 Task: Research new construction projects in San Antonio, Texas, to compare amenities and prices
Action: Mouse moved to (226, 170)
Screenshot: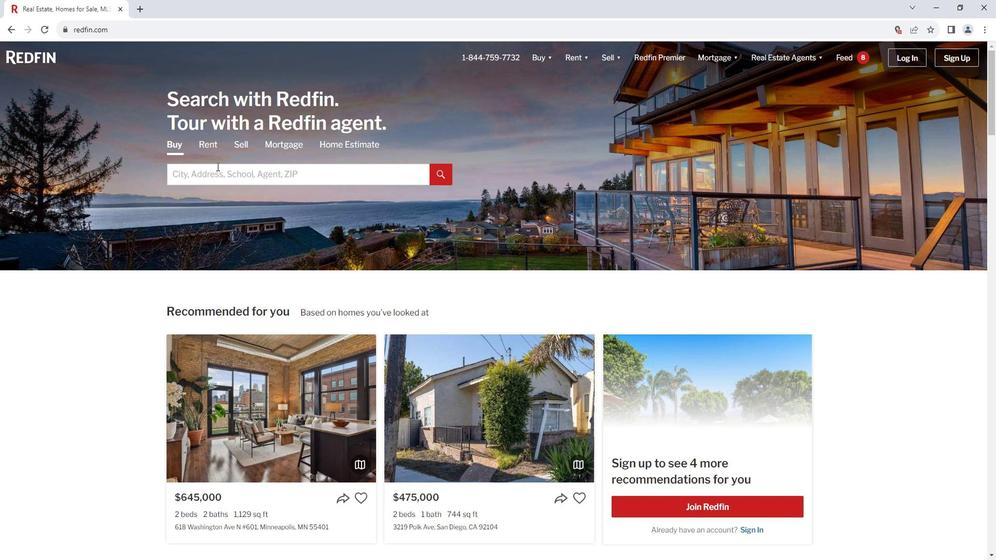 
Action: Mouse pressed left at (226, 170)
Screenshot: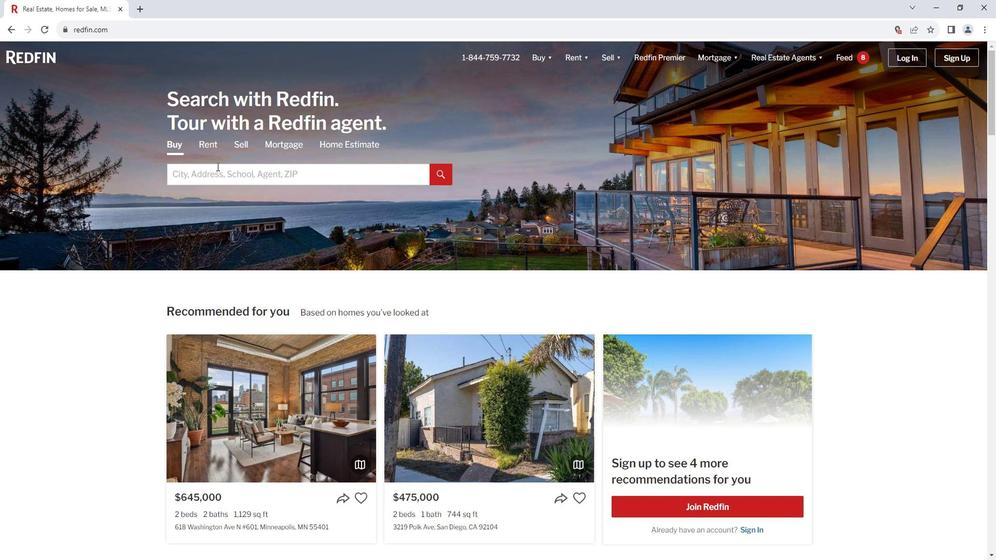 
Action: Key pressed <Key.shift>San<Key.space><Key.shift>An
Screenshot: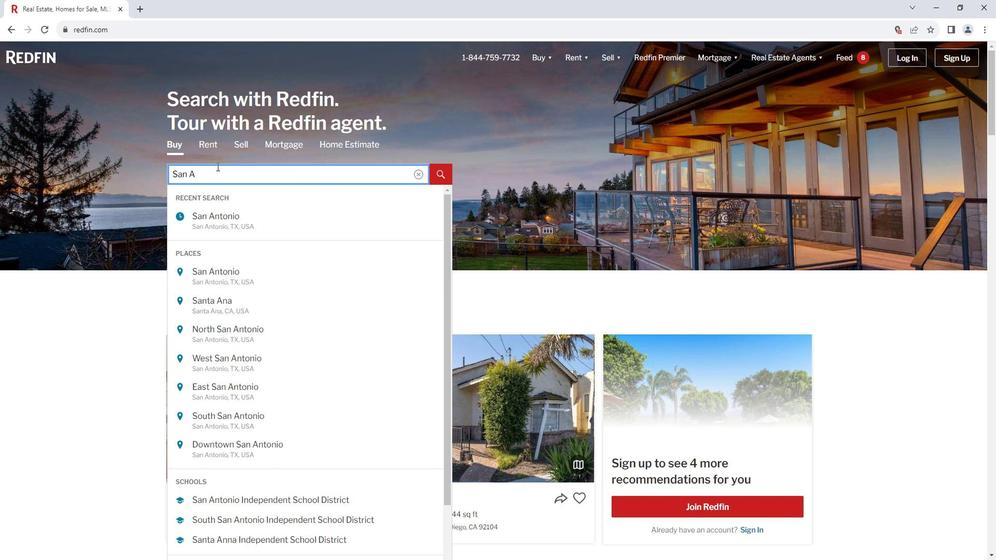 
Action: Mouse moved to (221, 281)
Screenshot: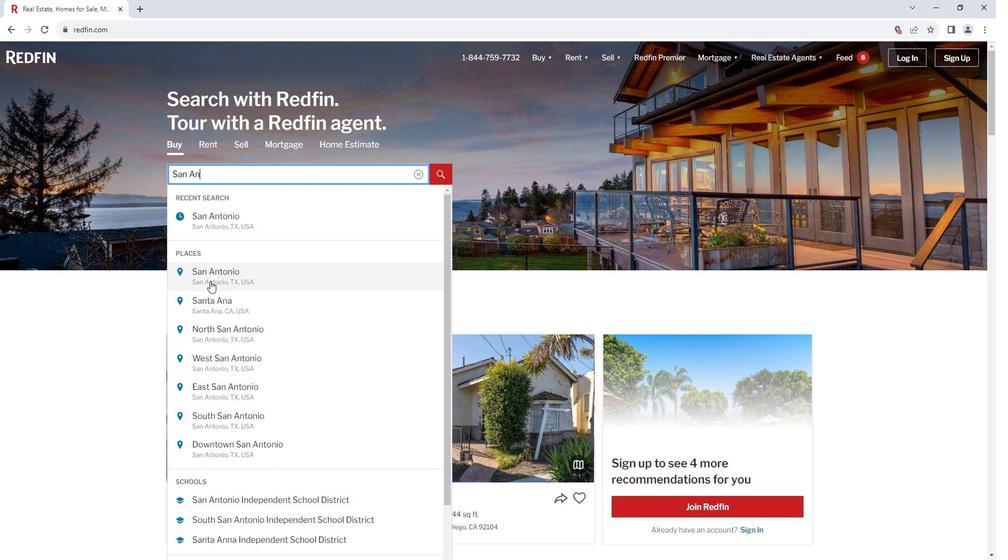 
Action: Mouse pressed left at (221, 281)
Screenshot: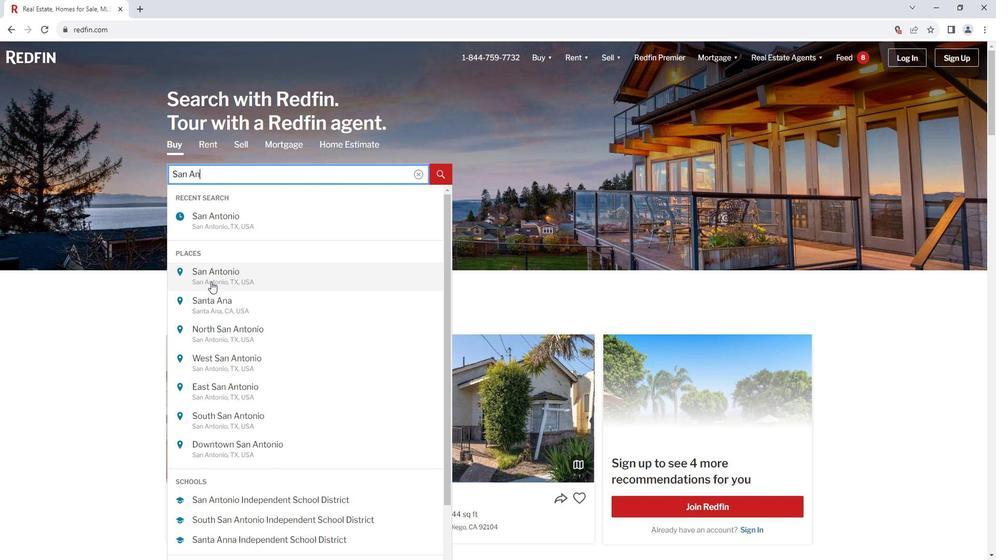 
Action: Mouse moved to (889, 134)
Screenshot: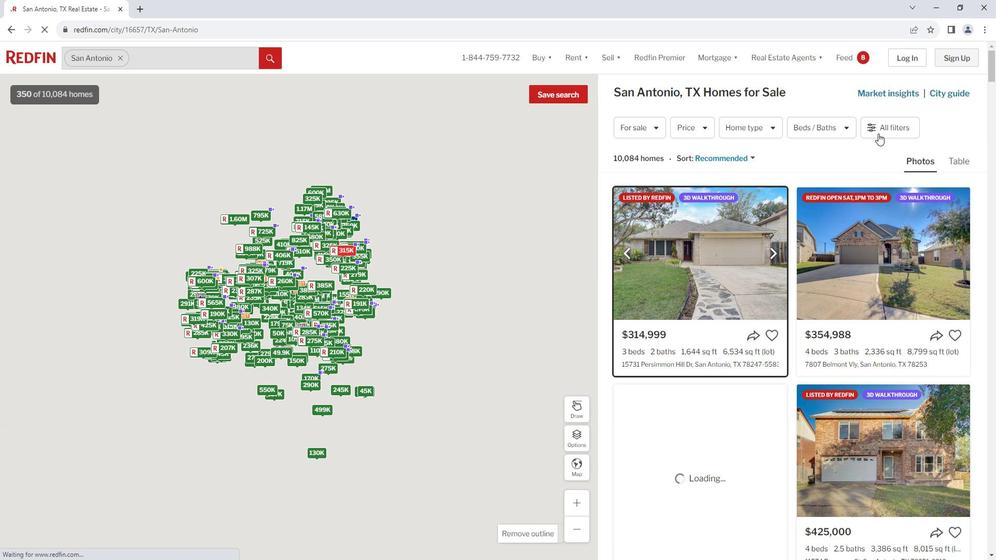 
Action: Mouse pressed left at (889, 134)
Screenshot: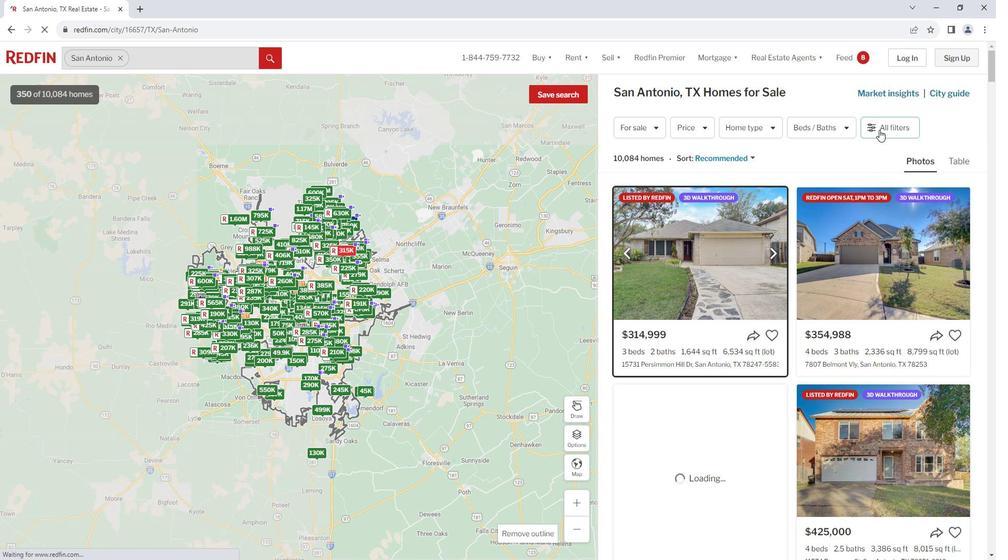 
Action: Mouse moved to (892, 132)
Screenshot: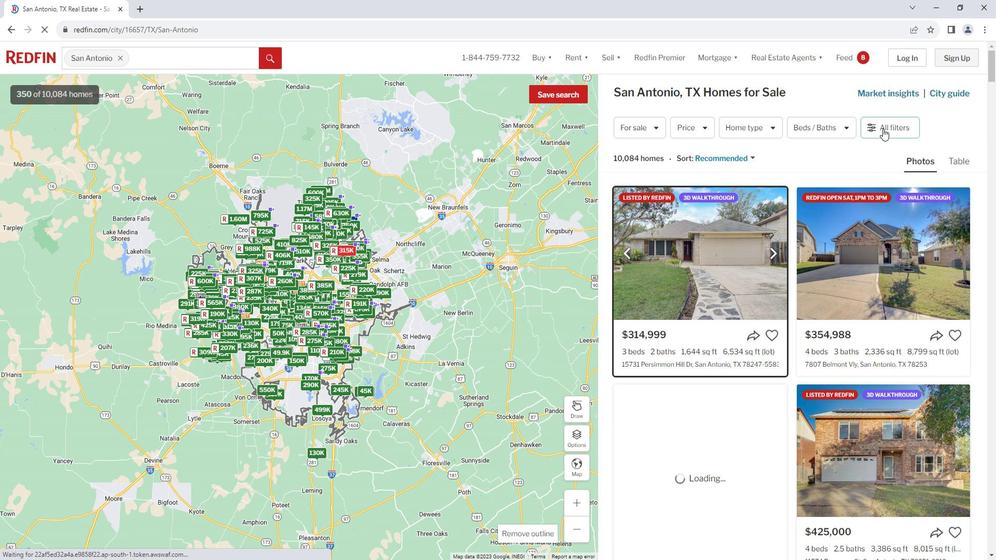 
Action: Mouse pressed left at (892, 132)
Screenshot: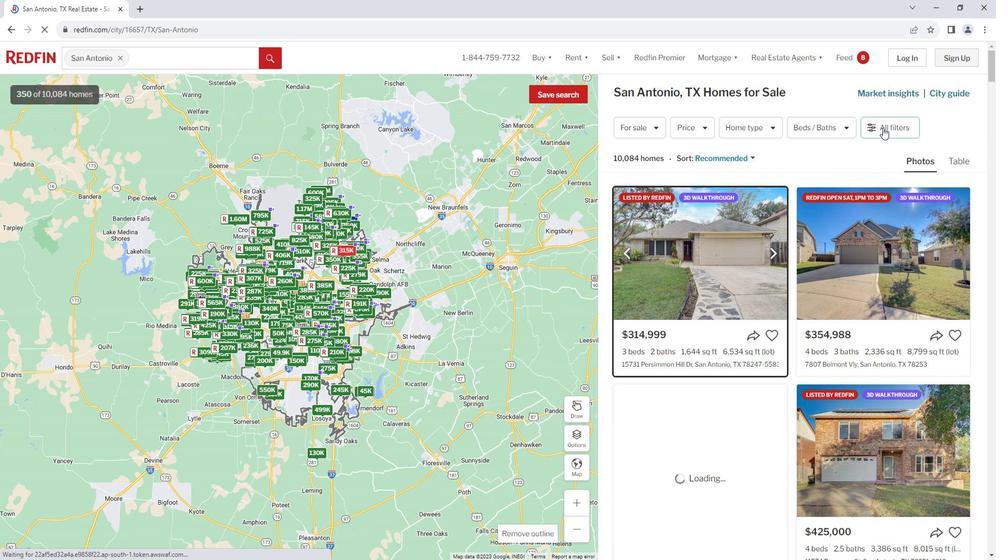 
Action: Mouse moved to (900, 128)
Screenshot: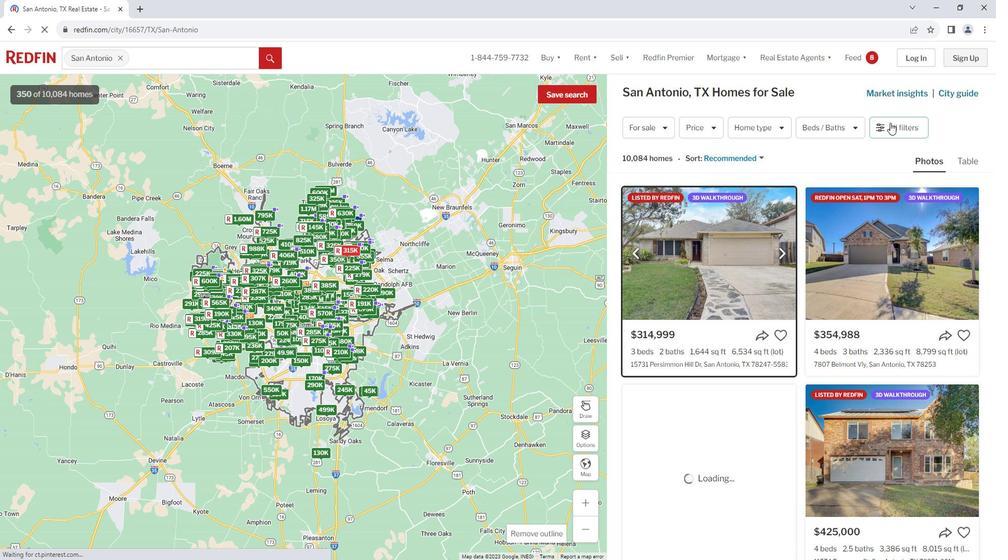 
Action: Mouse pressed left at (900, 128)
Screenshot: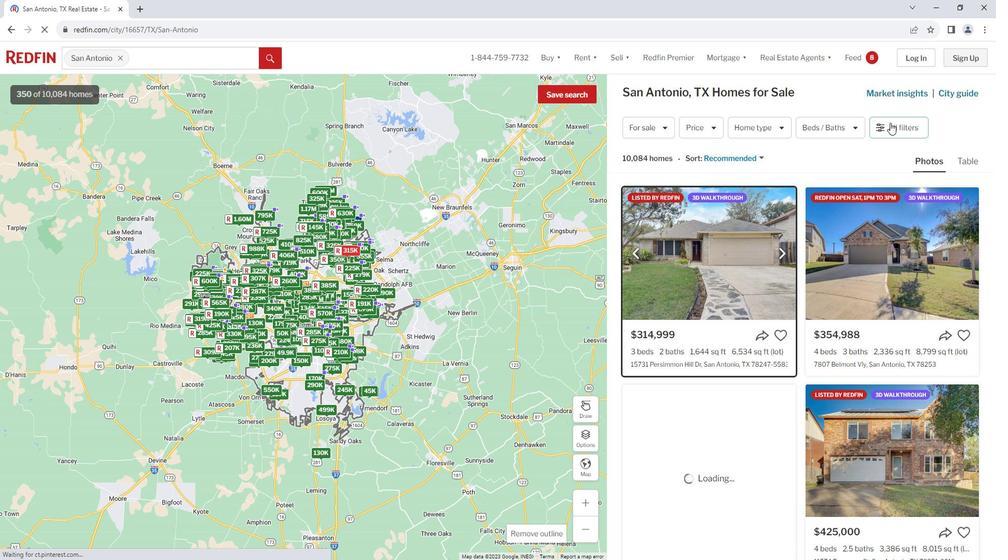 
Action: Mouse moved to (900, 129)
Screenshot: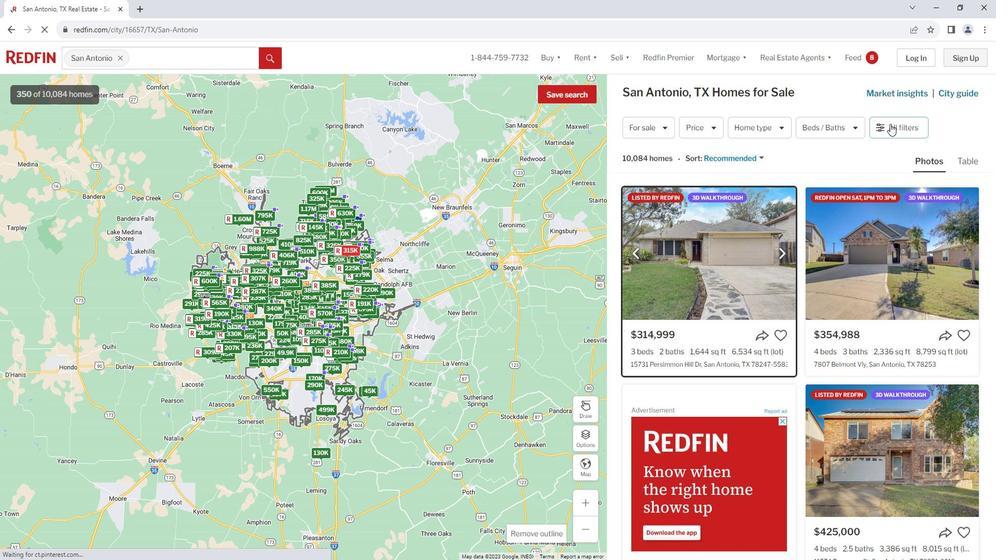 
Action: Mouse pressed left at (900, 129)
Screenshot: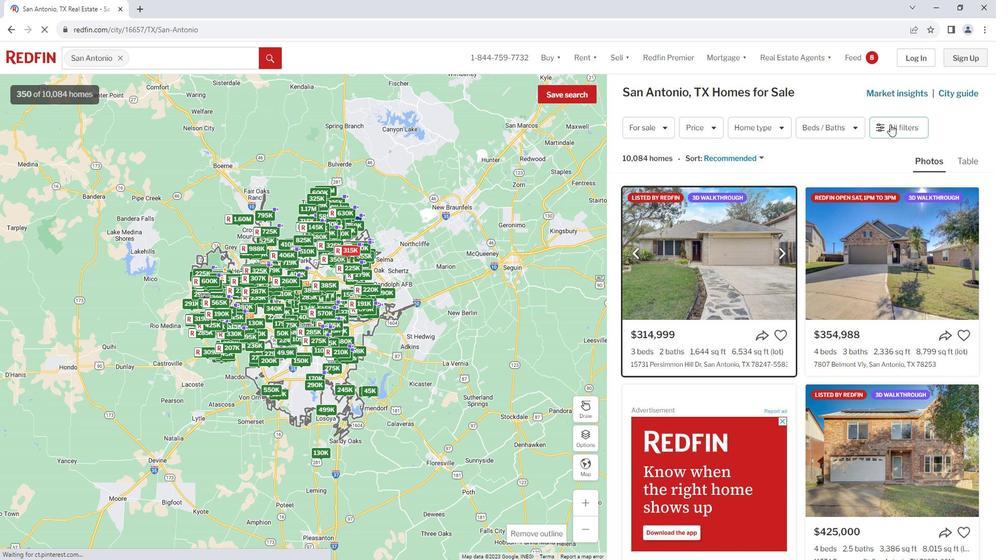 
Action: Mouse moved to (808, 201)
Screenshot: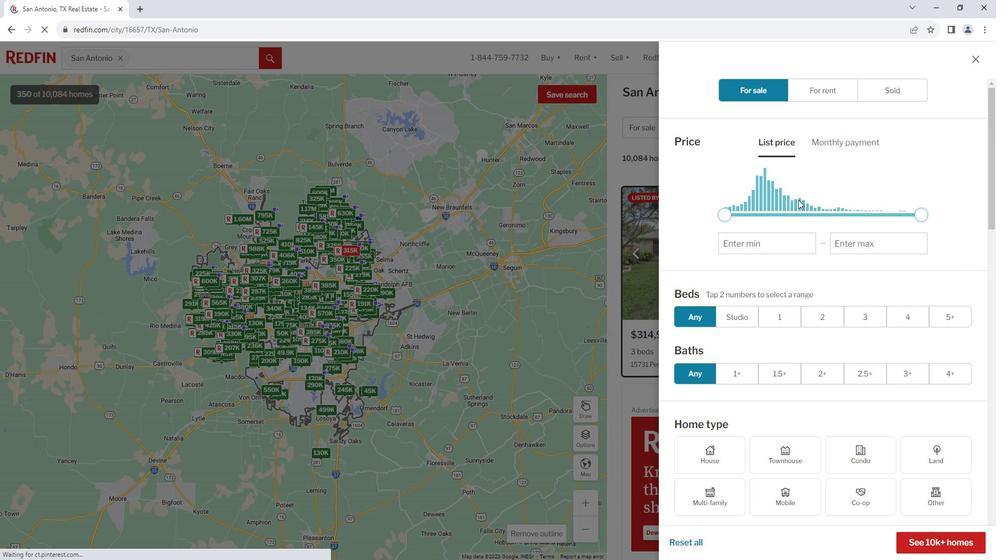 
Action: Mouse scrolled (808, 201) with delta (0, 0)
Screenshot: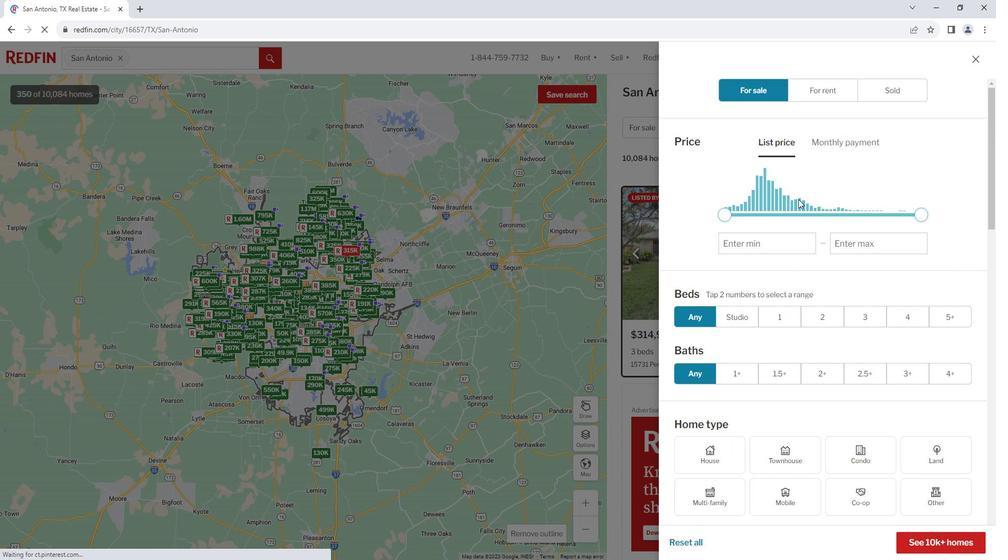 
Action: Mouse scrolled (808, 202) with delta (0, 0)
Screenshot: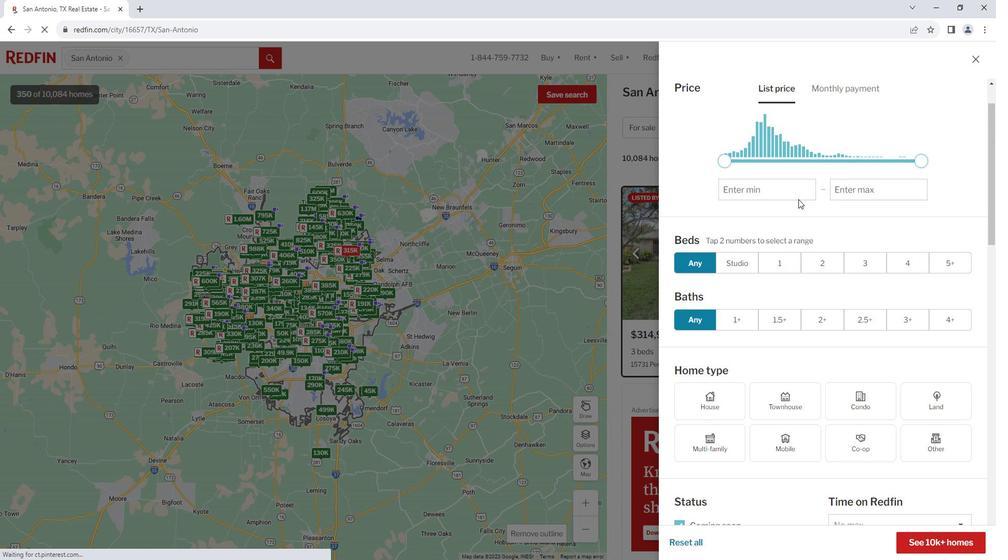 
Action: Mouse moved to (824, 254)
Screenshot: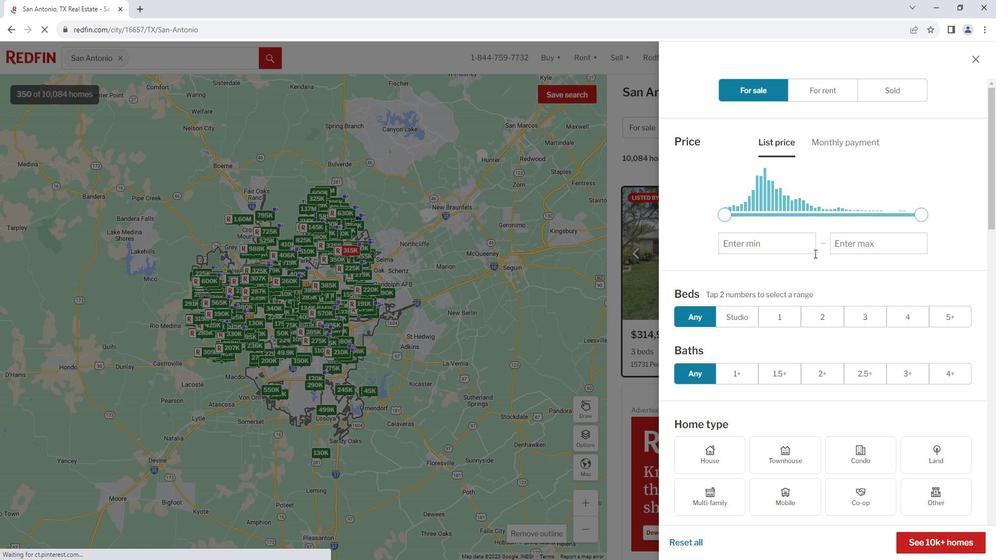 
Action: Mouse scrolled (824, 253) with delta (0, 0)
Screenshot: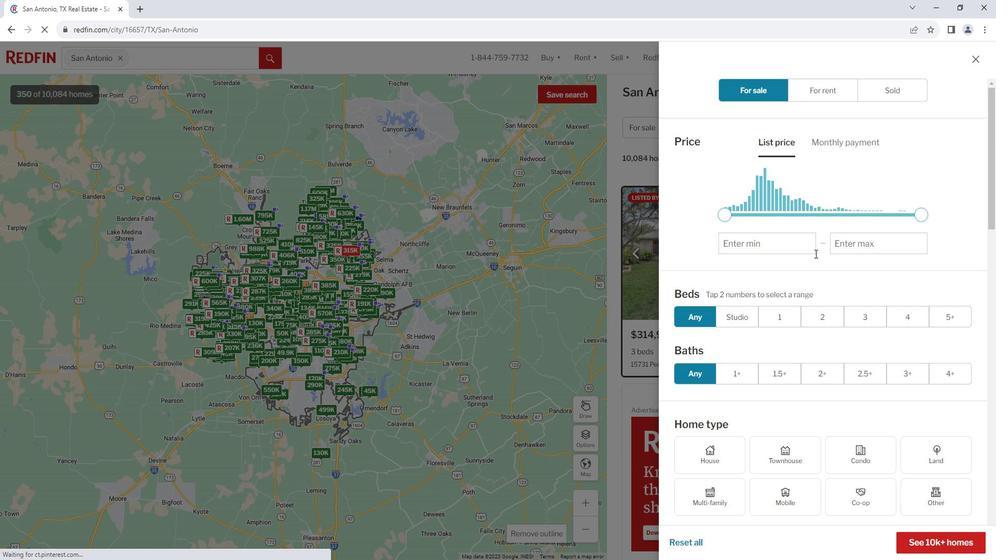 
Action: Mouse moved to (824, 254)
Screenshot: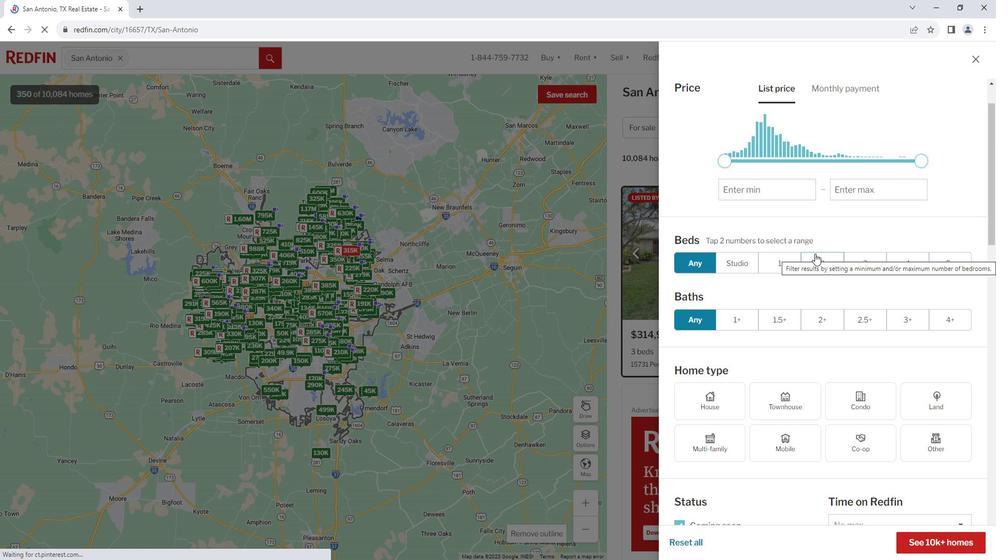 
Action: Mouse scrolled (824, 253) with delta (0, 0)
Screenshot: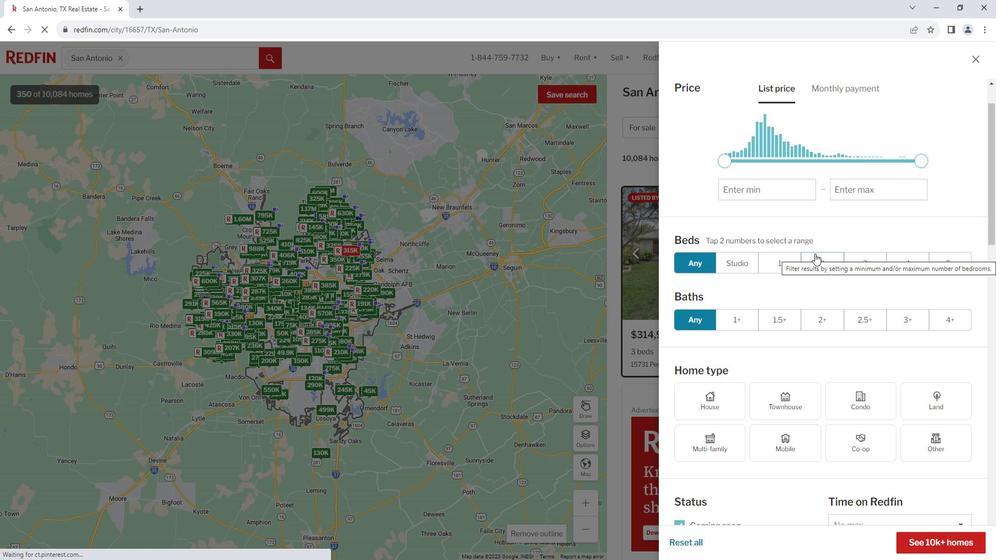 
Action: Mouse moved to (824, 249)
Screenshot: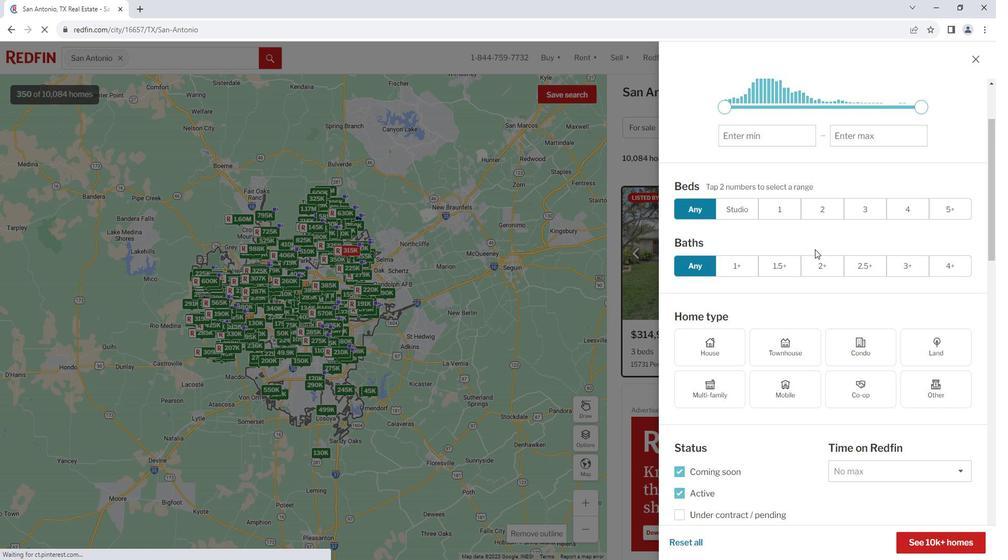 
Action: Mouse scrolled (824, 250) with delta (0, 0)
Screenshot: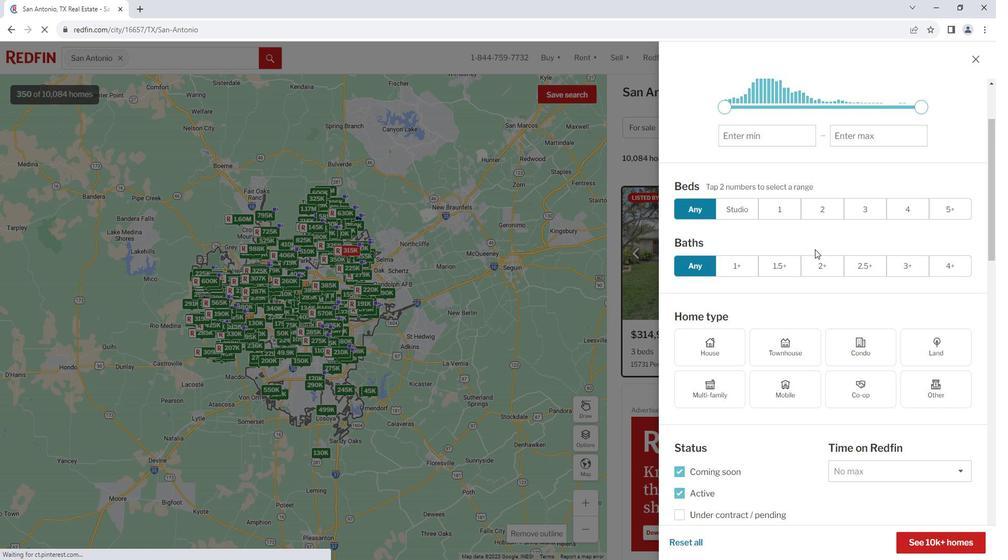 
Action: Mouse scrolled (824, 250) with delta (0, 0)
Screenshot: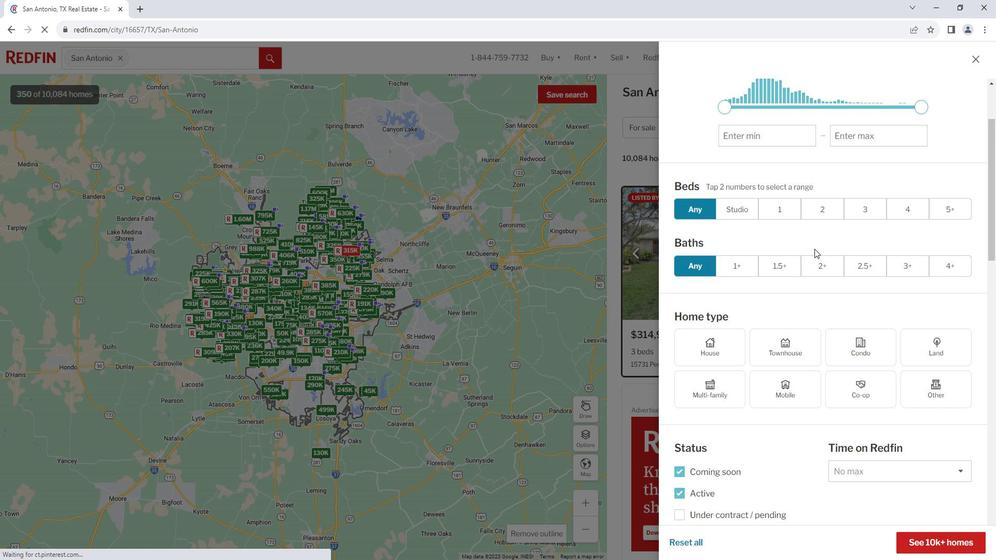 
Action: Mouse scrolled (824, 250) with delta (0, 0)
Screenshot: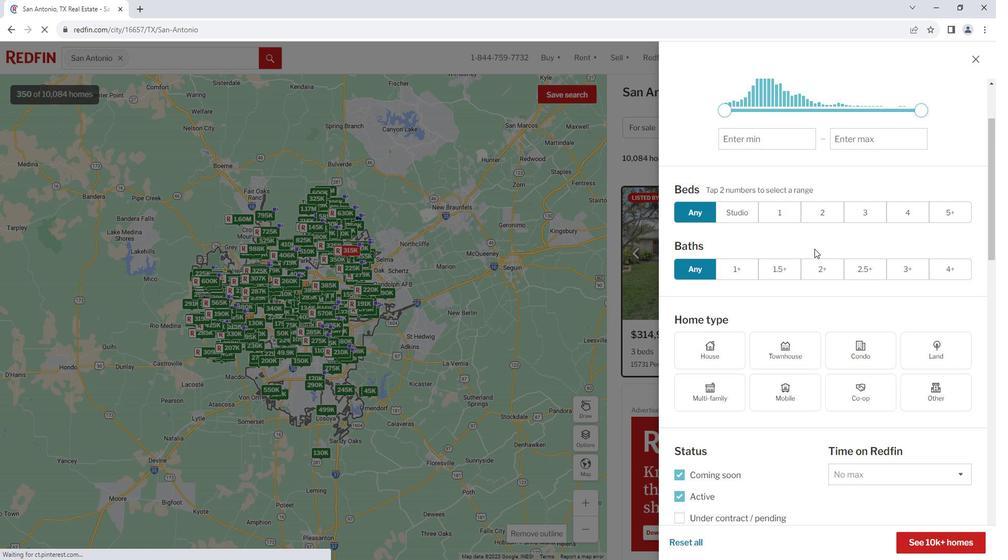 
Action: Mouse moved to (823, 249)
Screenshot: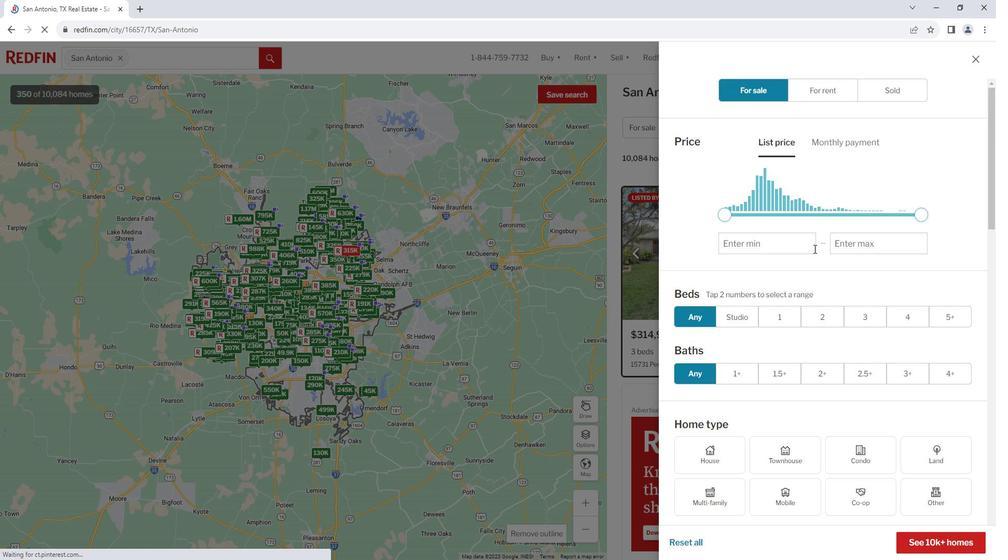 
Action: Mouse scrolled (823, 249) with delta (0, 0)
Screenshot: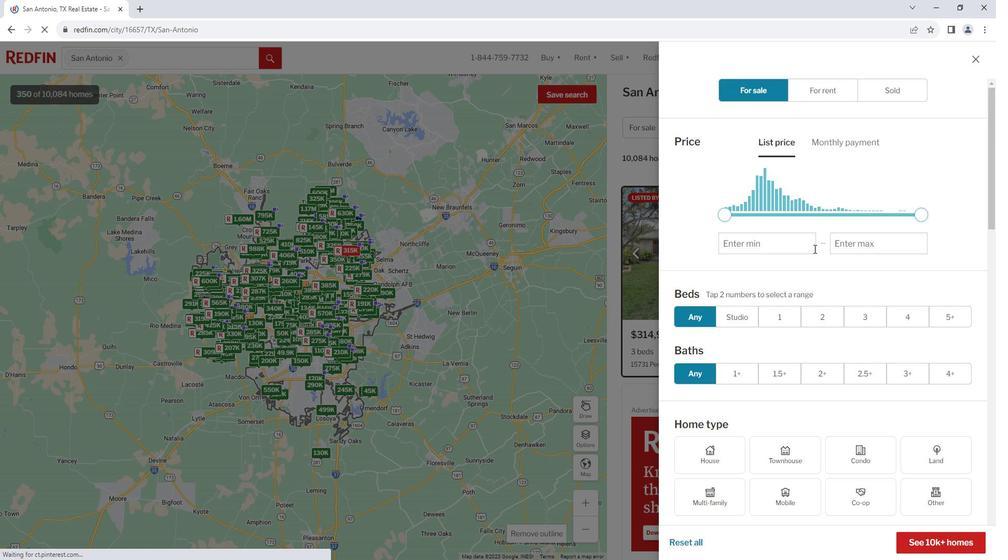 
Action: Mouse moved to (822, 249)
Screenshot: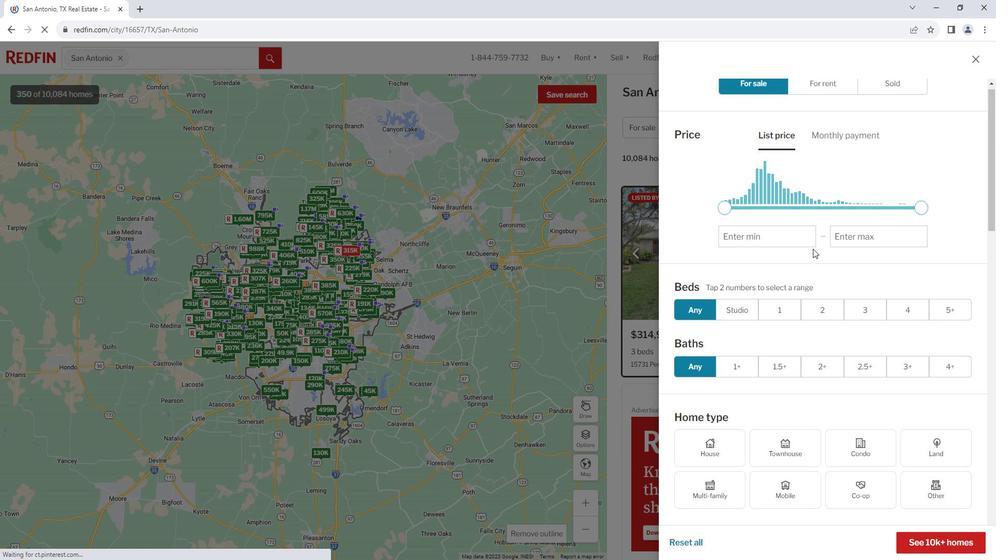 
Action: Mouse scrolled (822, 249) with delta (0, 0)
Screenshot: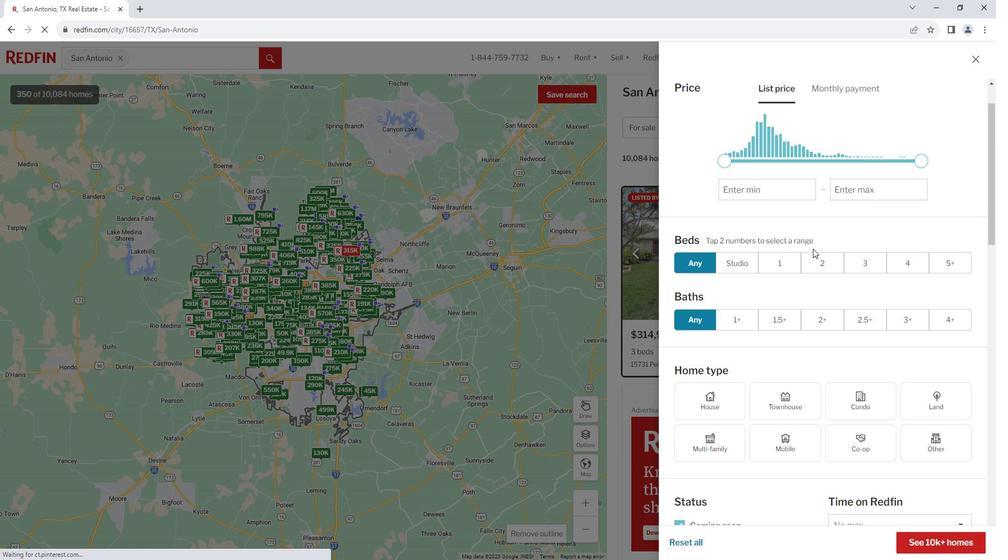 
Action: Mouse scrolled (822, 249) with delta (0, 0)
Screenshot: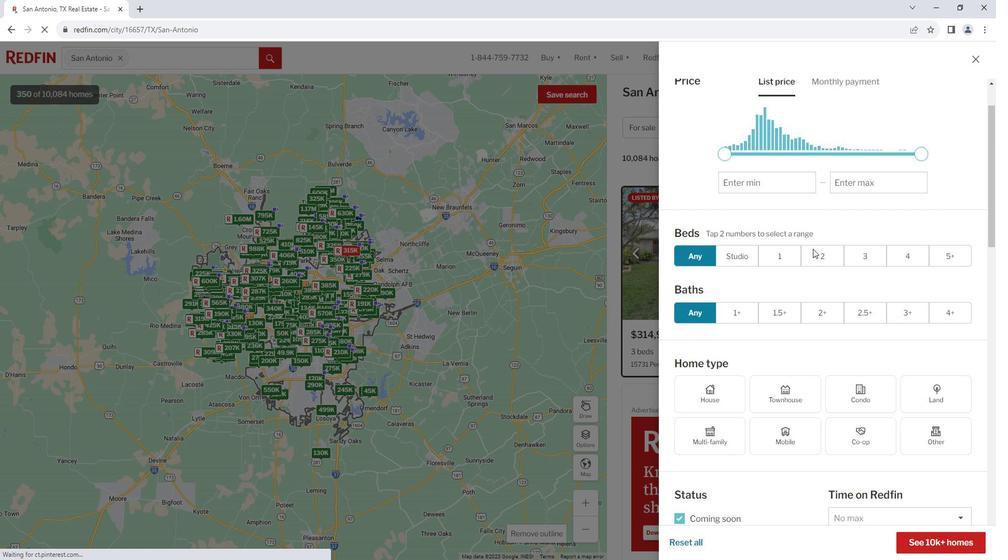 
Action: Mouse moved to (822, 249)
Screenshot: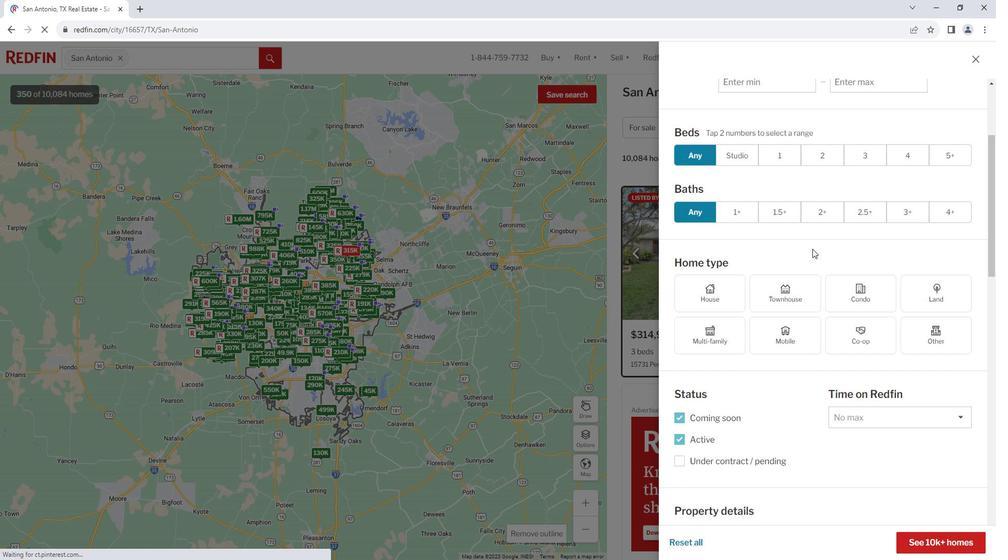 
Action: Mouse scrolled (822, 248) with delta (0, 0)
Screenshot: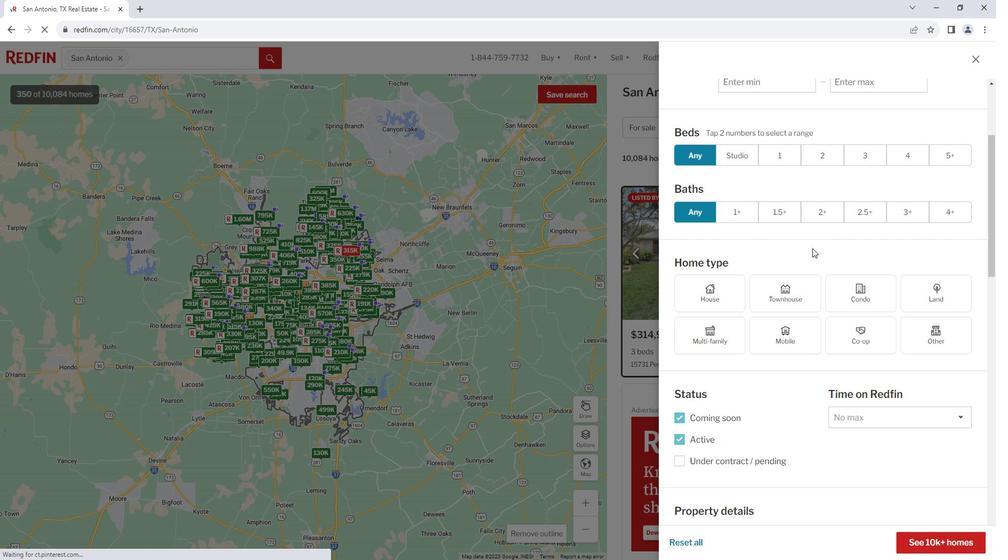 
Action: Mouse scrolled (822, 248) with delta (0, 0)
Screenshot: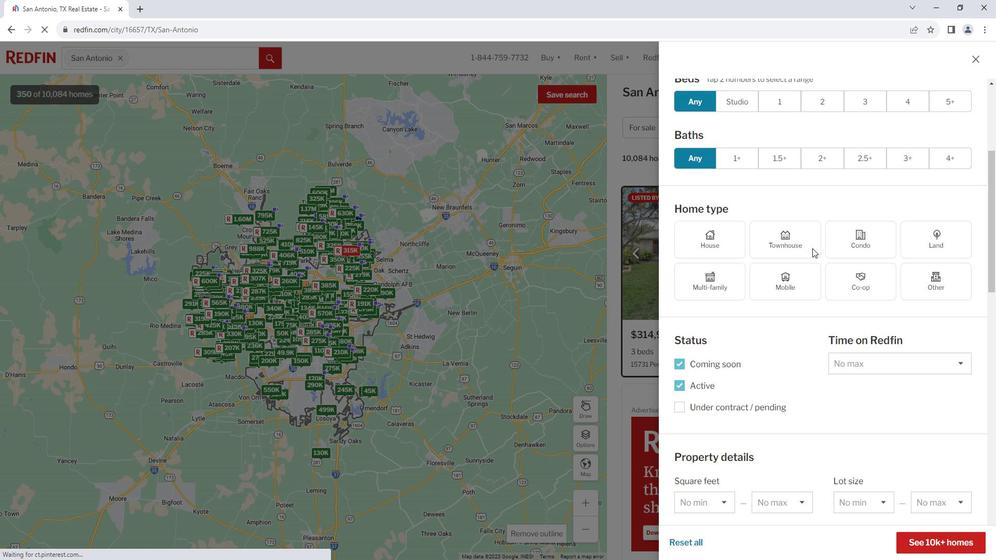 
Action: Mouse scrolled (822, 248) with delta (0, 0)
Screenshot: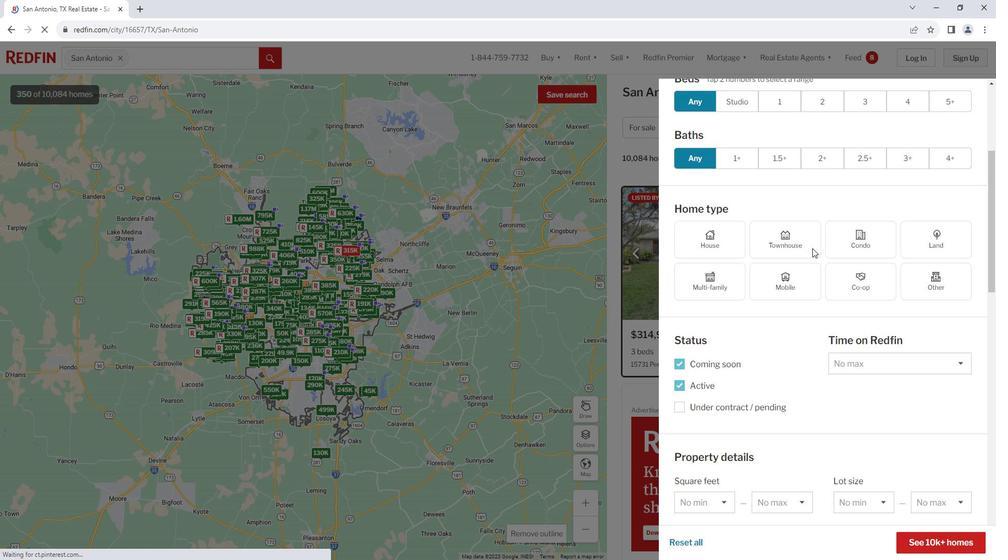 
Action: Mouse moved to (823, 249)
Screenshot: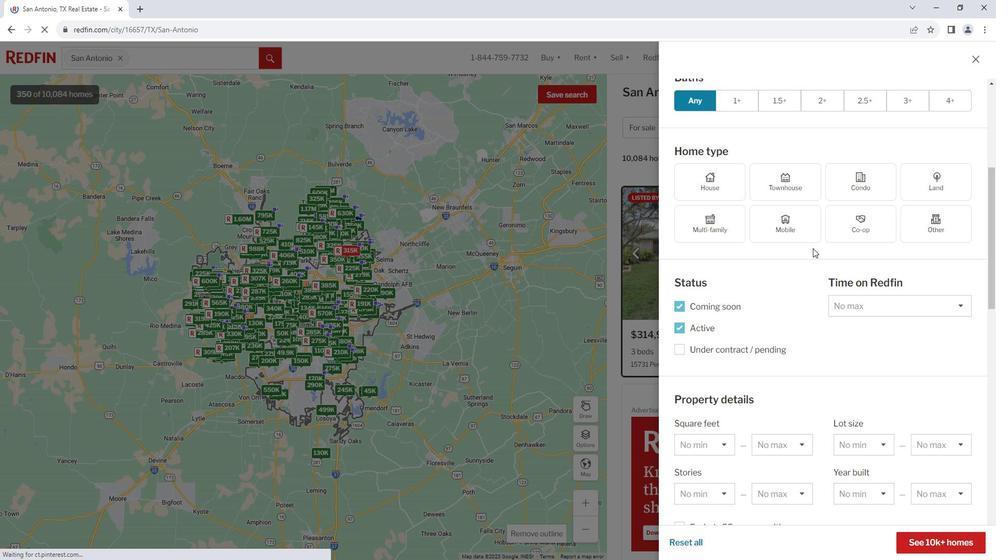 
Action: Mouse scrolled (823, 248) with delta (0, 0)
Screenshot: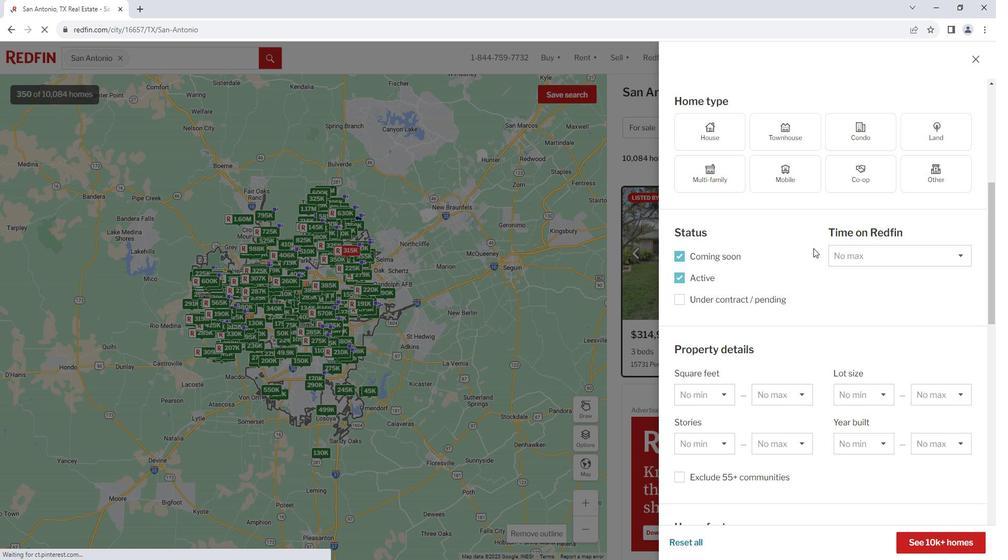 
Action: Mouse scrolled (823, 248) with delta (0, 0)
Screenshot: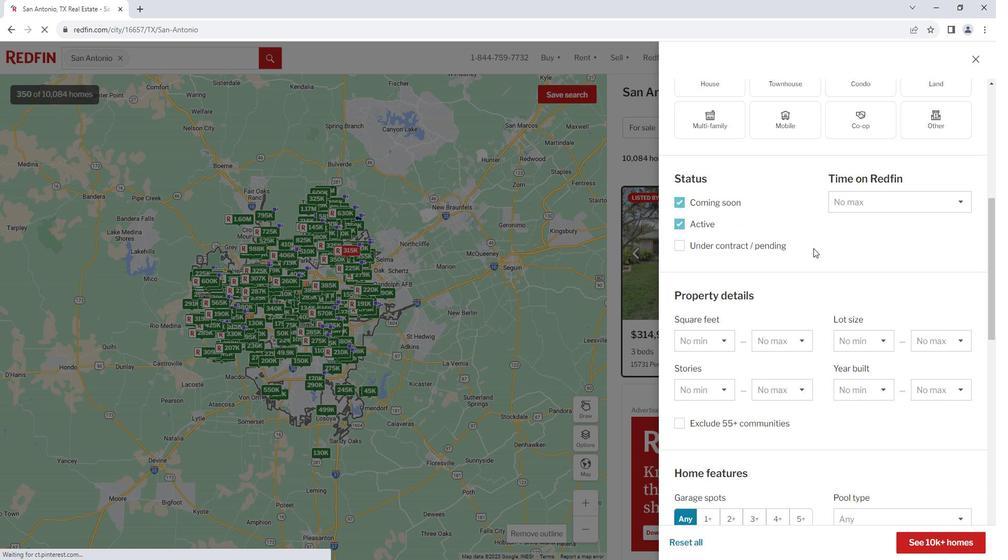 
Action: Mouse scrolled (823, 248) with delta (0, 0)
Screenshot: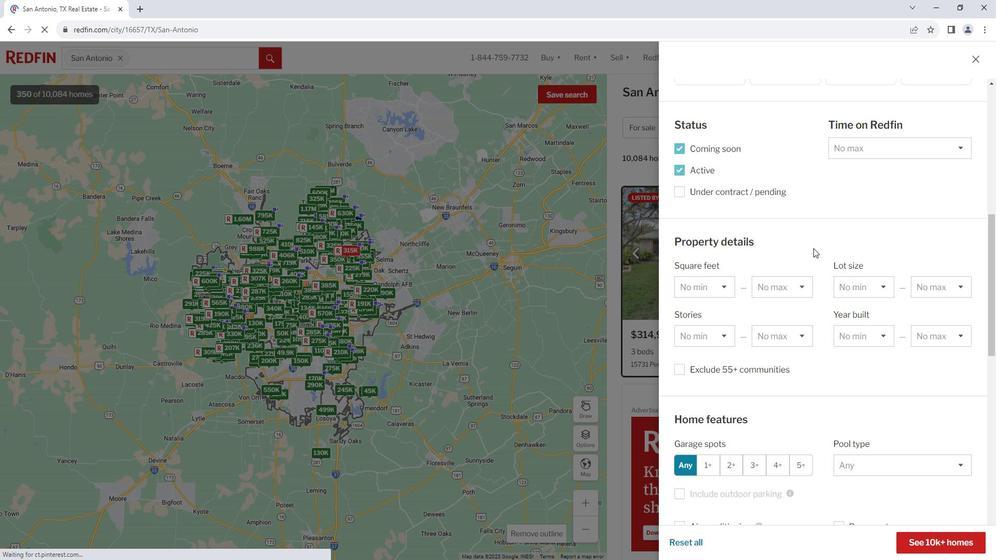 
Action: Mouse scrolled (823, 248) with delta (0, 0)
Screenshot: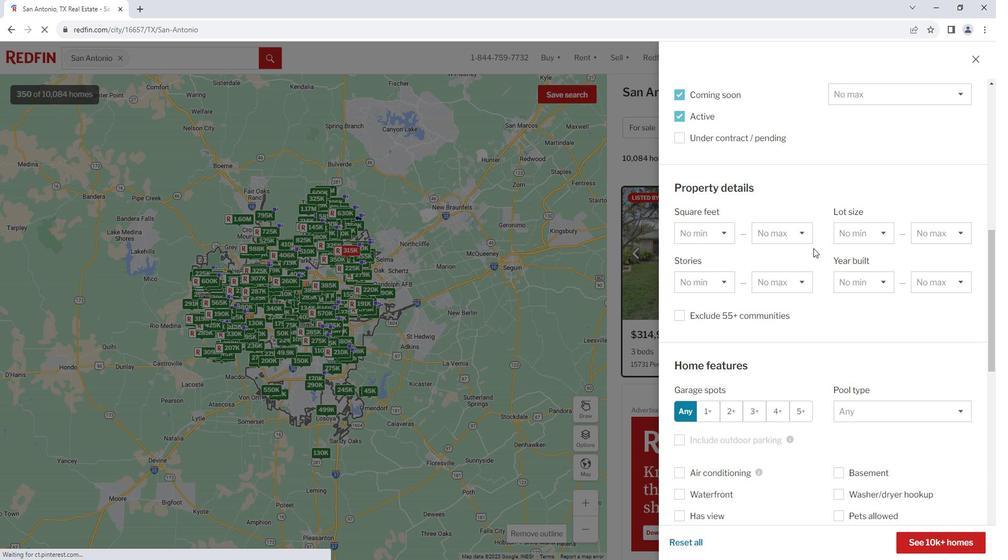 
Action: Mouse moved to (823, 249)
Screenshot: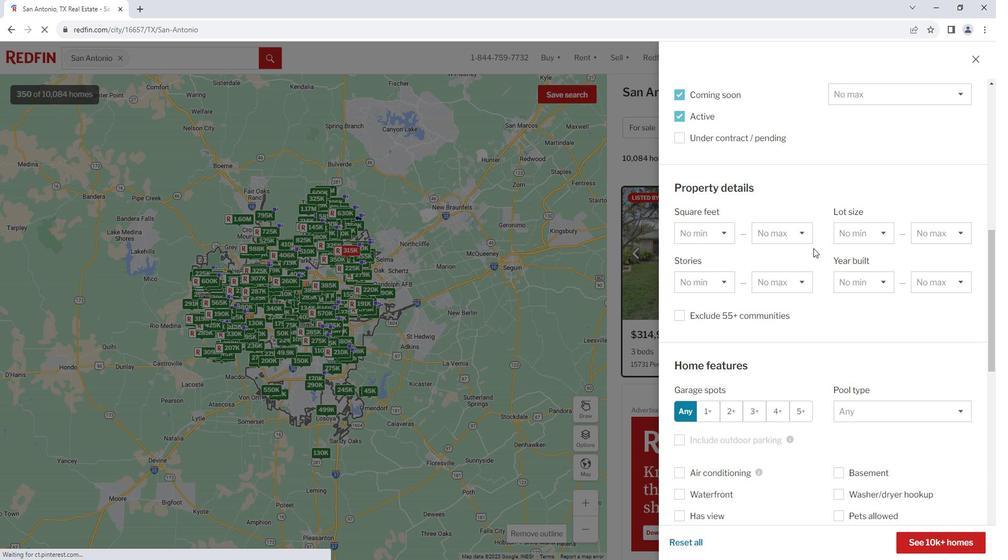 
Action: Mouse scrolled (823, 248) with delta (0, 0)
Screenshot: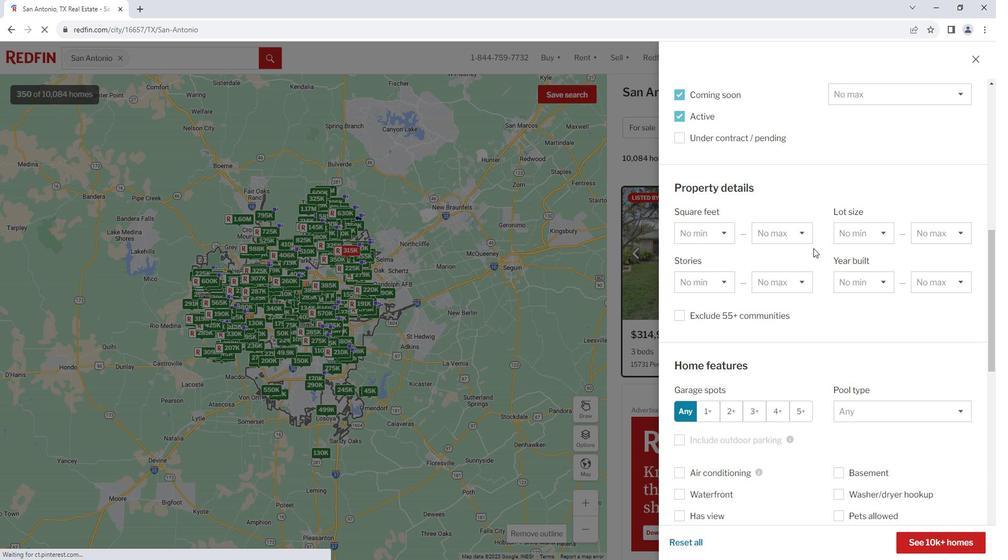 
Action: Mouse scrolled (823, 248) with delta (0, 0)
Screenshot: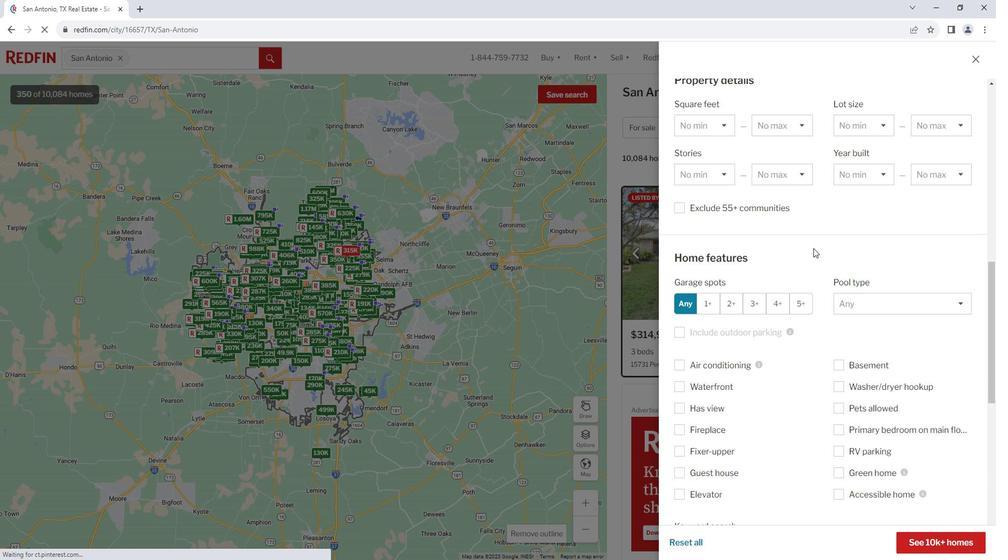 
Action: Mouse scrolled (823, 248) with delta (0, 0)
Screenshot: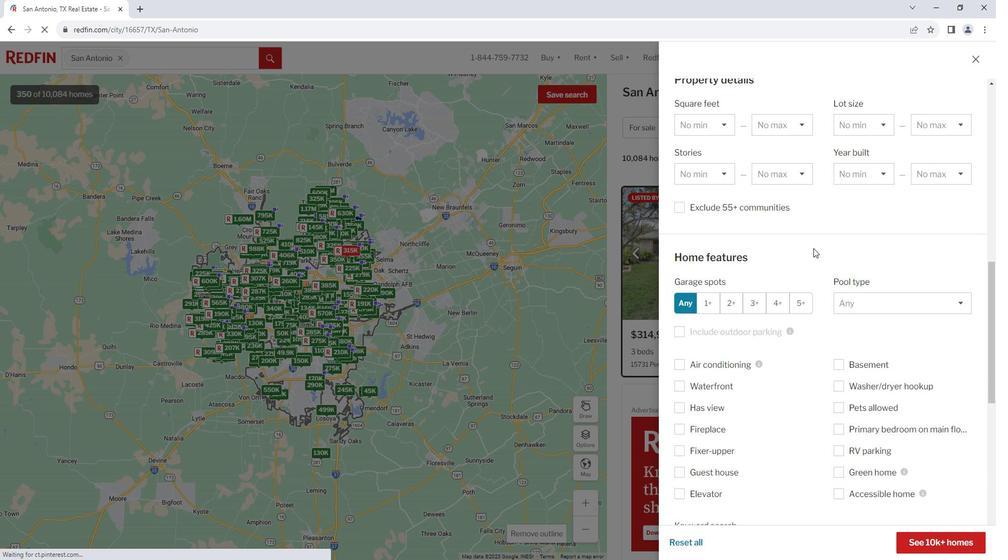 
Action: Mouse scrolled (823, 248) with delta (0, 0)
Screenshot: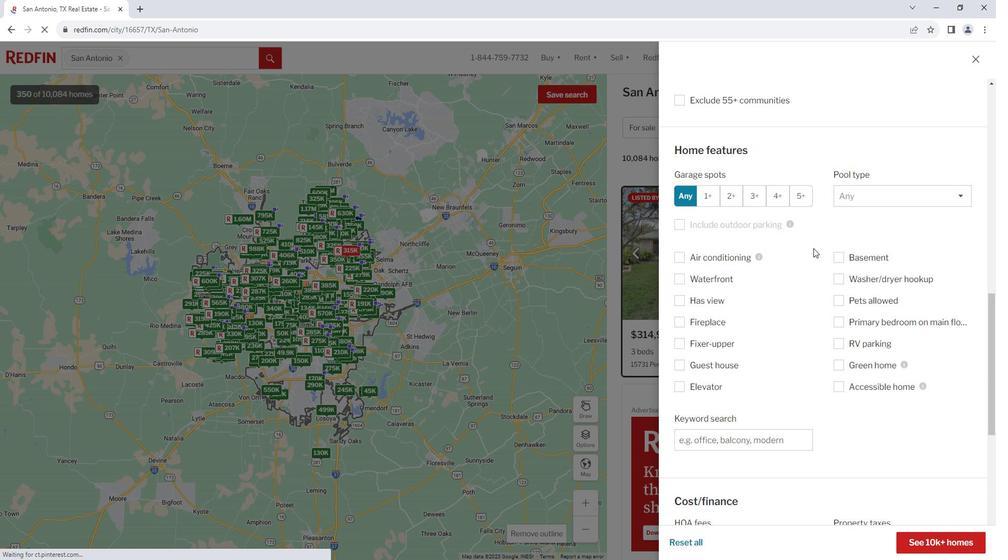 
Action: Mouse scrolled (823, 248) with delta (0, 0)
Screenshot: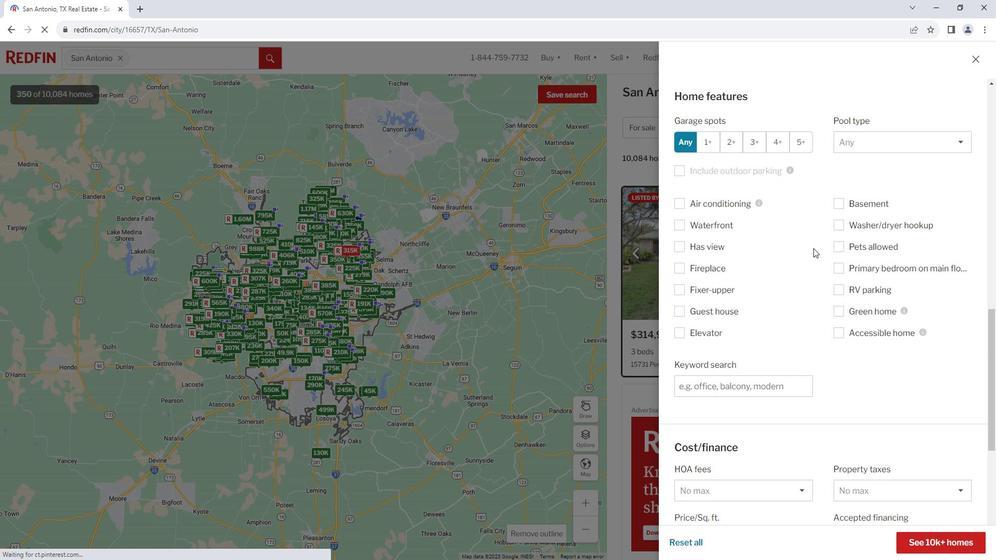 
Action: Mouse scrolled (823, 248) with delta (0, 0)
Screenshot: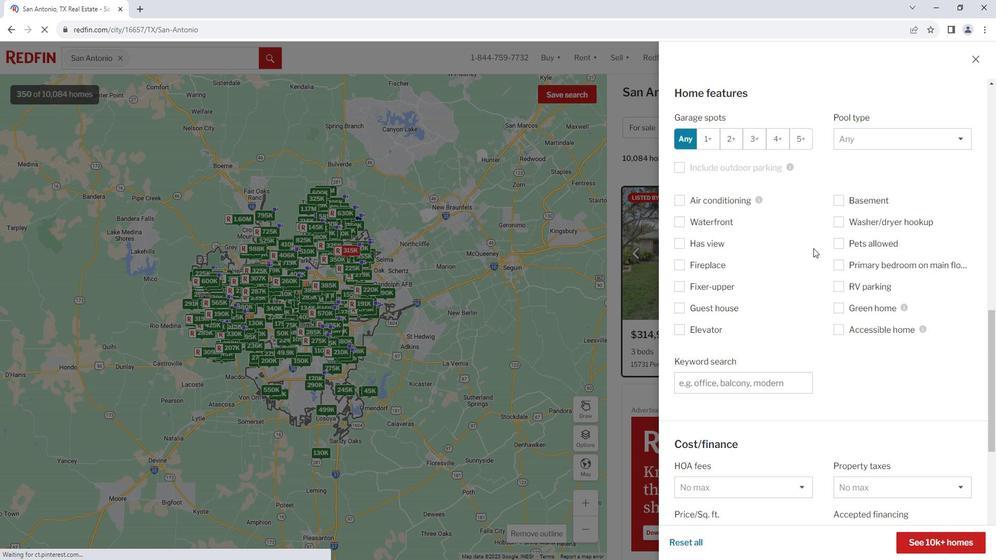 
Action: Mouse scrolled (823, 248) with delta (0, 0)
Screenshot: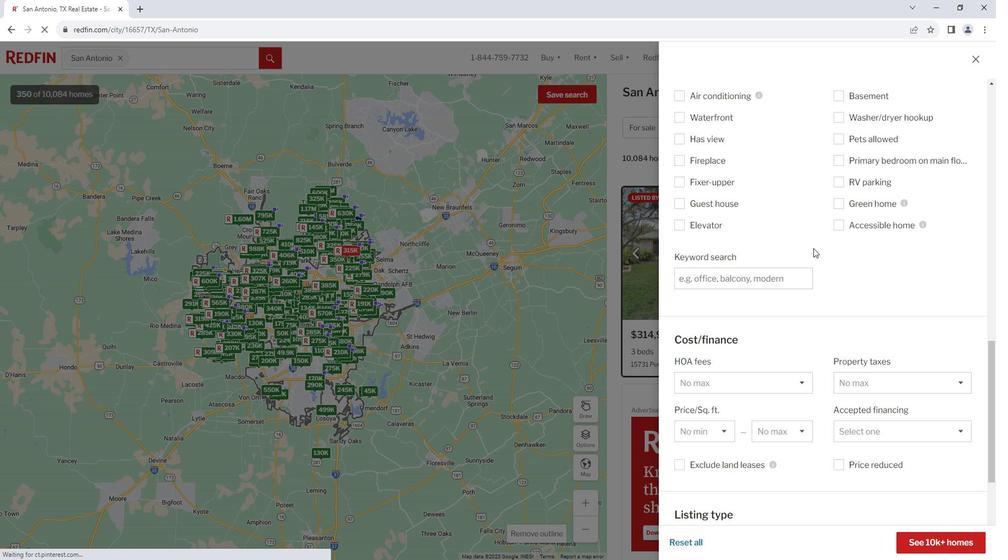 
Action: Mouse scrolled (823, 248) with delta (0, 0)
Screenshot: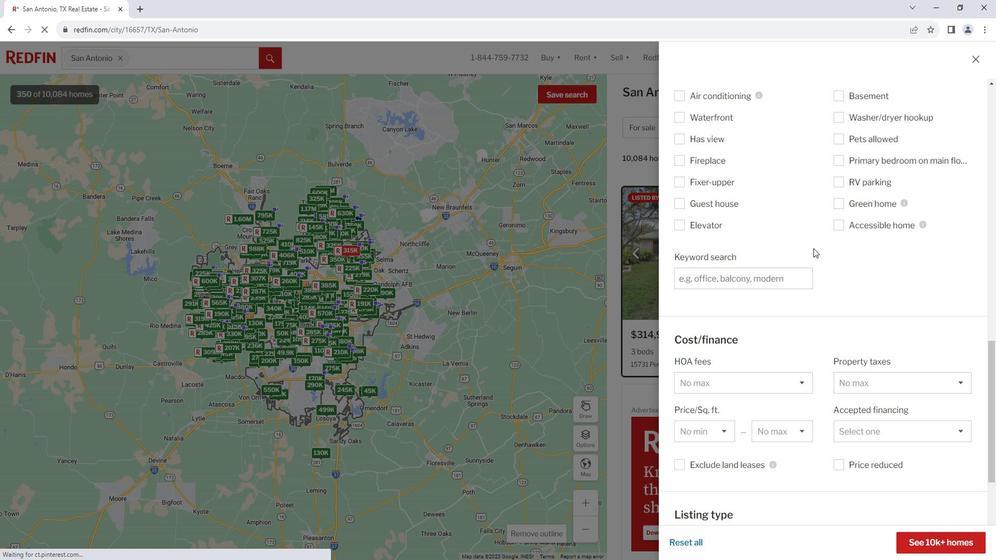 
Action: Mouse moved to (823, 249)
Screenshot: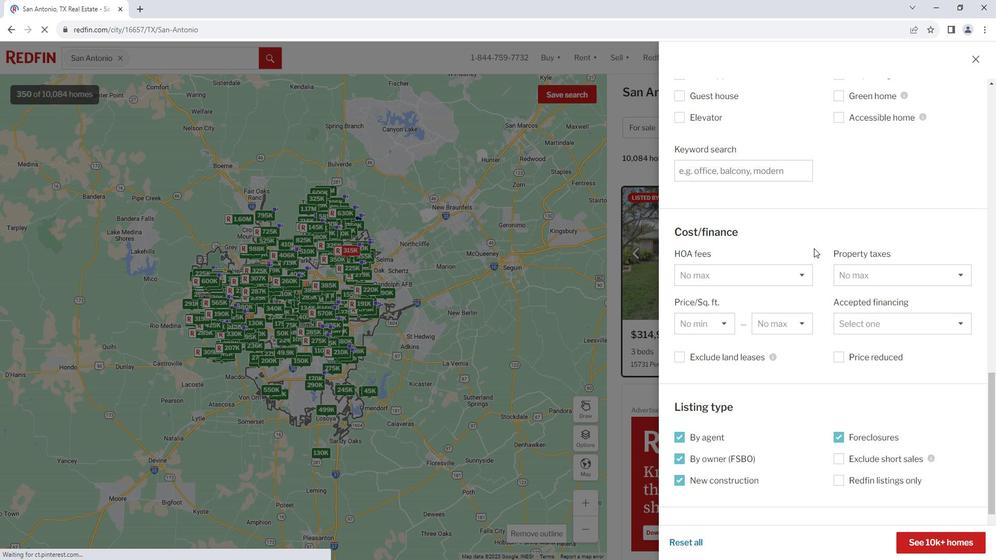 
Action: Mouse scrolled (823, 248) with delta (0, 0)
Screenshot: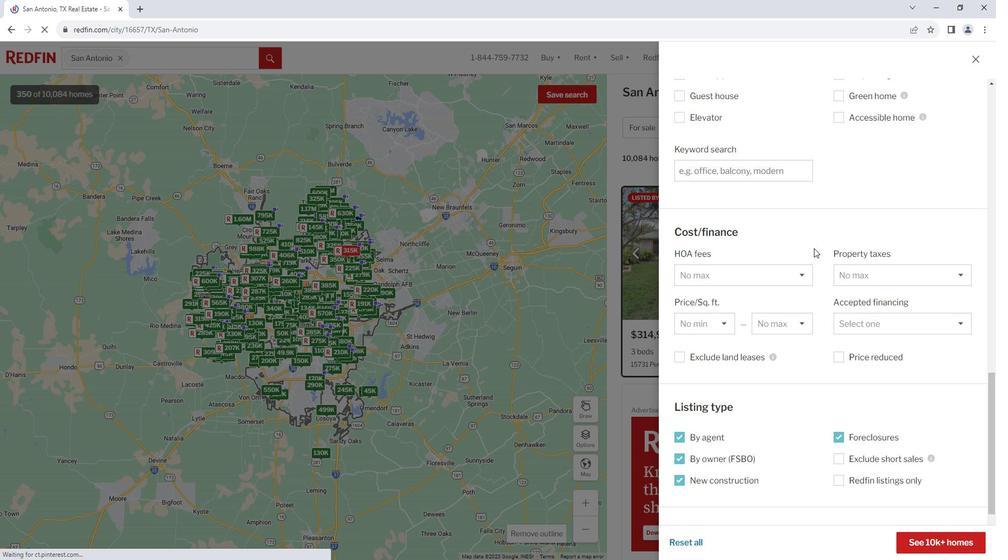 
Action: Mouse scrolled (823, 248) with delta (0, 0)
Screenshot: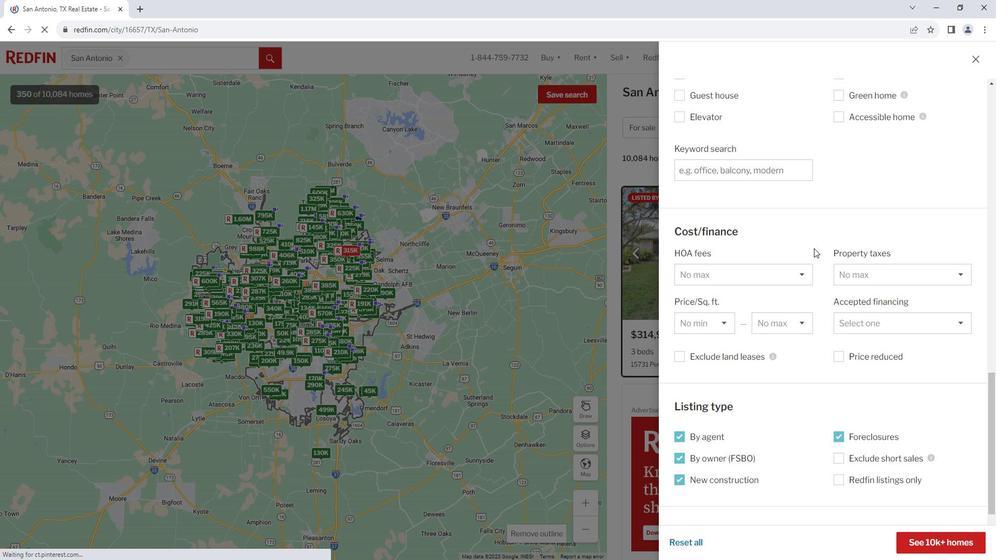 
Action: Mouse scrolled (823, 248) with delta (0, 0)
Screenshot: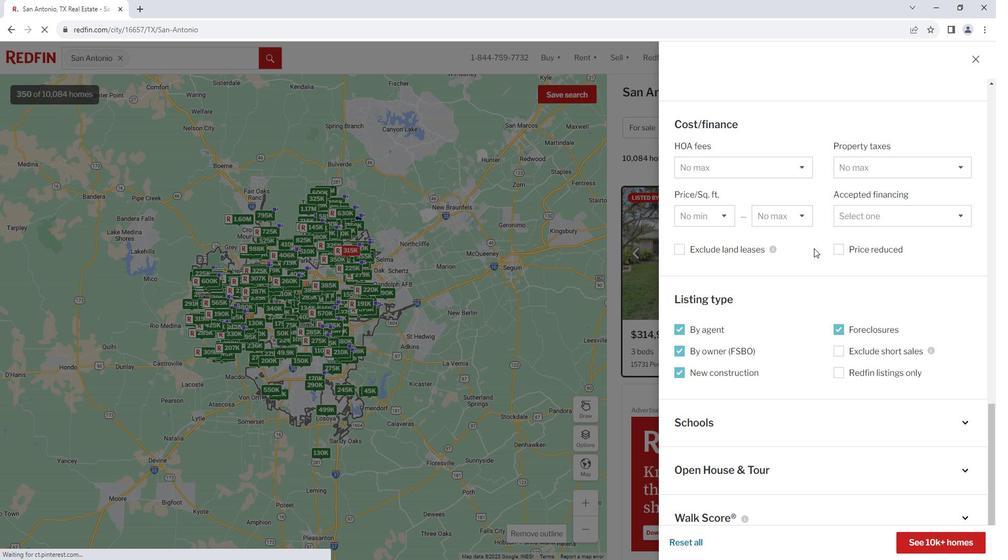 
Action: Mouse scrolled (823, 248) with delta (0, 0)
Screenshot: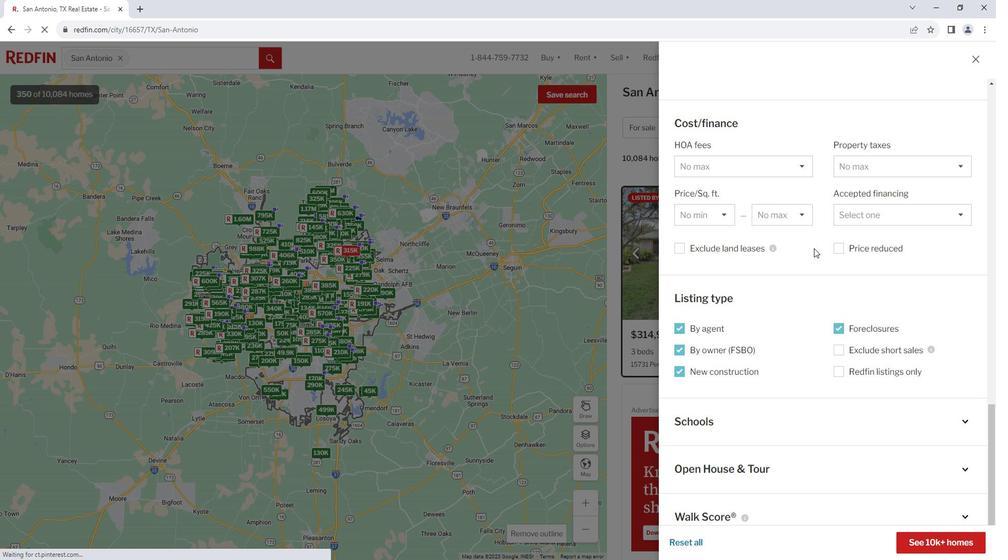 
Action: Mouse scrolled (823, 248) with delta (0, 0)
Screenshot: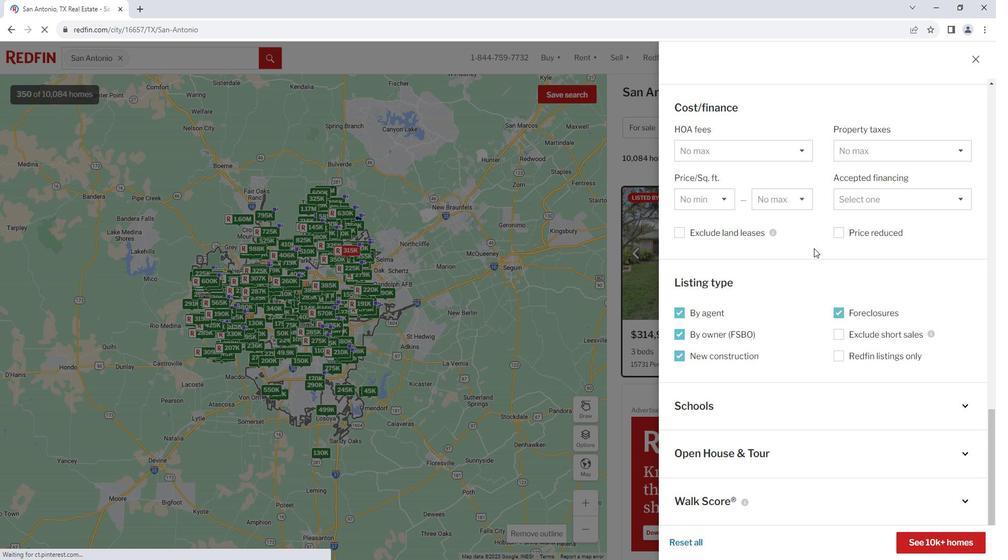 
Action: Mouse moved to (936, 527)
Screenshot: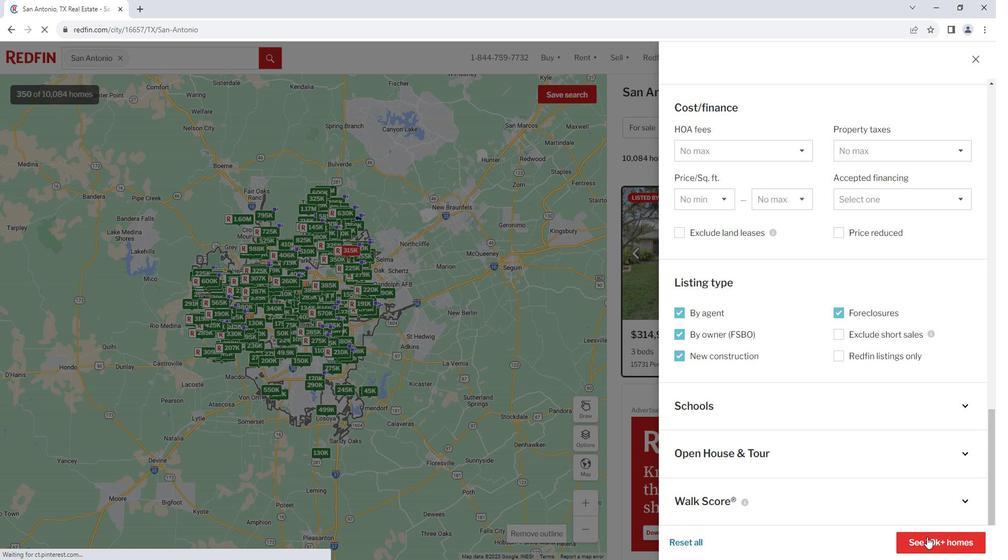 
Action: Mouse pressed left at (936, 527)
Screenshot: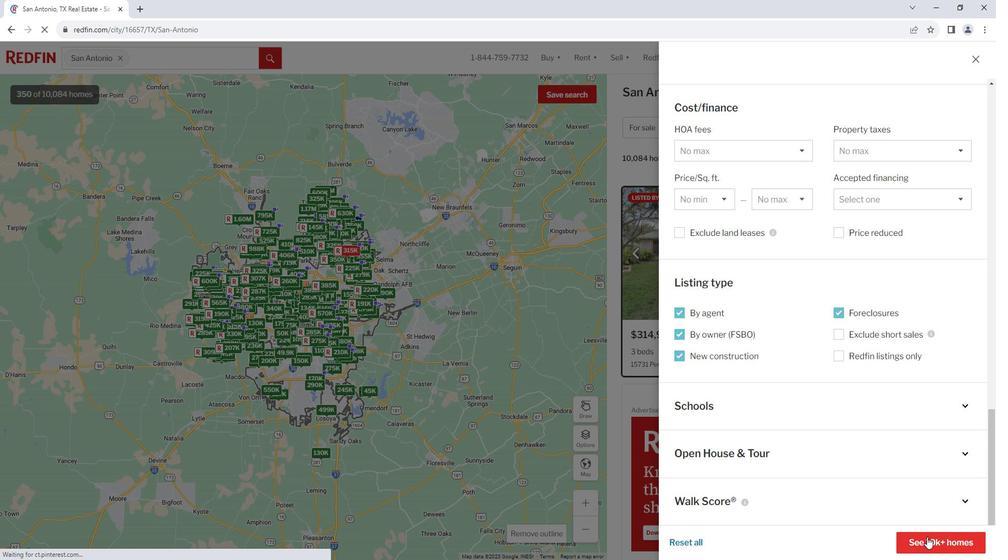 
Action: Mouse moved to (895, 305)
Screenshot: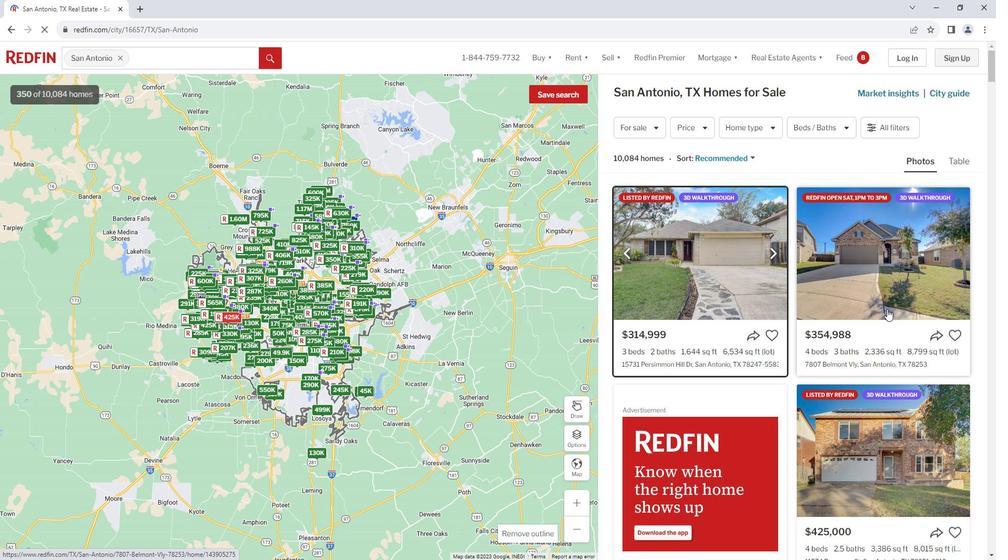 
Action: Mouse pressed left at (895, 305)
Screenshot: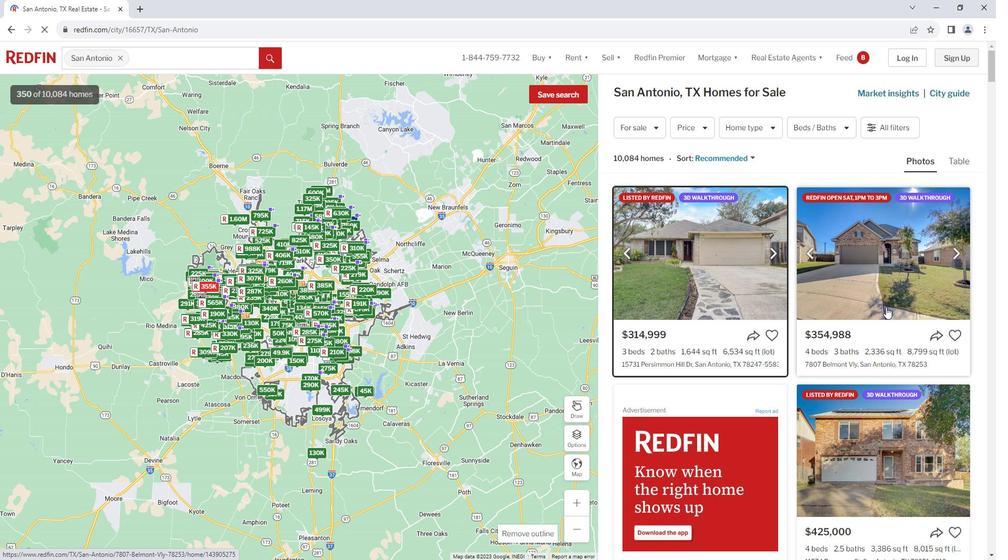 
Action: Mouse moved to (739, 339)
Screenshot: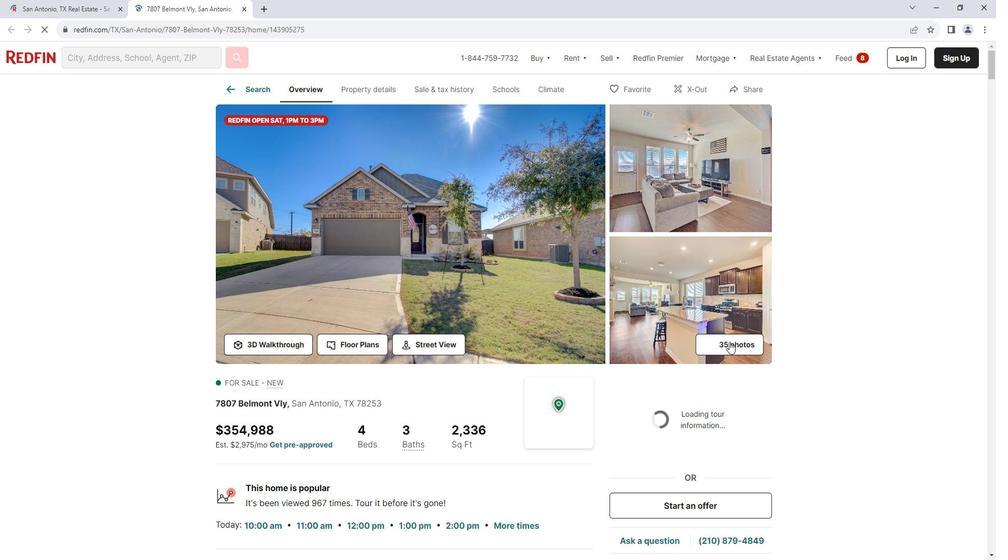 
Action: Mouse pressed left at (739, 339)
Screenshot: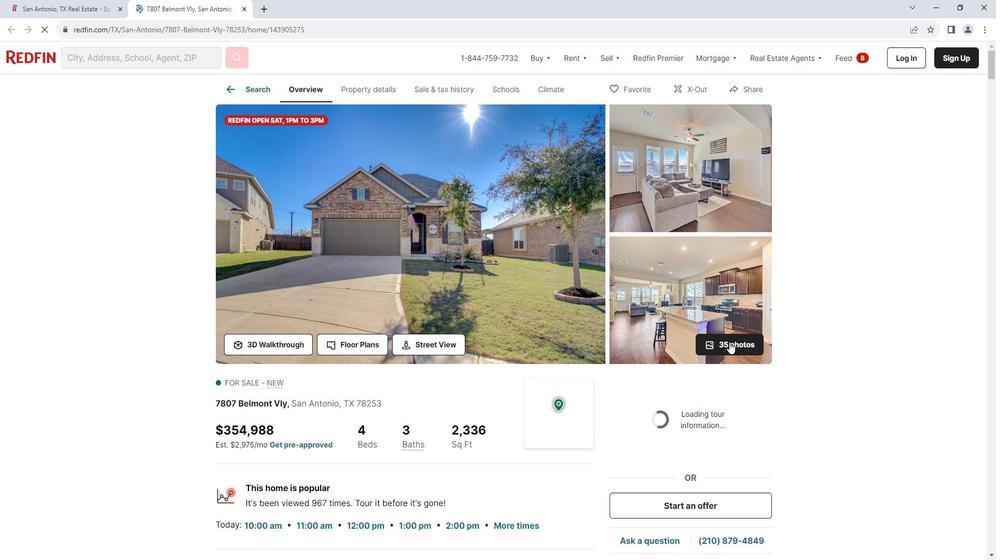 
Action: Mouse moved to (945, 298)
Screenshot: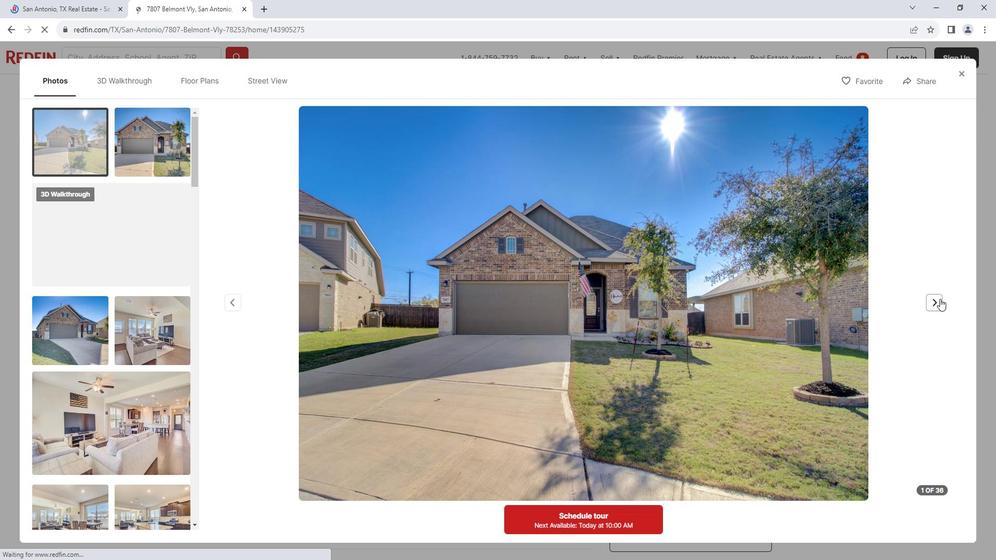 
Action: Mouse pressed left at (945, 298)
Screenshot: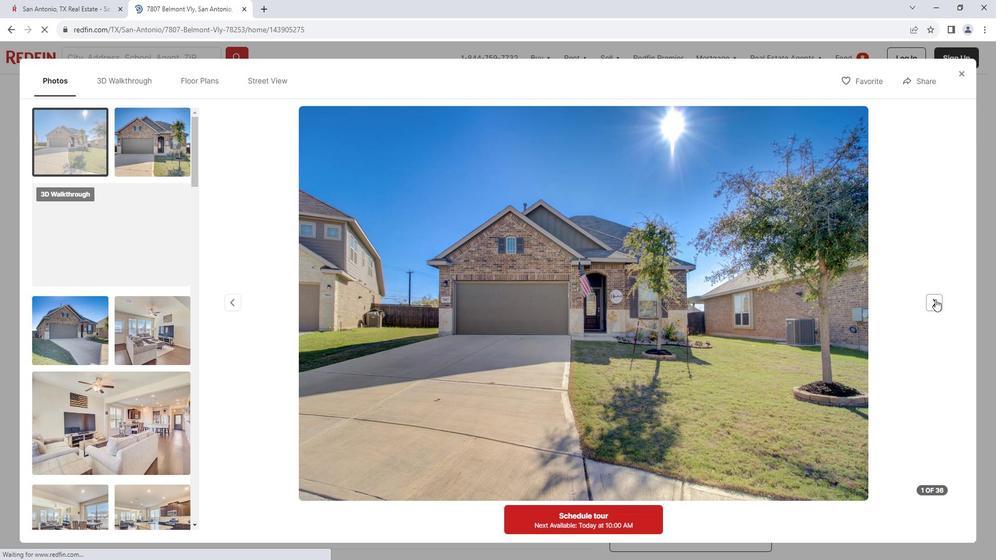 
Action: Mouse pressed left at (945, 298)
Screenshot: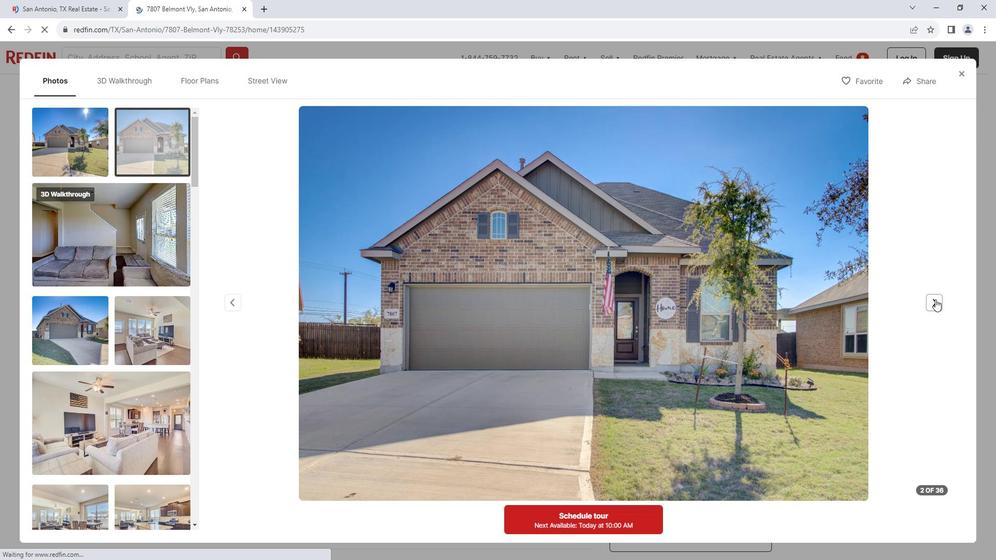 
Action: Mouse pressed left at (945, 298)
Screenshot: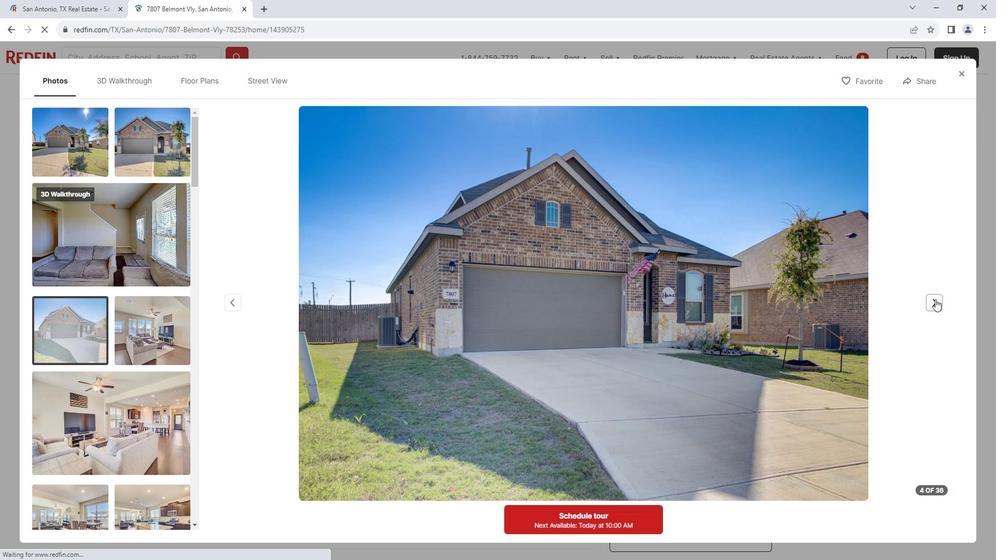 
Action: Mouse pressed left at (945, 298)
Screenshot: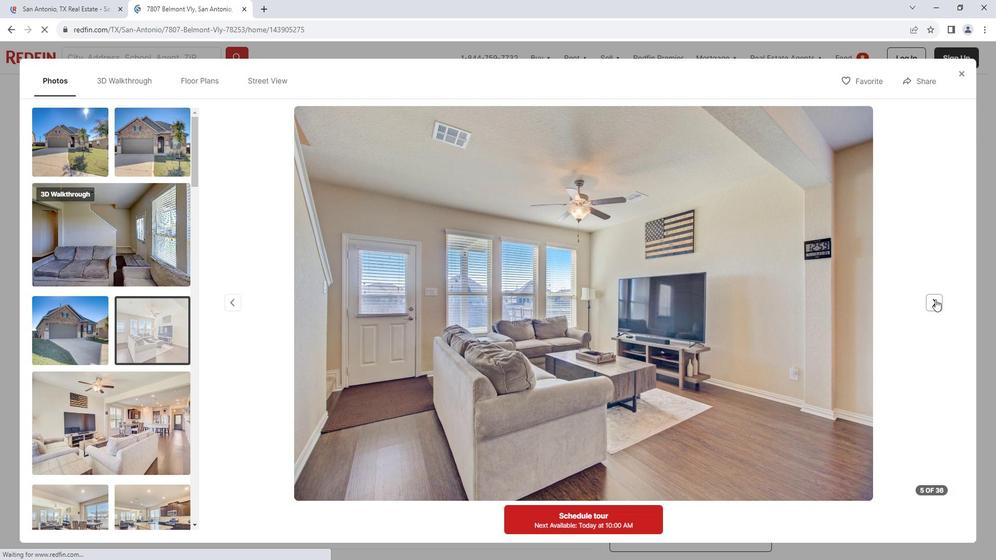 
Action: Mouse pressed left at (945, 298)
Screenshot: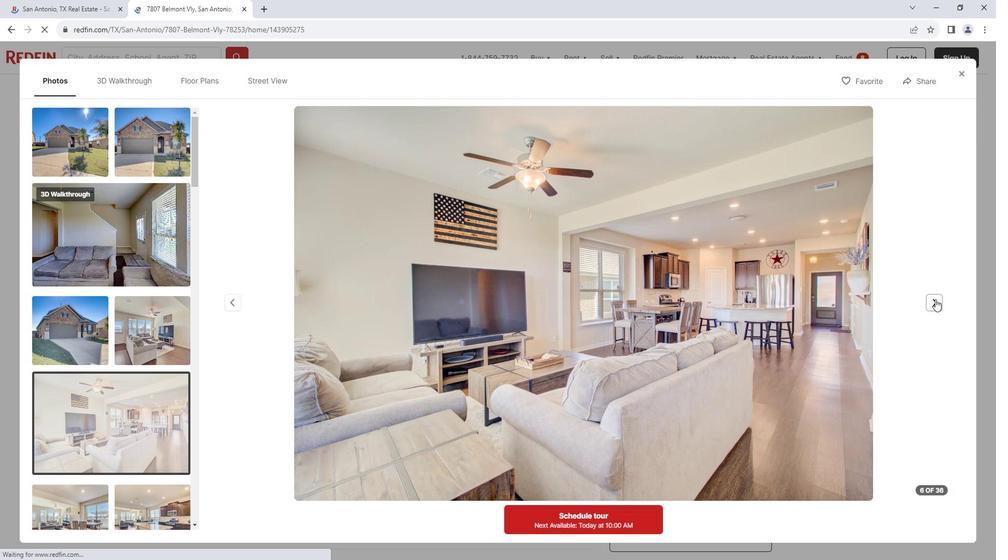 
Action: Mouse pressed left at (945, 298)
Screenshot: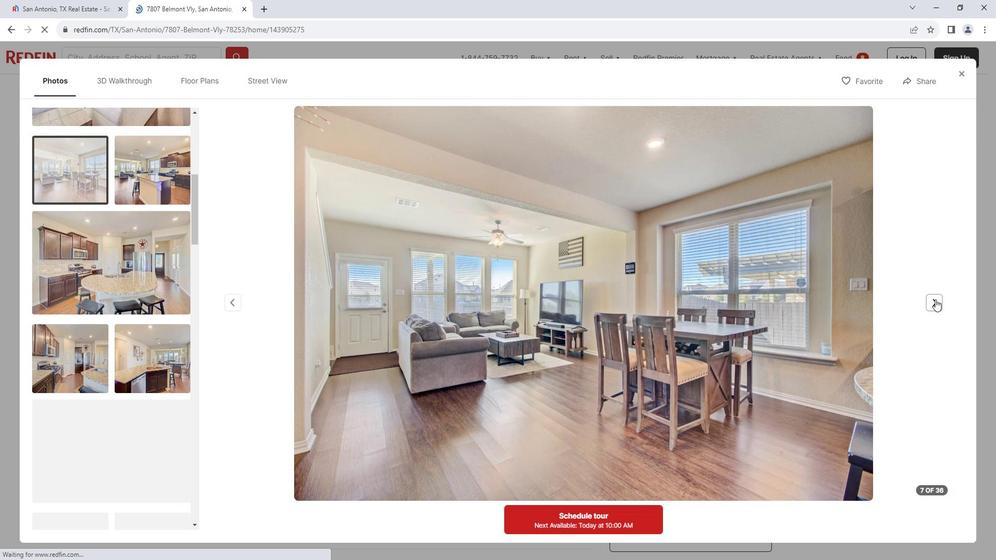 
Action: Mouse moved to (970, 78)
Screenshot: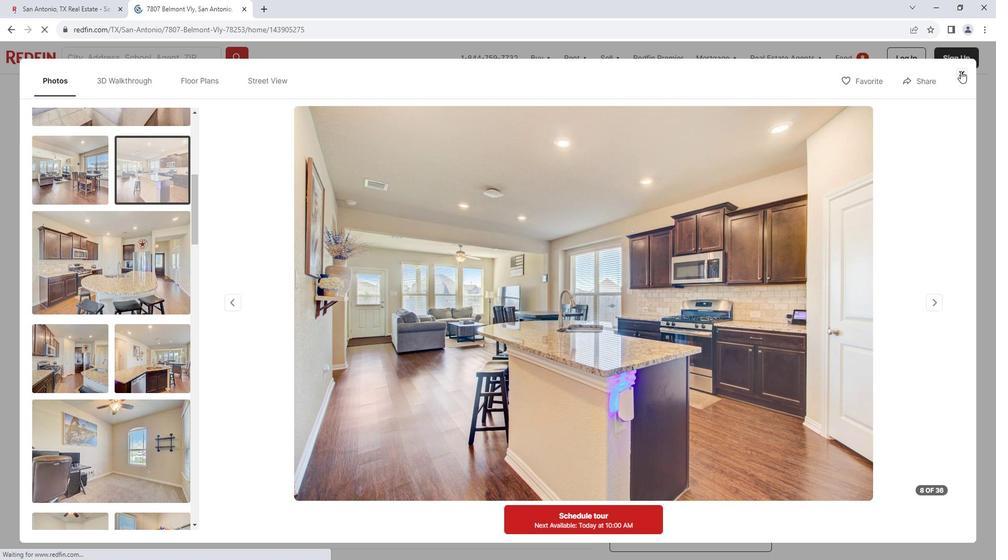 
Action: Mouse pressed left at (970, 78)
Screenshot: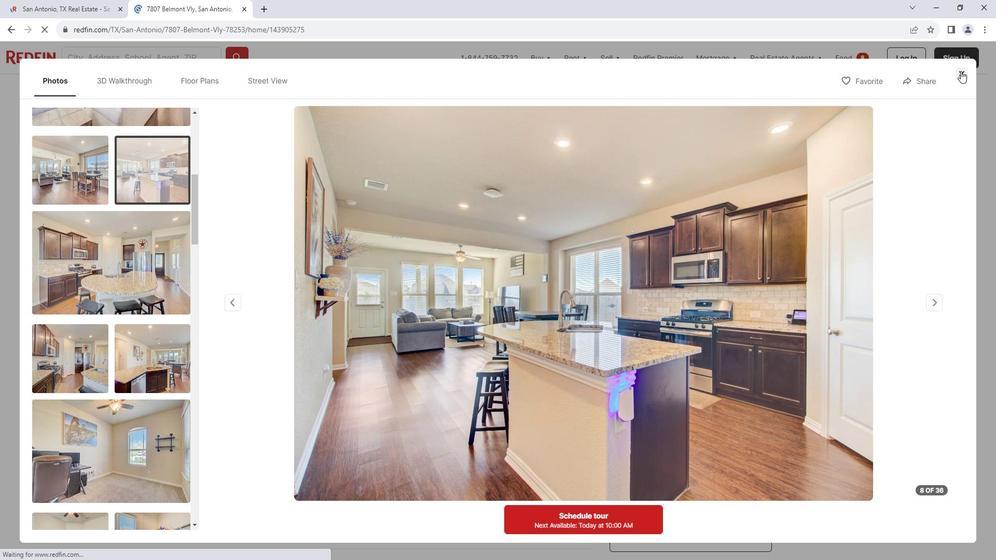 
Action: Mouse moved to (383, 446)
Screenshot: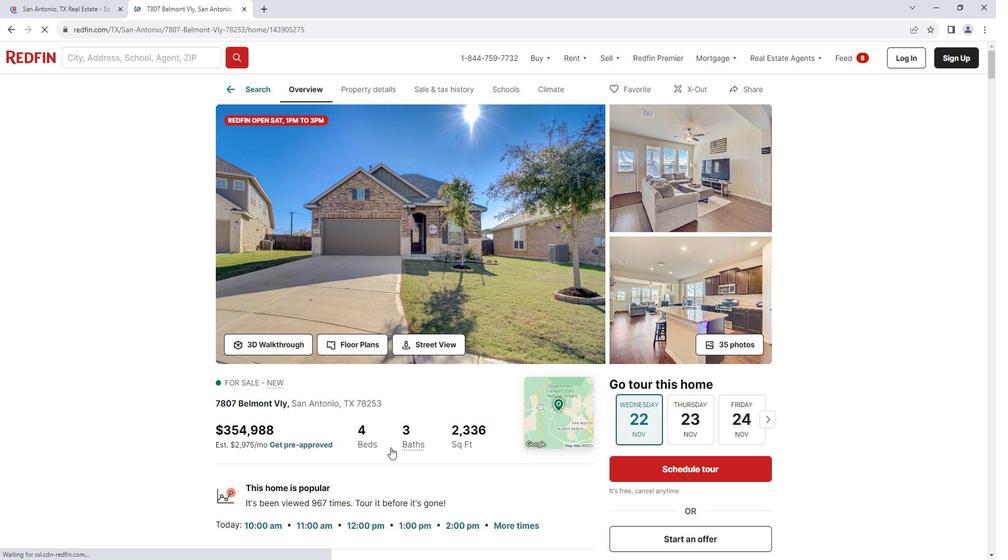 
Action: Mouse scrolled (383, 446) with delta (0, 0)
Screenshot: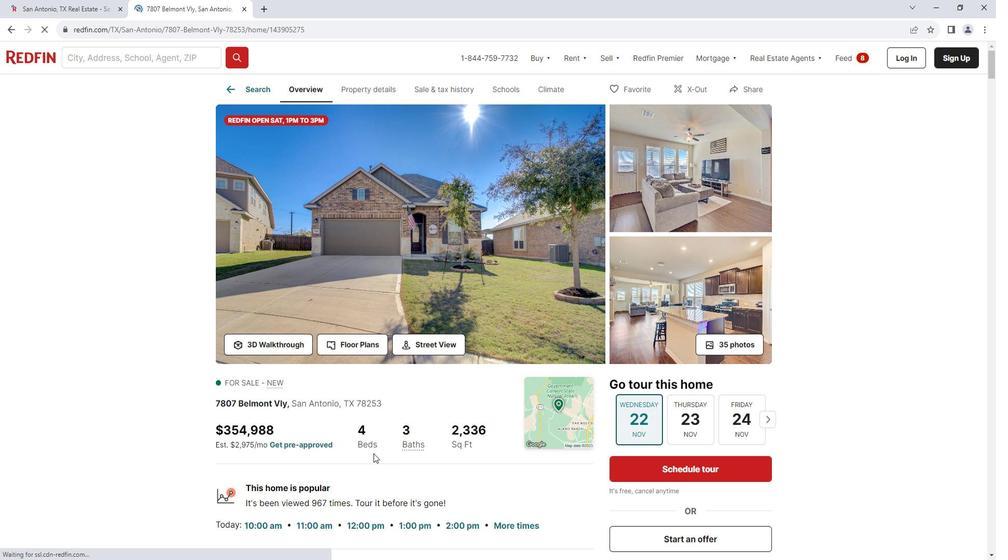 
Action: Mouse moved to (382, 446)
Screenshot: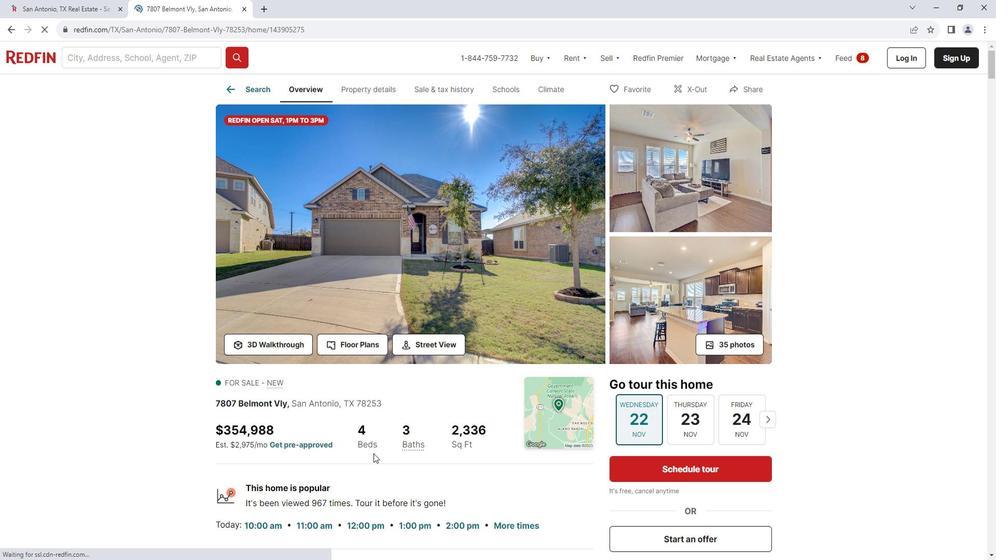 
Action: Mouse scrolled (382, 445) with delta (0, 0)
Screenshot: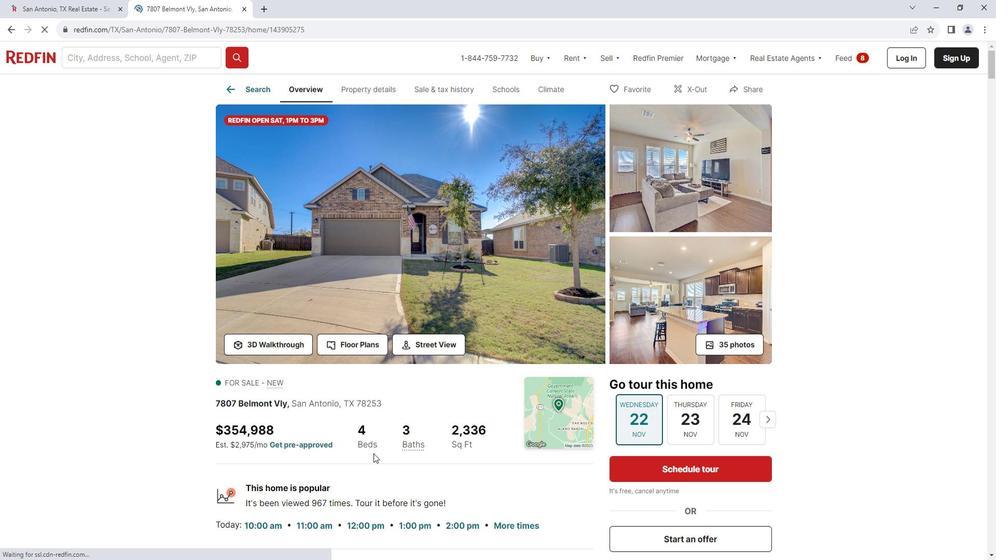 
Action: Mouse moved to (382, 443)
Screenshot: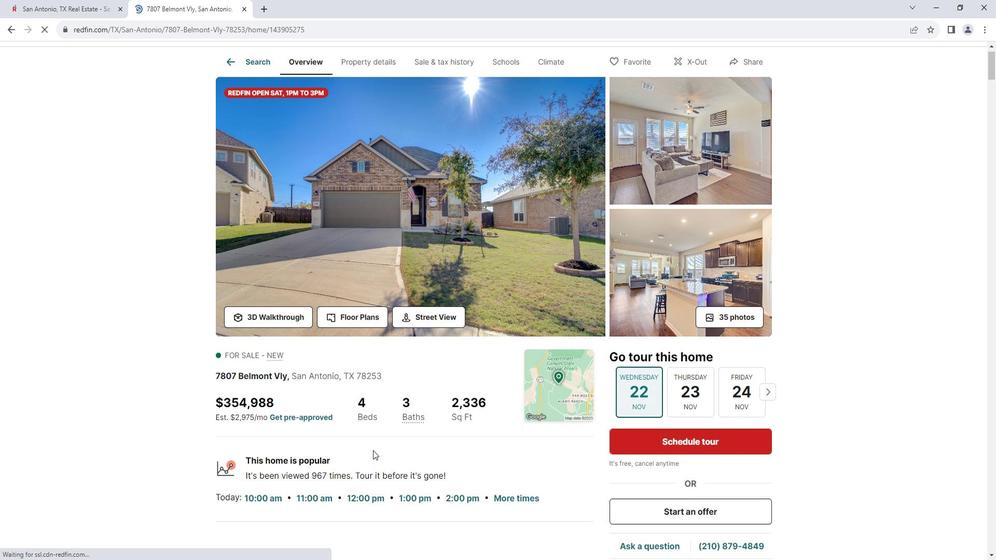 
Action: Mouse scrolled (382, 442) with delta (0, 0)
Screenshot: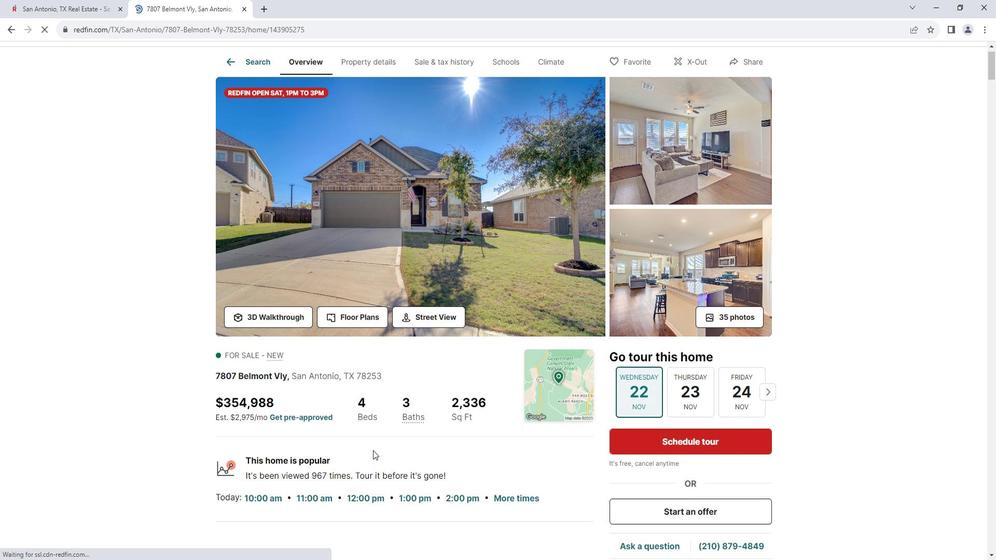 
Action: Mouse moved to (382, 442)
Screenshot: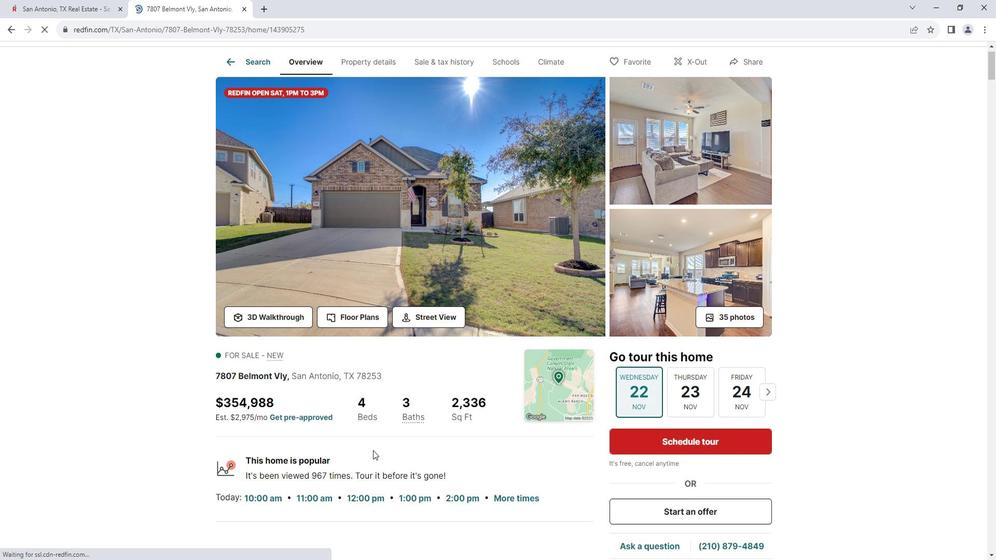 
Action: Mouse scrolled (382, 441) with delta (0, 0)
Screenshot: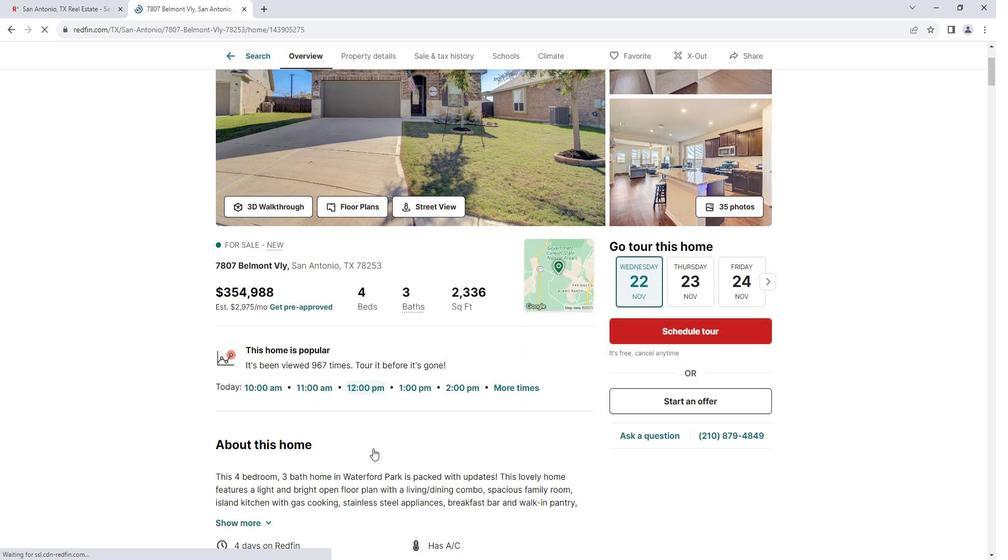 
Action: Mouse moved to (243, 435)
Screenshot: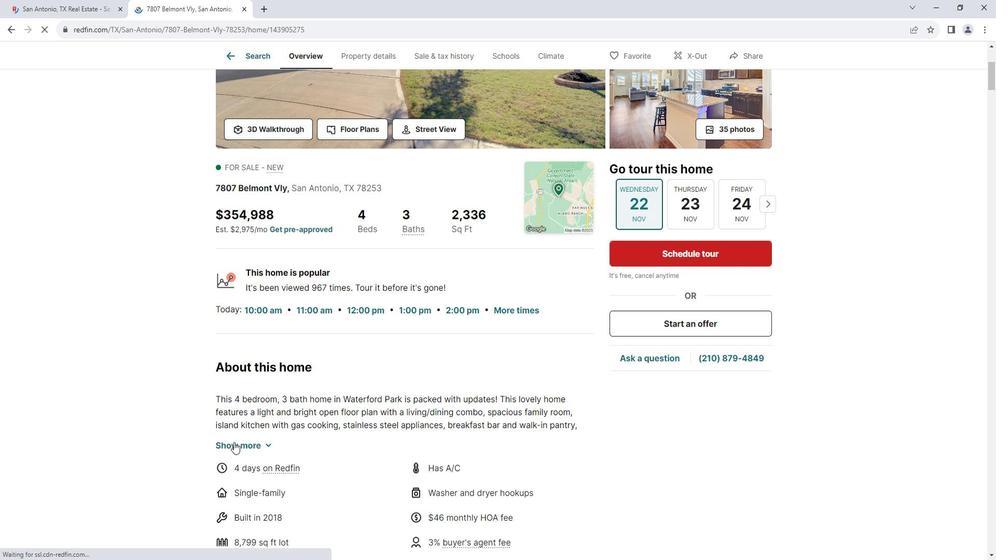 
Action: Mouse pressed left at (243, 435)
Screenshot: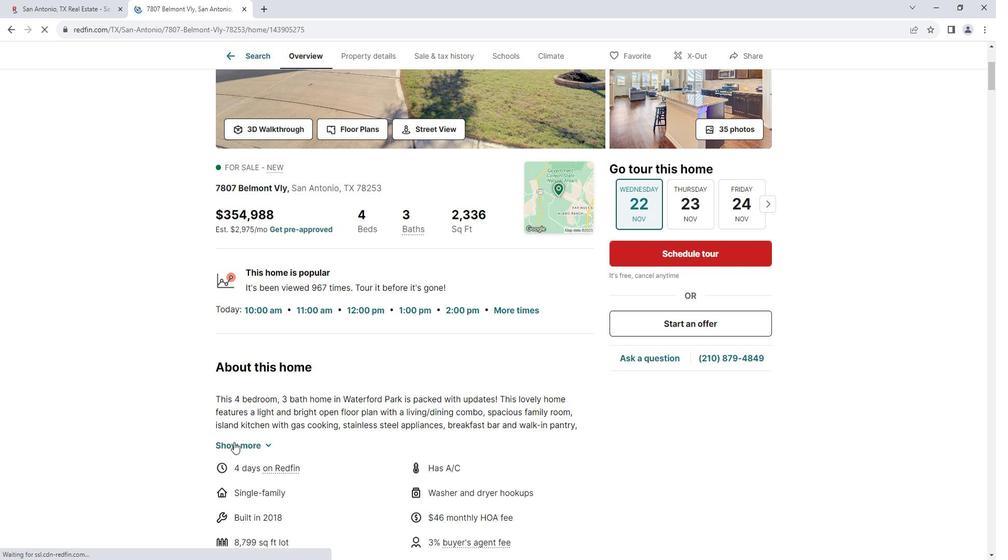 
Action: Mouse moved to (316, 417)
Screenshot: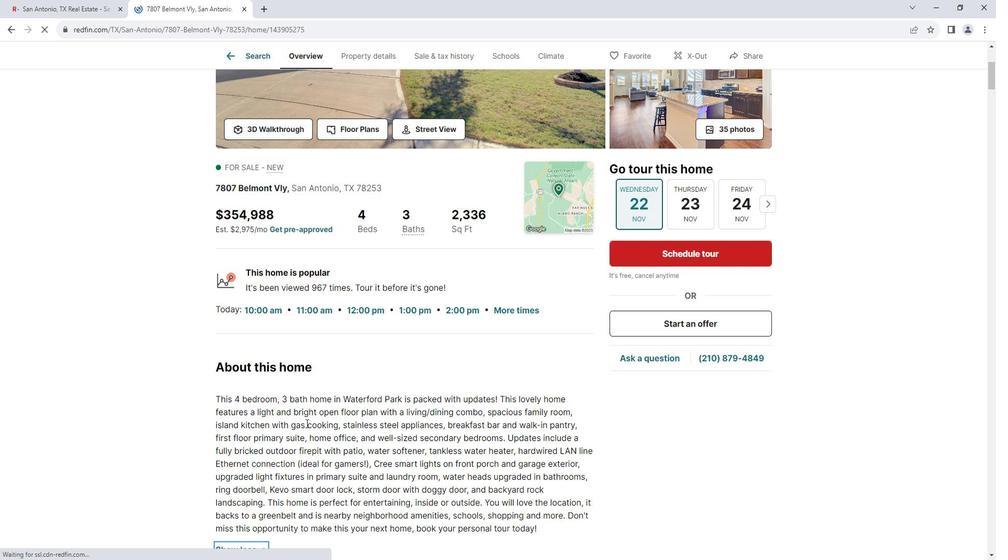 
Action: Mouse scrolled (316, 417) with delta (0, 0)
Screenshot: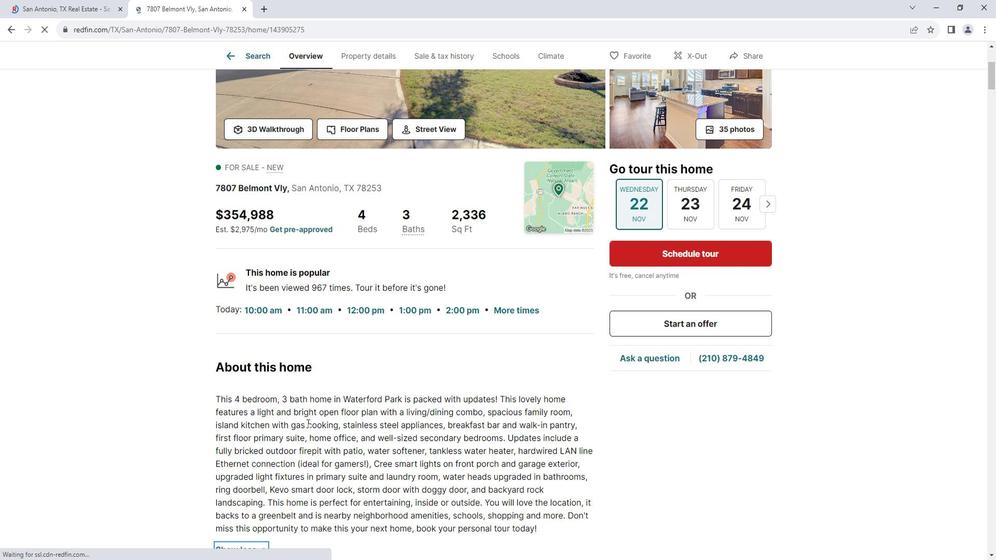 
Action: Mouse scrolled (316, 417) with delta (0, 0)
Screenshot: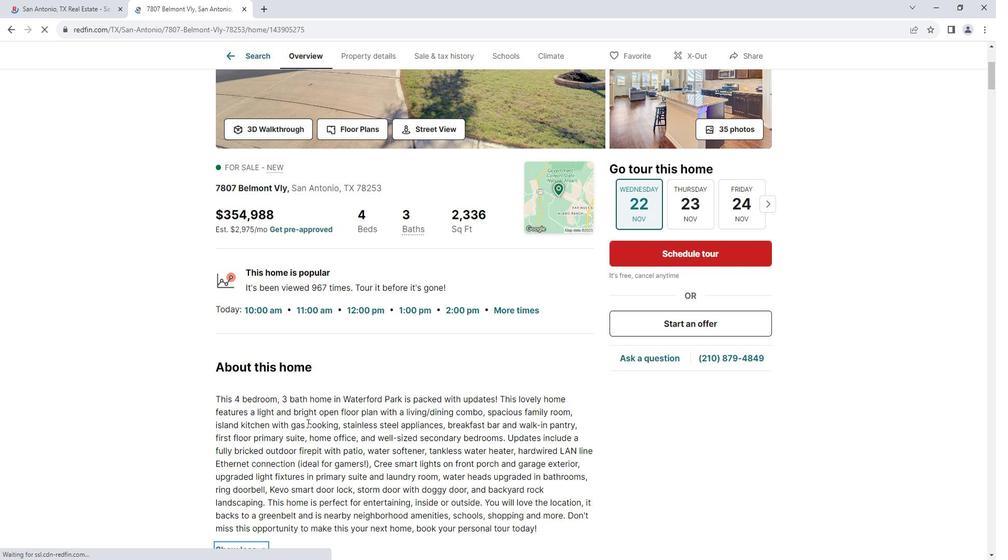 
Action: Mouse scrolled (316, 417) with delta (0, 0)
Screenshot: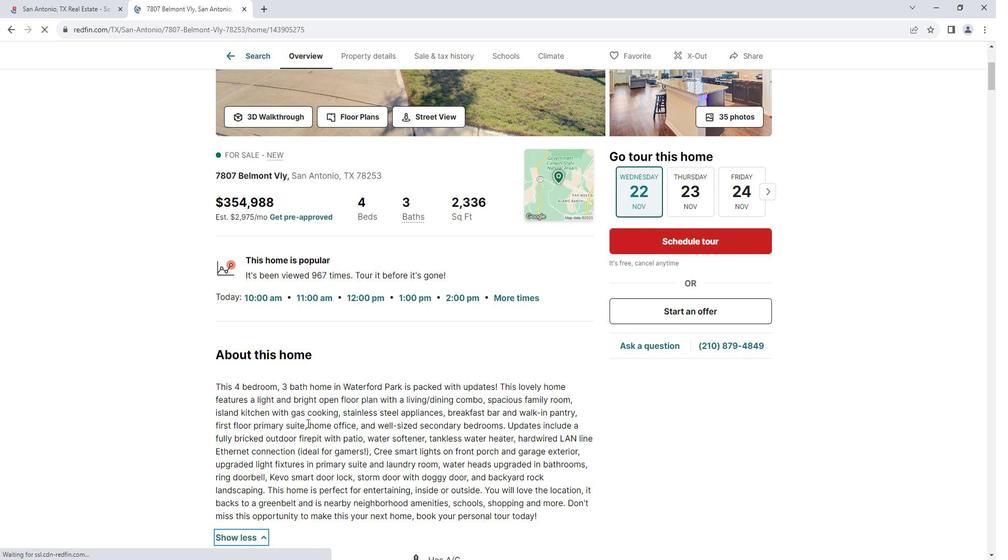 
Action: Mouse scrolled (316, 417) with delta (0, 0)
Screenshot: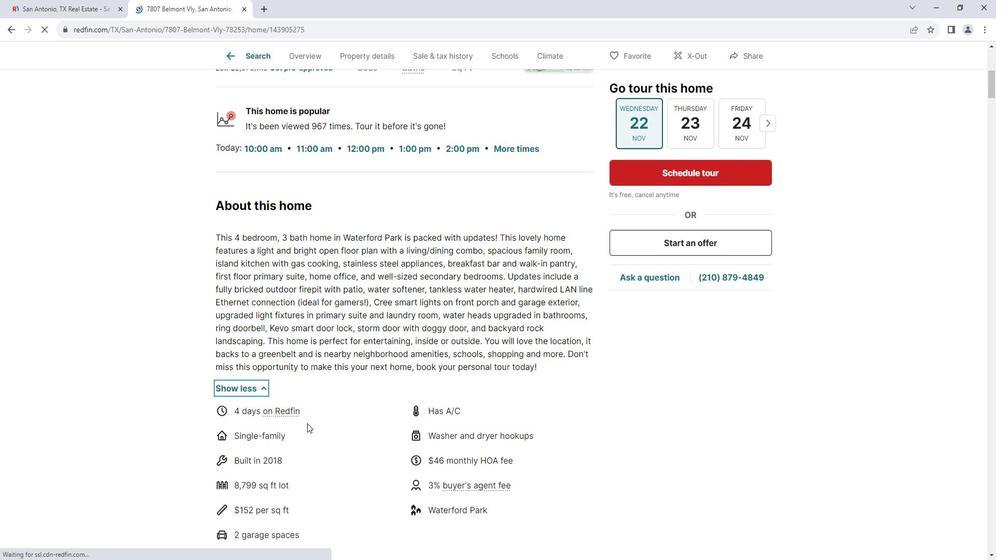 
Action: Mouse moved to (326, 411)
Screenshot: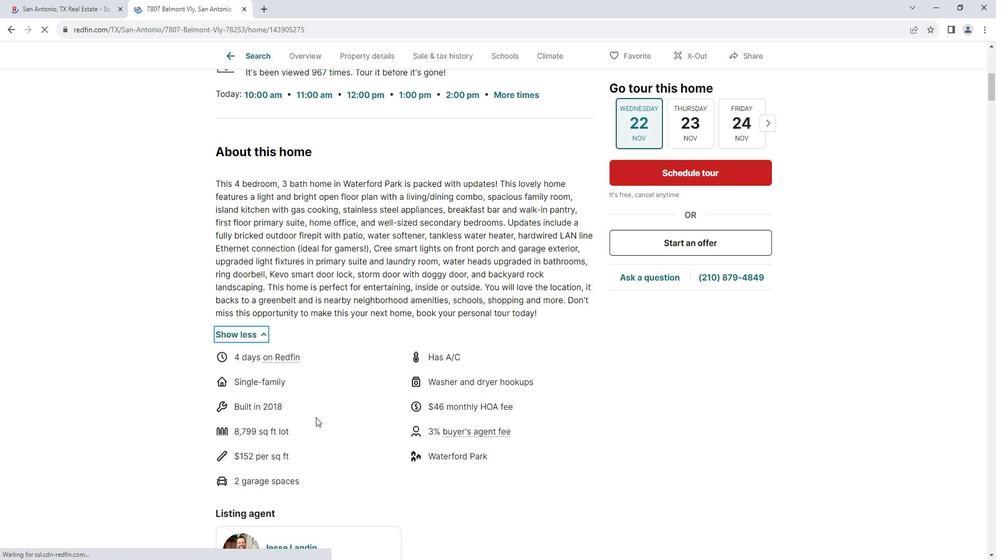 
Action: Mouse scrolled (326, 410) with delta (0, 0)
Screenshot: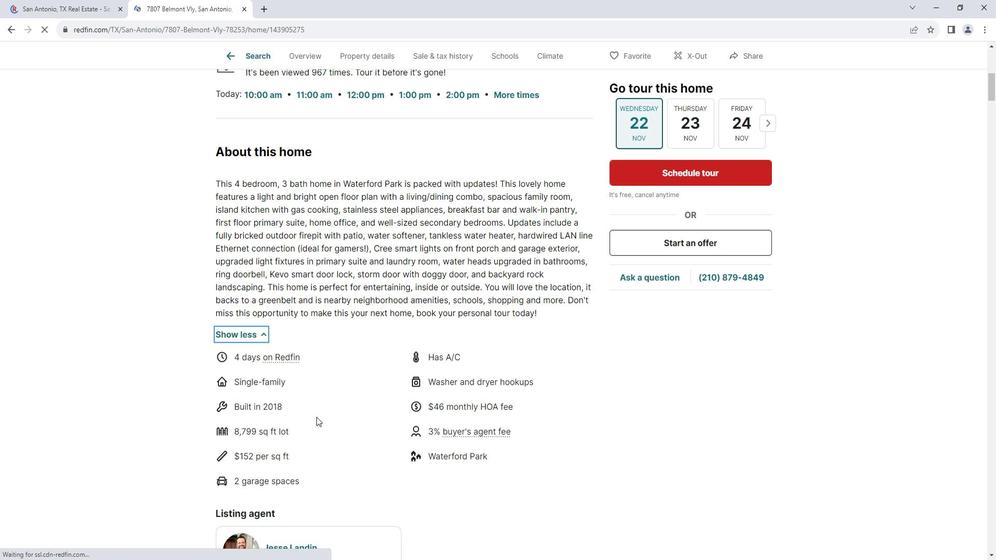 
Action: Mouse scrolled (326, 410) with delta (0, 0)
Screenshot: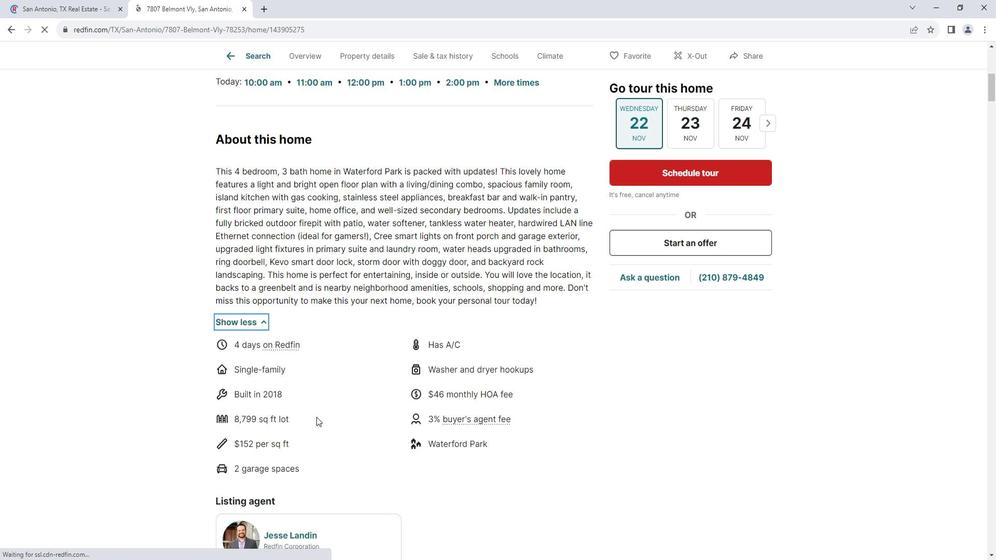 
Action: Mouse moved to (449, 314)
Screenshot: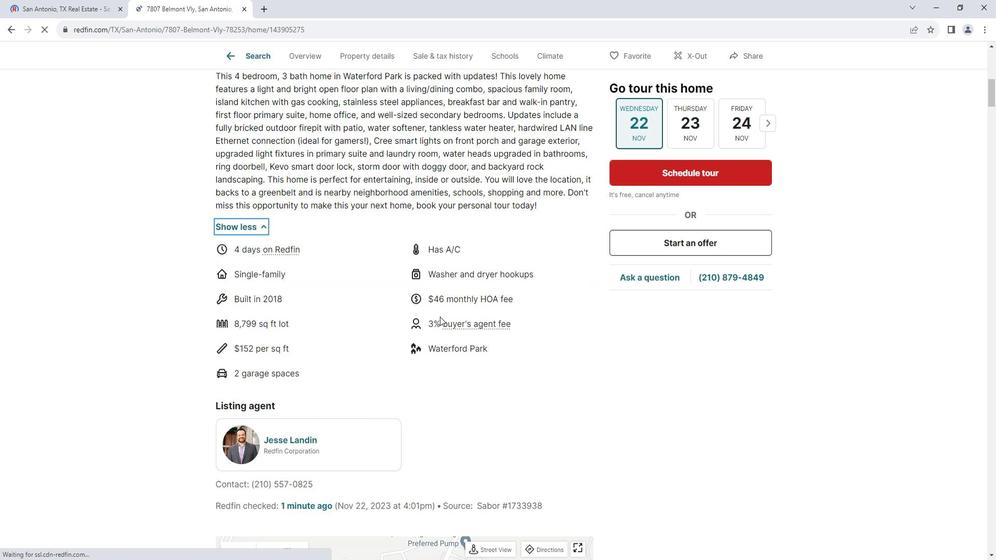 
Action: Mouse scrolled (449, 314) with delta (0, 0)
Screenshot: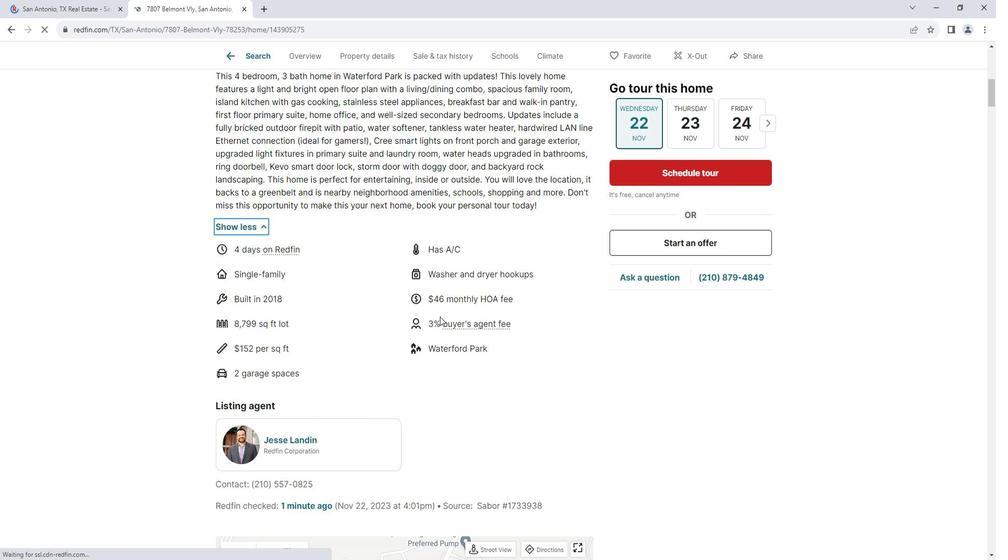 
Action: Mouse scrolled (449, 314) with delta (0, 0)
Screenshot: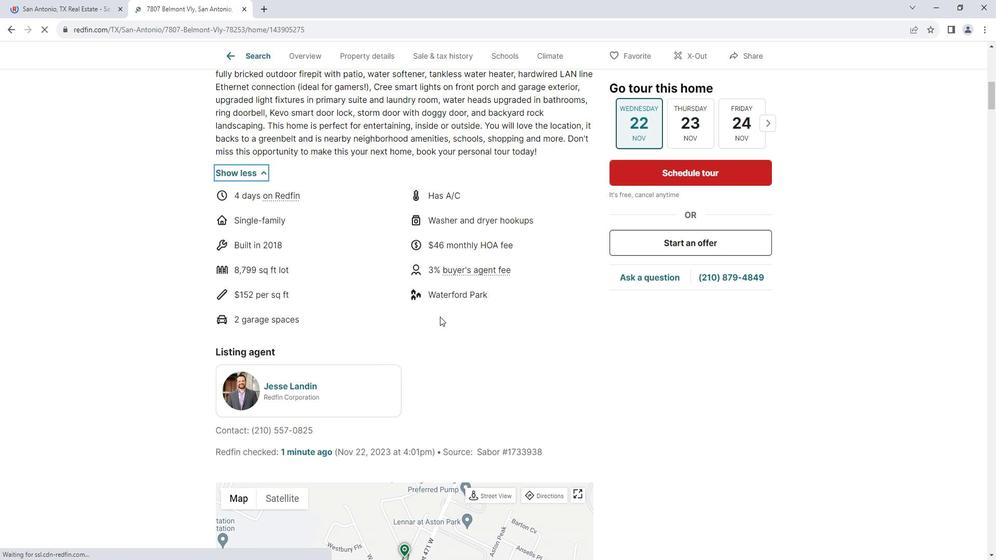 
Action: Mouse scrolled (449, 314) with delta (0, 0)
Screenshot: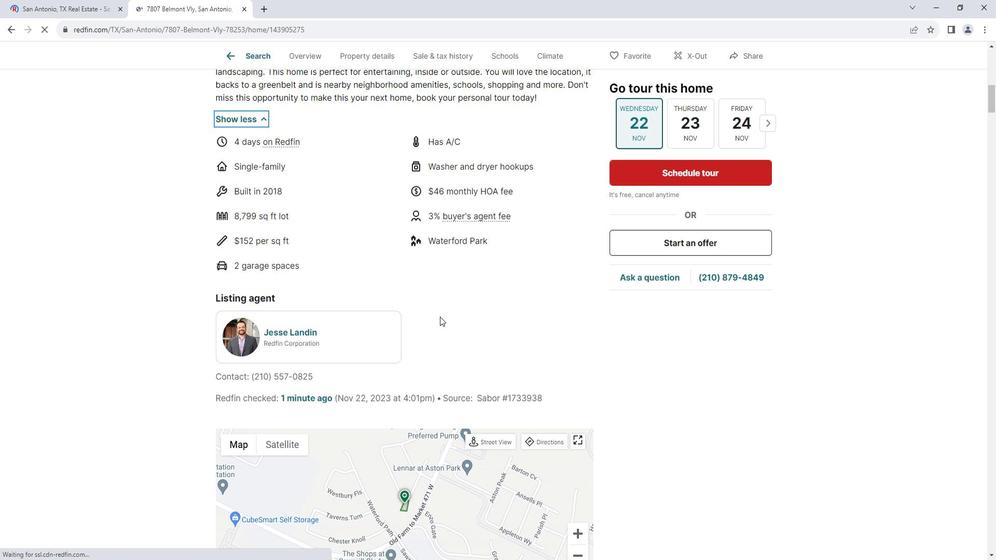 
Action: Mouse scrolled (449, 314) with delta (0, 0)
Screenshot: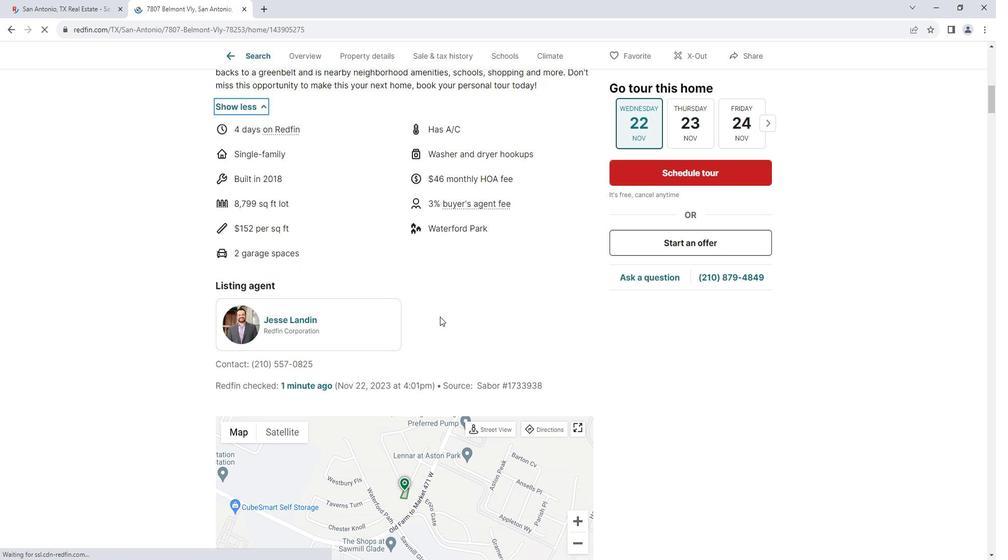 
Action: Mouse scrolled (449, 314) with delta (0, 0)
Screenshot: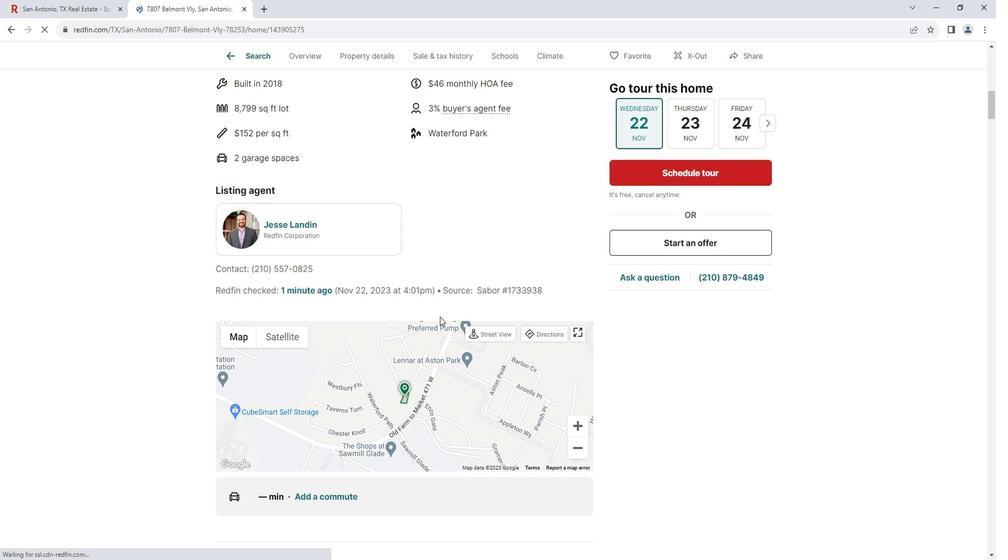 
Action: Mouse scrolled (449, 314) with delta (0, 0)
Screenshot: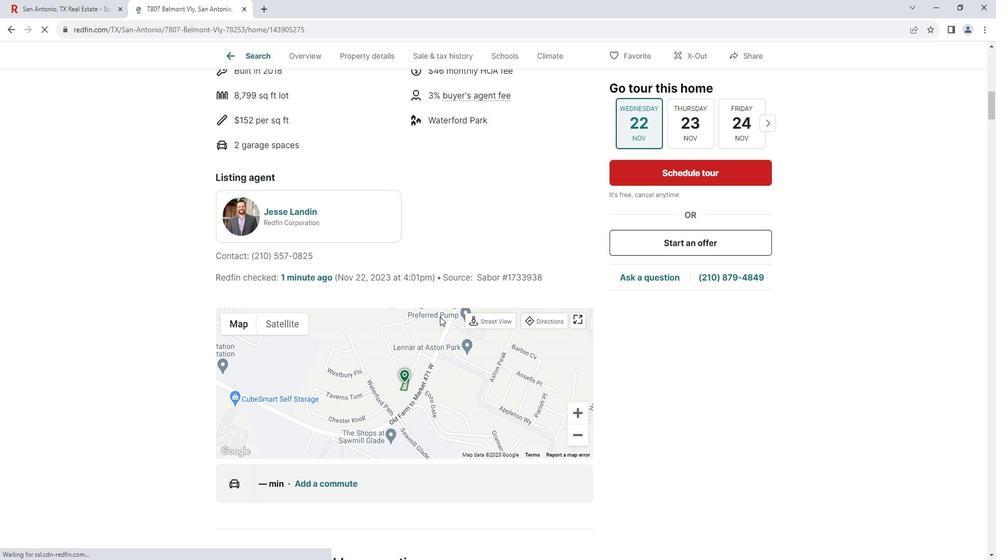 
Action: Mouse scrolled (449, 314) with delta (0, 0)
Screenshot: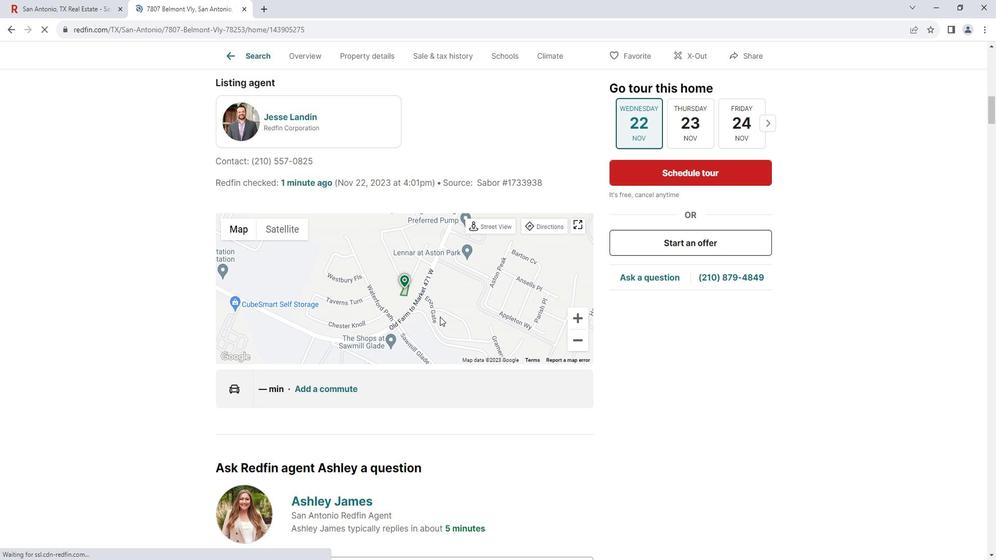 
Action: Mouse scrolled (449, 314) with delta (0, 0)
Screenshot: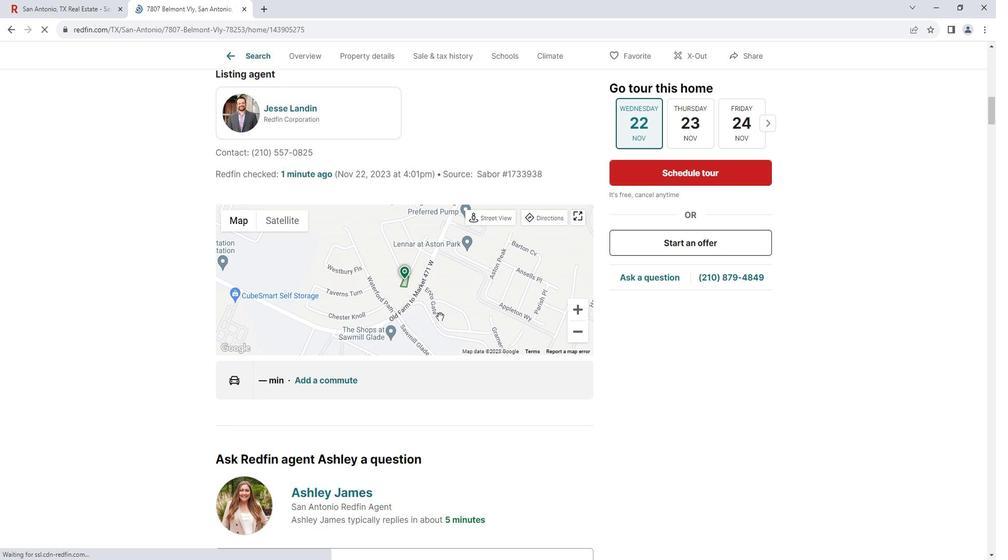 
Action: Mouse scrolled (449, 314) with delta (0, 0)
Screenshot: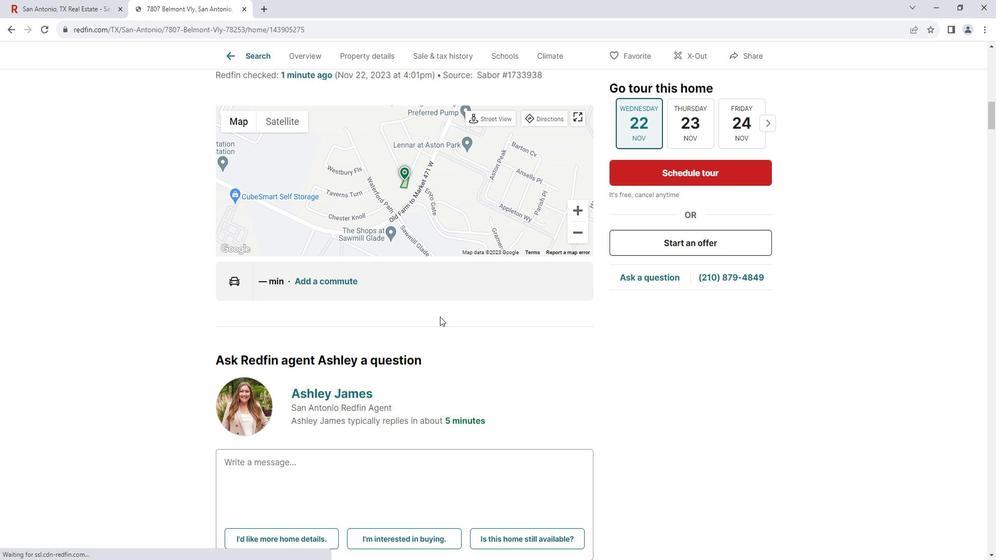 
Action: Mouse scrolled (449, 314) with delta (0, 0)
Screenshot: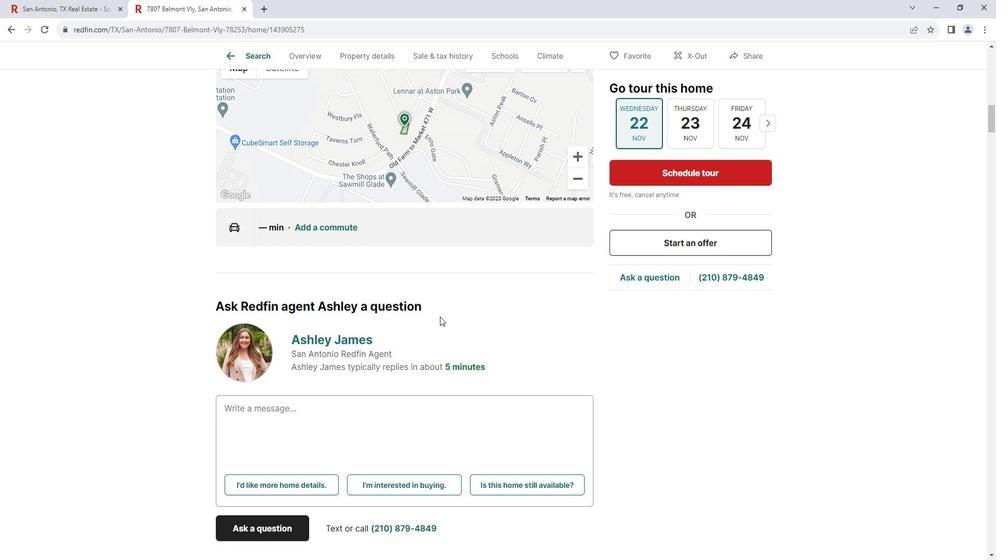 
Action: Mouse scrolled (449, 314) with delta (0, 0)
Screenshot: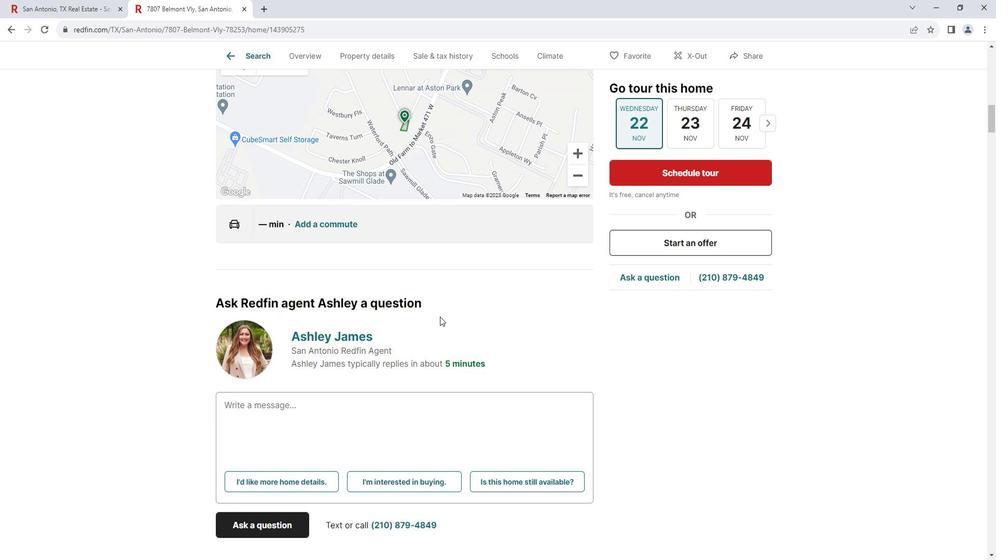 
Action: Mouse scrolled (449, 314) with delta (0, 0)
Screenshot: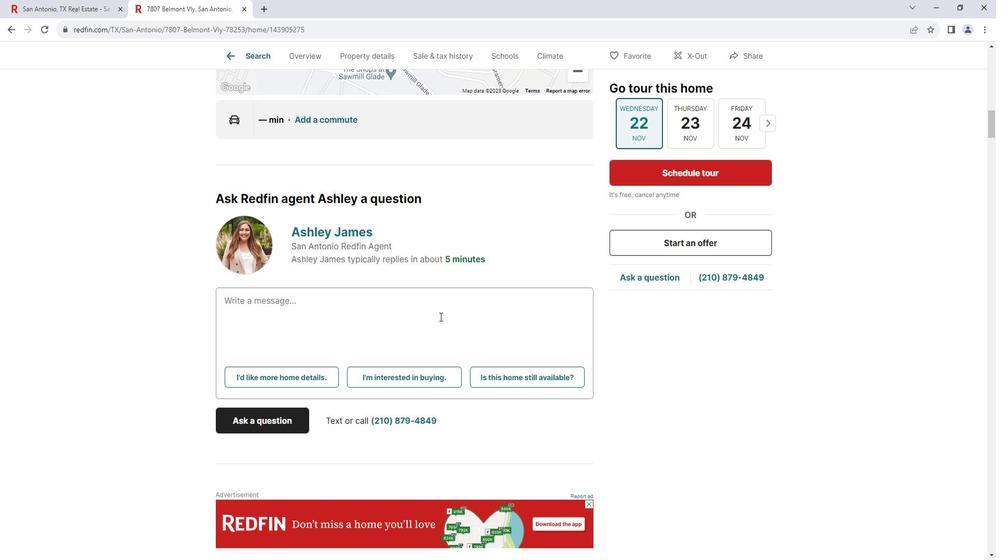 
Action: Mouse scrolled (449, 314) with delta (0, 0)
Screenshot: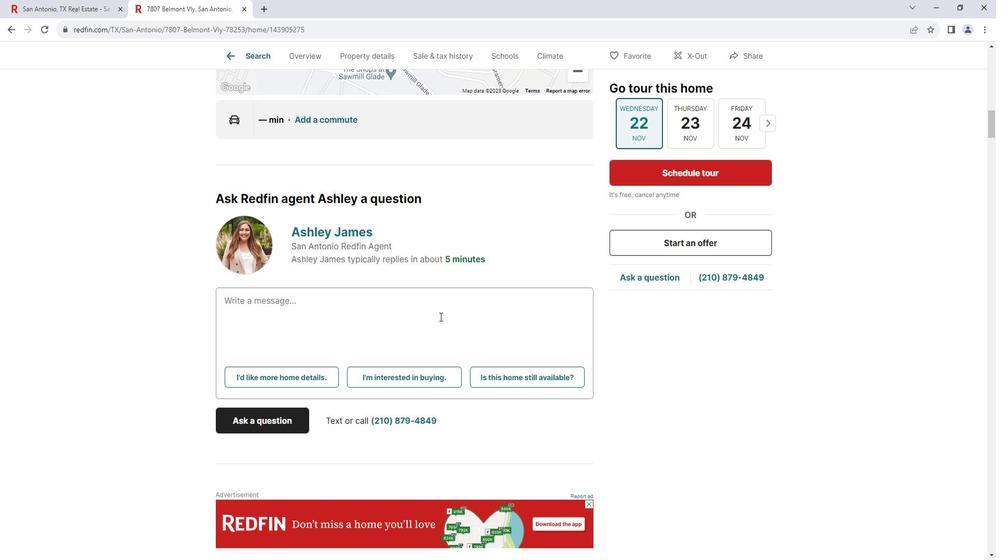 
Action: Mouse scrolled (449, 314) with delta (0, 0)
Screenshot: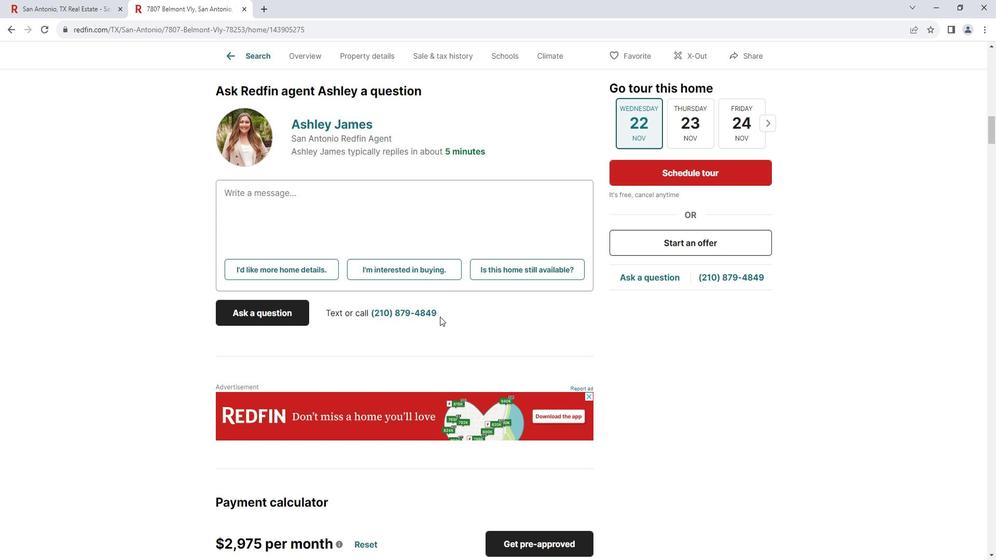 
Action: Mouse scrolled (449, 314) with delta (0, 0)
Screenshot: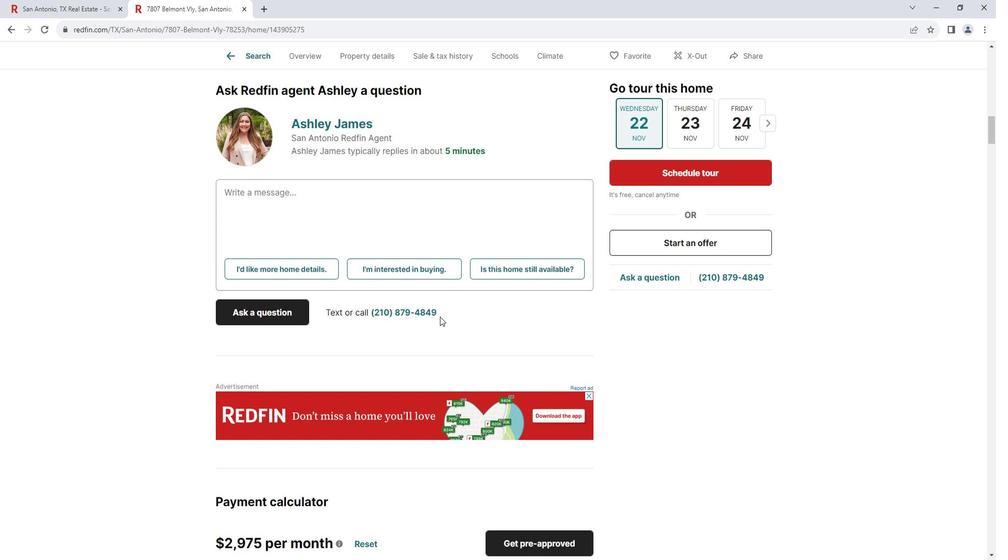 
Action: Mouse scrolled (449, 314) with delta (0, 0)
Screenshot: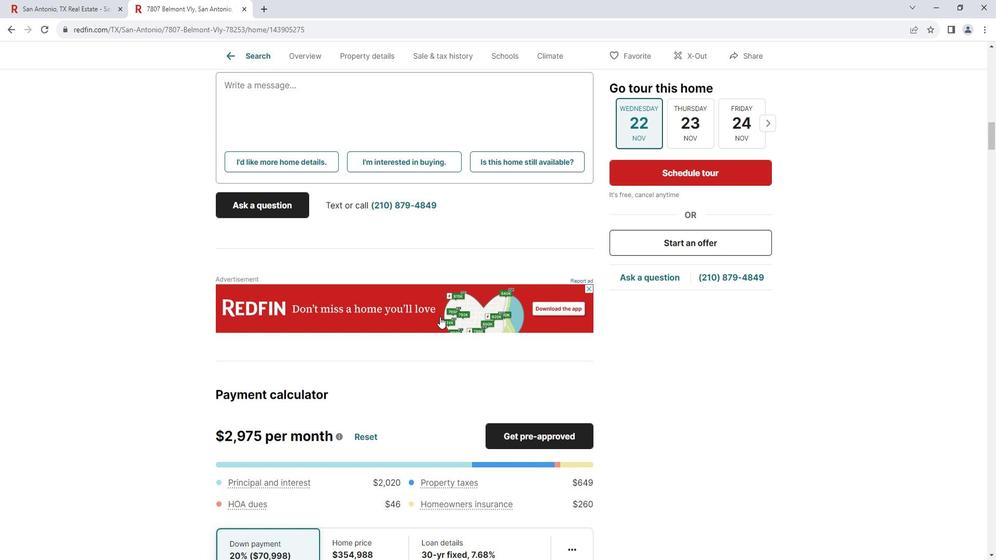 
Action: Mouse scrolled (449, 314) with delta (0, 0)
Screenshot: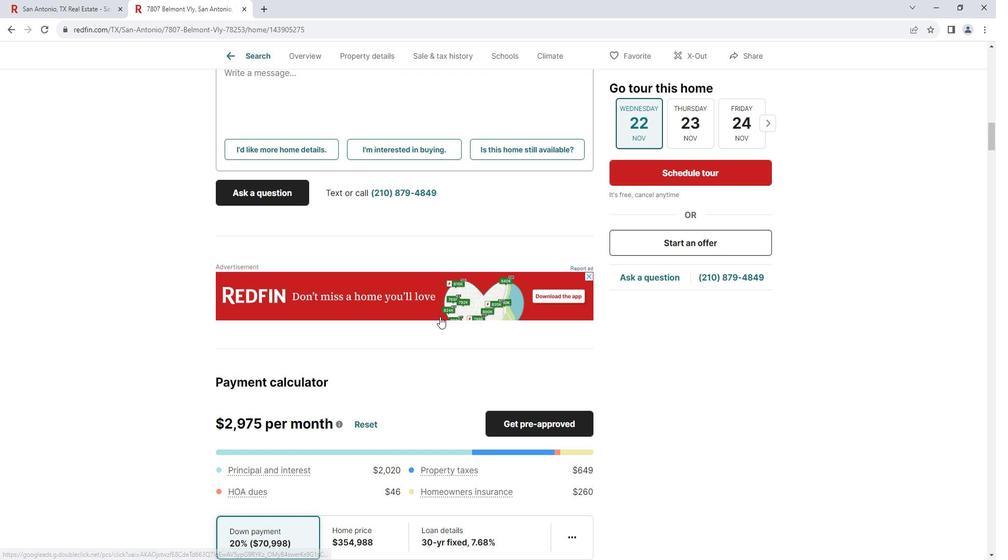 
Action: Mouse scrolled (449, 314) with delta (0, 0)
Screenshot: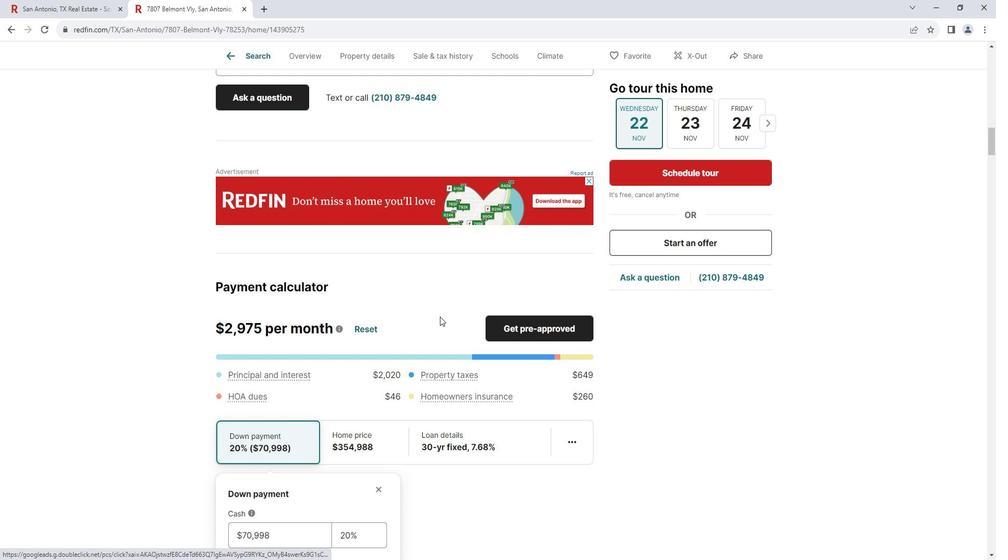 
Action: Mouse scrolled (449, 314) with delta (0, 0)
Screenshot: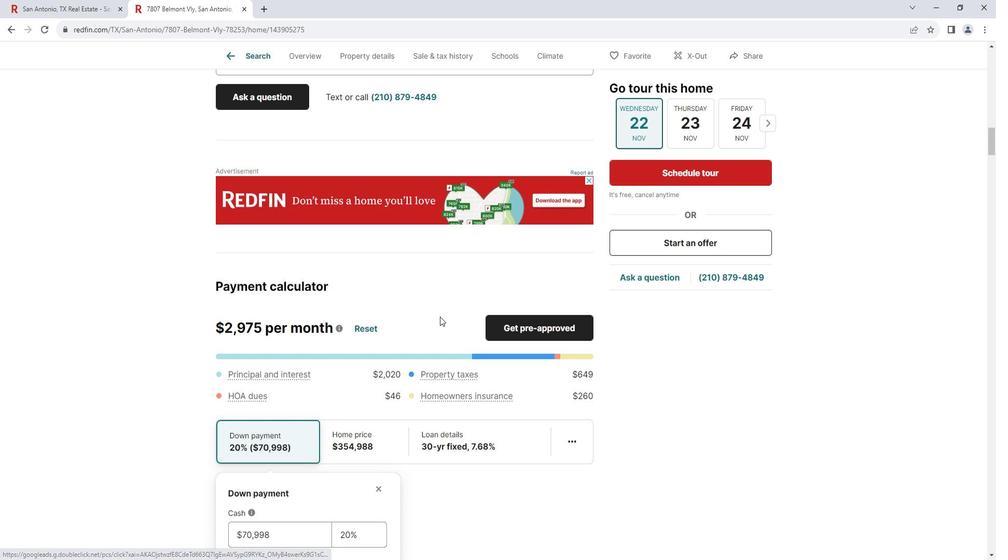 
Action: Mouse moved to (451, 315)
Screenshot: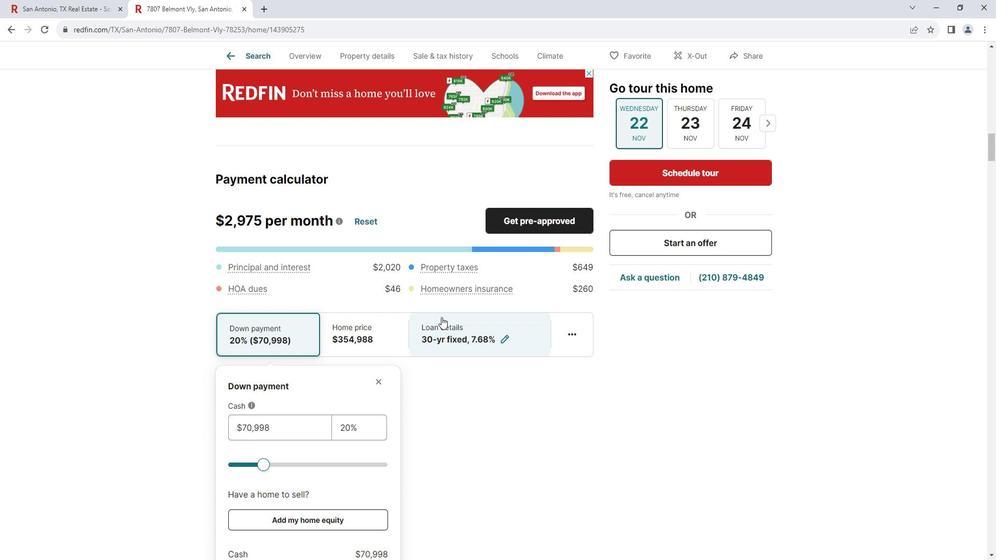 
Action: Mouse scrolled (451, 314) with delta (0, 0)
Screenshot: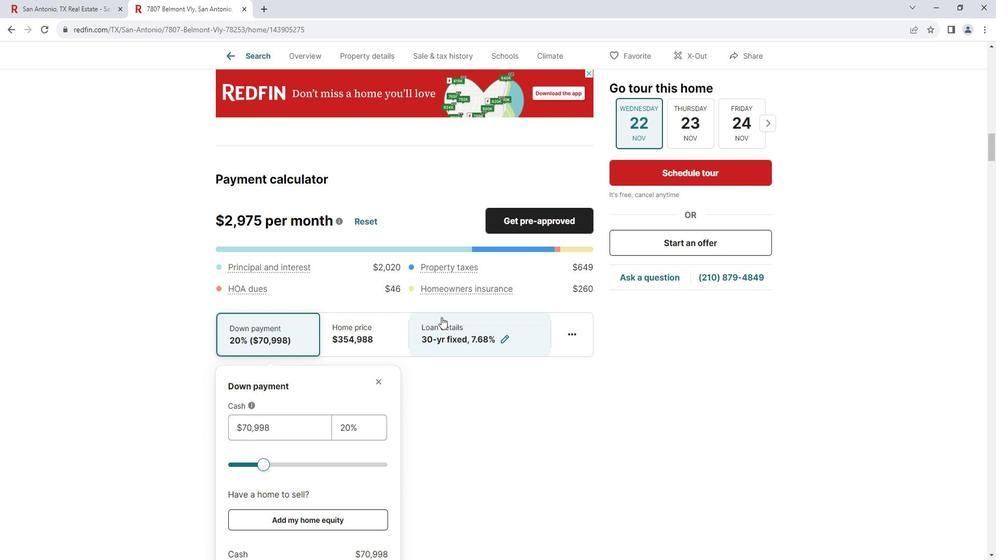 
Action: Mouse scrolled (451, 314) with delta (0, 0)
Screenshot: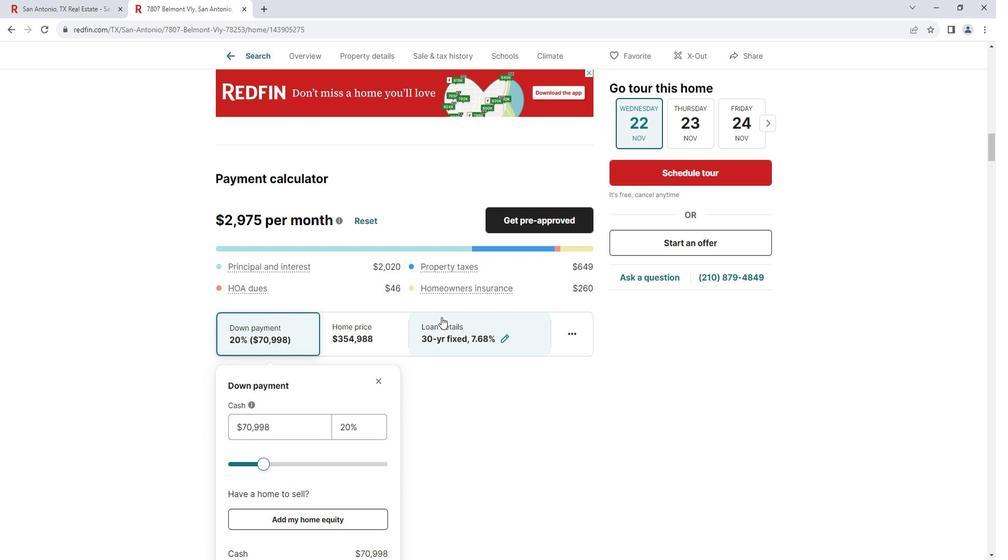 
Action: Mouse moved to (456, 313)
Screenshot: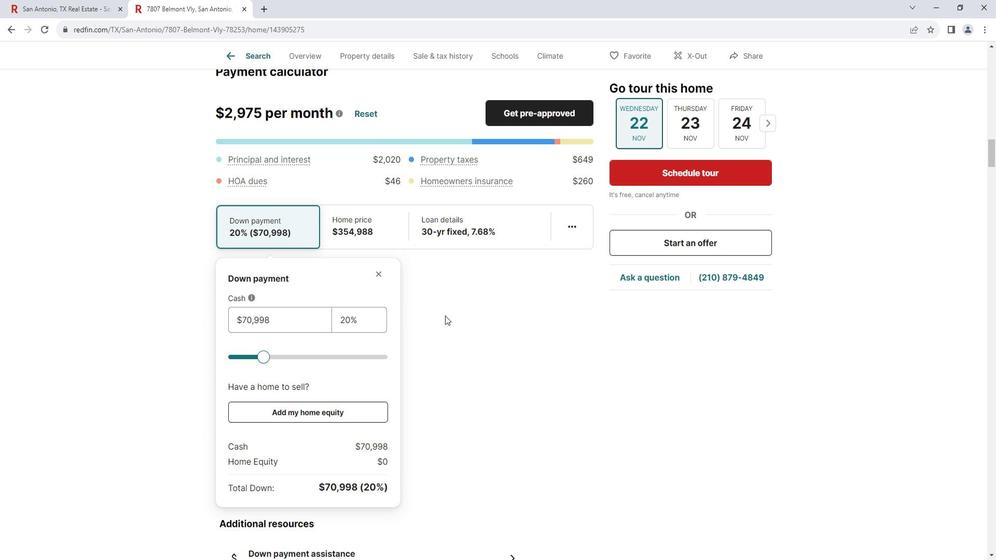 
Action: Mouse scrolled (456, 312) with delta (0, 0)
Screenshot: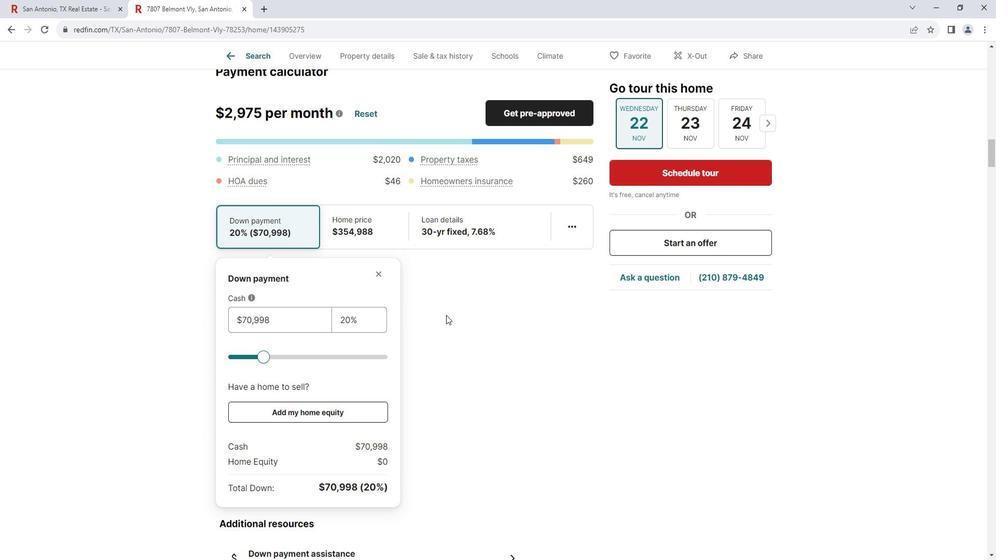 
Action: Mouse moved to (362, 185)
Screenshot: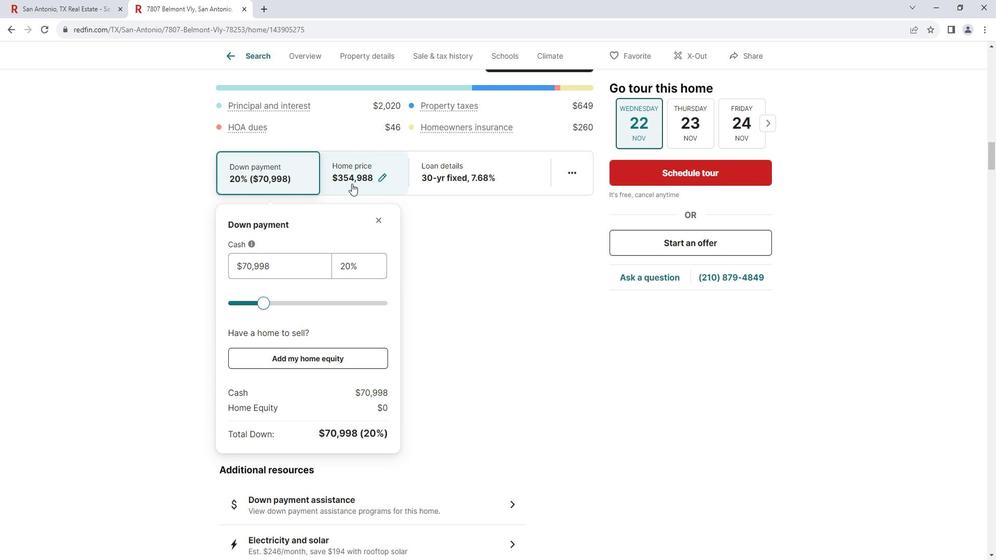 
Action: Mouse pressed left at (362, 185)
Screenshot: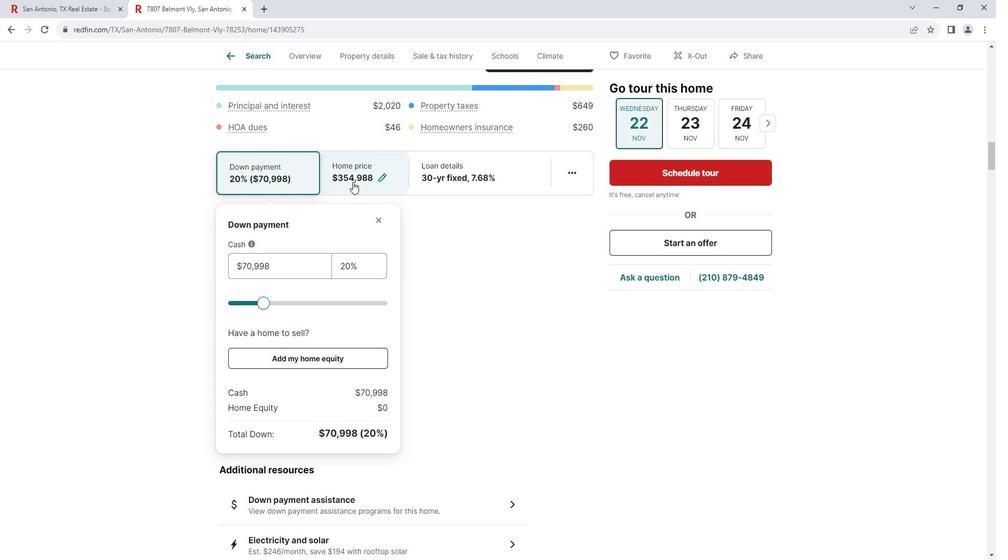 
Action: Mouse moved to (449, 175)
Screenshot: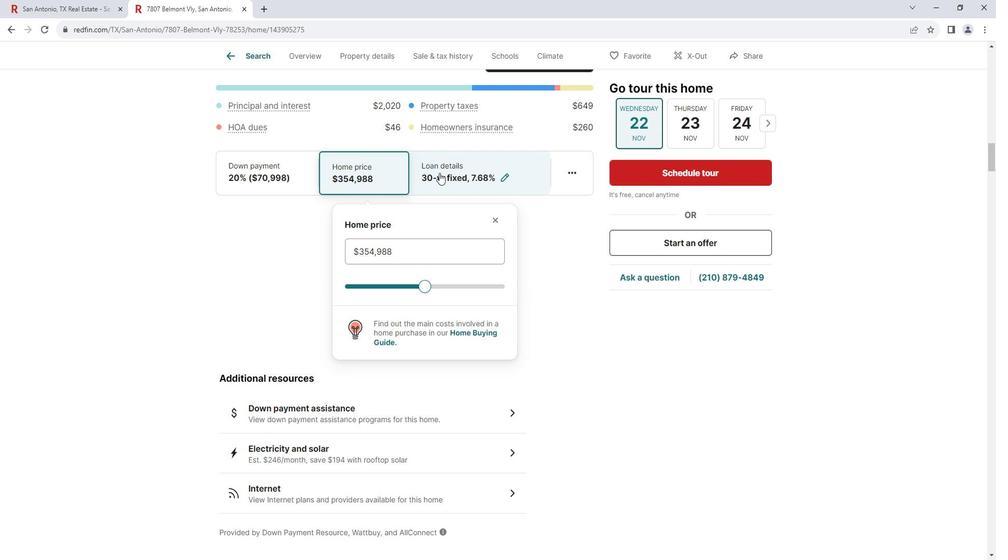 
Action: Mouse pressed left at (449, 175)
Screenshot: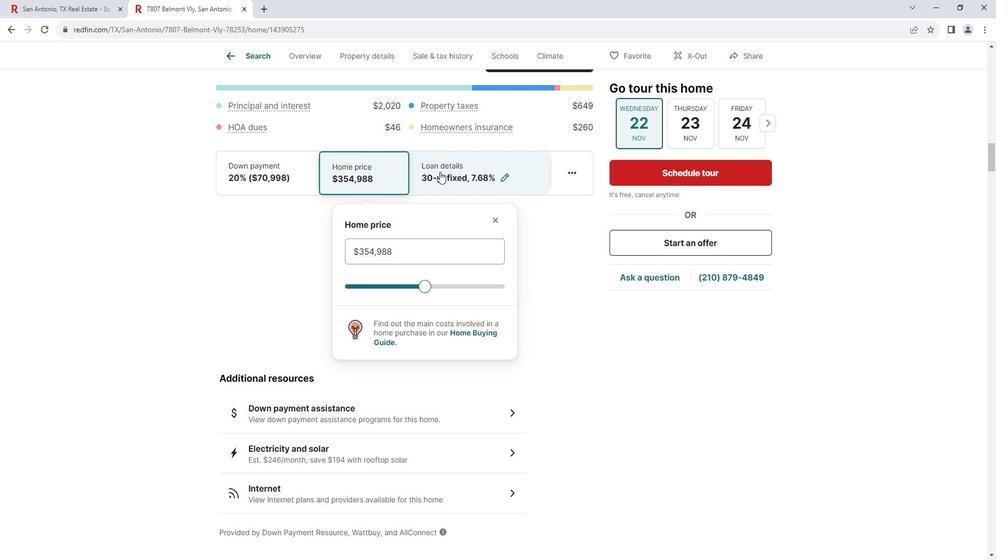 
Action: Mouse moved to (576, 176)
Screenshot: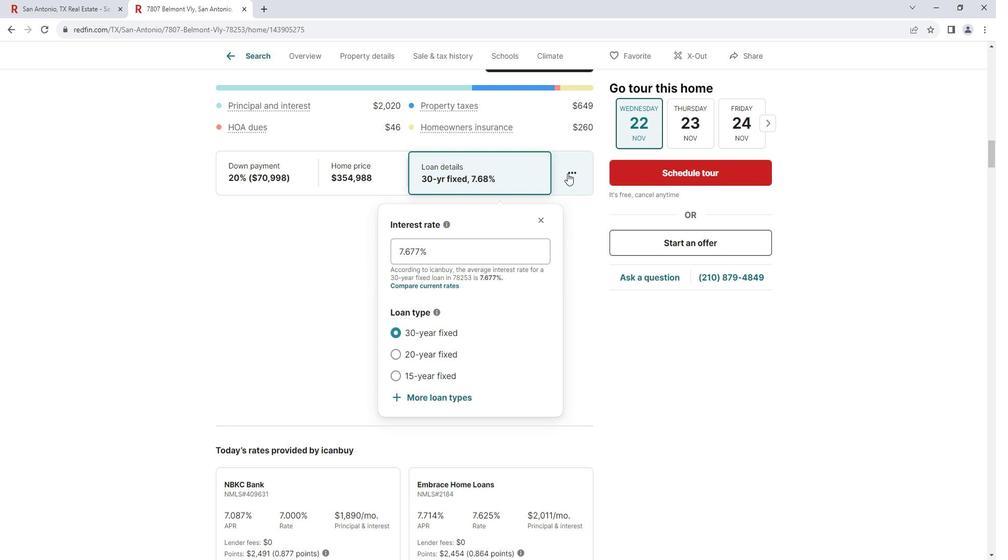
Action: Mouse pressed left at (576, 176)
Screenshot: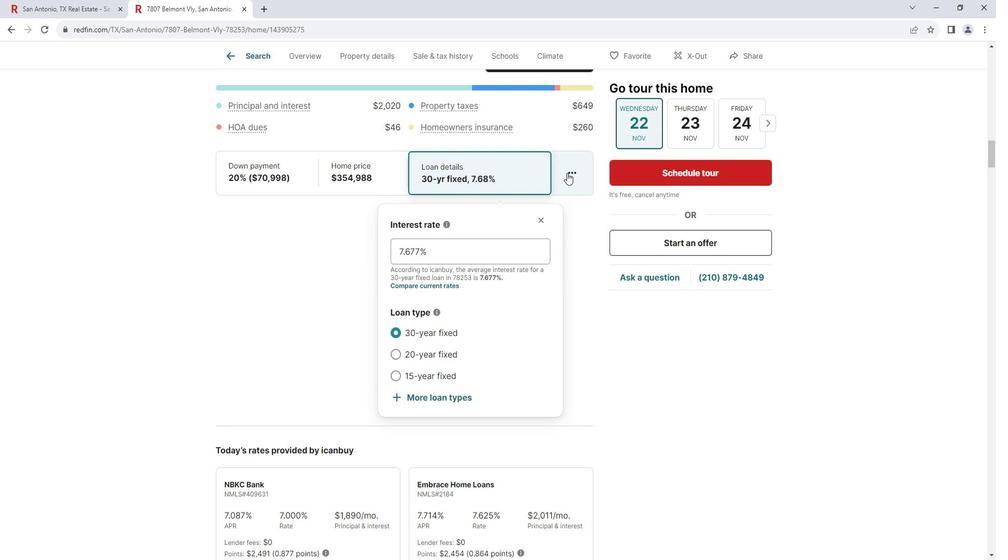 
Action: Mouse moved to (359, 272)
Screenshot: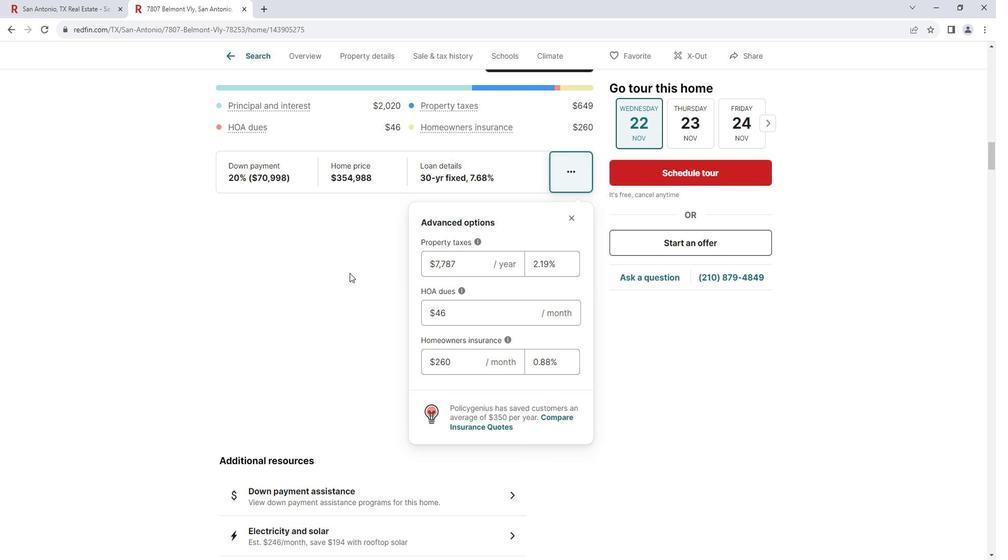 
Action: Mouse scrolled (359, 271) with delta (0, 0)
Screenshot: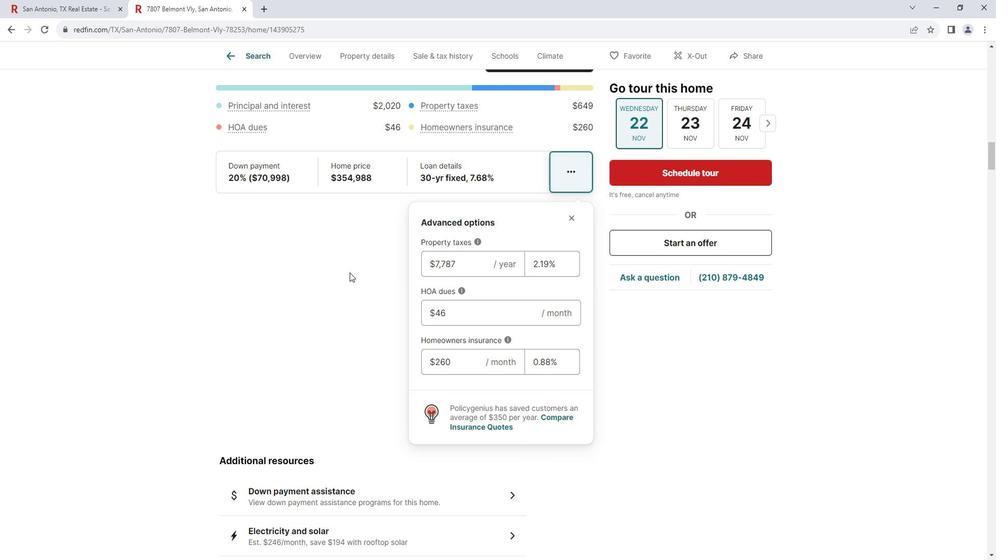
Action: Mouse scrolled (359, 271) with delta (0, 0)
Screenshot: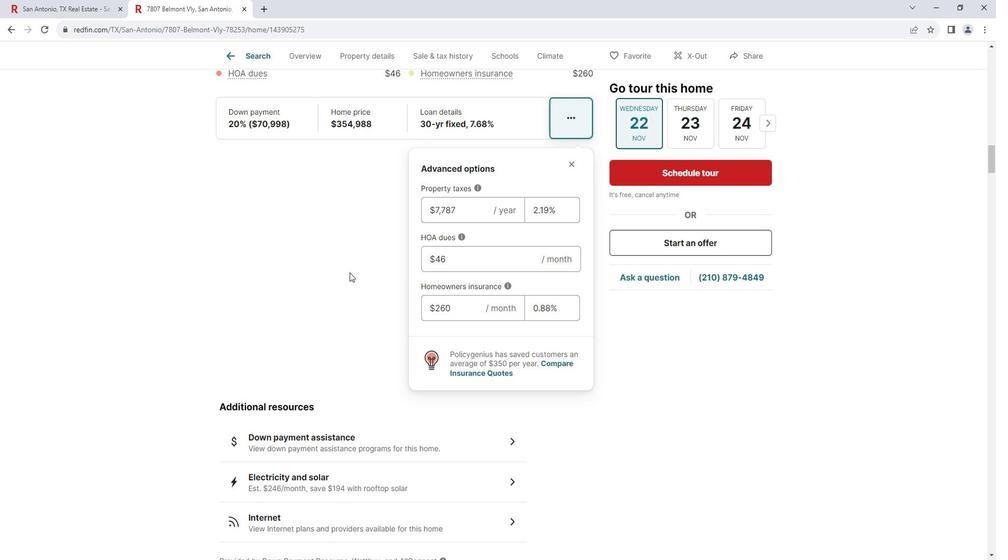 
Action: Mouse scrolled (359, 271) with delta (0, 0)
Screenshot: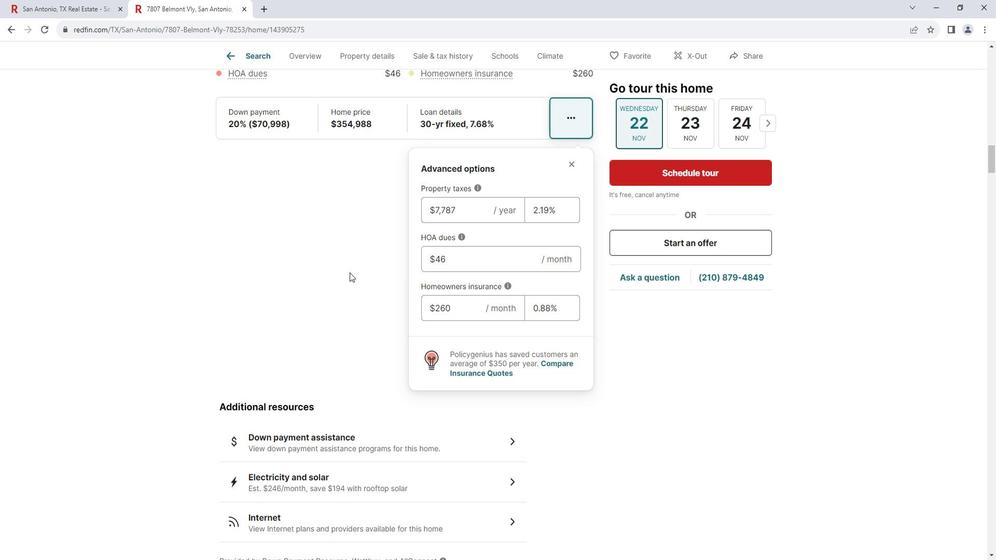 
Action: Mouse scrolled (359, 271) with delta (0, 0)
Screenshot: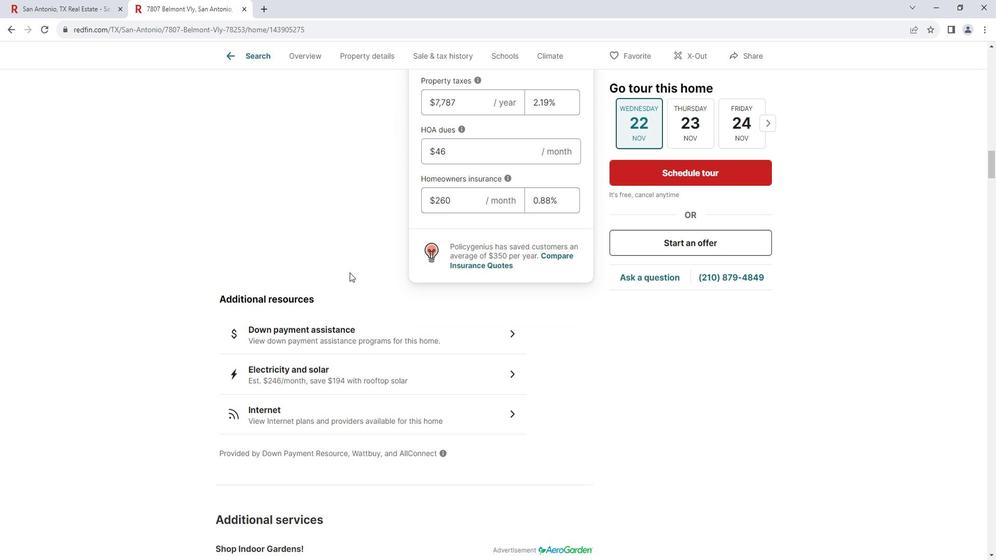 
Action: Mouse moved to (352, 273)
Screenshot: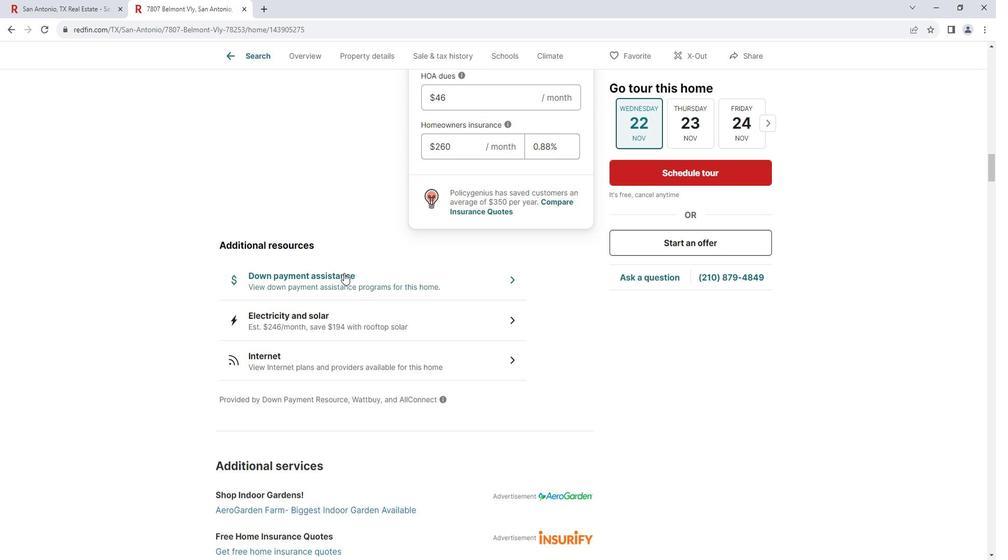 
Action: Mouse pressed left at (352, 273)
Screenshot: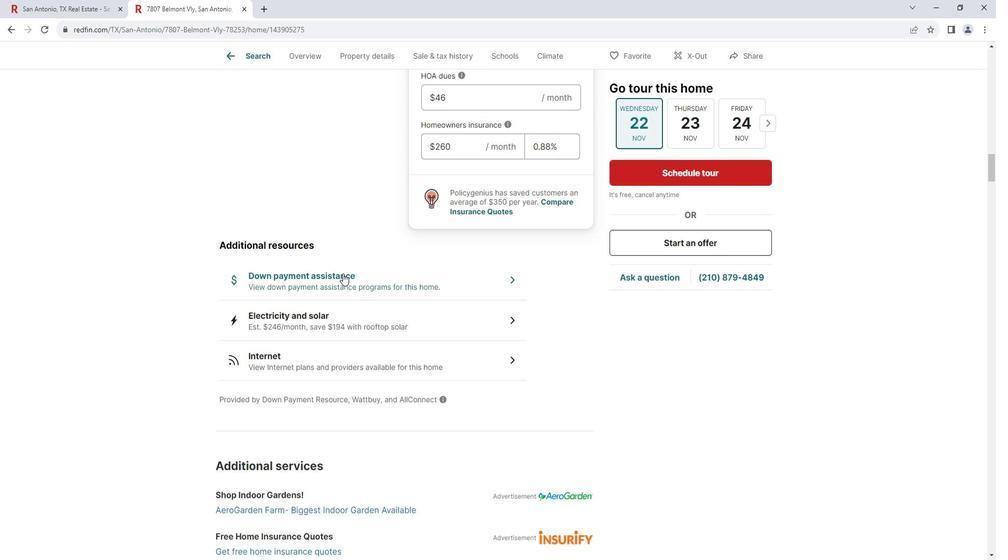 
Action: Mouse moved to (448, 273)
Screenshot: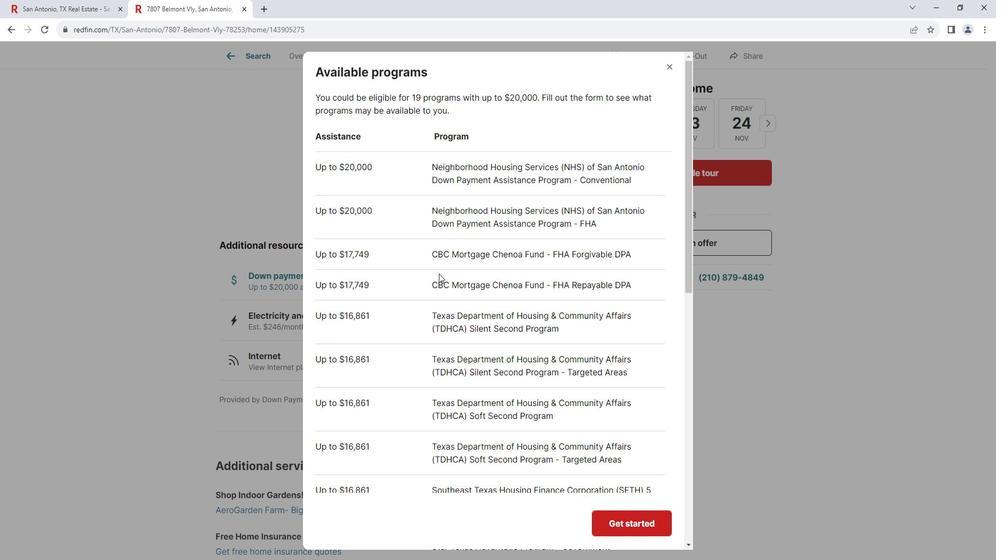 
Action: Mouse scrolled (448, 272) with delta (0, 0)
Screenshot: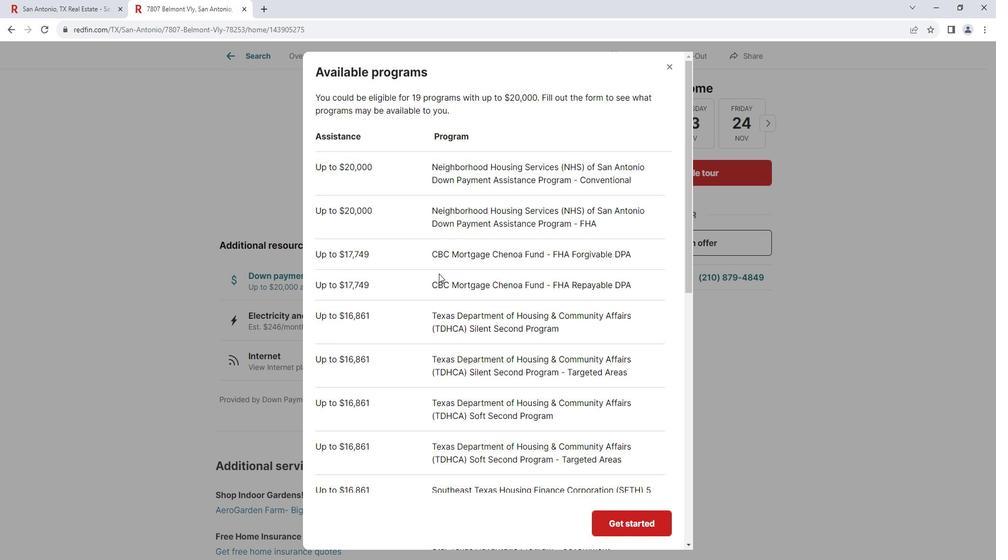 
Action: Mouse scrolled (448, 272) with delta (0, 0)
Screenshot: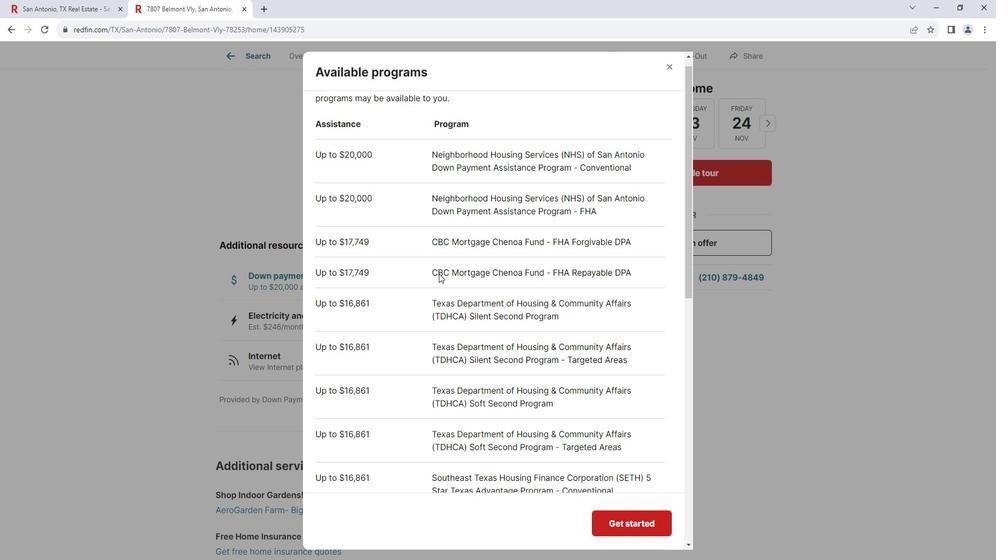 
Action: Mouse moved to (437, 264)
Screenshot: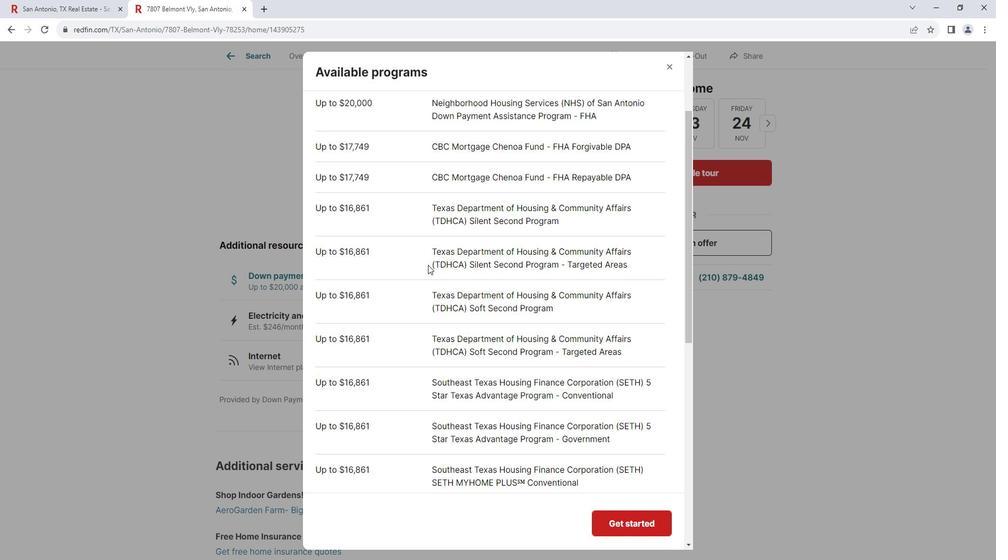 
Action: Mouse scrolled (437, 264) with delta (0, 0)
Screenshot: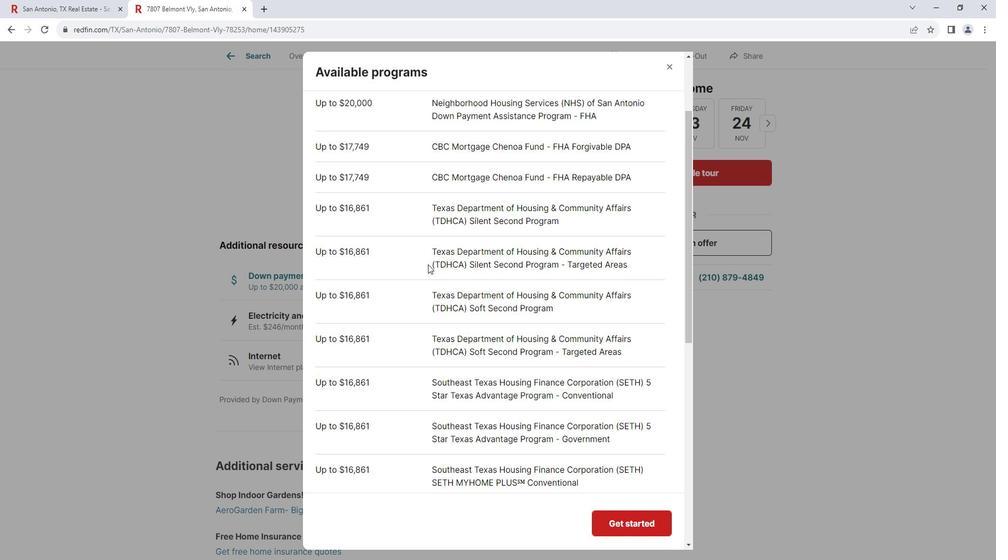 
Action: Mouse scrolled (437, 264) with delta (0, 0)
Screenshot: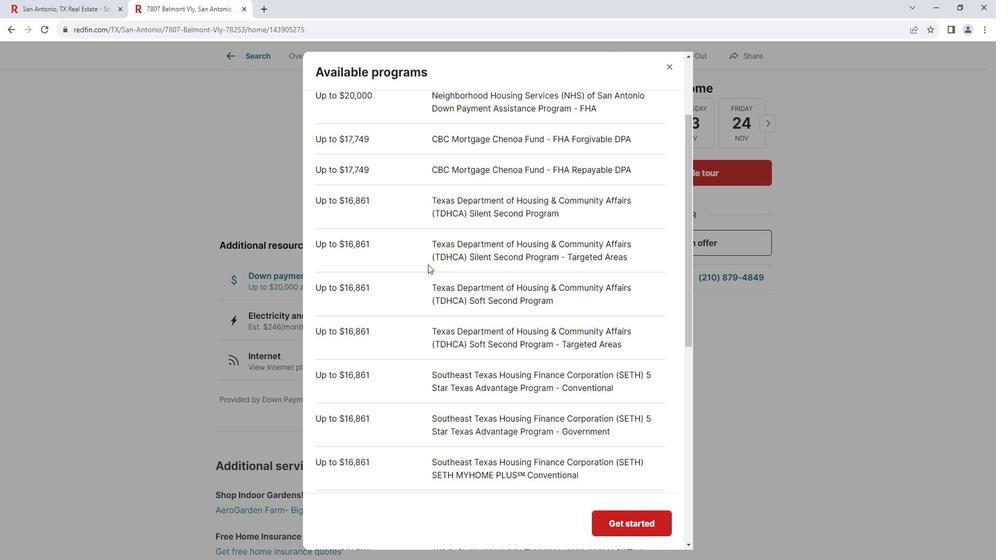 
Action: Mouse moved to (438, 263)
Screenshot: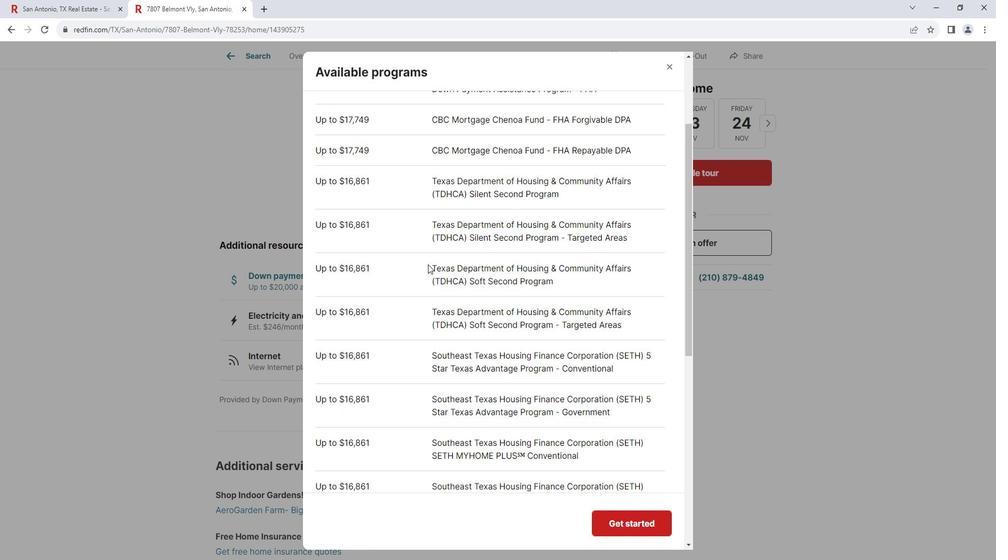 
Action: Mouse scrolled (438, 262) with delta (0, 0)
Screenshot: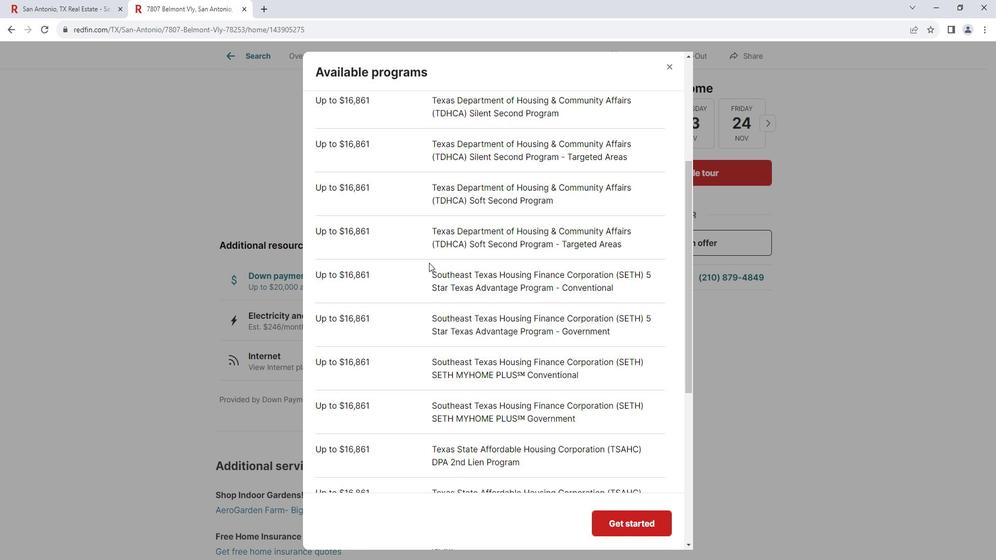 
Action: Mouse moved to (474, 268)
Screenshot: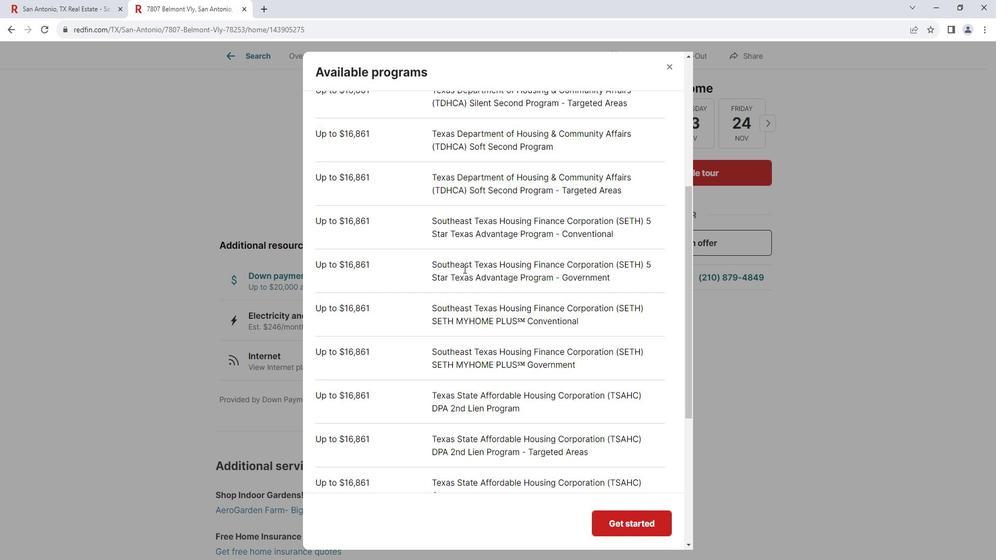 
Action: Mouse scrolled (474, 267) with delta (0, 0)
Screenshot: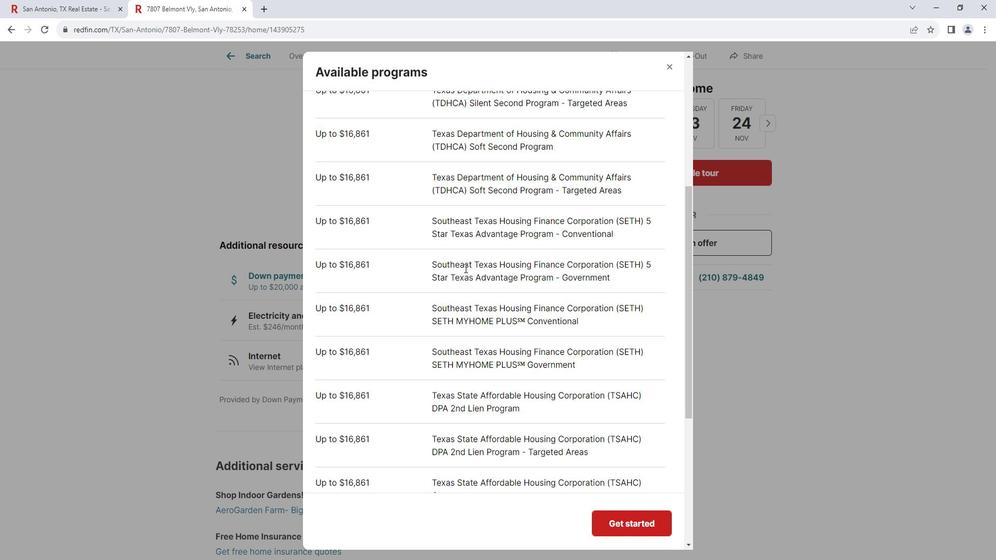 
Action: Mouse moved to (475, 267)
Screenshot: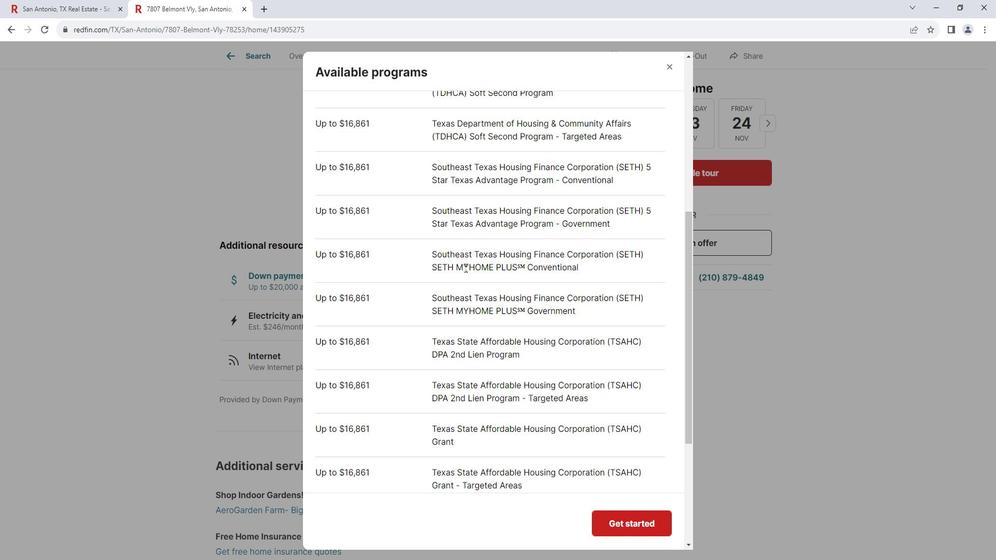 
Action: Mouse scrolled (475, 266) with delta (0, 0)
Screenshot: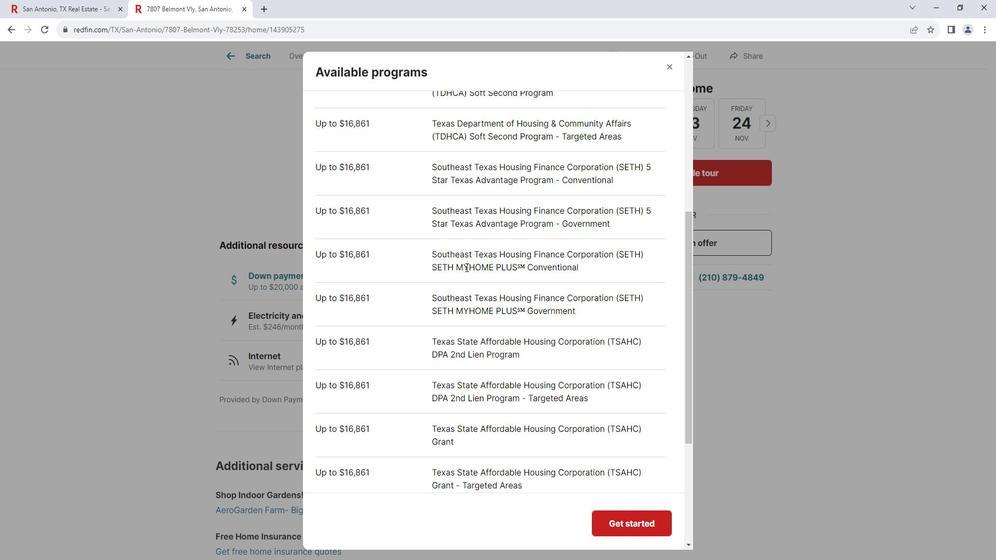 
Action: Mouse moved to (476, 267)
Screenshot: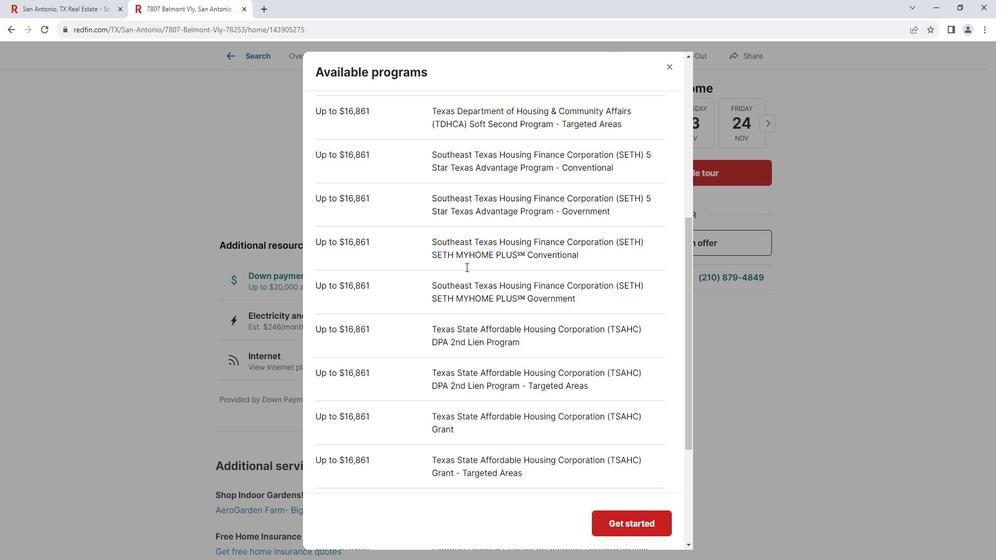 
Action: Mouse scrolled (476, 266) with delta (0, 0)
Screenshot: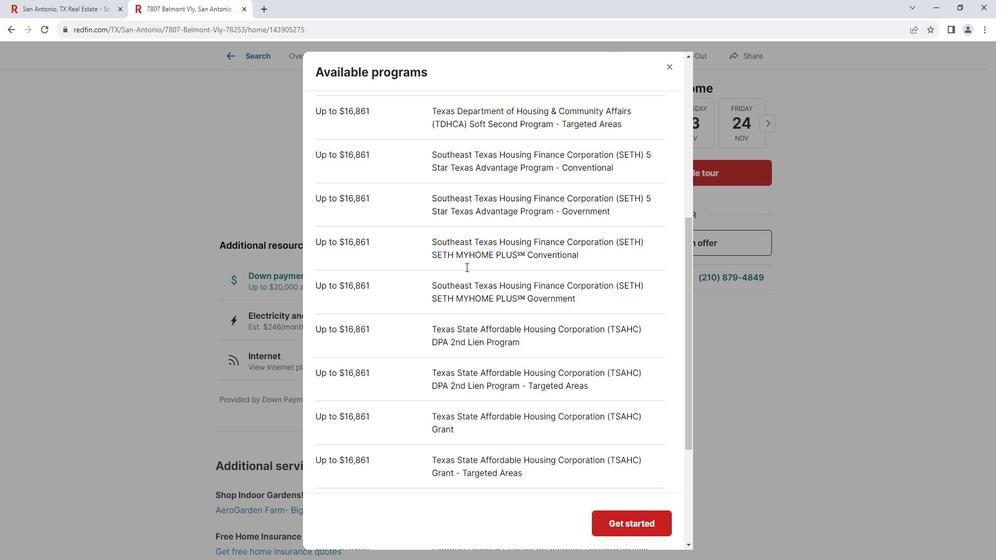 
Action: Mouse moved to (485, 266)
Screenshot: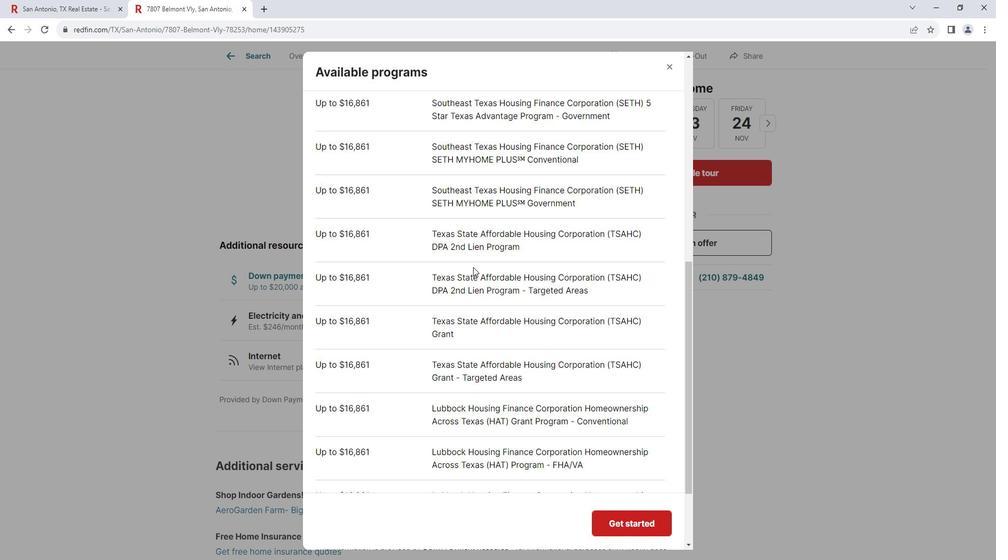 
Action: Mouse scrolled (485, 265) with delta (0, 0)
Screenshot: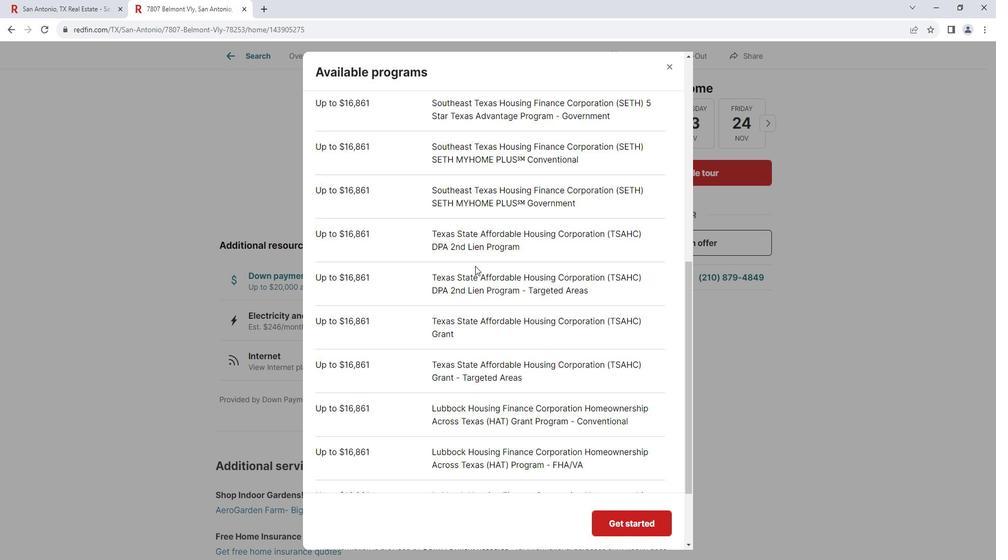 
Action: Mouse moved to (492, 265)
Screenshot: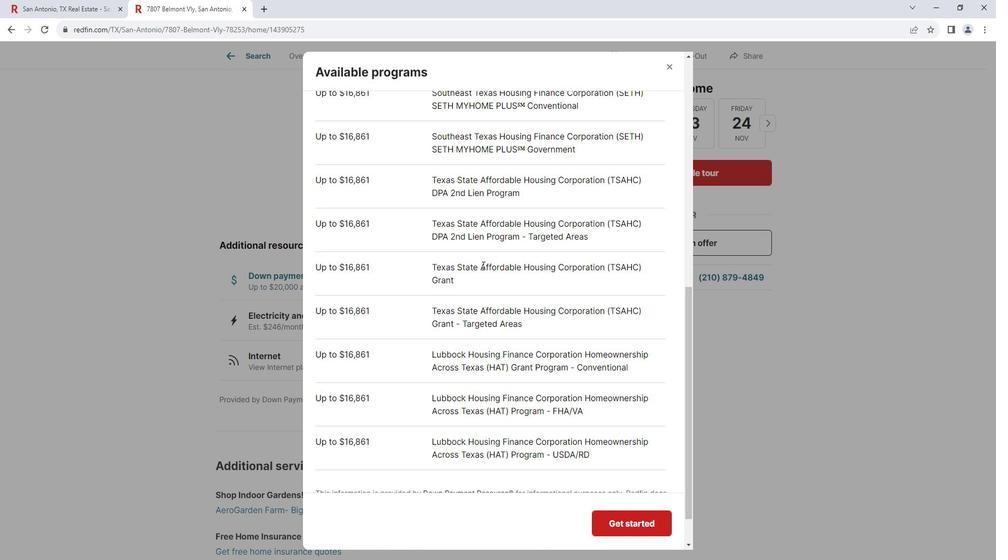 
Action: Mouse scrolled (492, 265) with delta (0, 0)
Screenshot: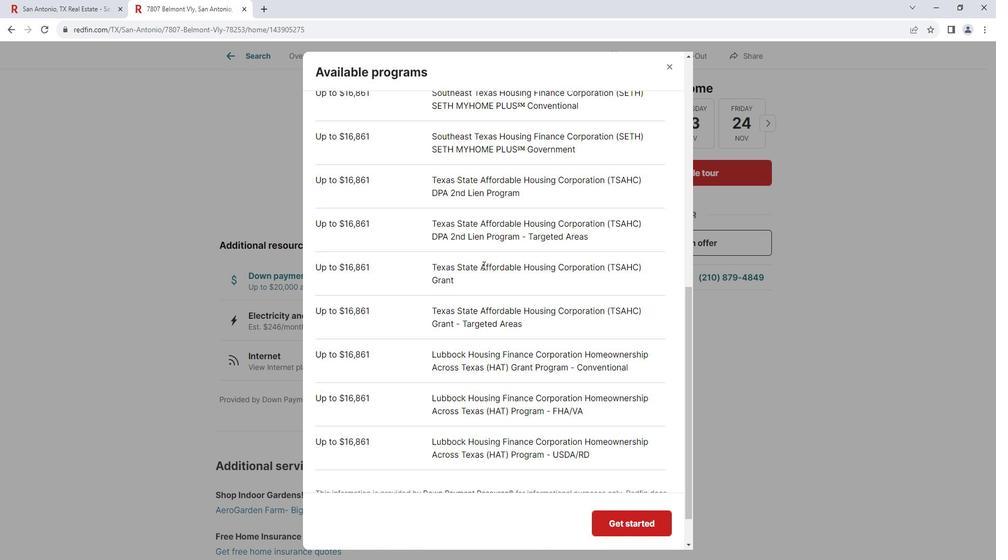 
Action: Mouse moved to (493, 265)
Screenshot: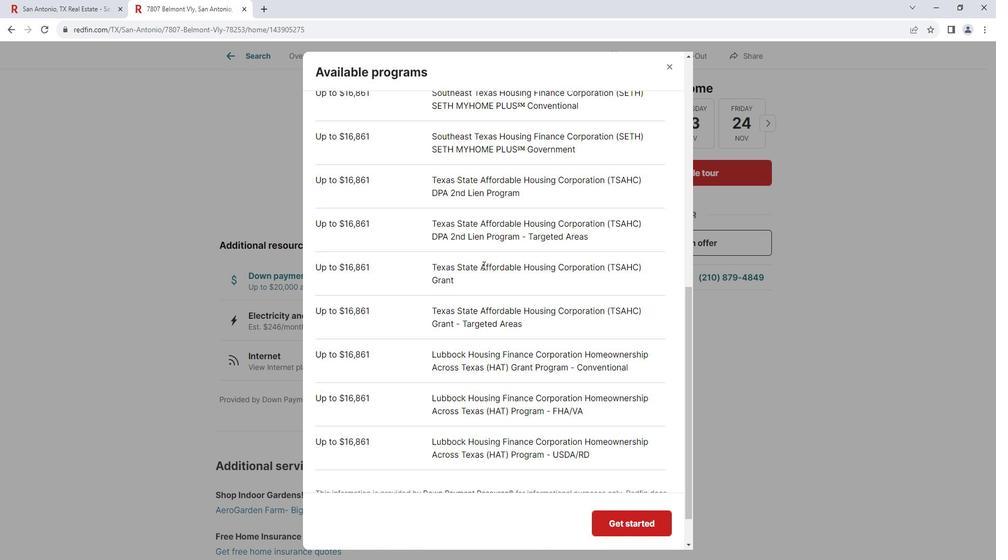 
Action: Mouse scrolled (493, 265) with delta (0, 0)
Screenshot: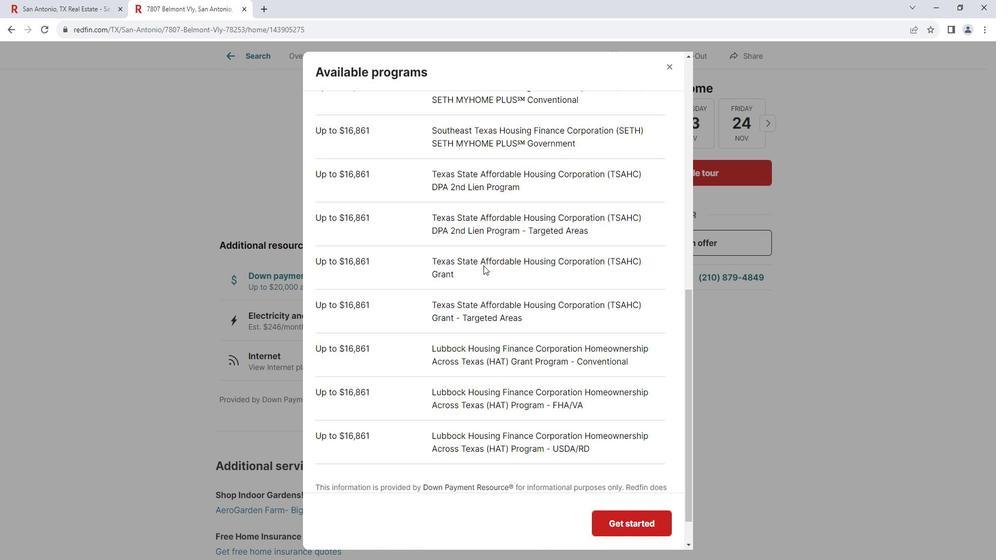 
Action: Mouse moved to (494, 263)
Screenshot: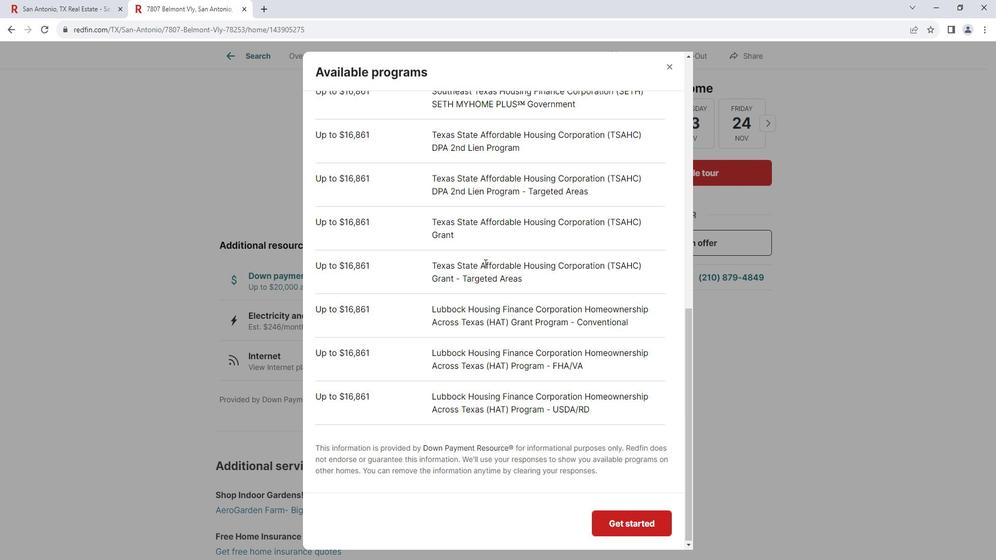 
Action: Mouse scrolled (494, 262) with delta (0, 0)
Screenshot: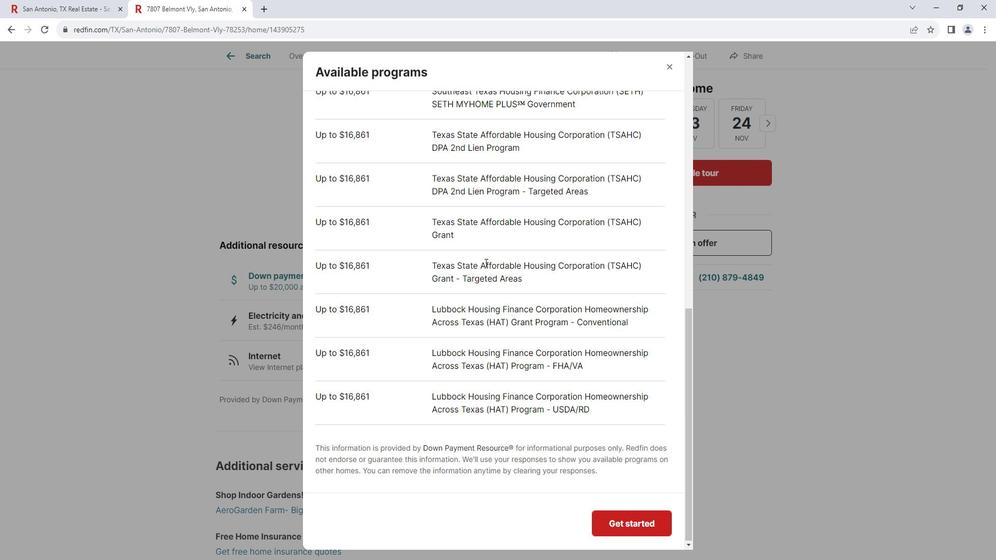 
Action: Mouse moved to (491, 263)
Screenshot: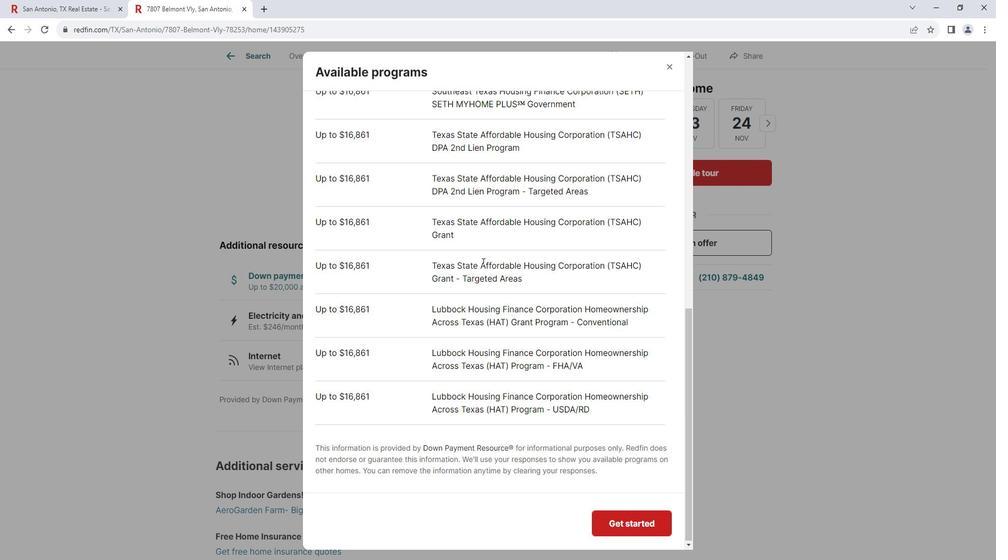 
Action: Mouse scrolled (491, 262) with delta (0, 0)
Screenshot: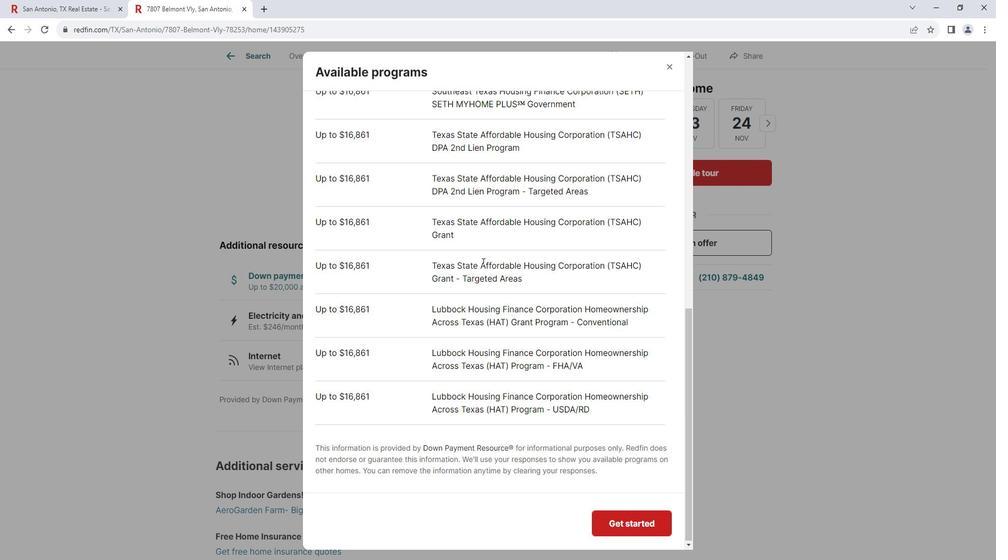 
Action: Mouse moved to (491, 263)
Screenshot: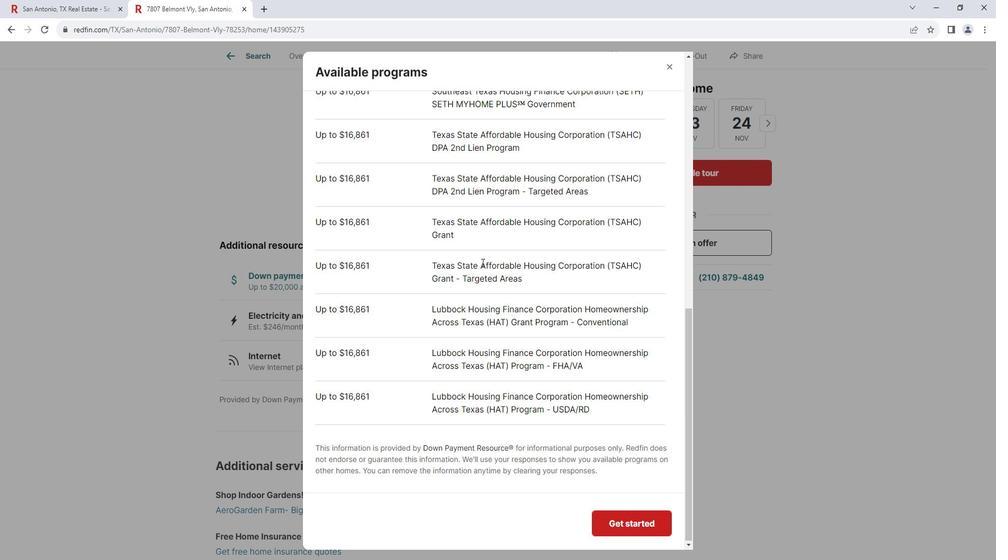 
Action: Mouse scrolled (491, 262) with delta (0, 0)
Screenshot: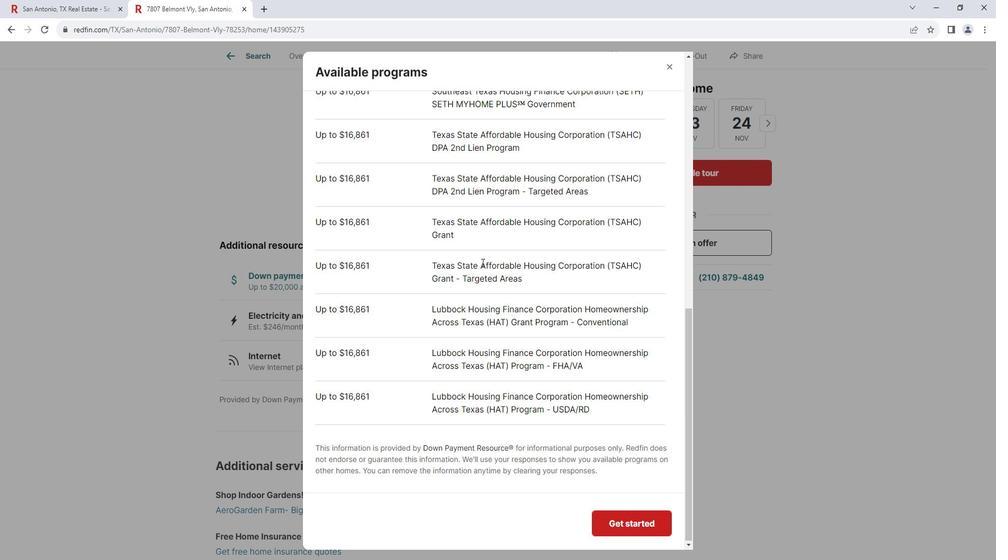 
Action: Mouse moved to (671, 70)
Screenshot: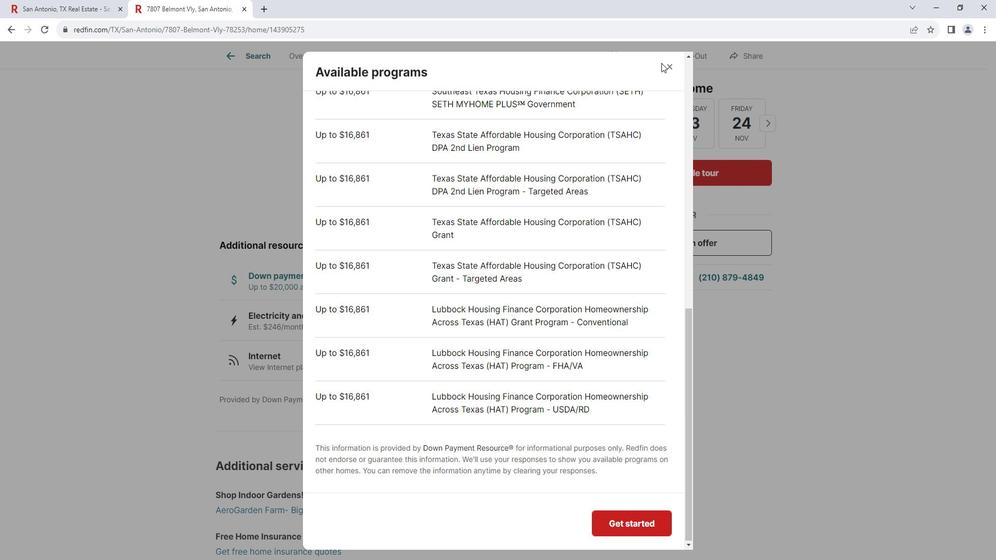 
Action: Mouse pressed left at (671, 70)
Screenshot: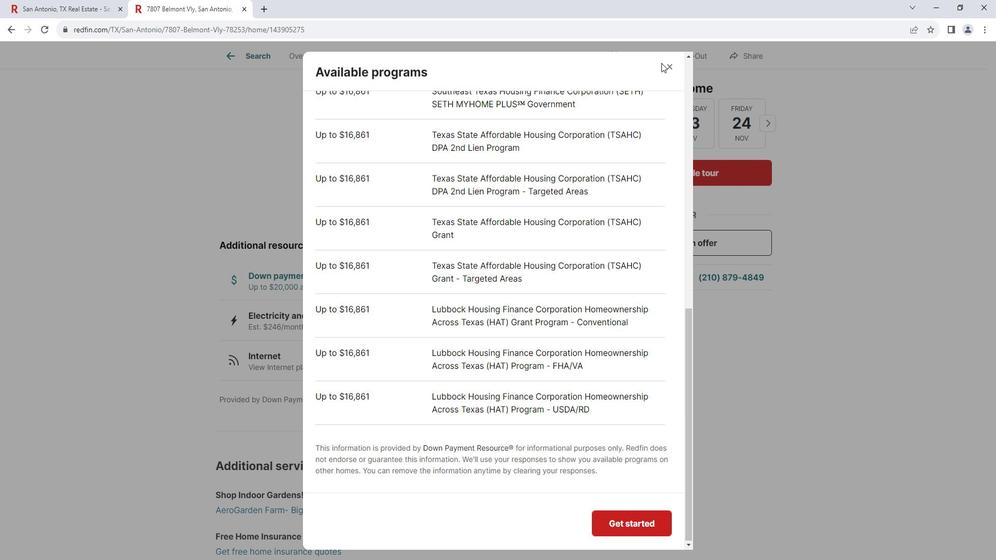 
Action: Mouse moved to (675, 71)
Screenshot: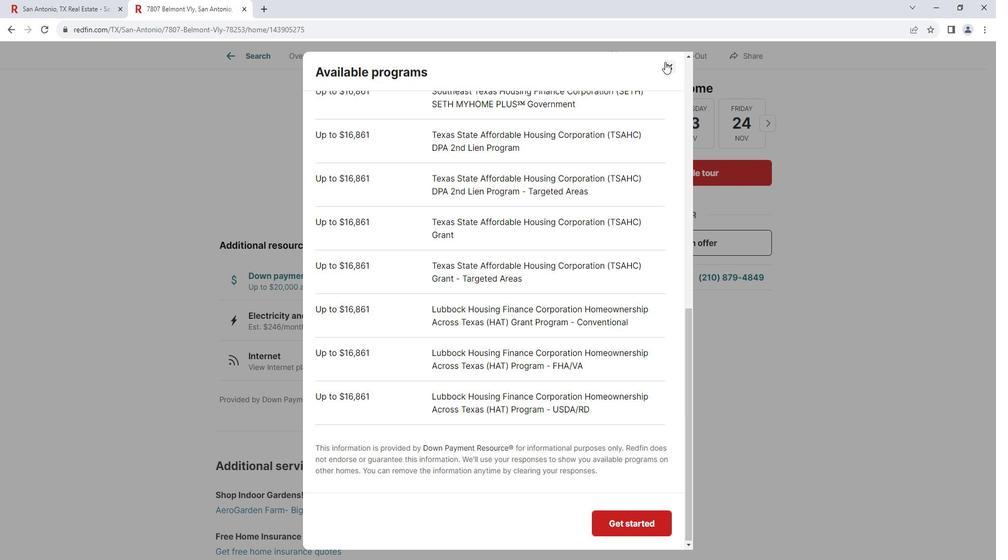 
Action: Mouse pressed left at (675, 71)
Screenshot: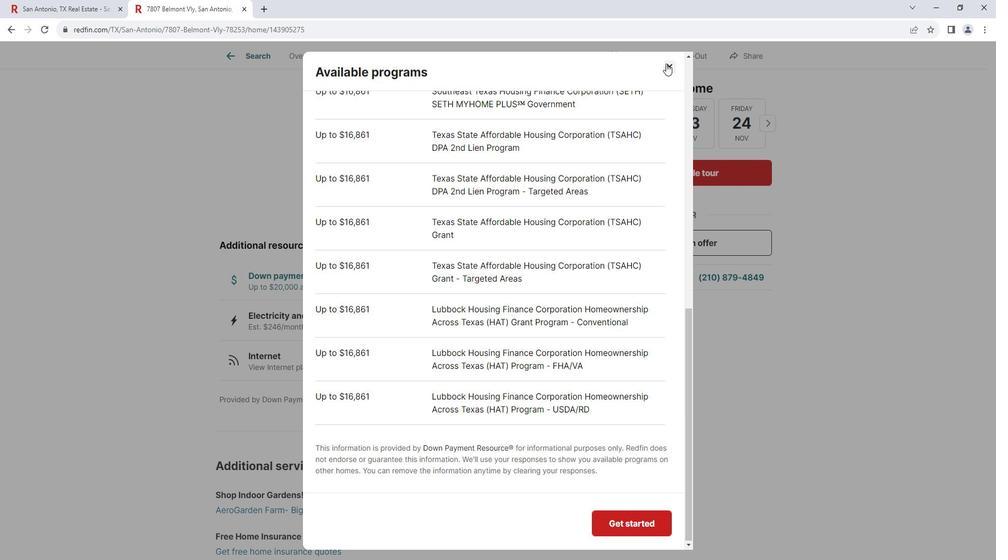 
Action: Mouse moved to (510, 265)
Screenshot: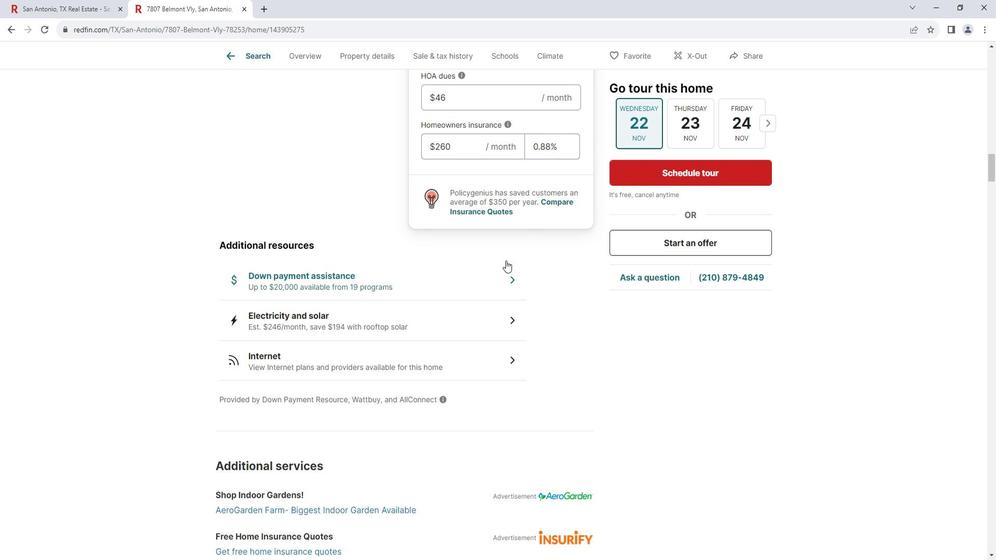 
Action: Mouse scrolled (510, 265) with delta (0, 0)
Screenshot: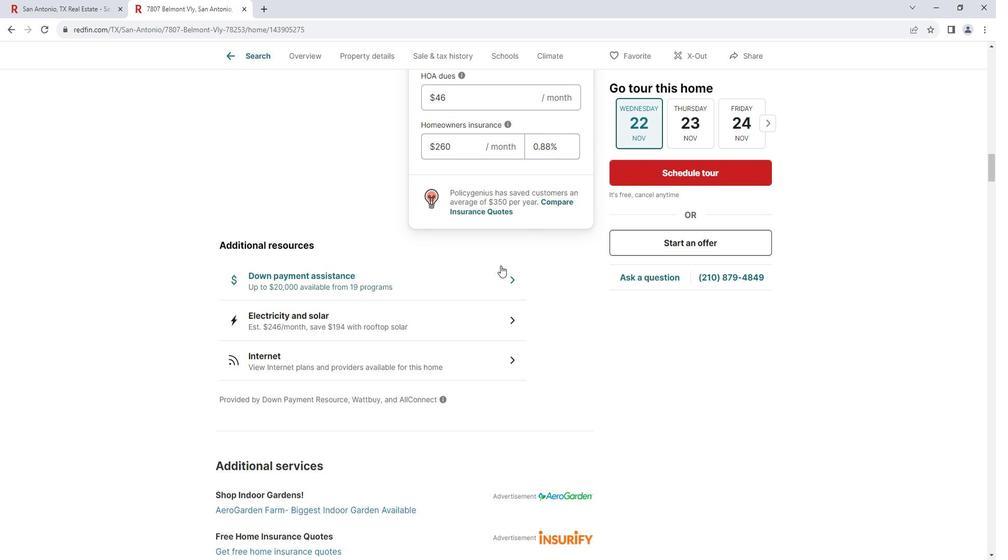 
Action: Mouse moved to (479, 272)
Screenshot: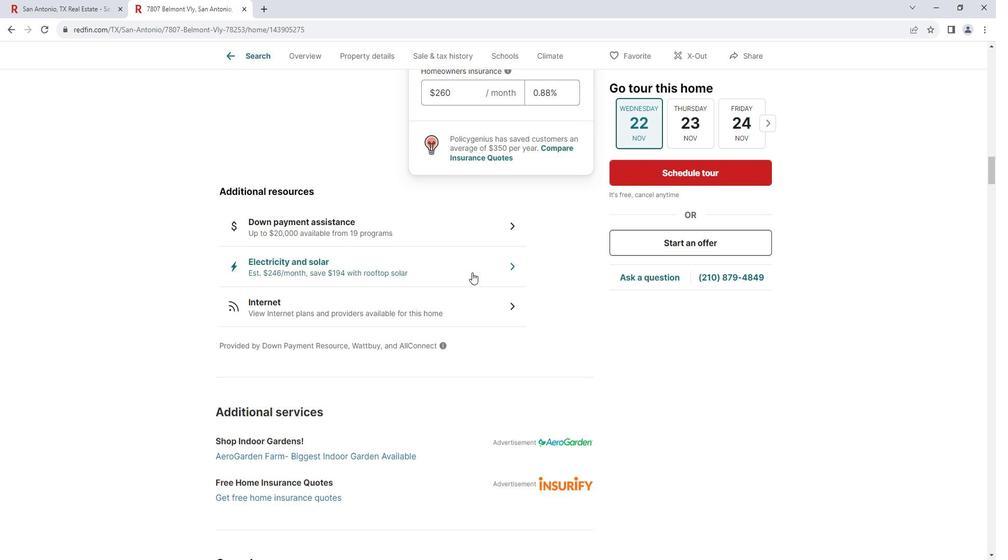 
Action: Mouse pressed left at (479, 272)
Screenshot: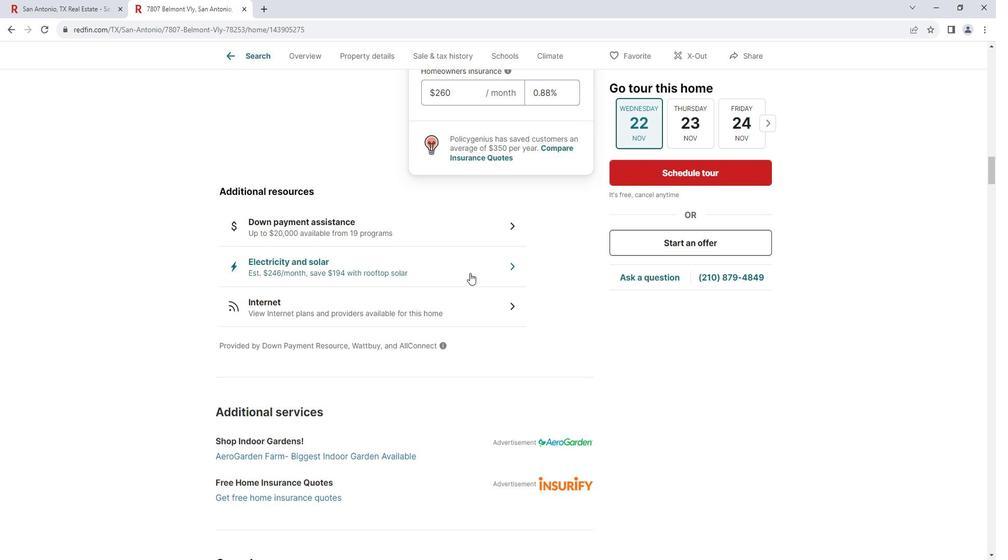 
Action: Mouse moved to (687, 108)
Screenshot: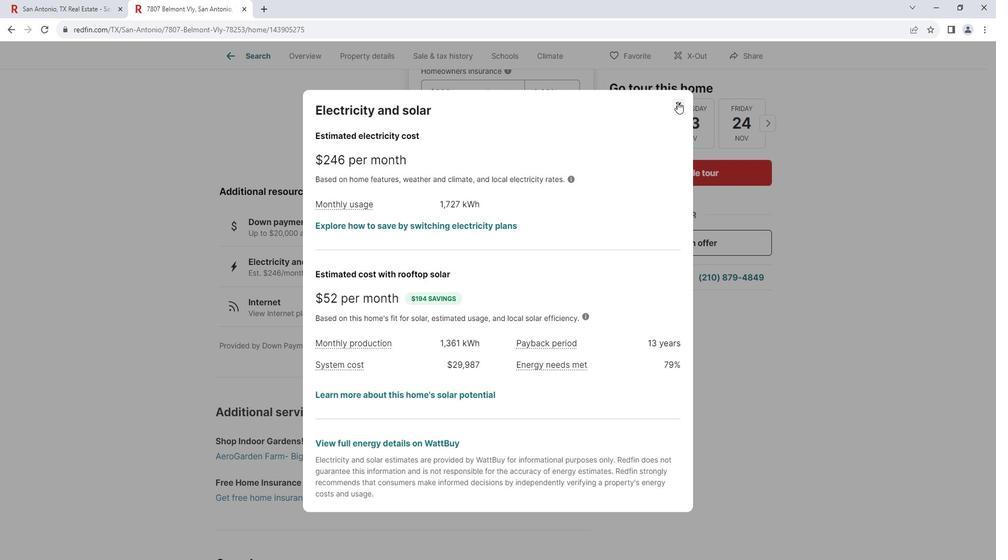 
Action: Mouse pressed left at (687, 108)
Screenshot: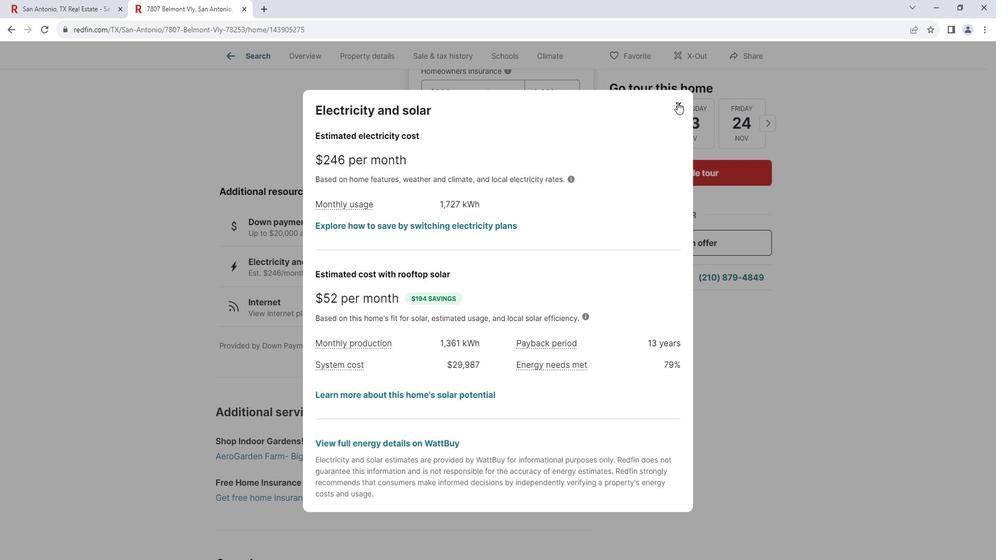 
Action: Mouse moved to (685, 110)
Screenshot: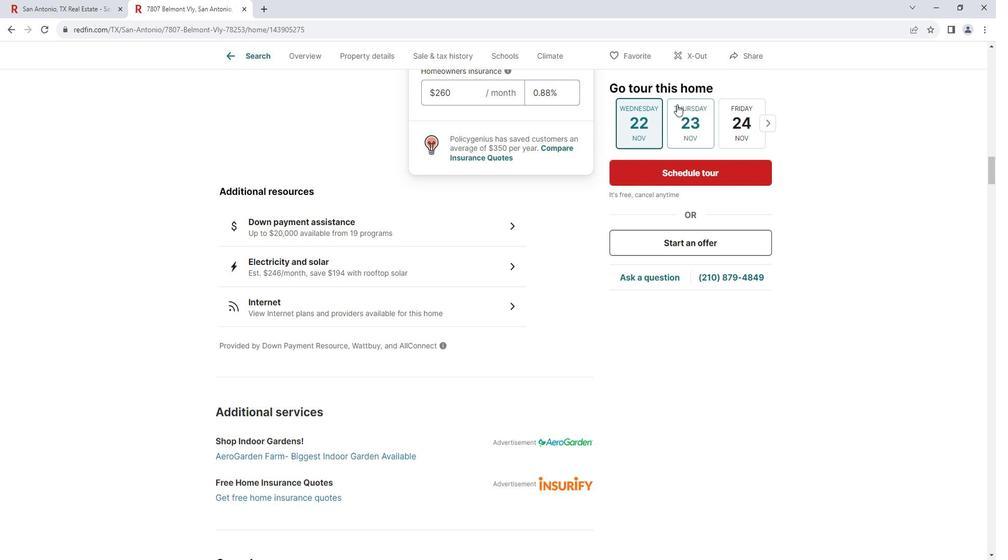 
Action: Mouse scrolled (685, 109) with delta (0, 0)
Screenshot: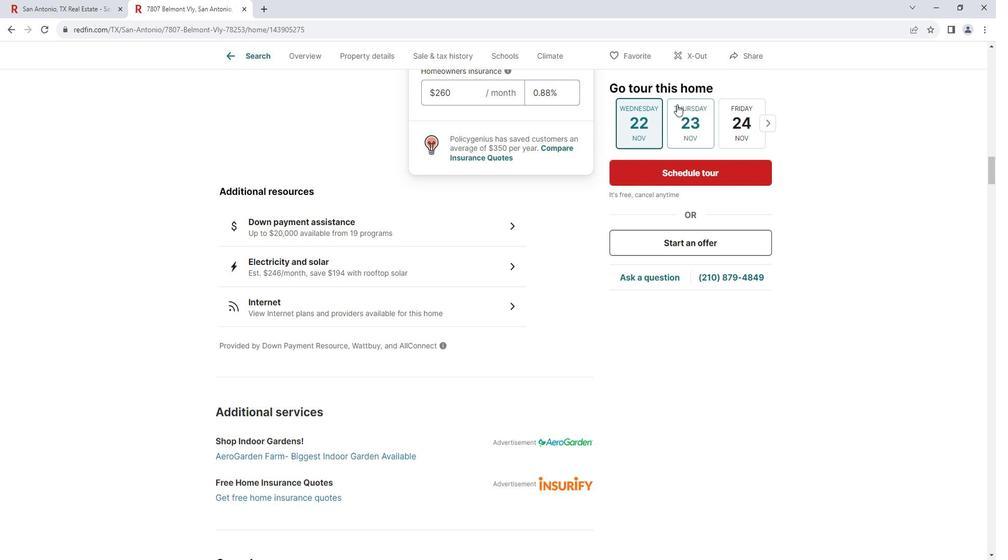 
Action: Mouse moved to (683, 114)
Screenshot: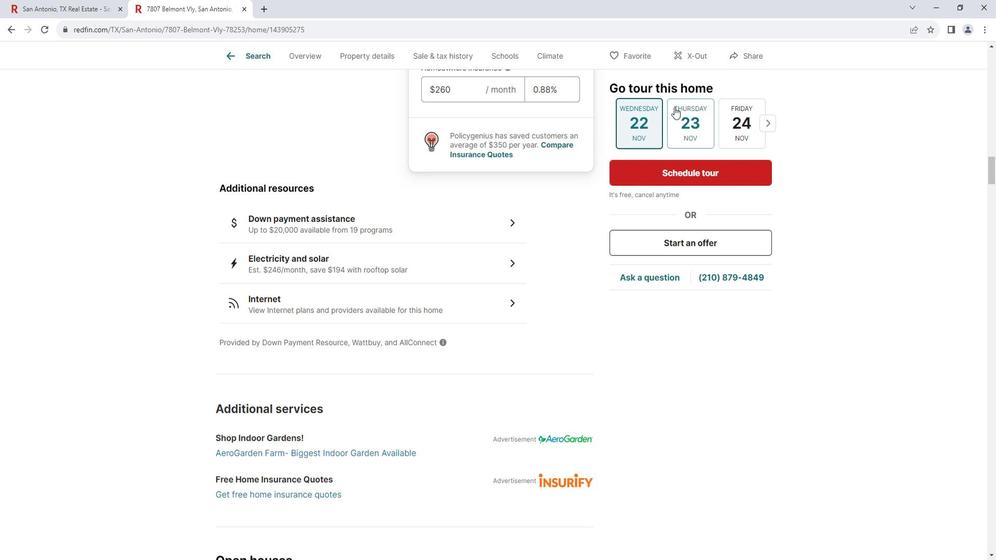 
Action: Mouse scrolled (683, 113) with delta (0, 0)
Screenshot: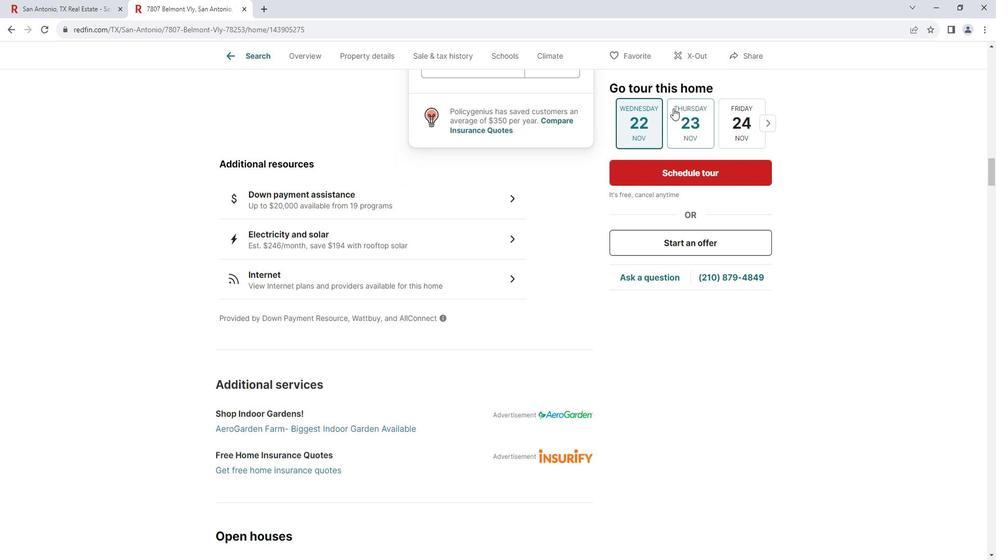 
Action: Mouse moved to (593, 214)
Screenshot: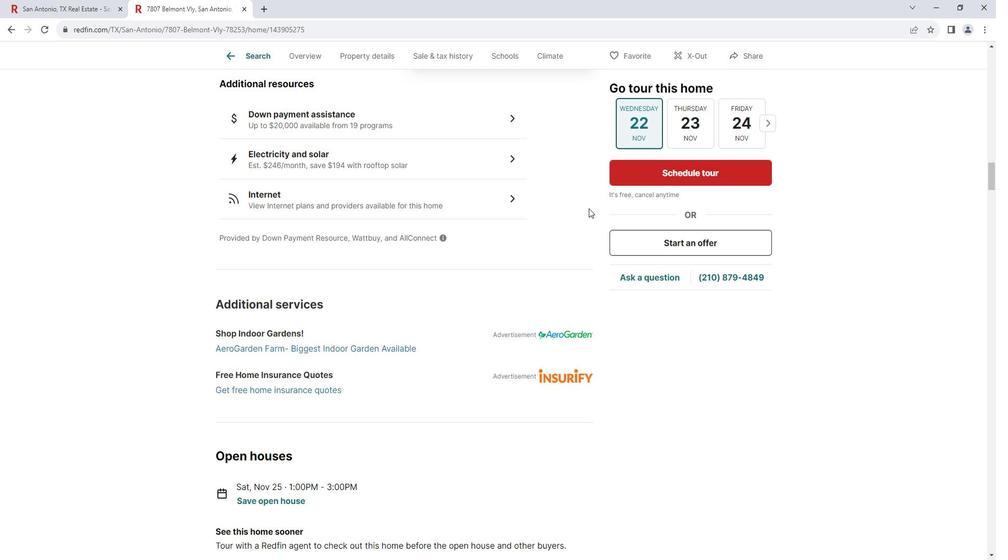 
Action: Mouse scrolled (593, 214) with delta (0, 0)
Screenshot: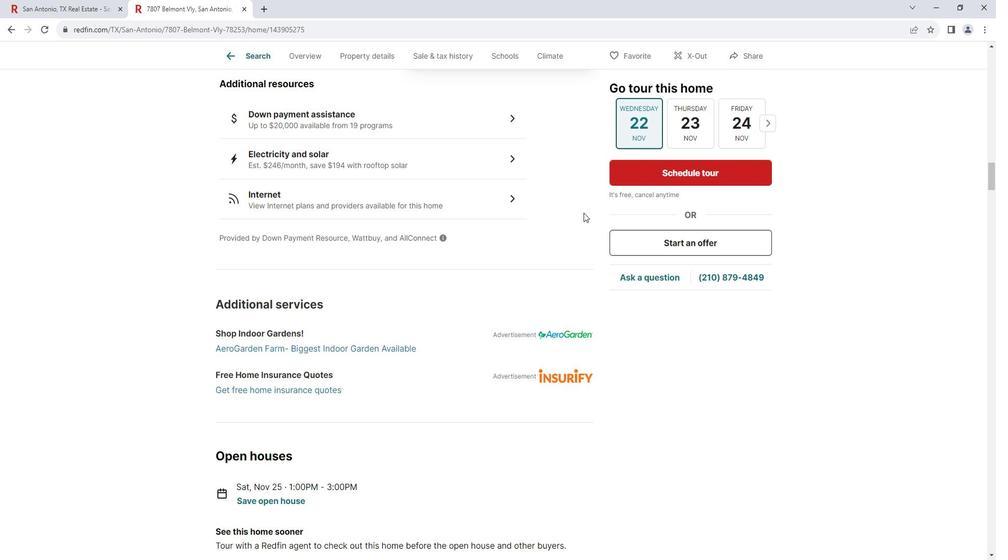 
Action: Mouse moved to (592, 215)
Screenshot: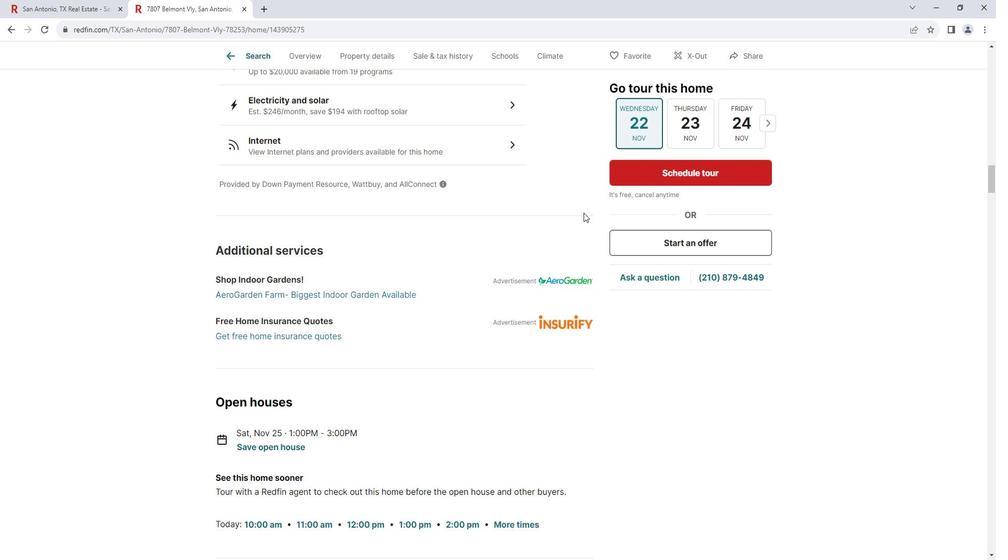 
Action: Mouse scrolled (592, 214) with delta (0, 0)
Screenshot: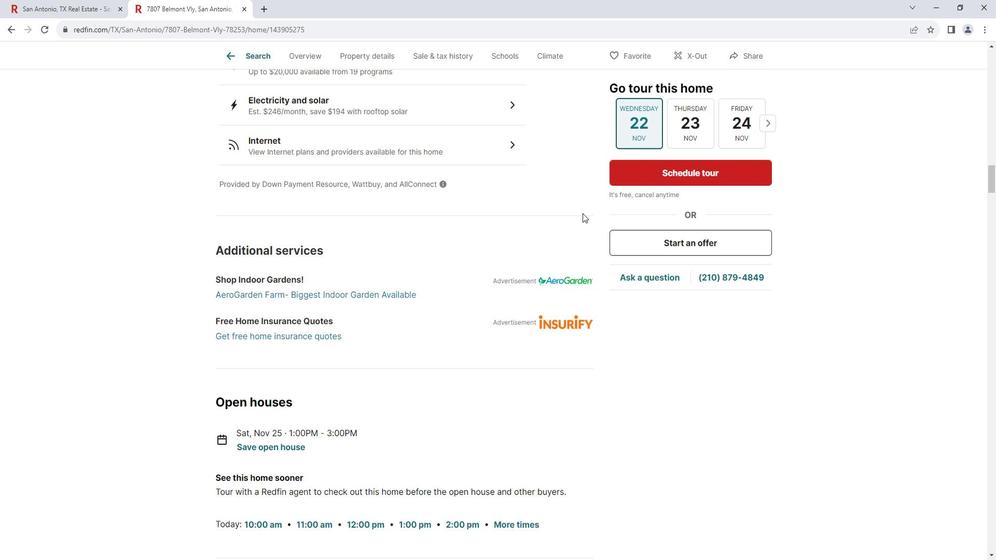 
Action: Mouse moved to (592, 215)
Screenshot: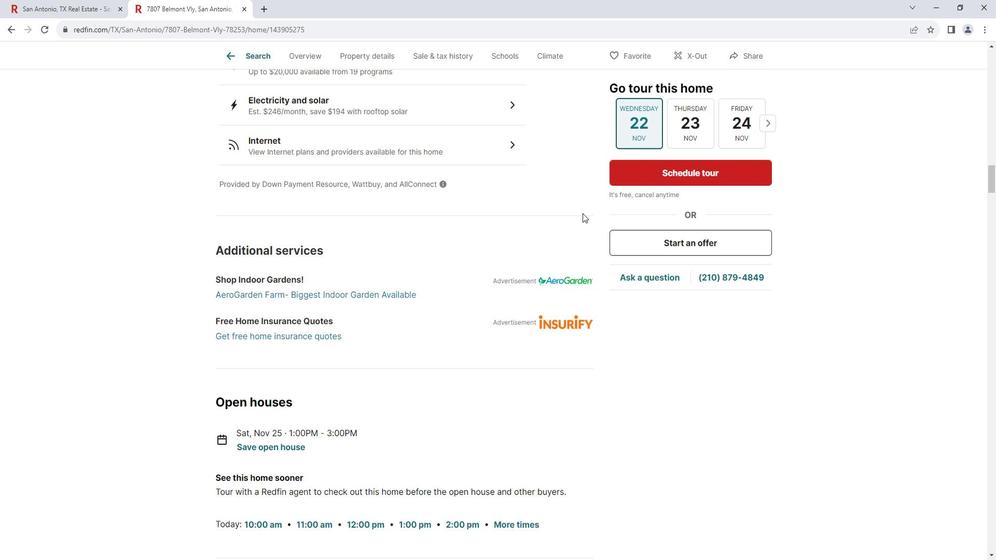 
Action: Mouse scrolled (592, 215) with delta (0, 0)
Screenshot: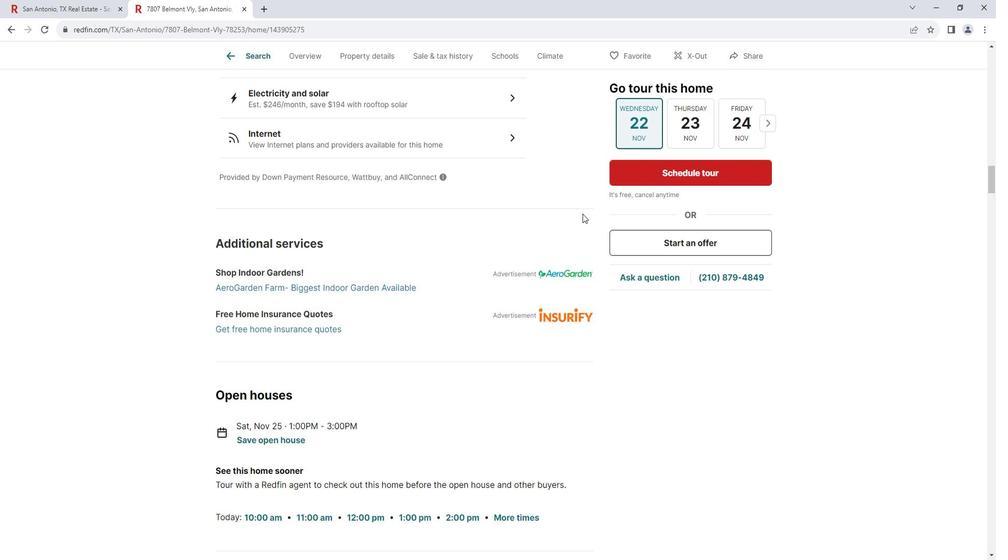
Action: Mouse moved to (590, 217)
Screenshot: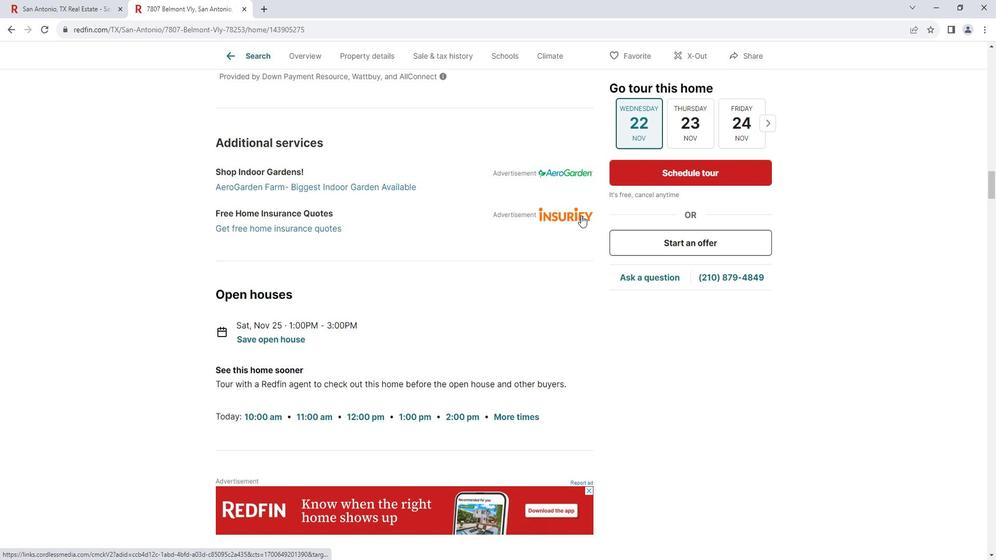 
Action: Mouse scrolled (590, 216) with delta (0, 0)
Screenshot: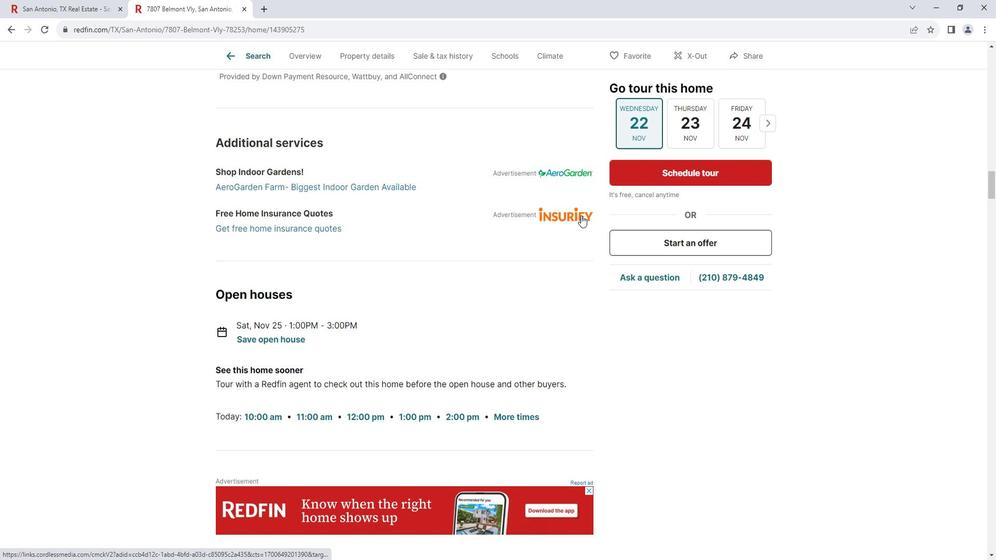 
Action: Mouse moved to (589, 218)
Screenshot: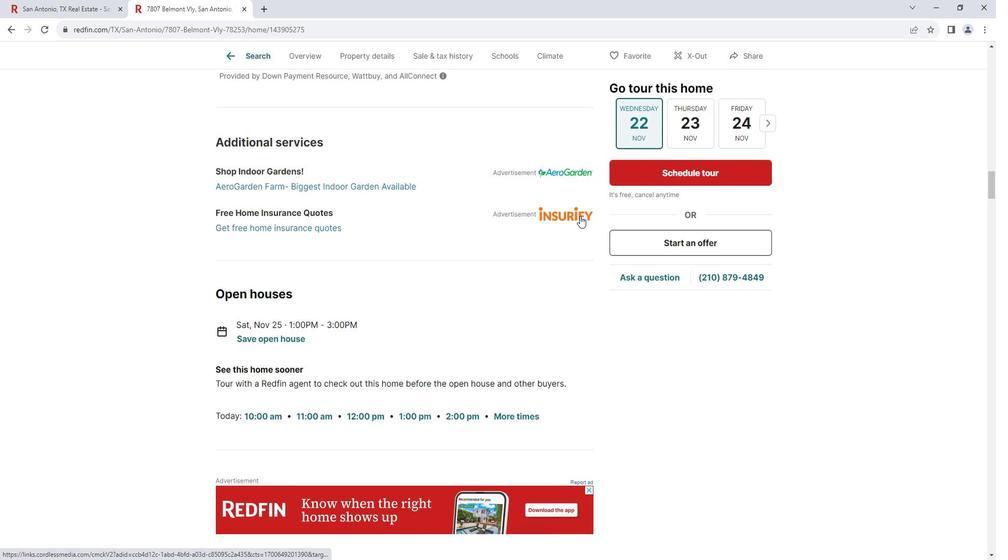 
Action: Mouse scrolled (589, 217) with delta (0, 0)
Screenshot: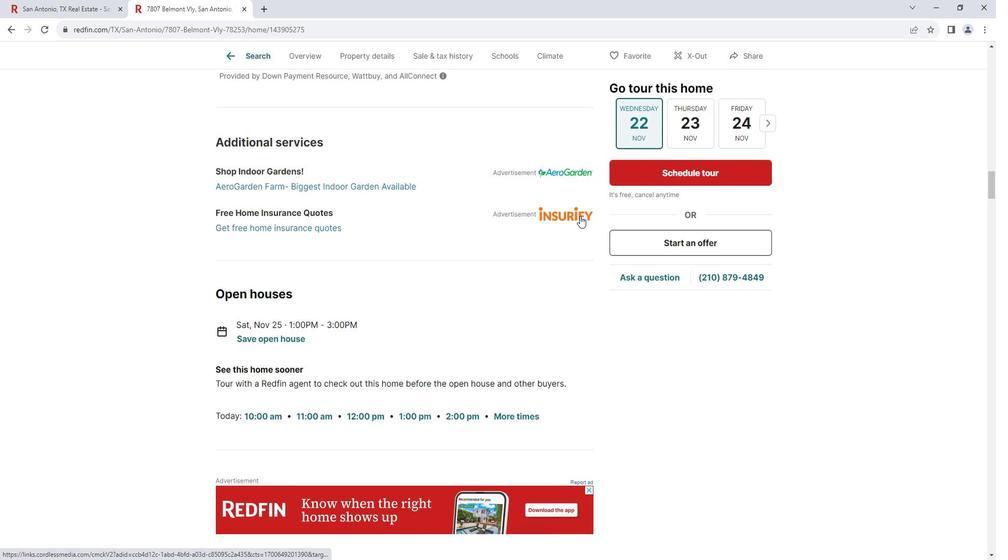 
Action: Mouse moved to (589, 219)
Screenshot: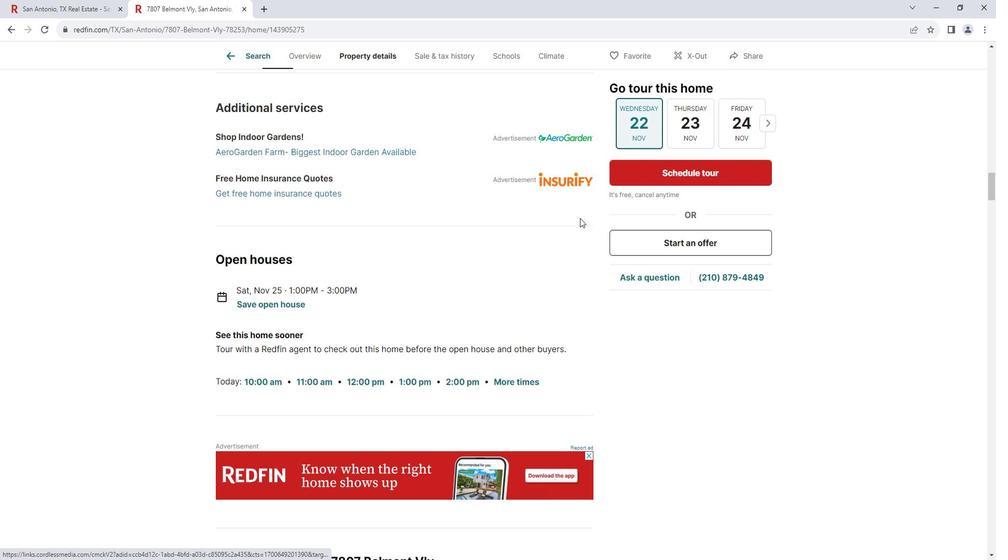 
Action: Mouse scrolled (589, 219) with delta (0, 0)
Screenshot: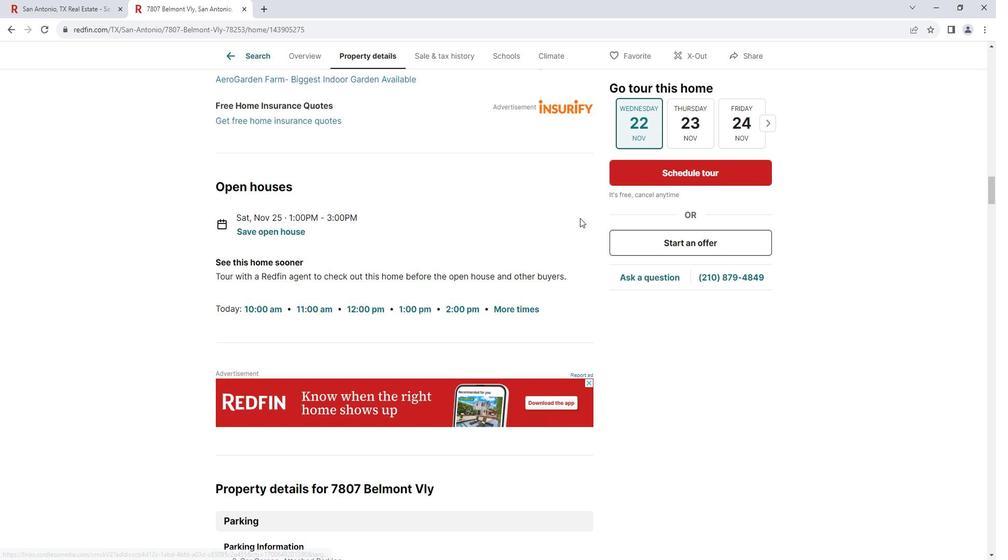 
Action: Mouse scrolled (589, 219) with delta (0, 0)
Screenshot: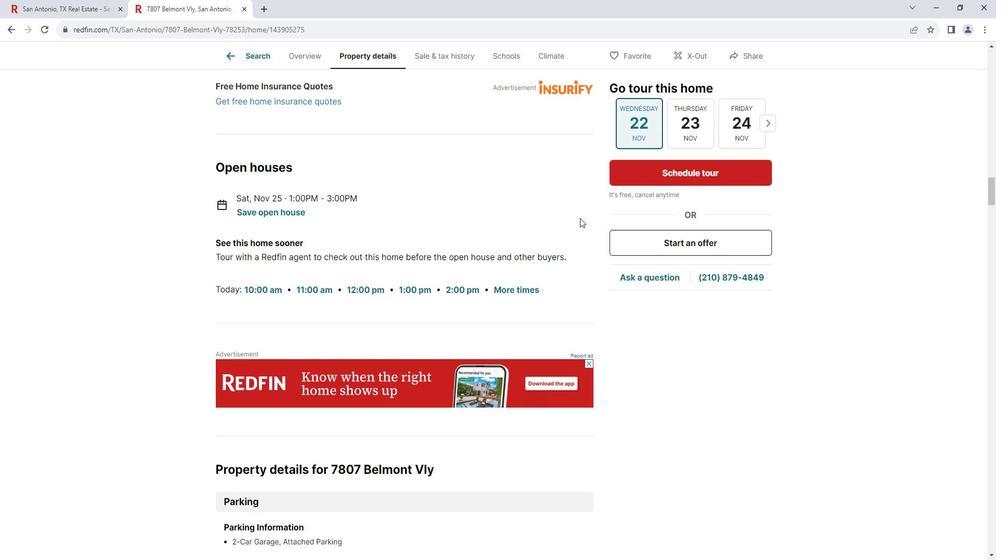 
Action: Mouse scrolled (589, 219) with delta (0, 0)
Screenshot: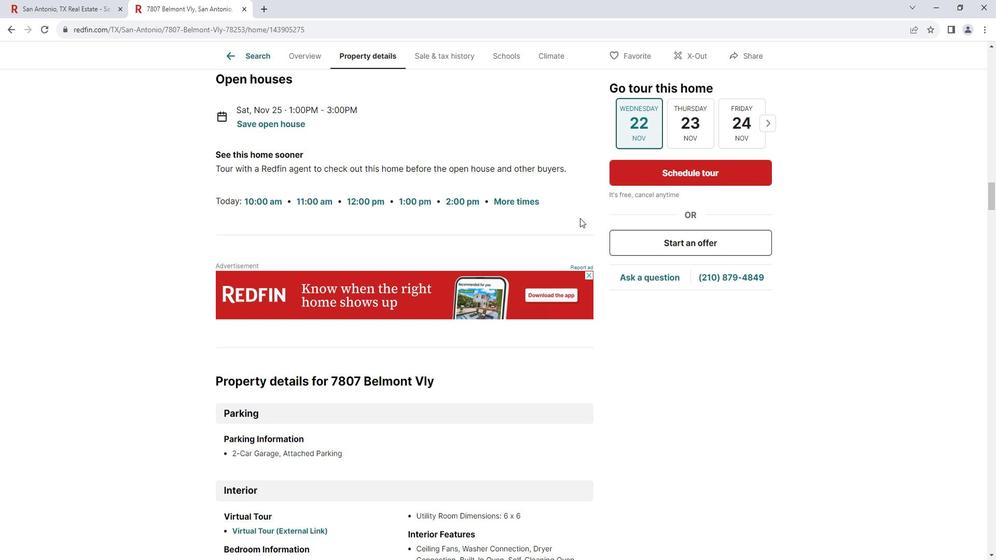 
Action: Mouse scrolled (589, 219) with delta (0, 0)
Screenshot: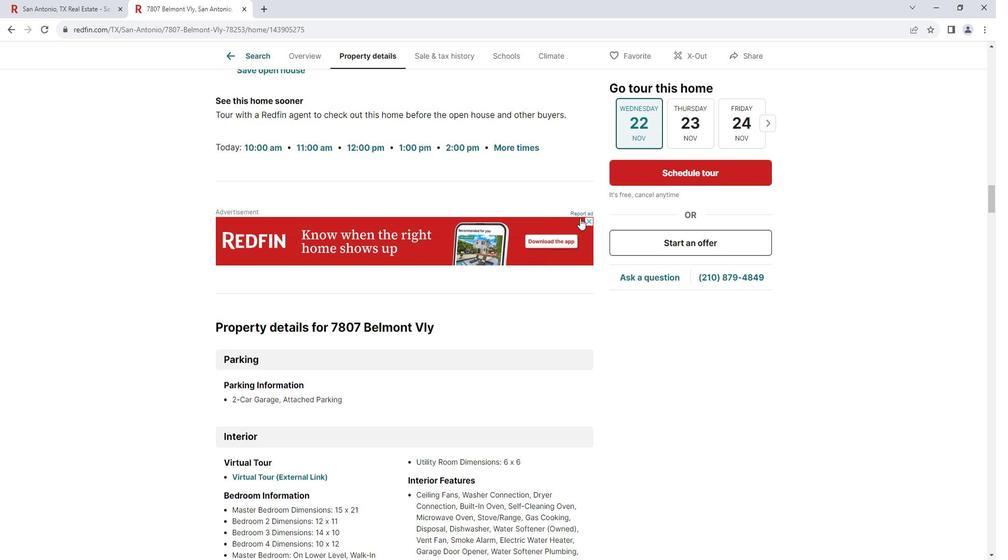 
Action: Mouse scrolled (589, 219) with delta (0, 0)
Screenshot: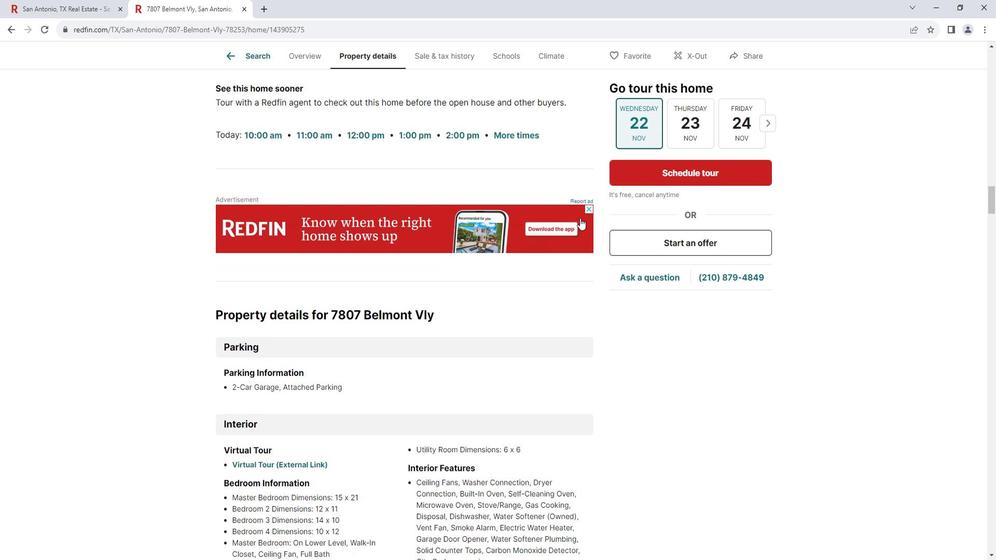 
Action: Mouse scrolled (589, 219) with delta (0, 0)
Screenshot: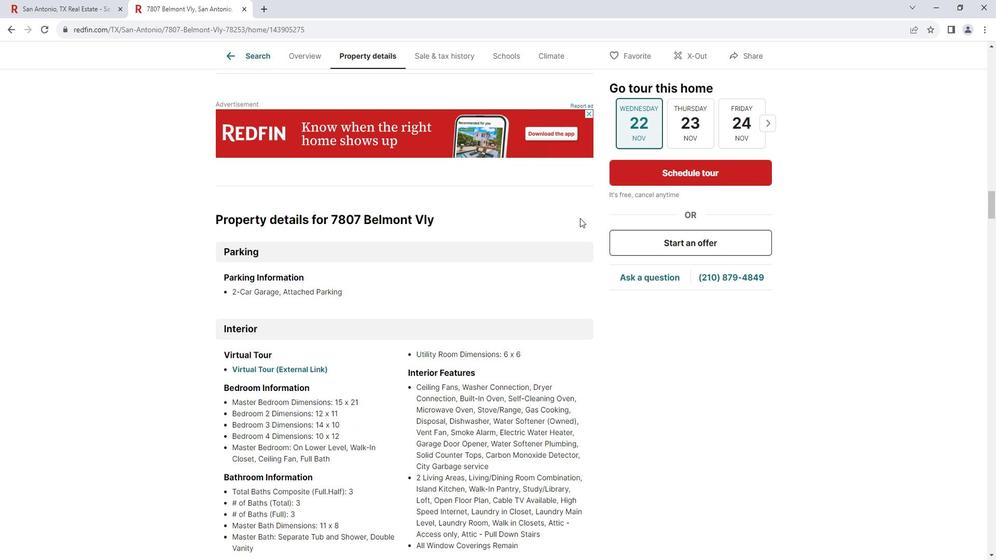 
Action: Mouse scrolled (589, 219) with delta (0, 0)
Screenshot: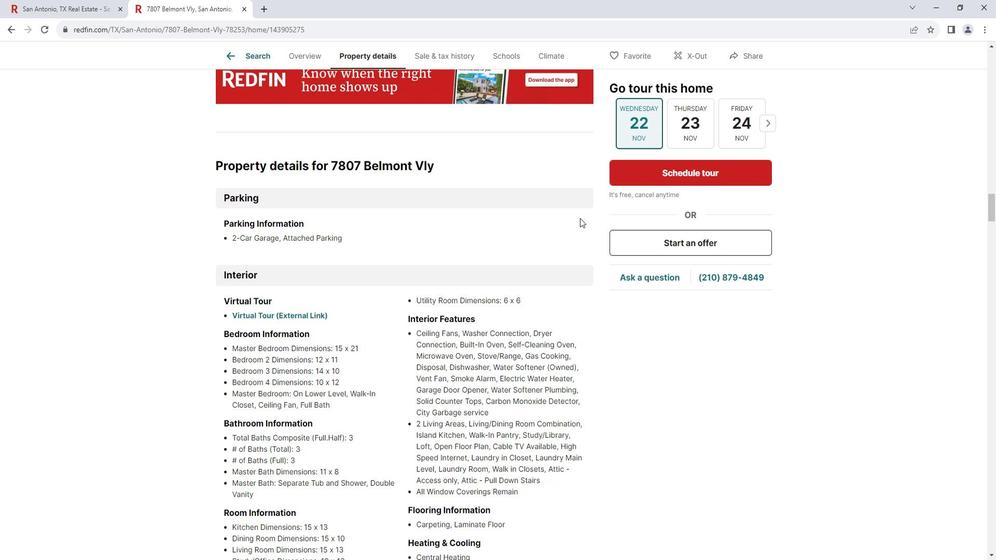 
Action: Mouse scrolled (589, 219) with delta (0, 0)
Screenshot: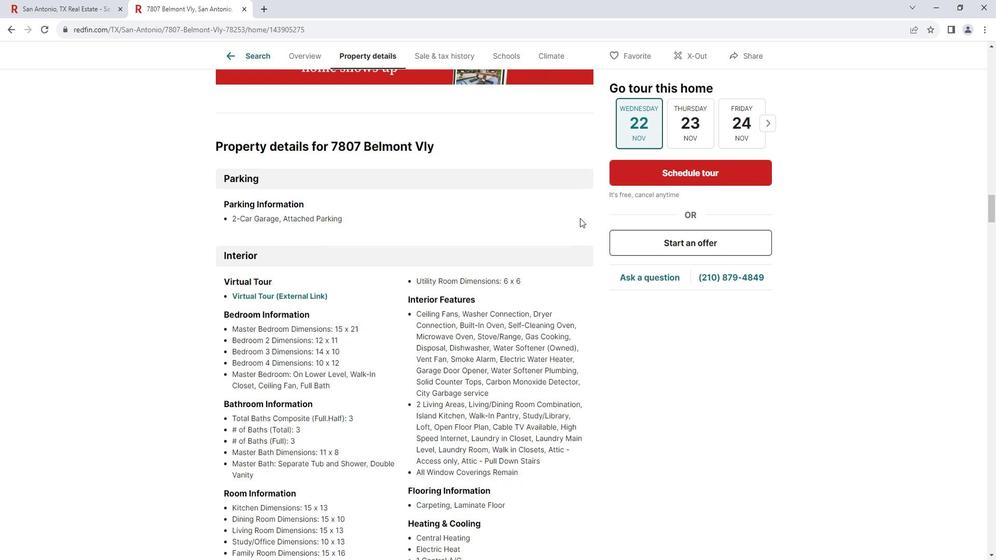 
Action: Mouse scrolled (589, 219) with delta (0, 0)
Screenshot: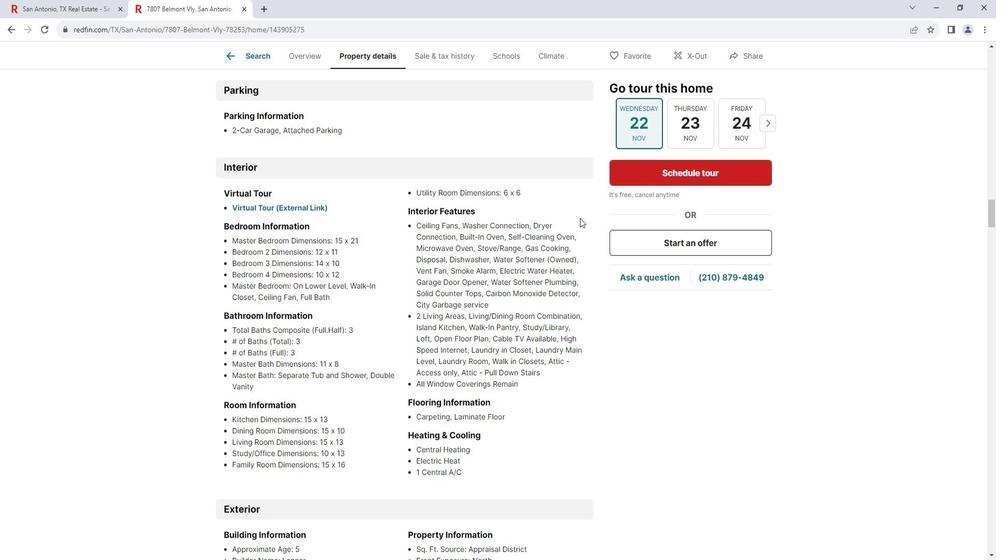 
Action: Mouse scrolled (589, 219) with delta (0, 0)
Screenshot: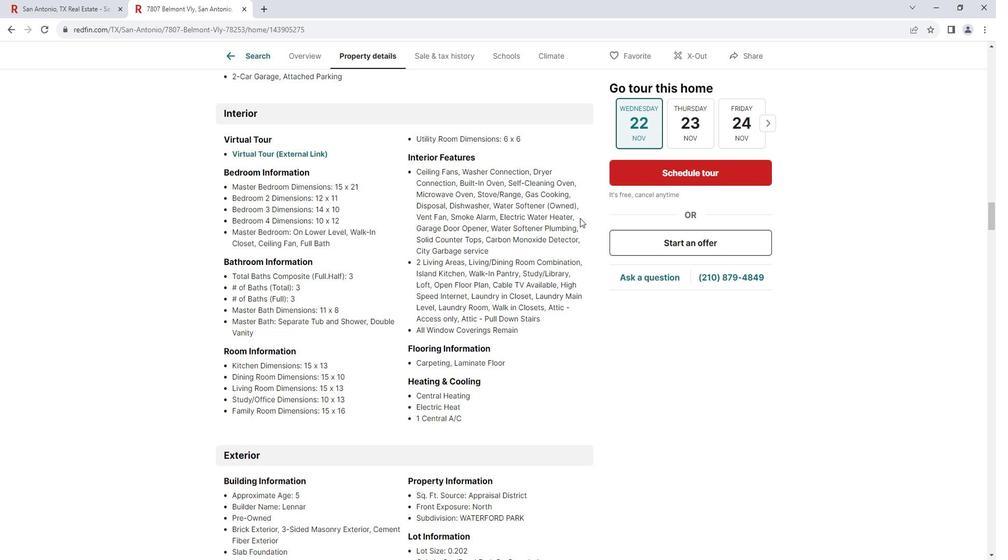 
Action: Mouse scrolled (589, 219) with delta (0, 0)
Screenshot: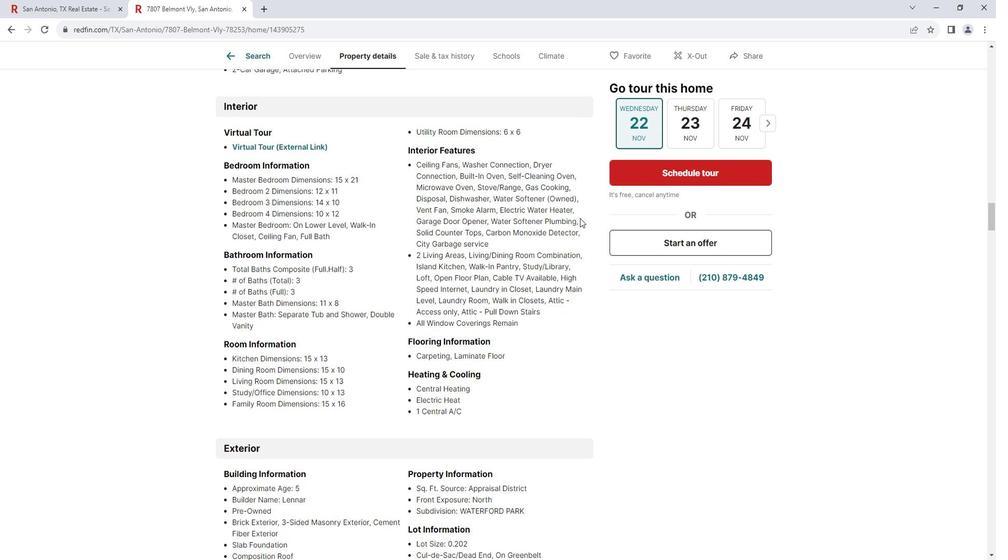 
Action: Mouse scrolled (589, 219) with delta (0, 0)
Screenshot: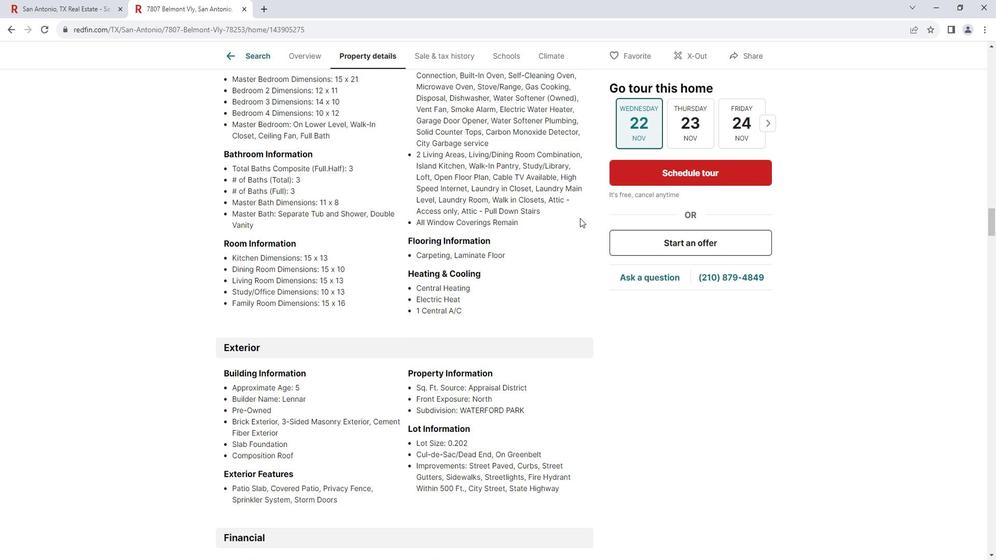 
Action: Mouse scrolled (589, 219) with delta (0, 0)
Screenshot: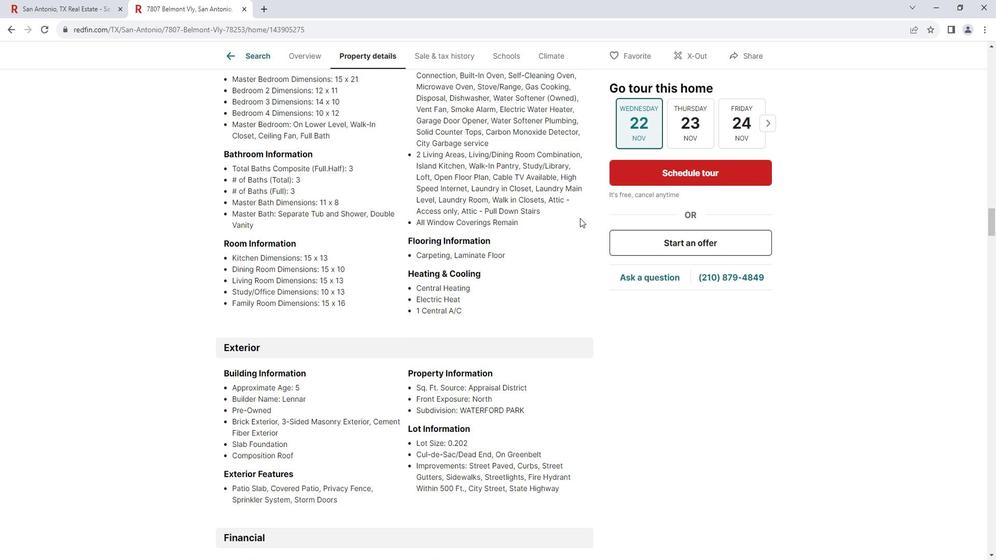 
Action: Mouse scrolled (589, 219) with delta (0, 0)
Screenshot: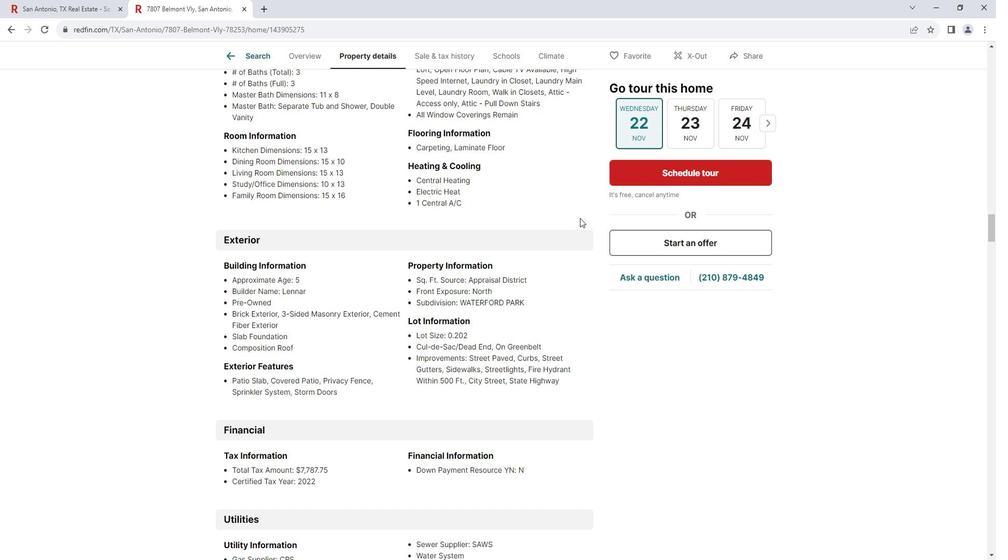 
Action: Mouse scrolled (589, 219) with delta (0, 0)
Screenshot: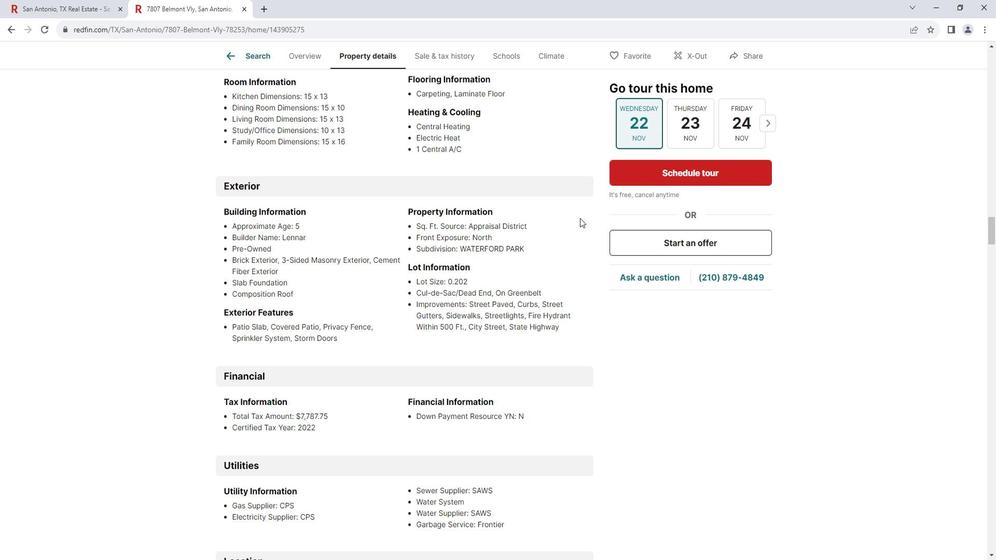 
Action: Mouse scrolled (589, 219) with delta (0, 0)
Screenshot: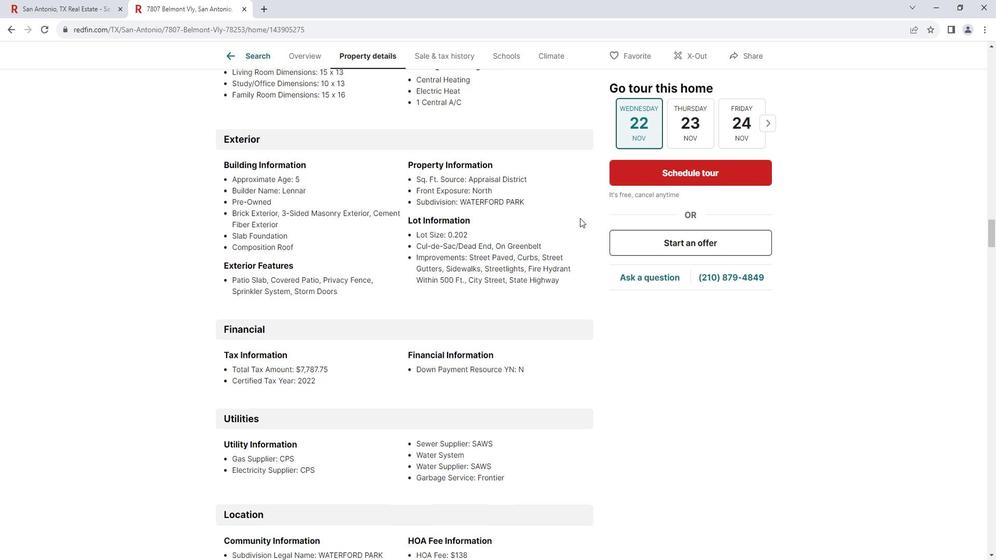 
Action: Mouse scrolled (589, 219) with delta (0, 0)
Screenshot: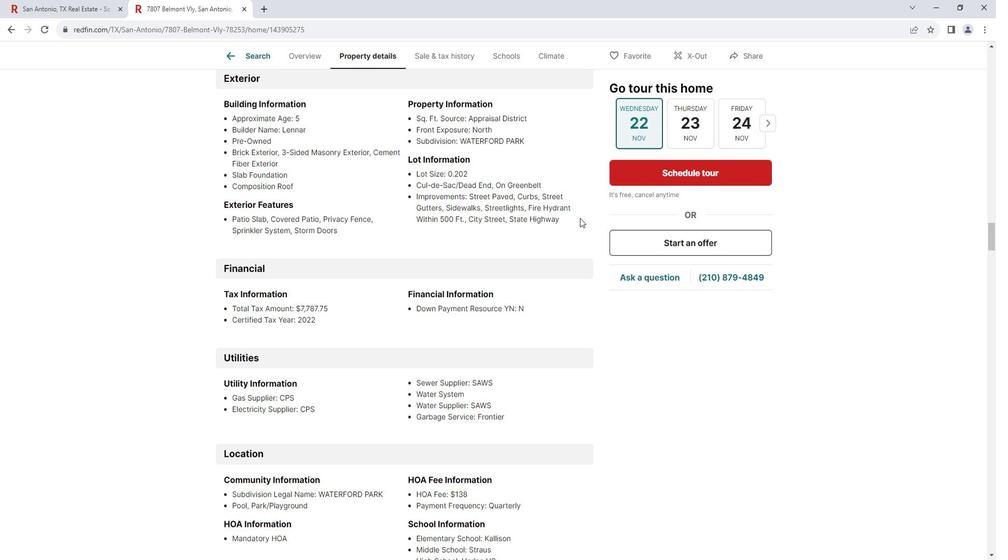 
Action: Mouse scrolled (589, 219) with delta (0, 0)
Screenshot: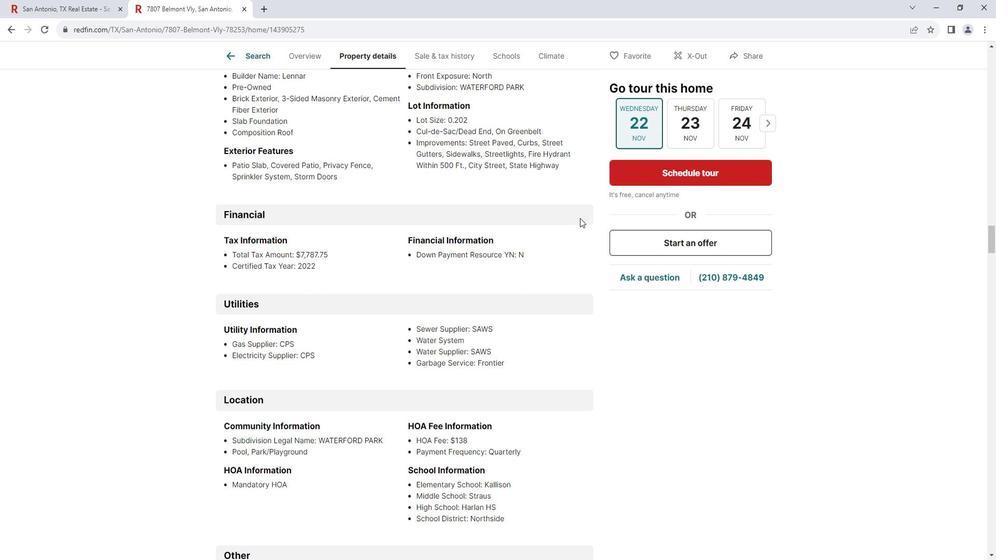 
Action: Mouse scrolled (589, 219) with delta (0, 0)
Screenshot: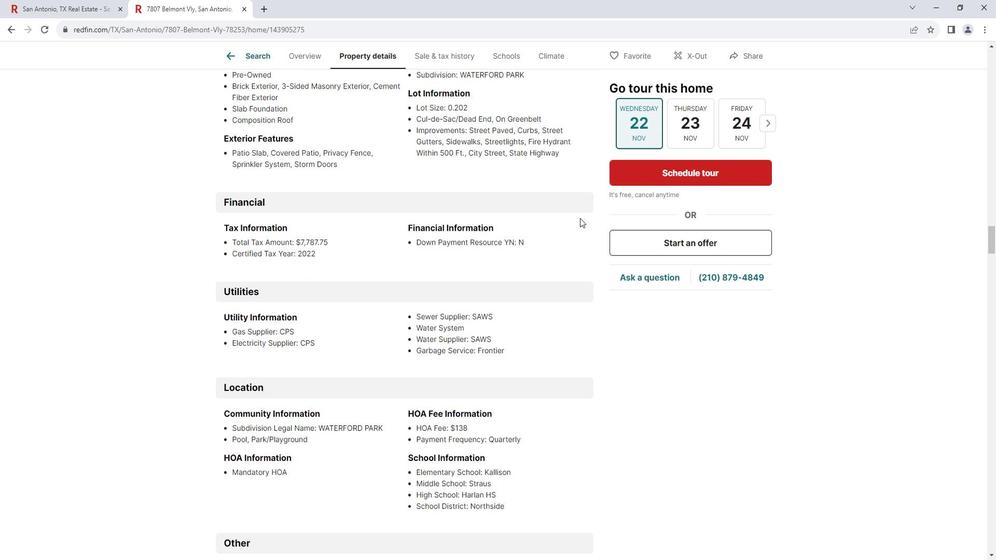 
Action: Mouse scrolled (589, 219) with delta (0, 0)
Screenshot: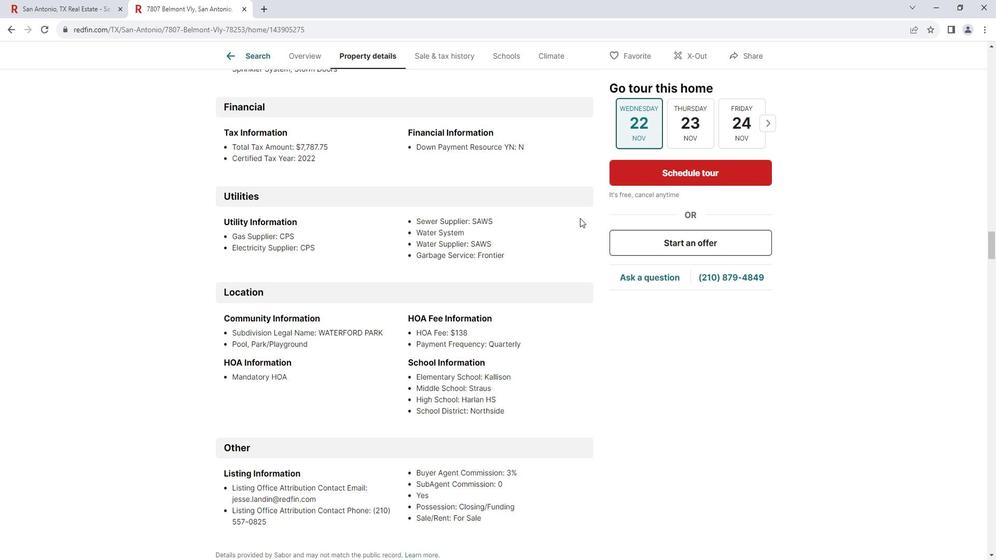 
Action: Mouse scrolled (589, 219) with delta (0, 0)
Screenshot: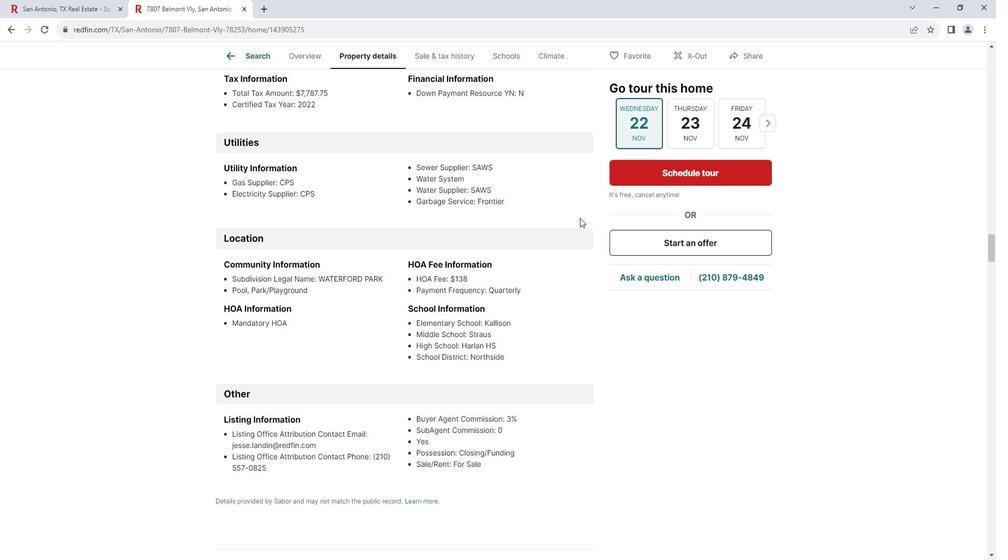 
Action: Mouse scrolled (589, 219) with delta (0, 0)
Screenshot: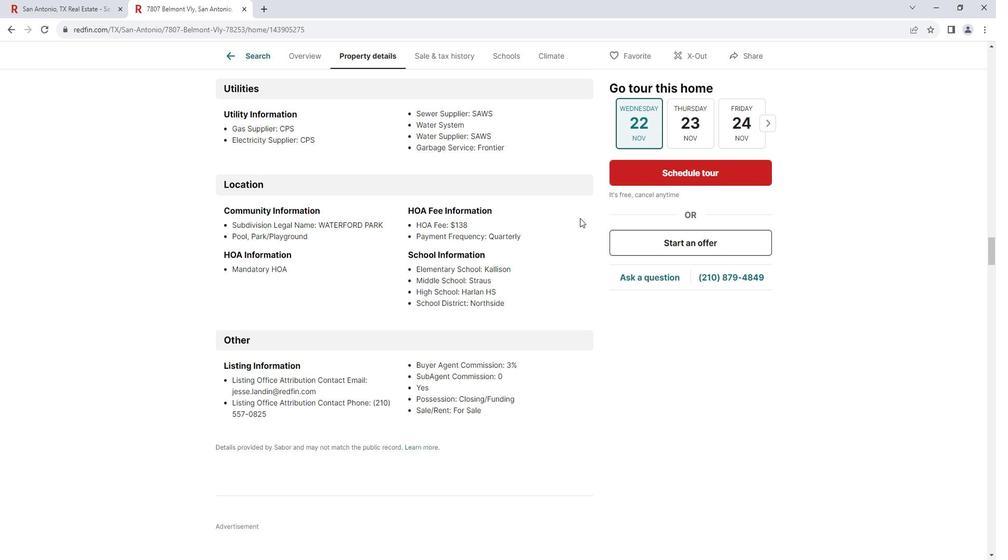 
Action: Mouse scrolled (589, 219) with delta (0, 0)
Screenshot: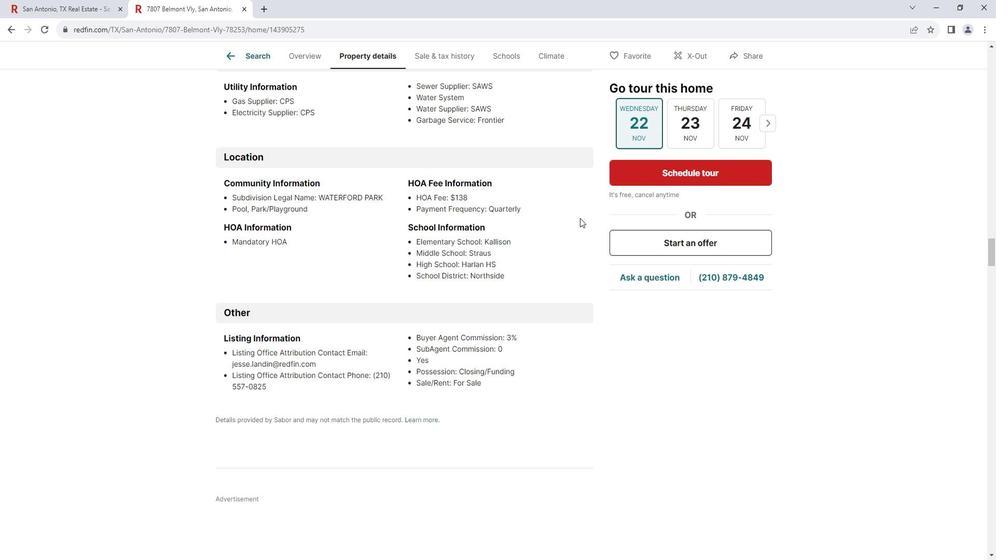 
Action: Mouse scrolled (589, 219) with delta (0, 0)
Screenshot: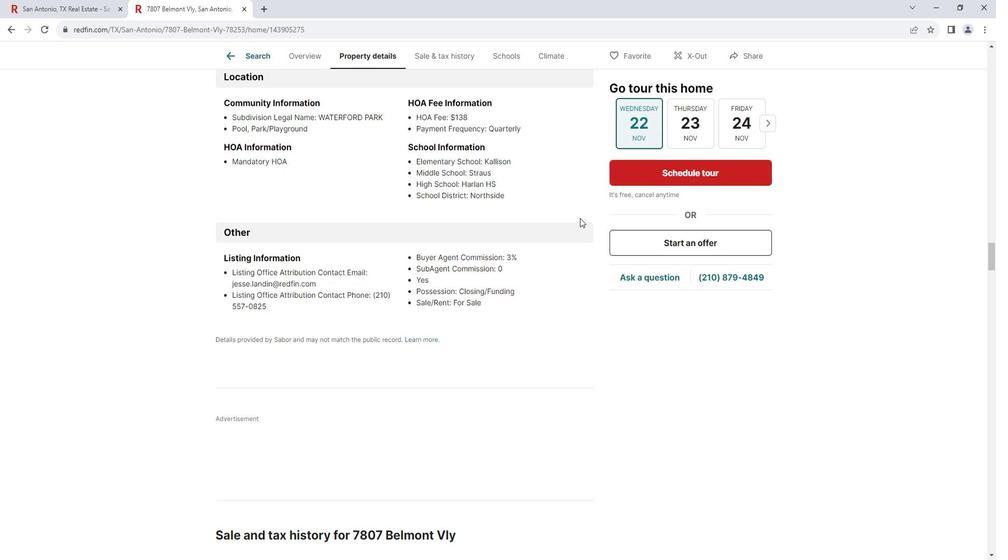 
Action: Mouse moved to (589, 219)
Screenshot: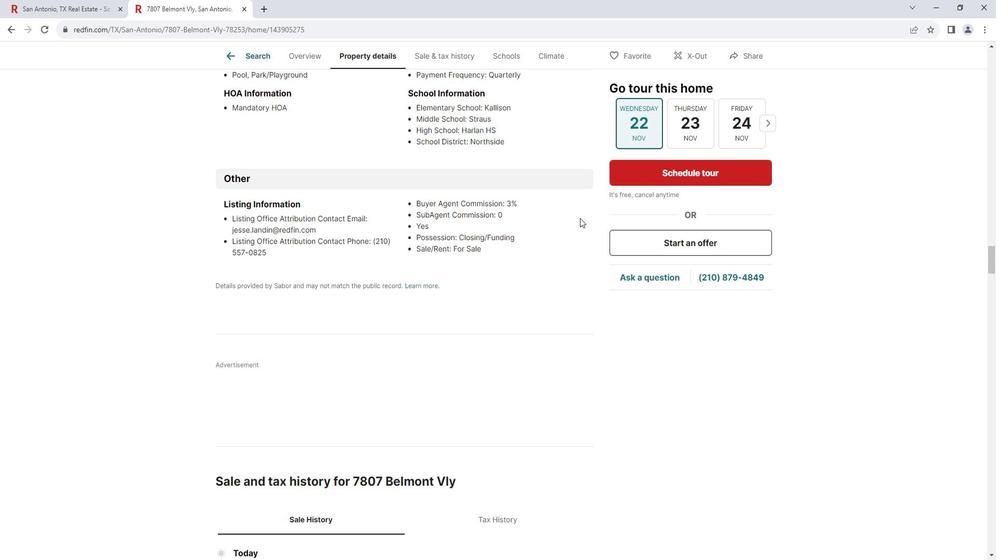 
Action: Mouse scrolled (589, 219) with delta (0, 0)
Screenshot: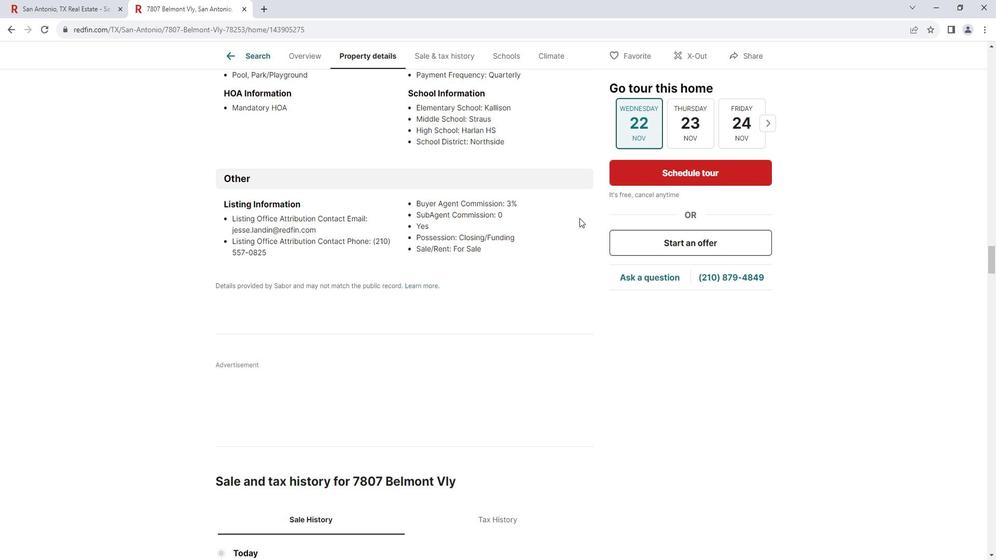 
Action: Mouse moved to (587, 223)
Screenshot: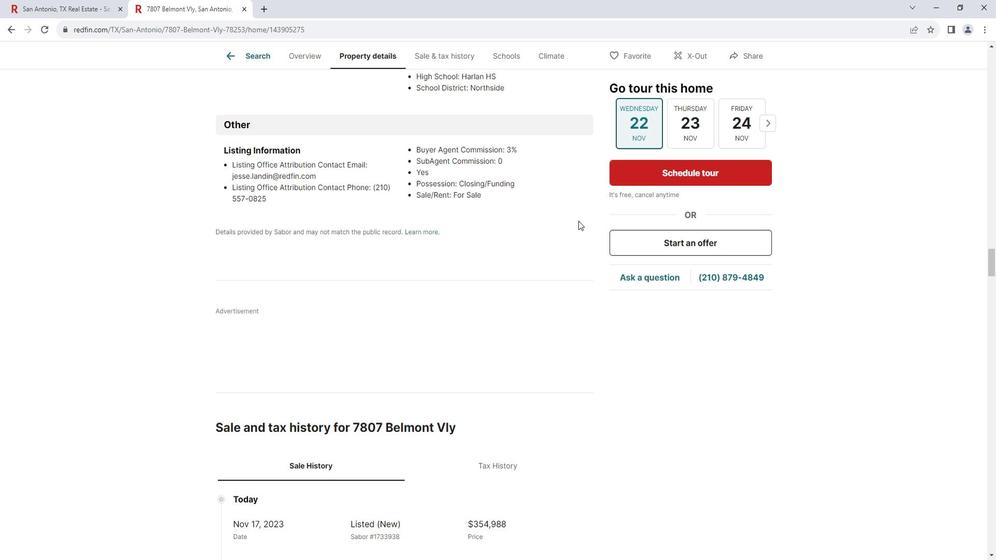 
Action: Mouse scrolled (587, 224) with delta (0, 0)
Screenshot: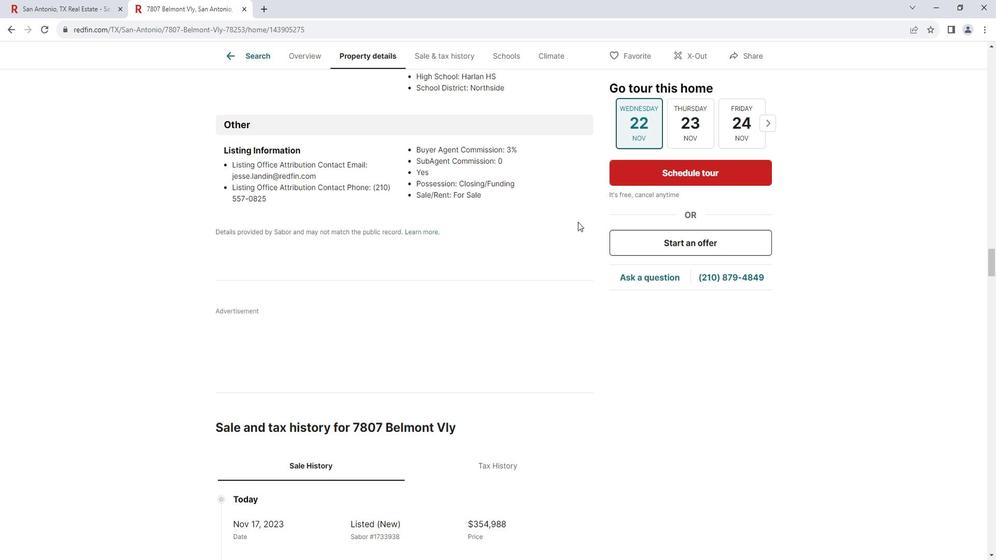 
Action: Mouse scrolled (587, 224) with delta (0, 0)
Screenshot: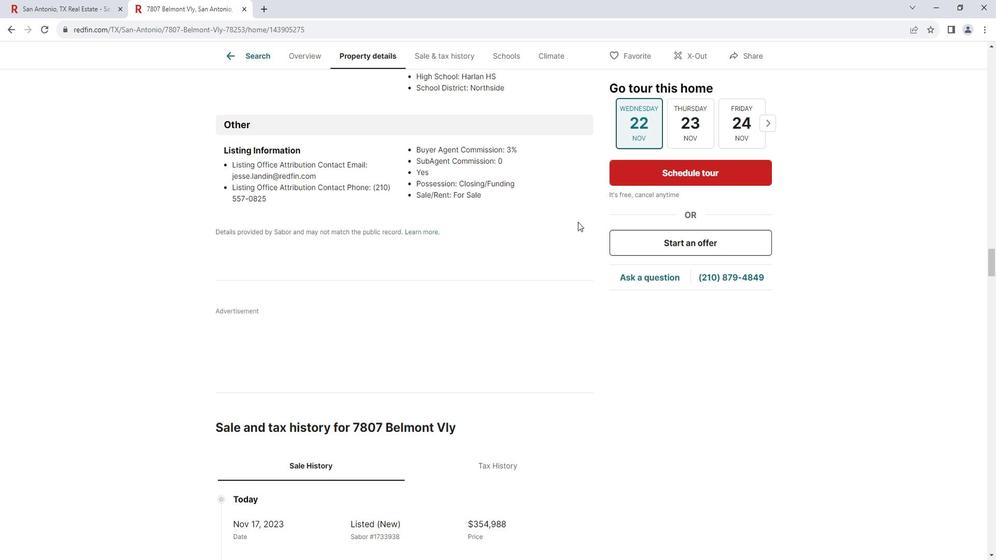 
Action: Mouse scrolled (587, 224) with delta (0, 0)
Screenshot: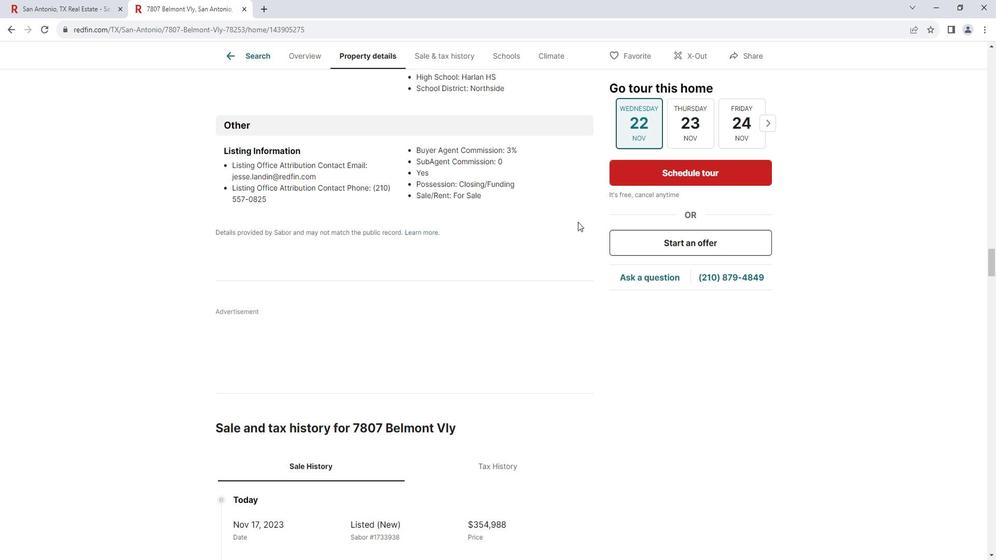
Action: Mouse scrolled (587, 223) with delta (0, 0)
Screenshot: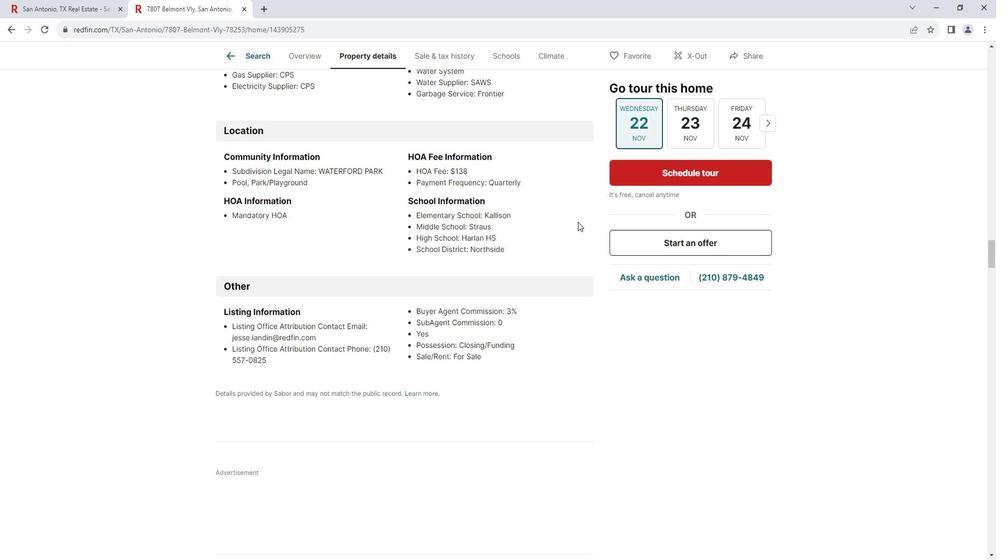 
Action: Mouse scrolled (587, 223) with delta (0, 0)
Screenshot: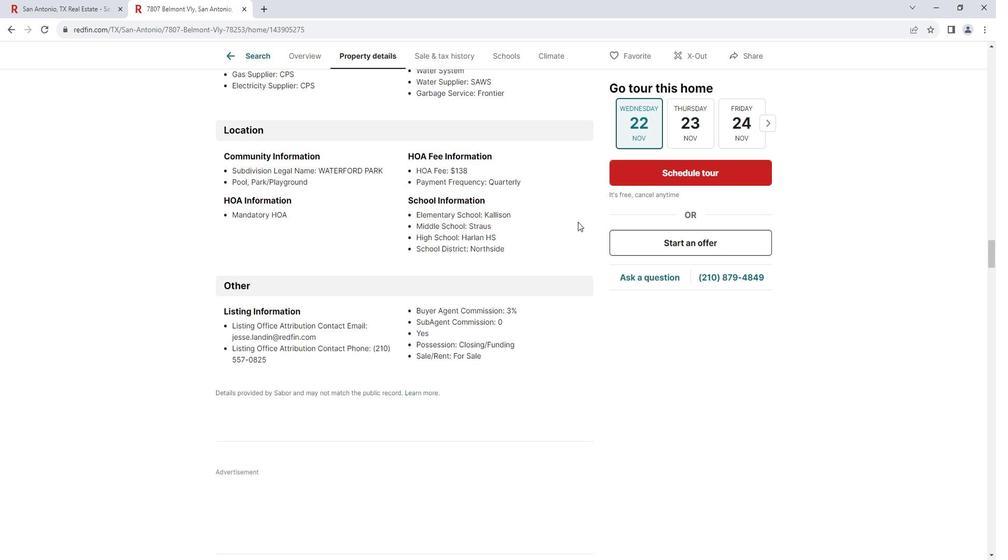 
Action: Mouse scrolled (587, 223) with delta (0, 0)
Screenshot: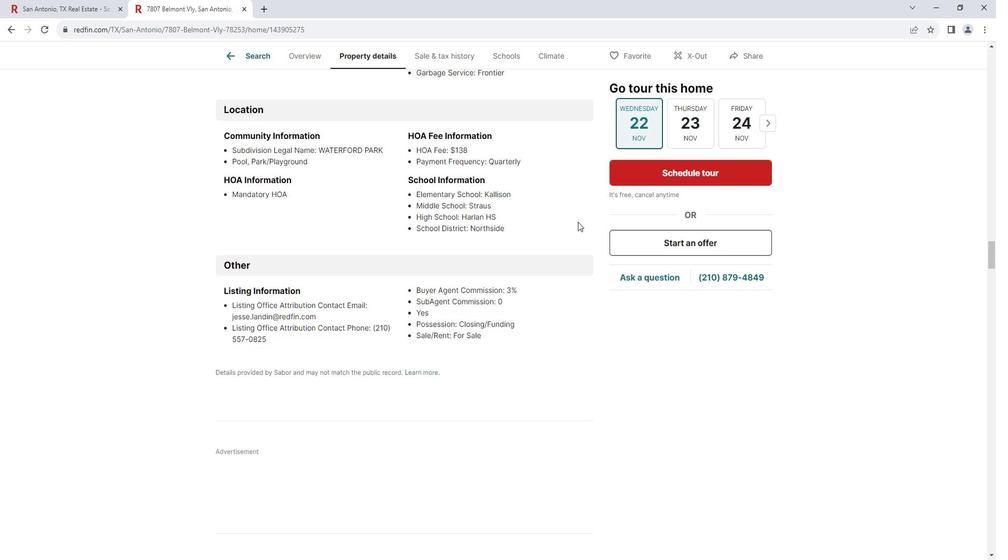 
Action: Mouse scrolled (587, 223) with delta (0, 0)
Screenshot: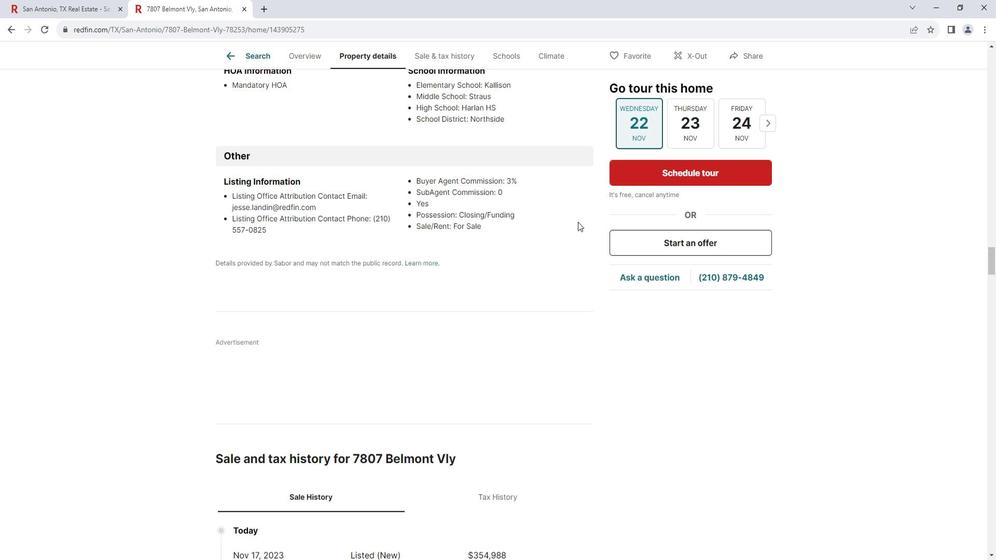 
Action: Mouse scrolled (587, 223) with delta (0, 0)
Screenshot: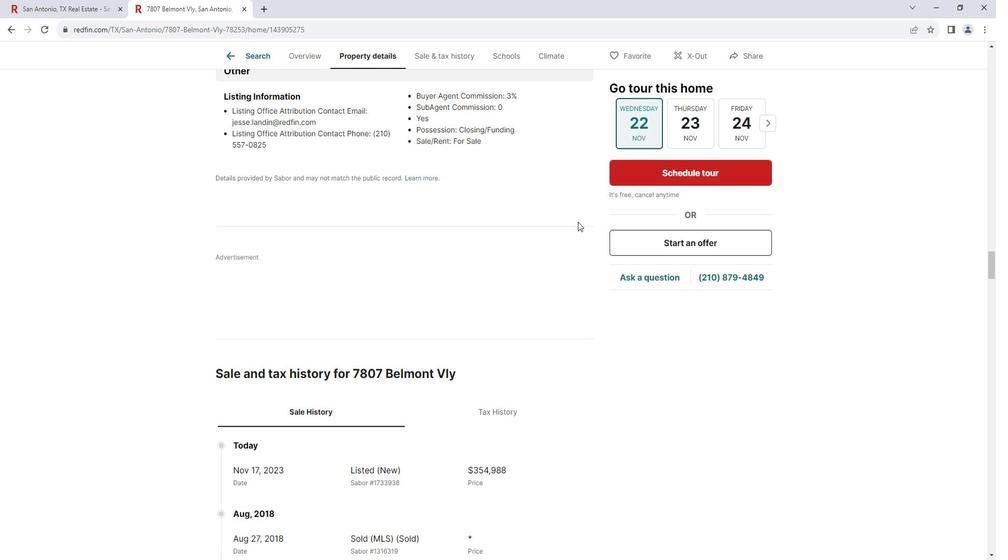 
Action: Mouse scrolled (587, 223) with delta (0, 0)
Screenshot: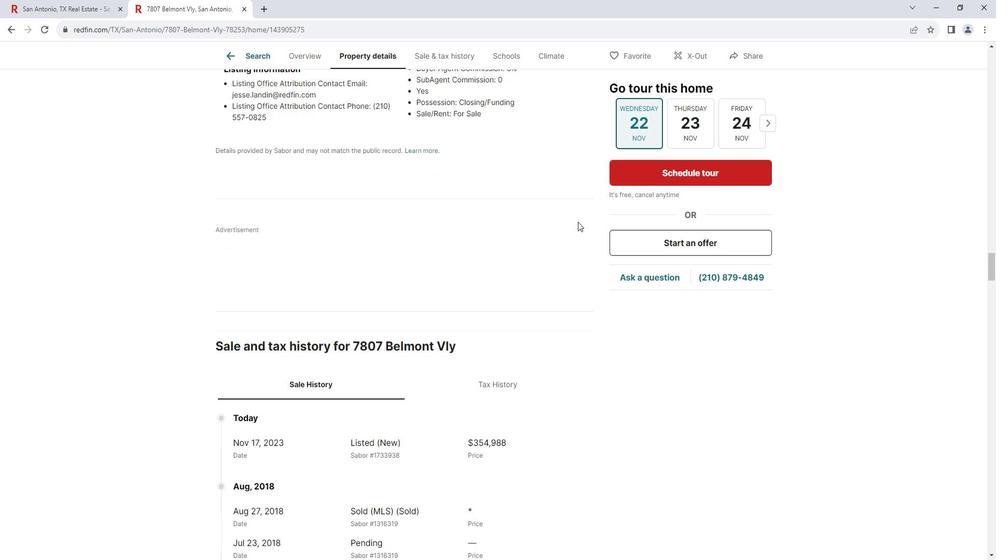 
Action: Mouse scrolled (587, 223) with delta (0, 0)
Screenshot: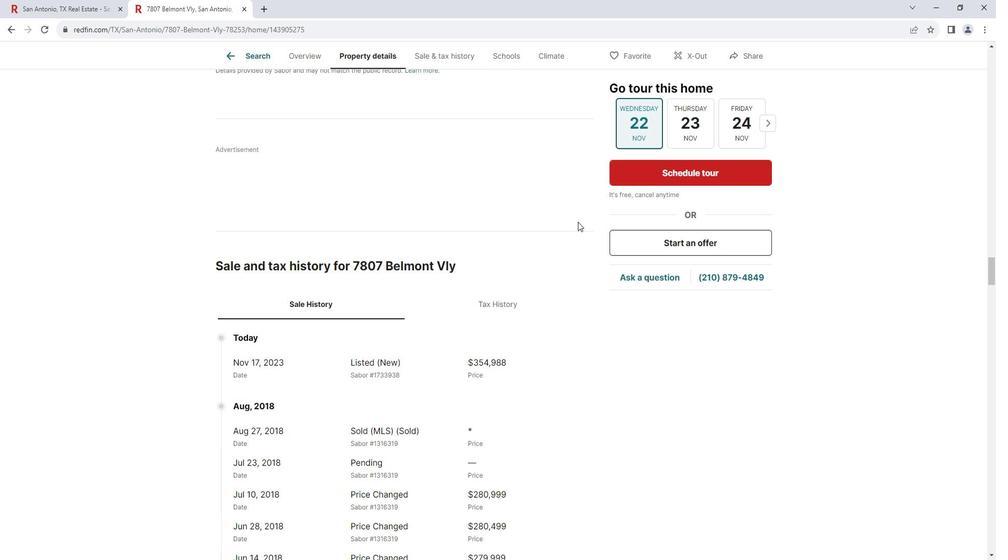 
Action: Mouse scrolled (587, 223) with delta (0, 0)
Screenshot: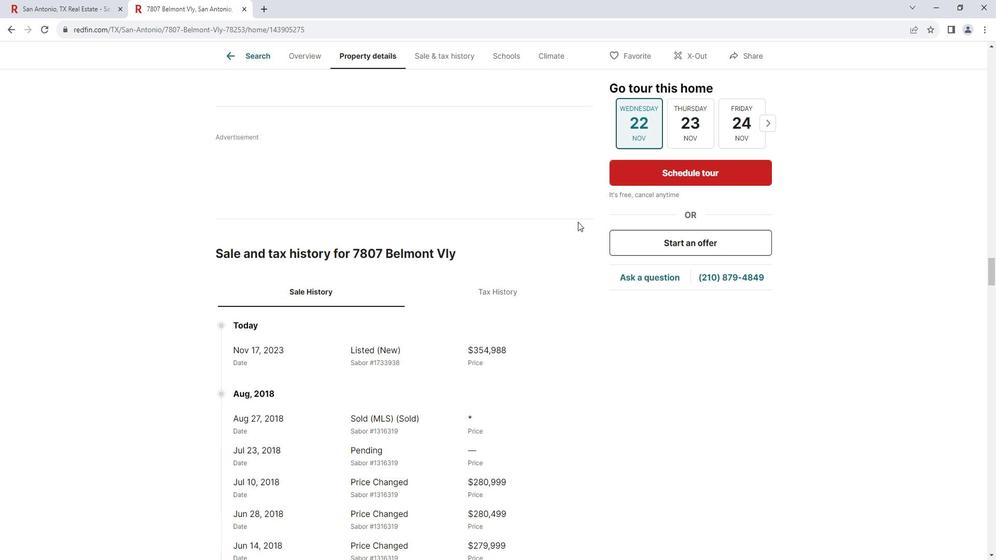 
Action: Mouse scrolled (587, 223) with delta (0, 0)
Screenshot: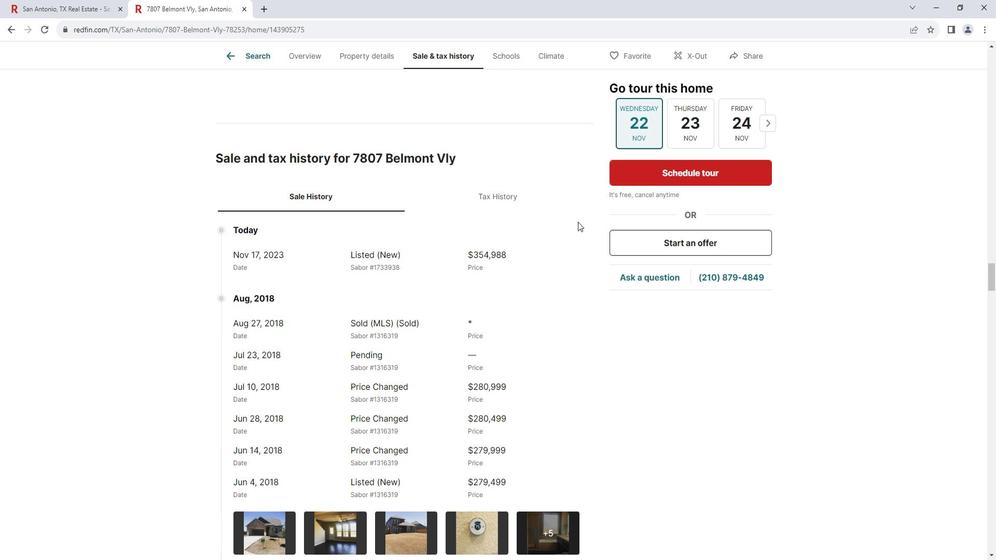
Action: Mouse scrolled (587, 223) with delta (0, 0)
Screenshot: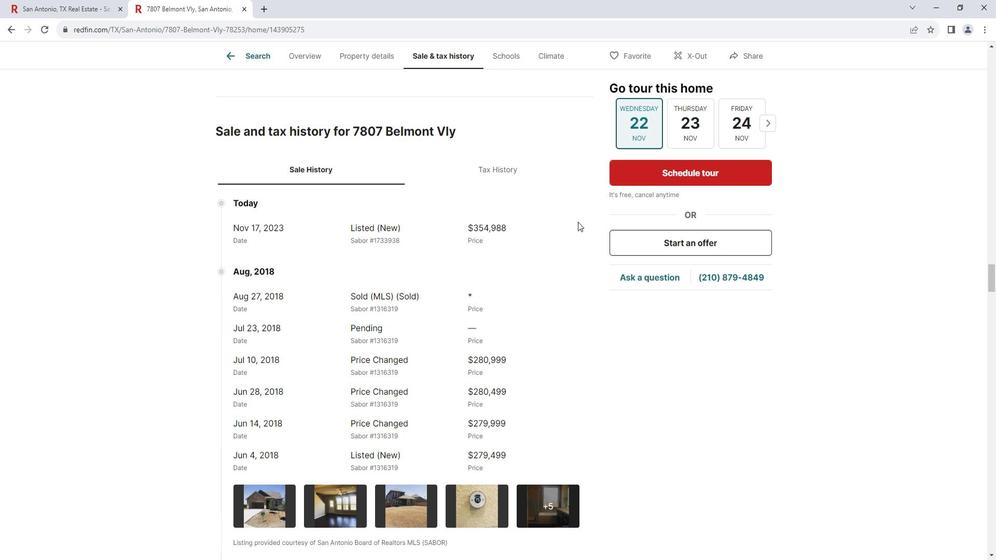 
Action: Mouse scrolled (587, 223) with delta (0, 0)
Screenshot: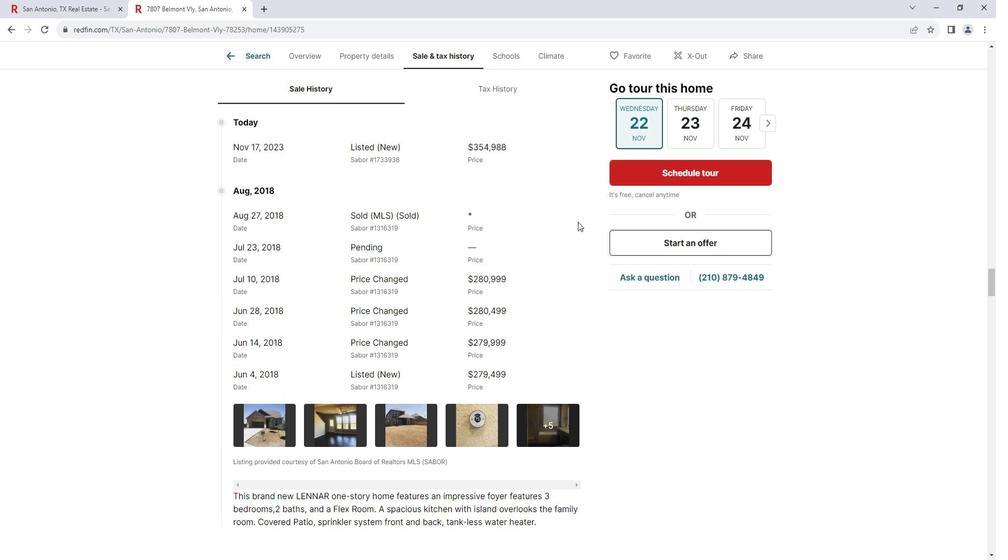 
Action: Mouse moved to (514, 132)
Screenshot: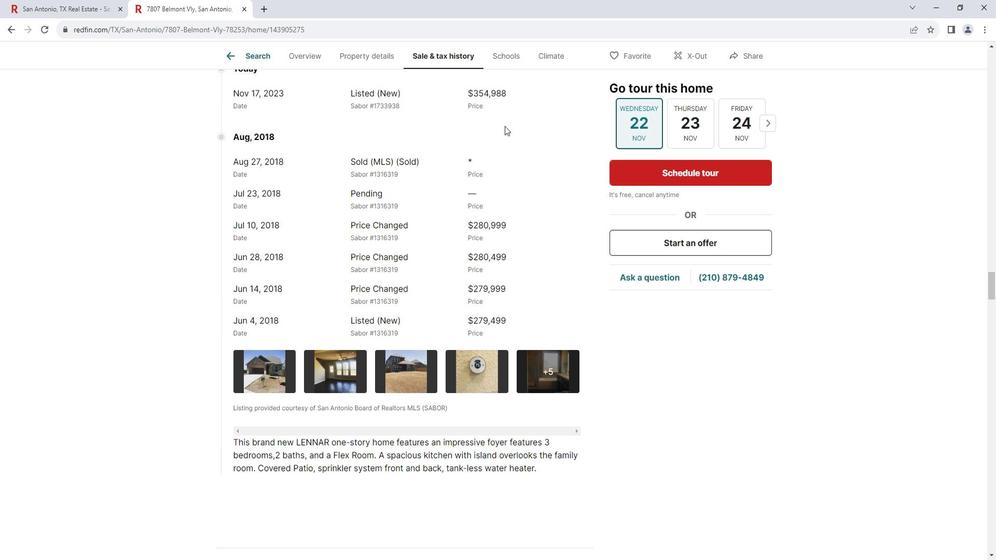 
Action: Mouse scrolled (514, 132) with delta (0, 0)
Screenshot: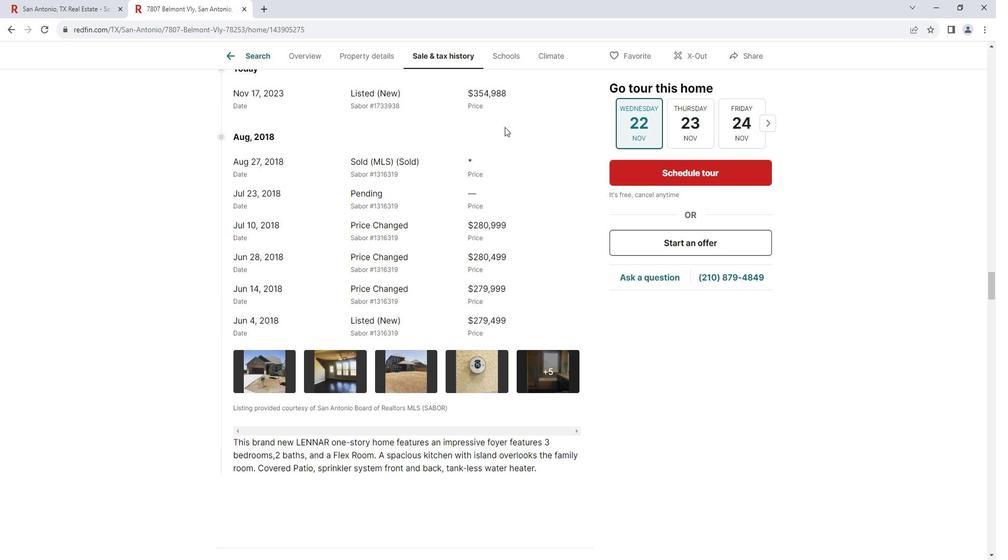 
Action: Mouse moved to (503, 96)
Screenshot: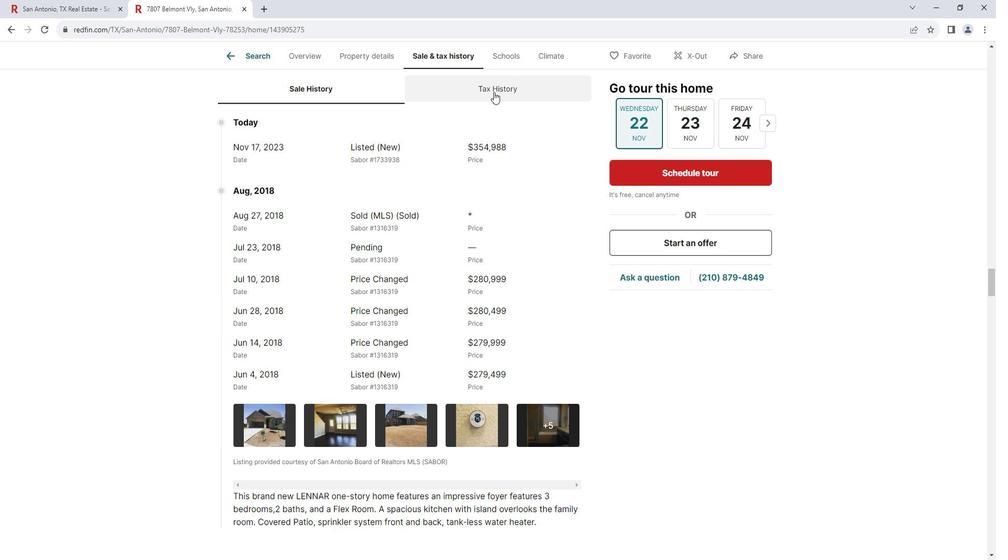 
Action: Mouse pressed left at (503, 96)
Screenshot: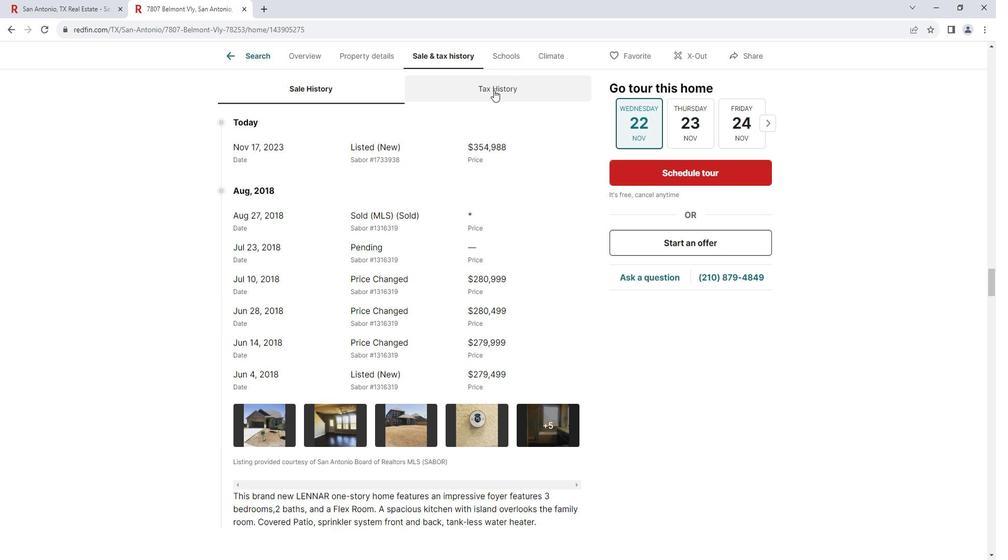 
Action: Mouse moved to (502, 146)
Screenshot: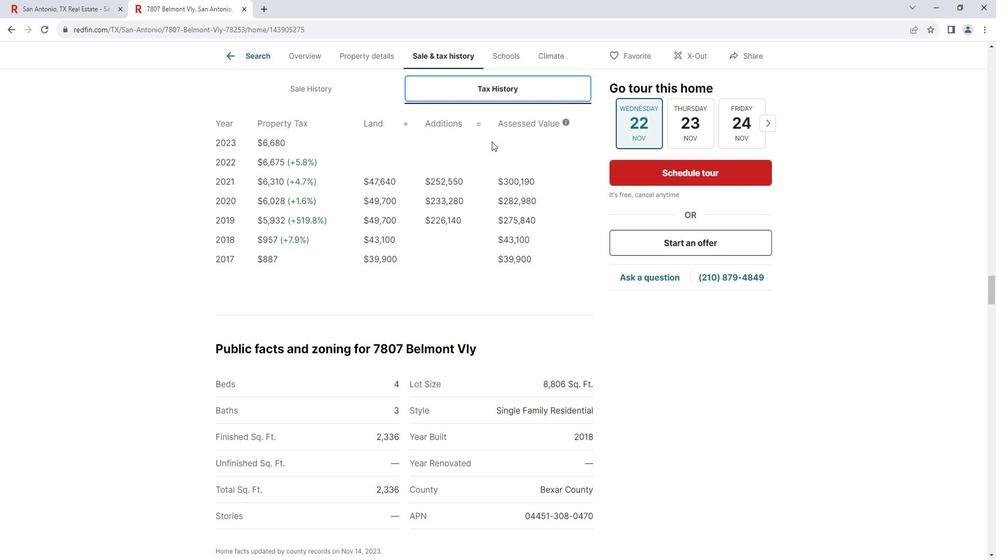 
Action: Mouse scrolled (502, 146) with delta (0, 0)
Screenshot: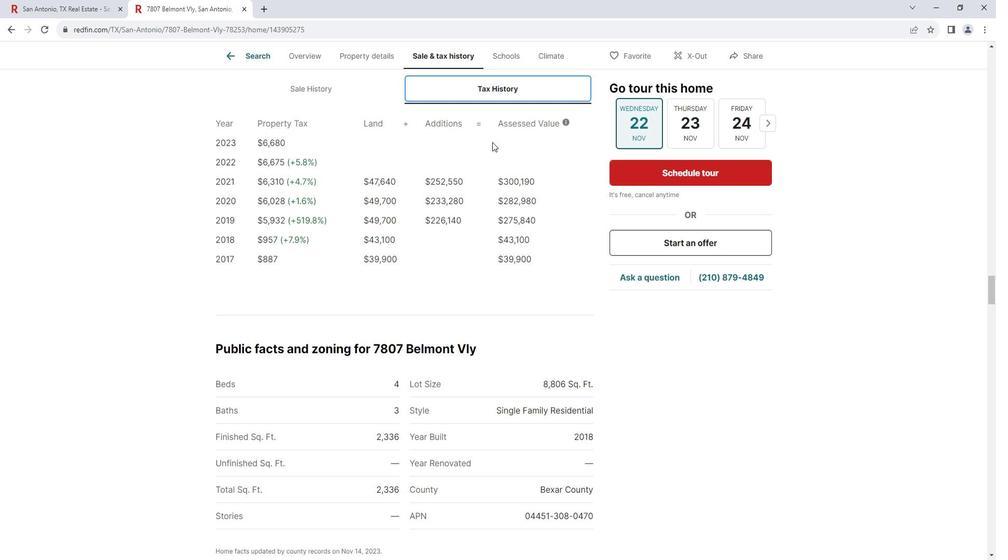 
Action: Mouse scrolled (502, 146) with delta (0, 0)
Screenshot: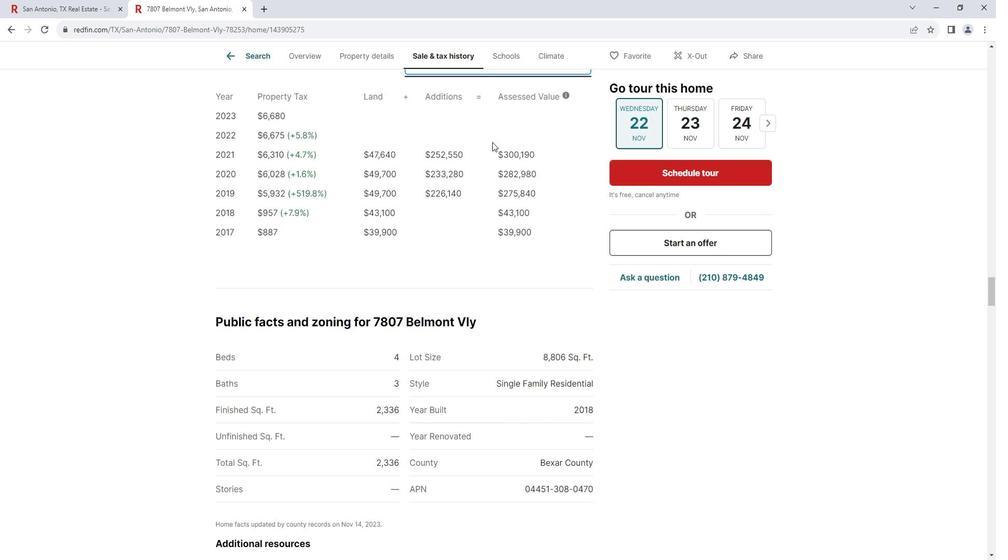 
Action: Mouse scrolled (502, 146) with delta (0, 0)
Screenshot: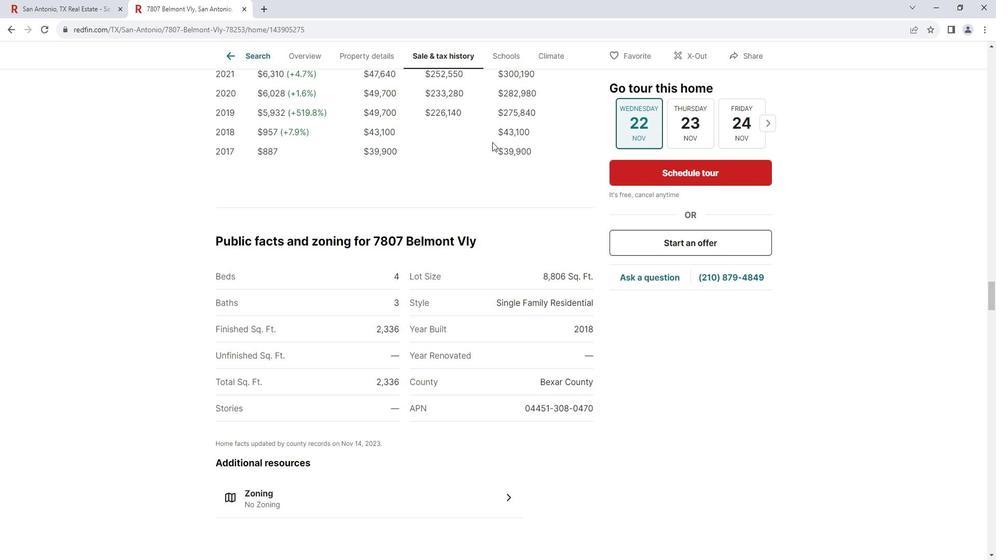 
Action: Mouse scrolled (502, 146) with delta (0, 0)
Screenshot: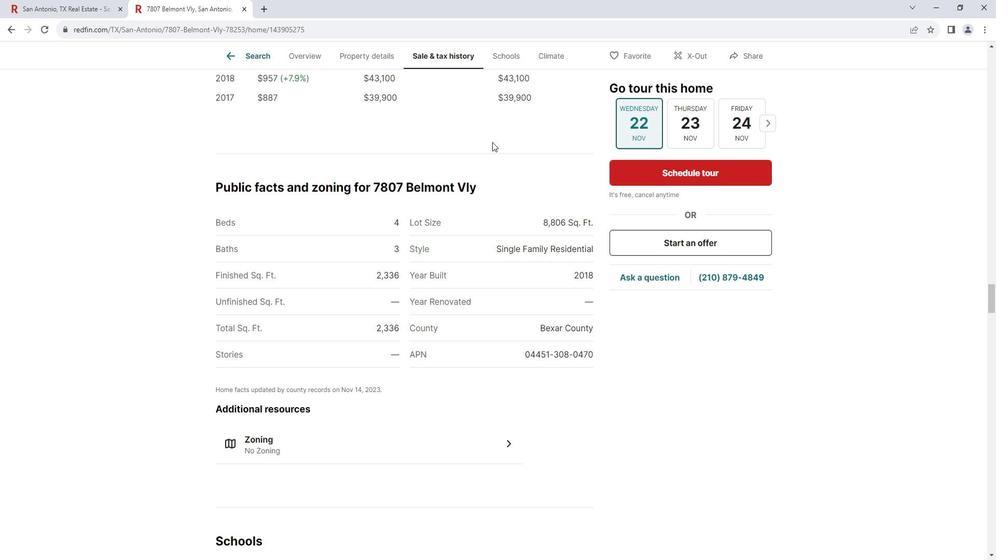 
Action: Mouse scrolled (502, 146) with delta (0, 0)
Screenshot: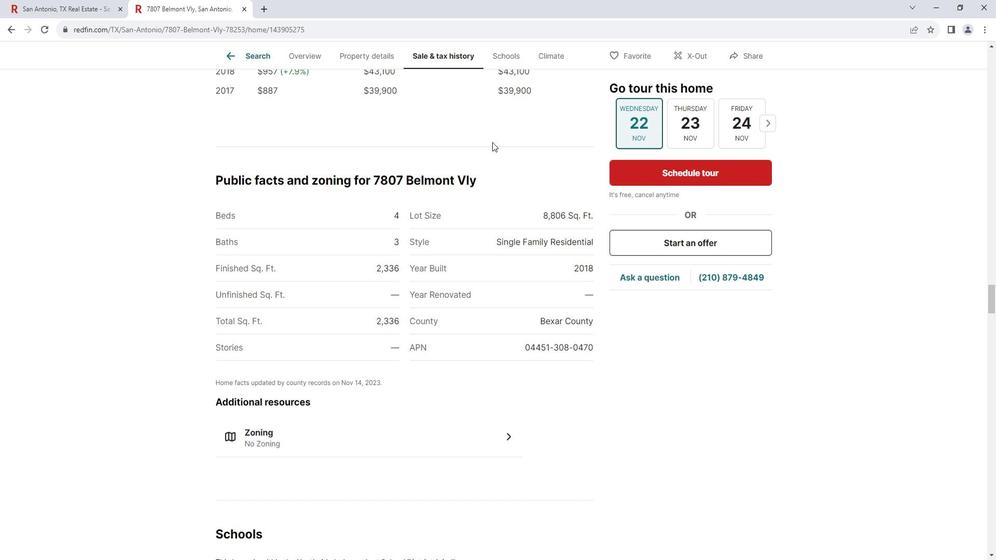 
Action: Mouse scrolled (502, 146) with delta (0, 0)
Screenshot: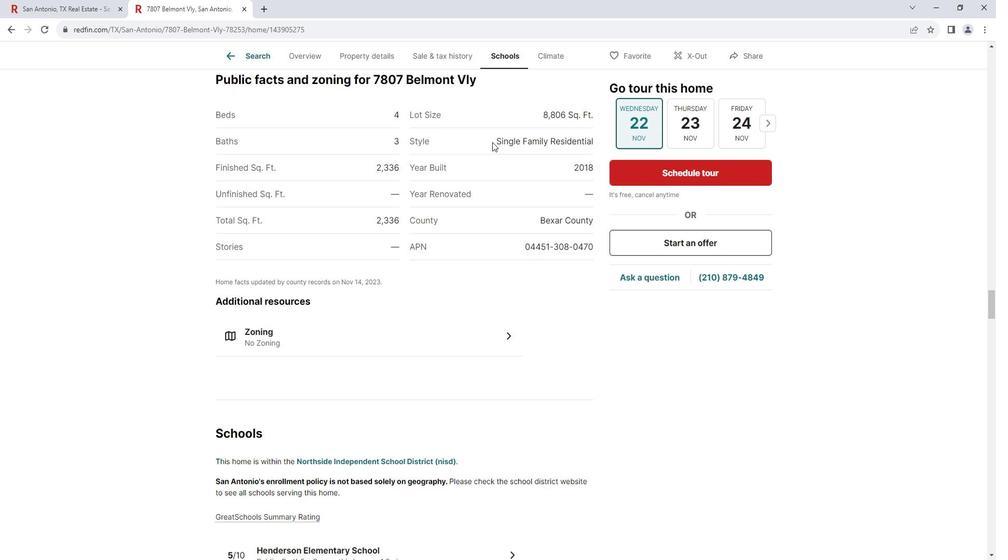 
Action: Mouse scrolled (502, 146) with delta (0, 0)
Screenshot: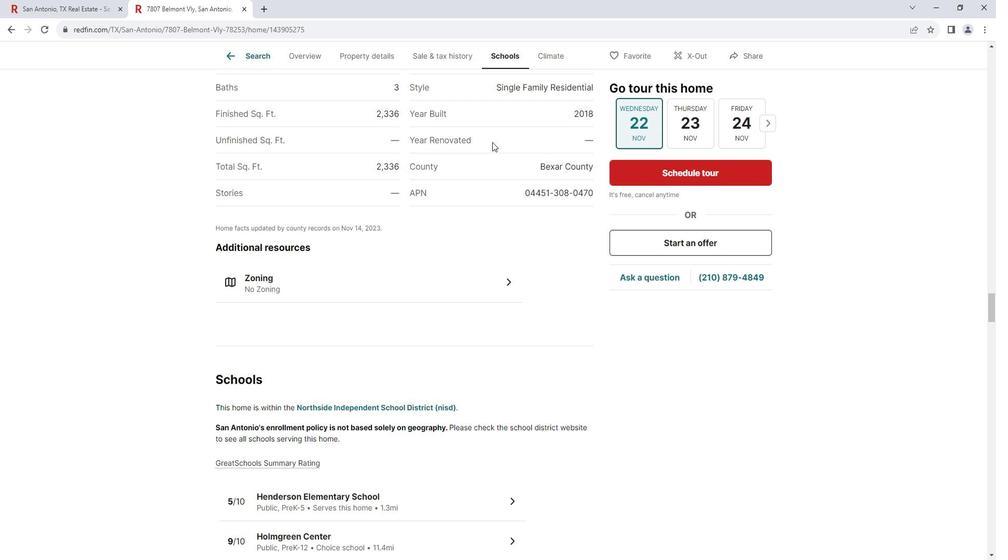 
Action: Mouse moved to (461, 229)
Screenshot: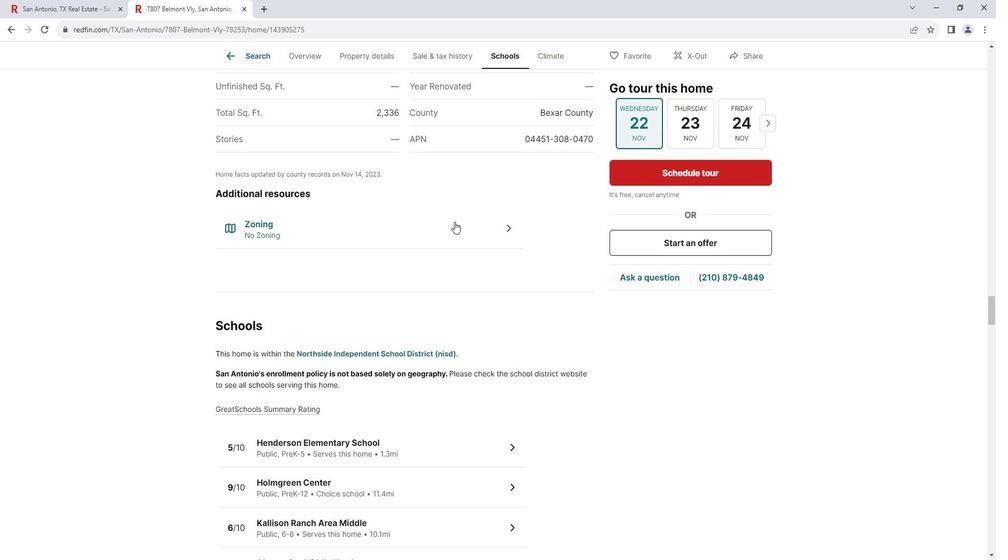 
Action: Mouse pressed left at (461, 229)
Screenshot: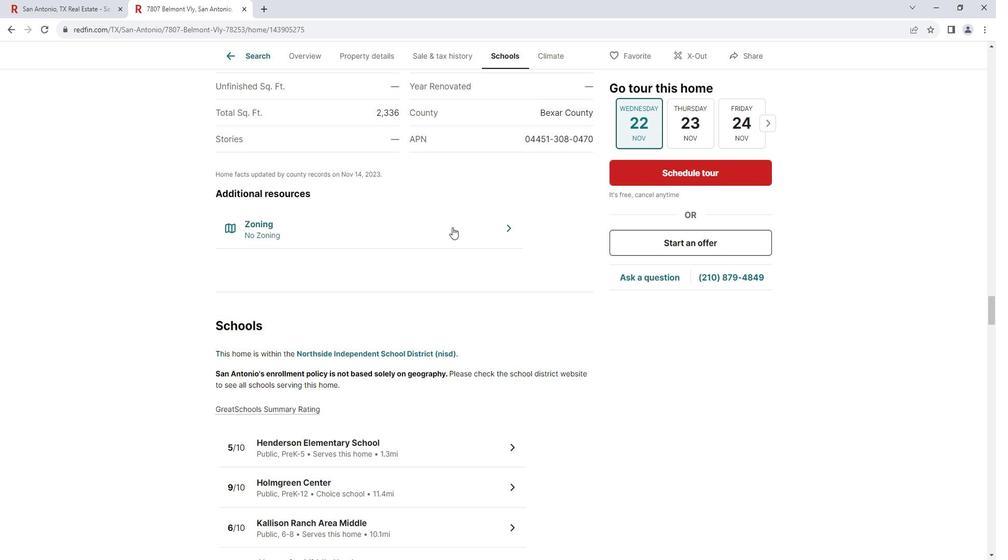 
Action: Mouse moved to (688, 182)
Screenshot: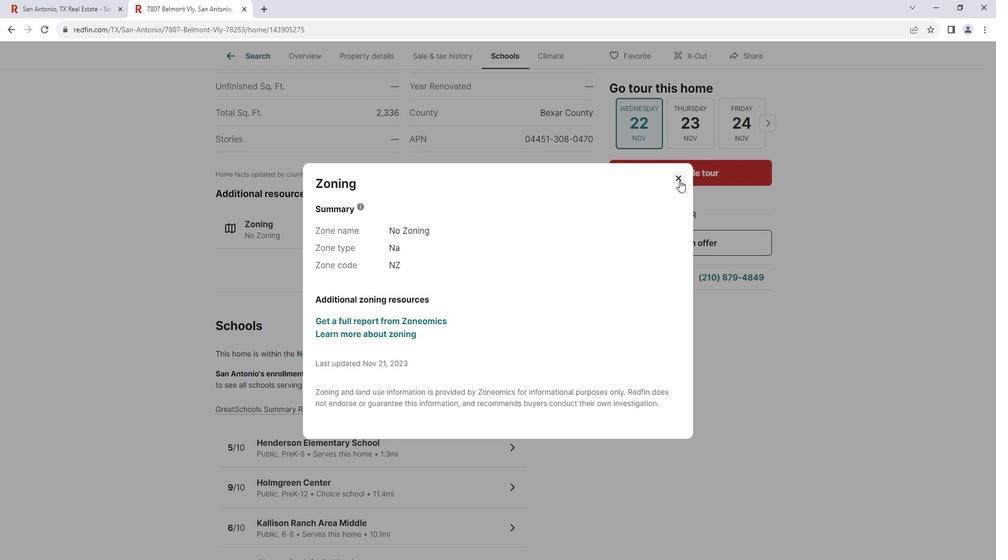 
Action: Mouse pressed left at (688, 182)
Screenshot: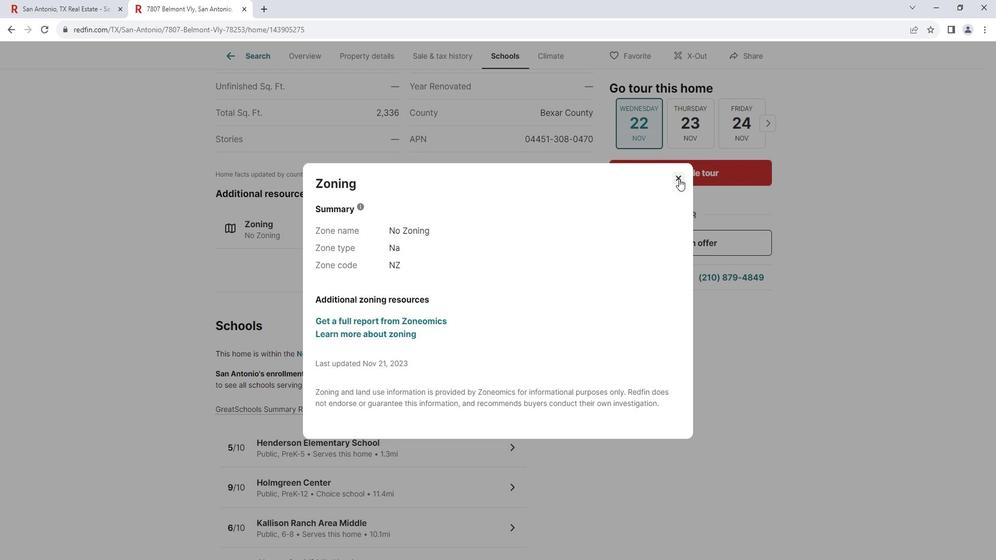 
Action: Mouse moved to (479, 278)
Screenshot: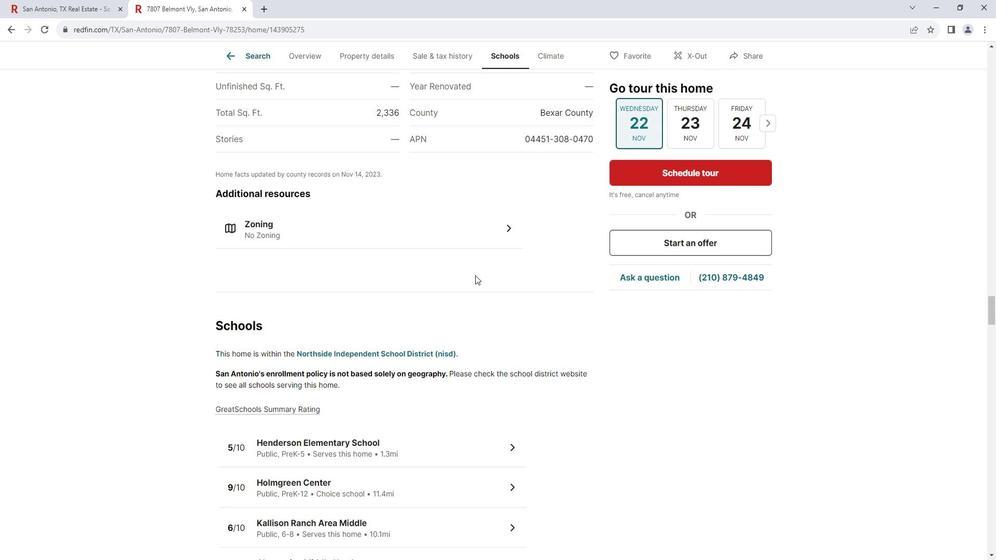 
Action: Mouse scrolled (479, 278) with delta (0, 0)
Screenshot: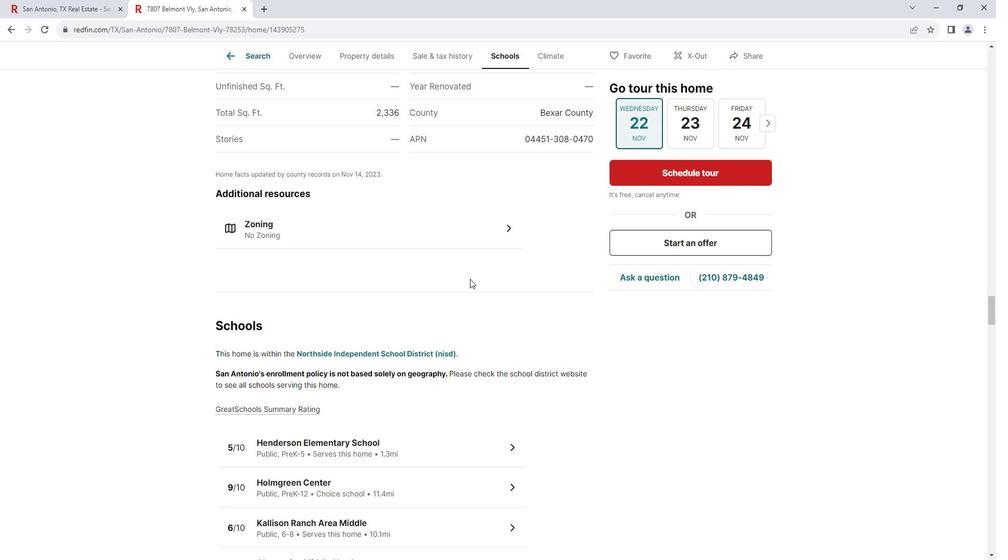 
Action: Mouse scrolled (479, 278) with delta (0, 0)
Screenshot: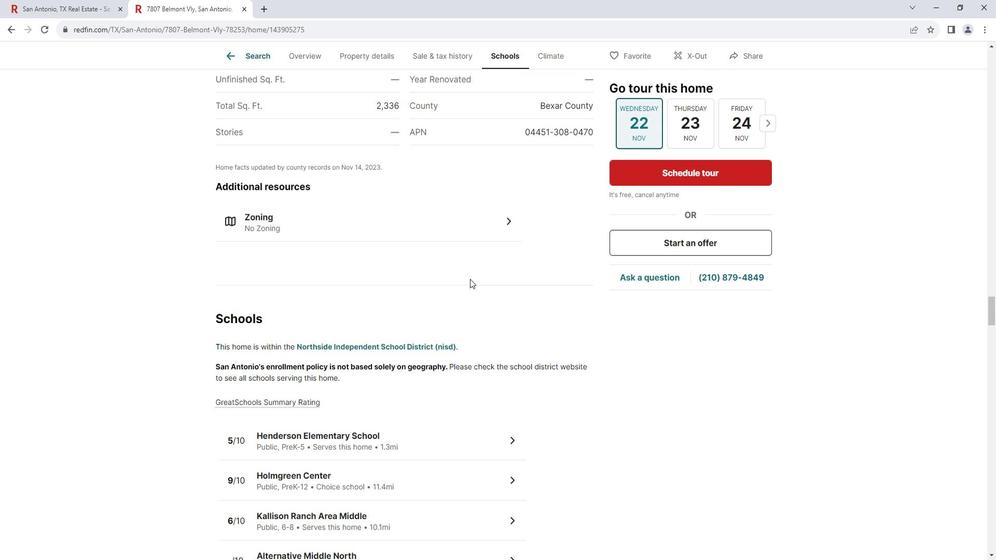 
Action: Mouse moved to (481, 274)
Screenshot: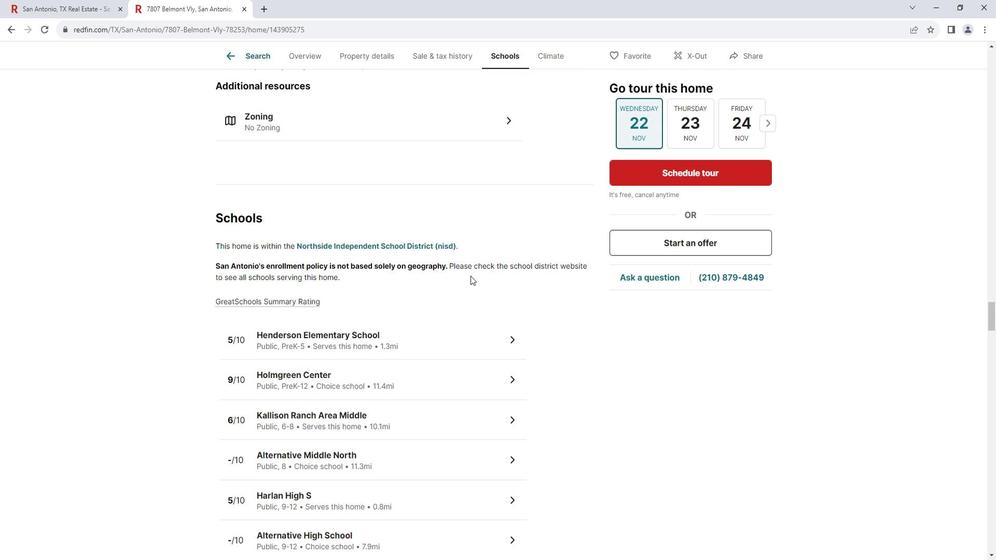 
Action: Mouse scrolled (481, 273) with delta (0, 0)
Screenshot: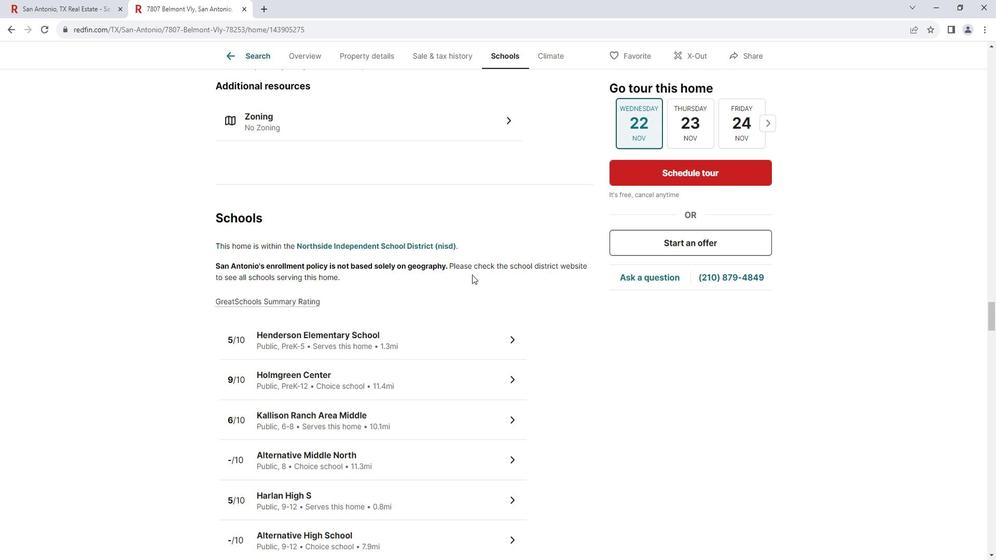 
Action: Mouse scrolled (481, 273) with delta (0, 0)
Screenshot: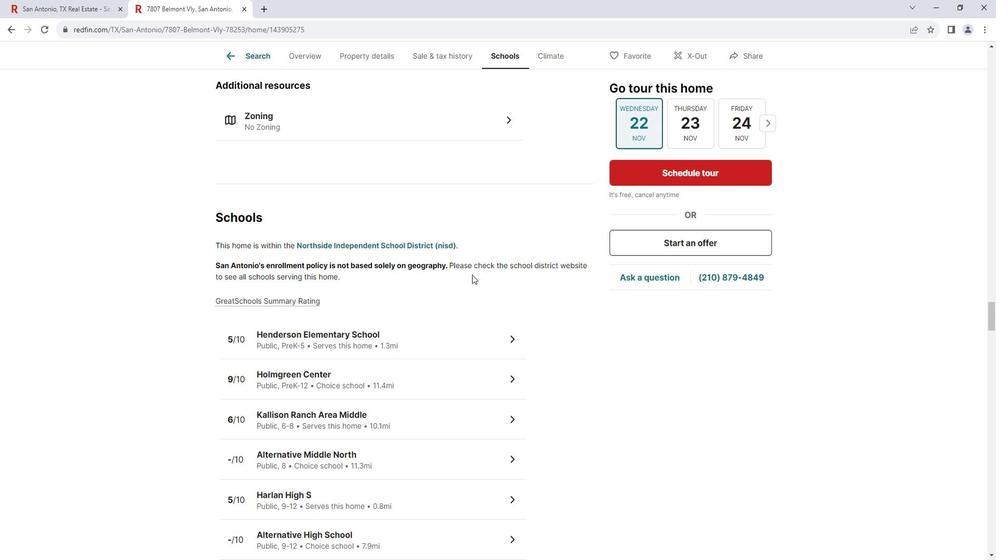
Action: Mouse scrolled (481, 273) with delta (0, 0)
Screenshot: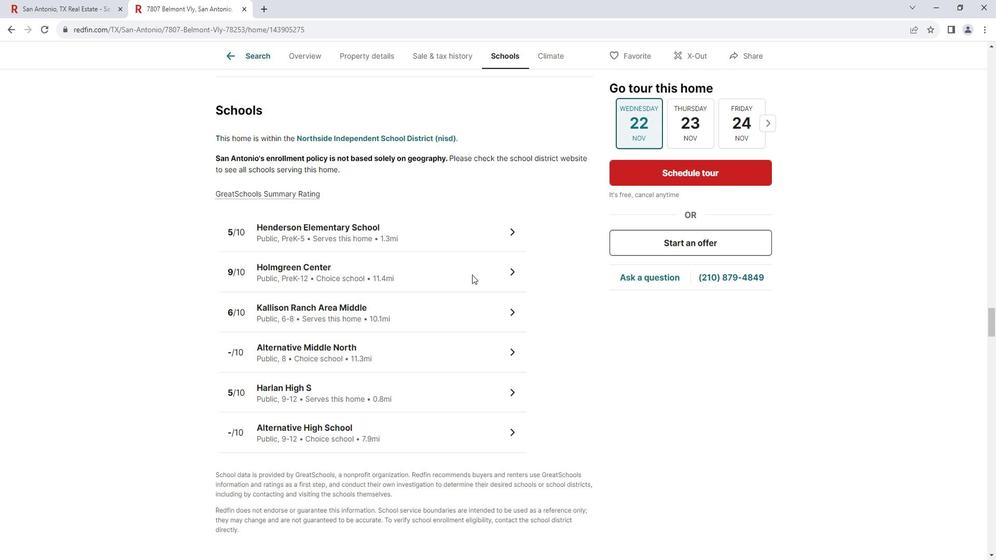 
Action: Mouse moved to (482, 274)
Screenshot: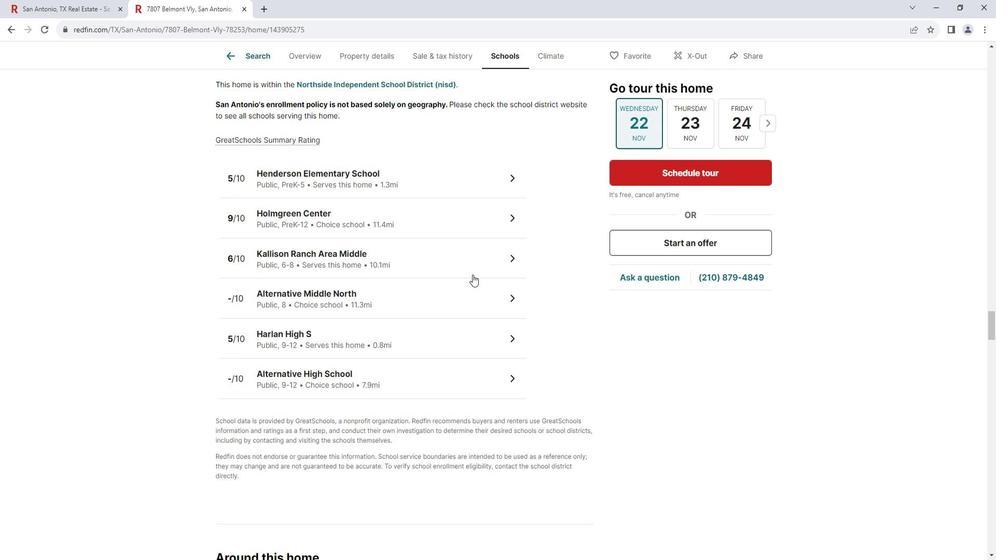 
Action: Mouse scrolled (482, 273) with delta (0, 0)
Screenshot: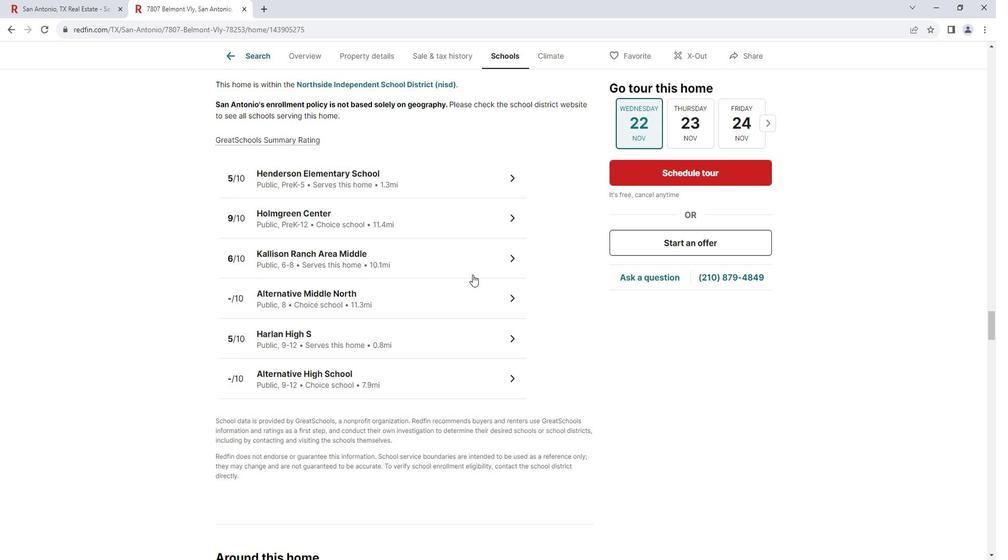 
Action: Mouse moved to (482, 274)
Screenshot: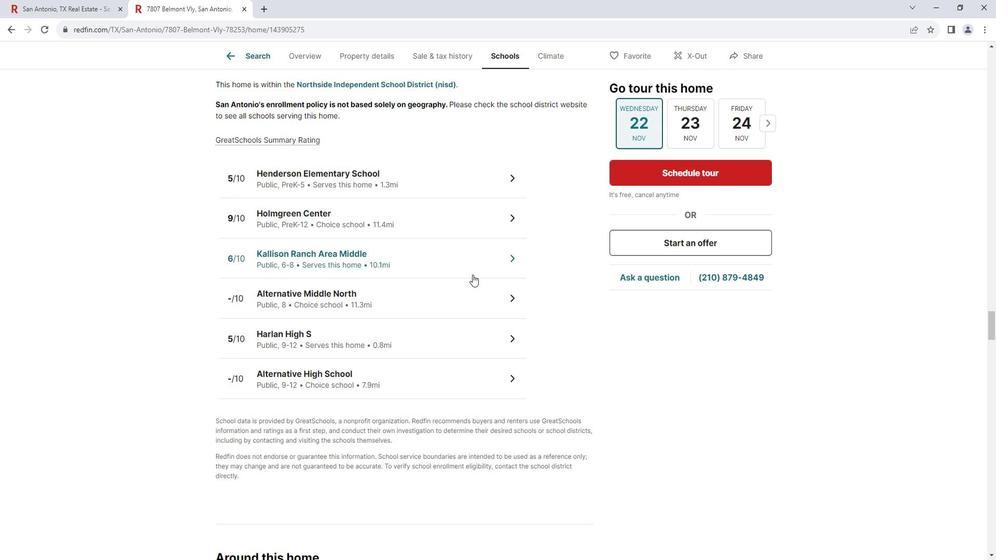 
Action: Mouse scrolled (482, 273) with delta (0, 0)
Screenshot: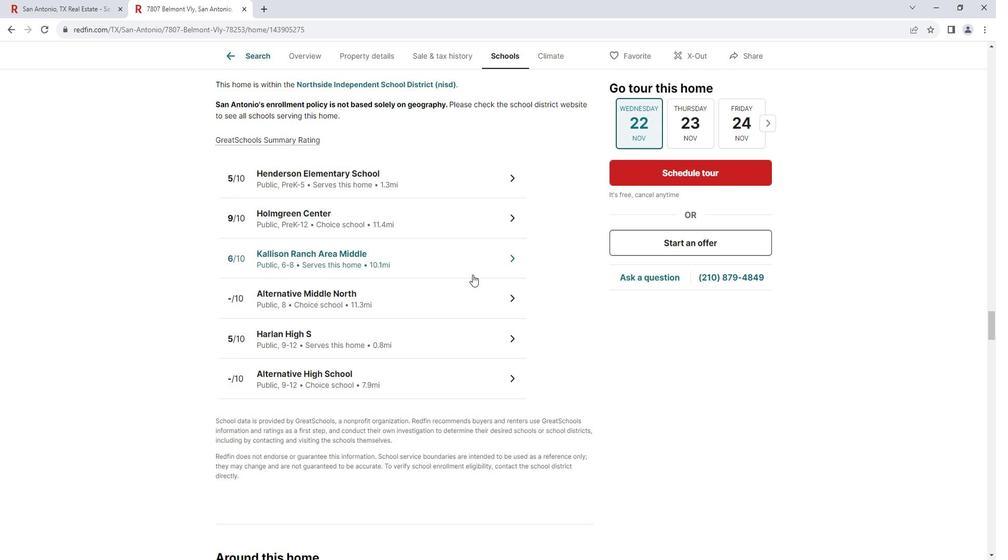 
Action: Mouse moved to (481, 274)
Screenshot: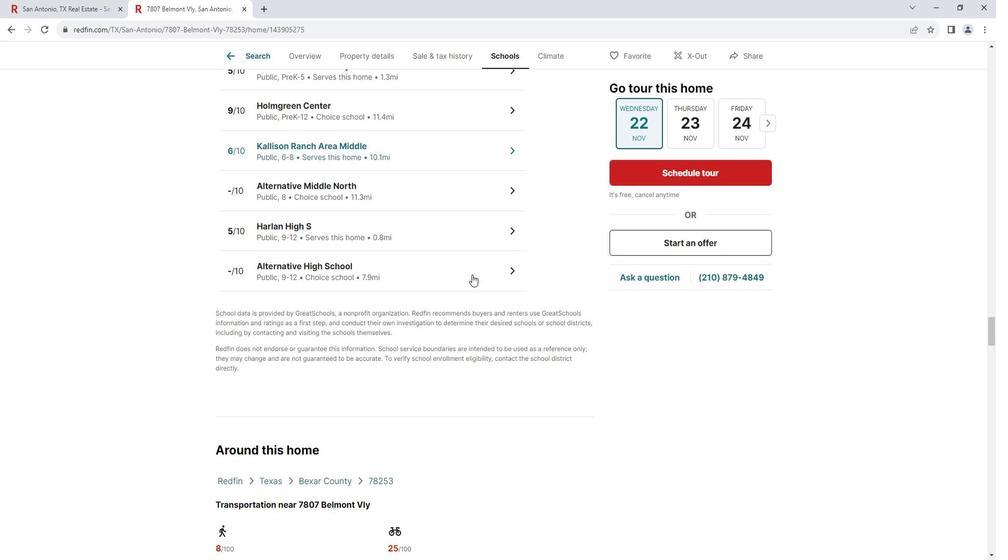 
Action: Mouse scrolled (481, 274) with delta (0, 0)
Screenshot: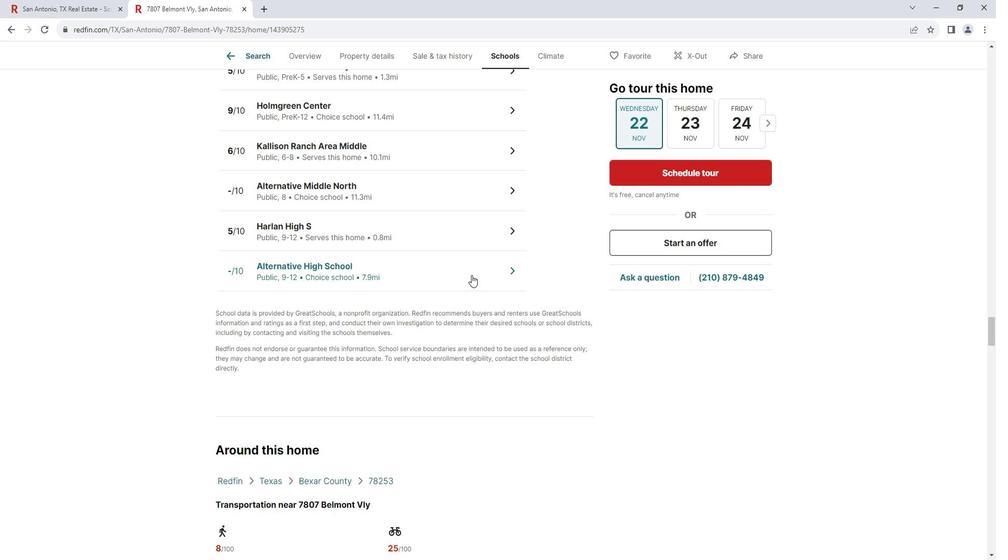 
Action: Mouse scrolled (481, 274) with delta (0, 0)
Screenshot: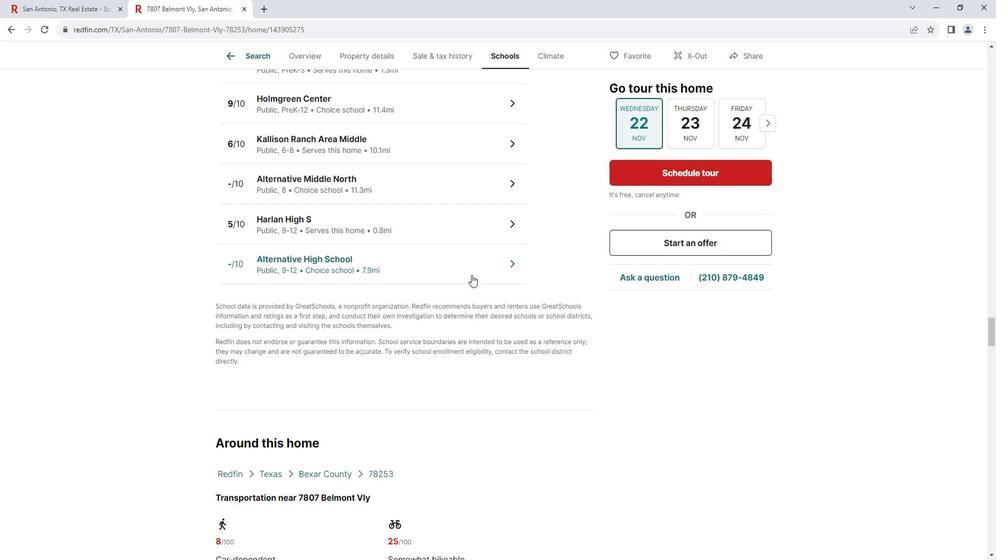 
Action: Mouse scrolled (481, 274) with delta (0, 0)
Screenshot: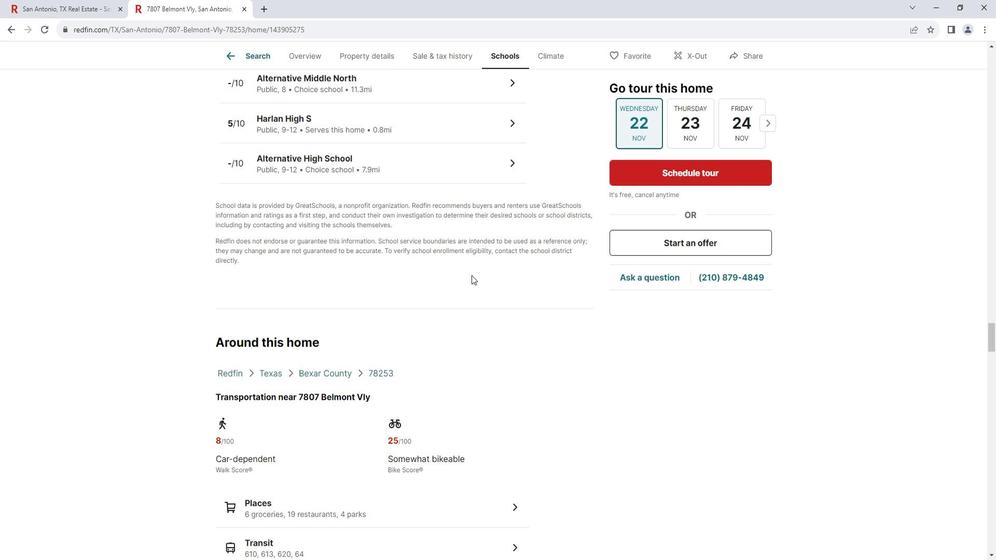 
Action: Mouse scrolled (481, 274) with delta (0, 0)
Screenshot: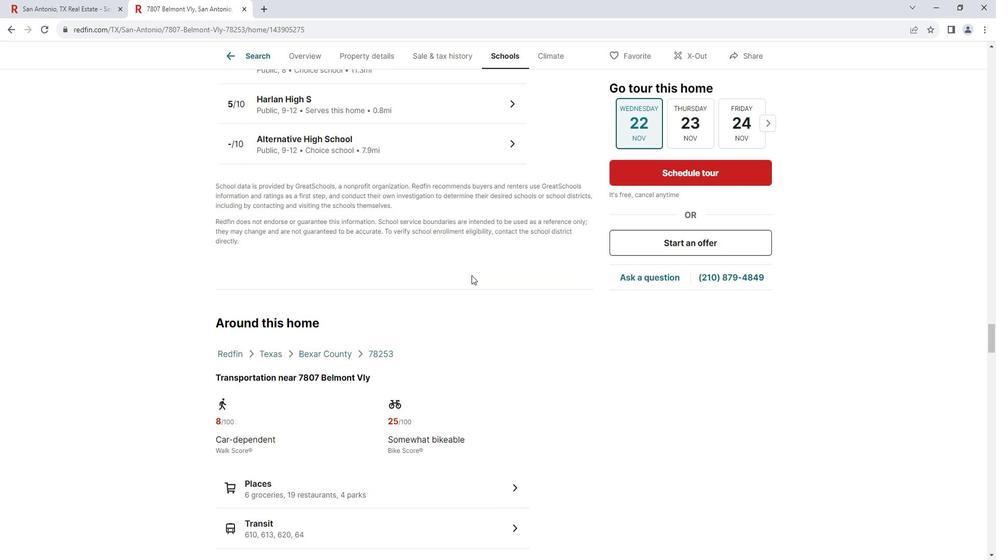 
Action: Mouse scrolled (481, 274) with delta (0, 0)
Screenshot: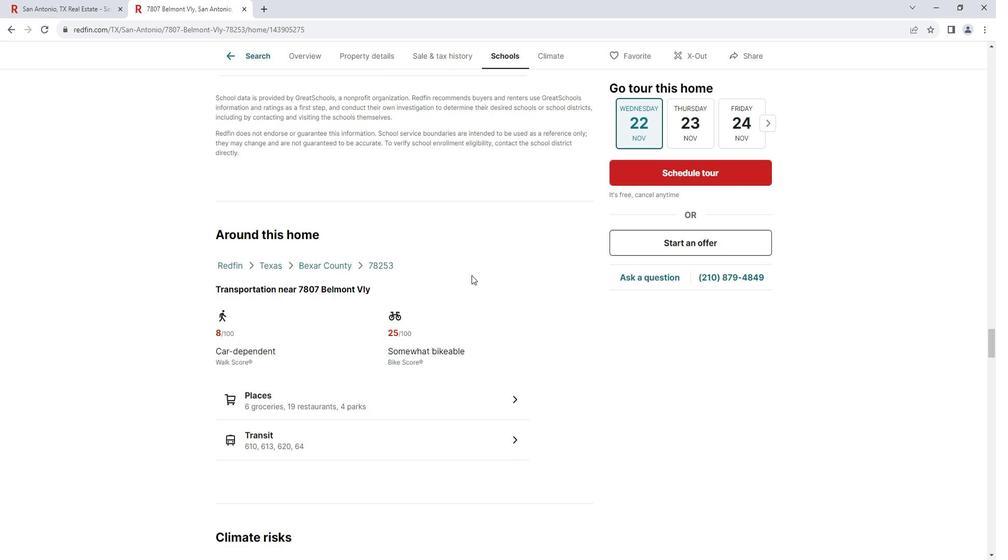 
Action: Mouse scrolled (481, 274) with delta (0, 0)
